 Task: Develop a logo that creatively uses transparency and overlays.
Action: Mouse moved to (21, 119)
Screenshot: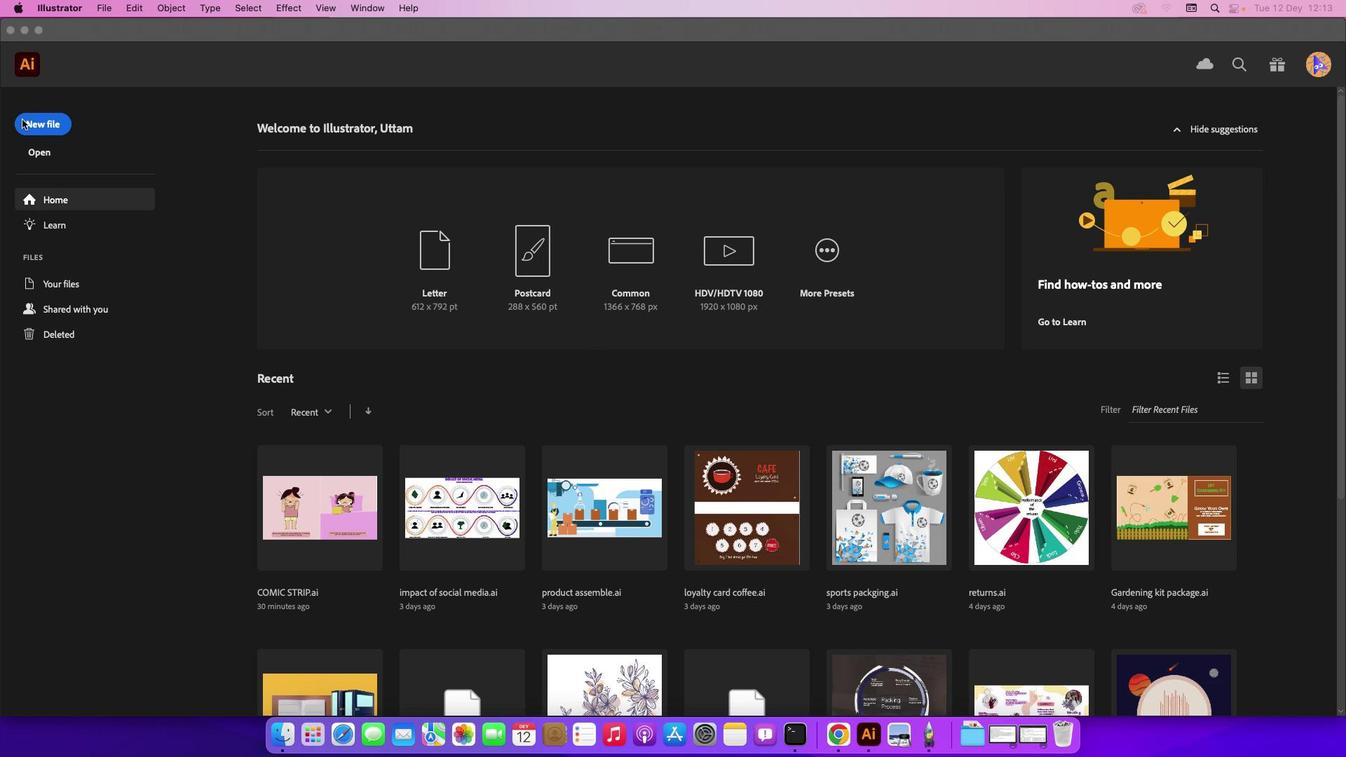 
Action: Mouse pressed left at (21, 119)
Screenshot: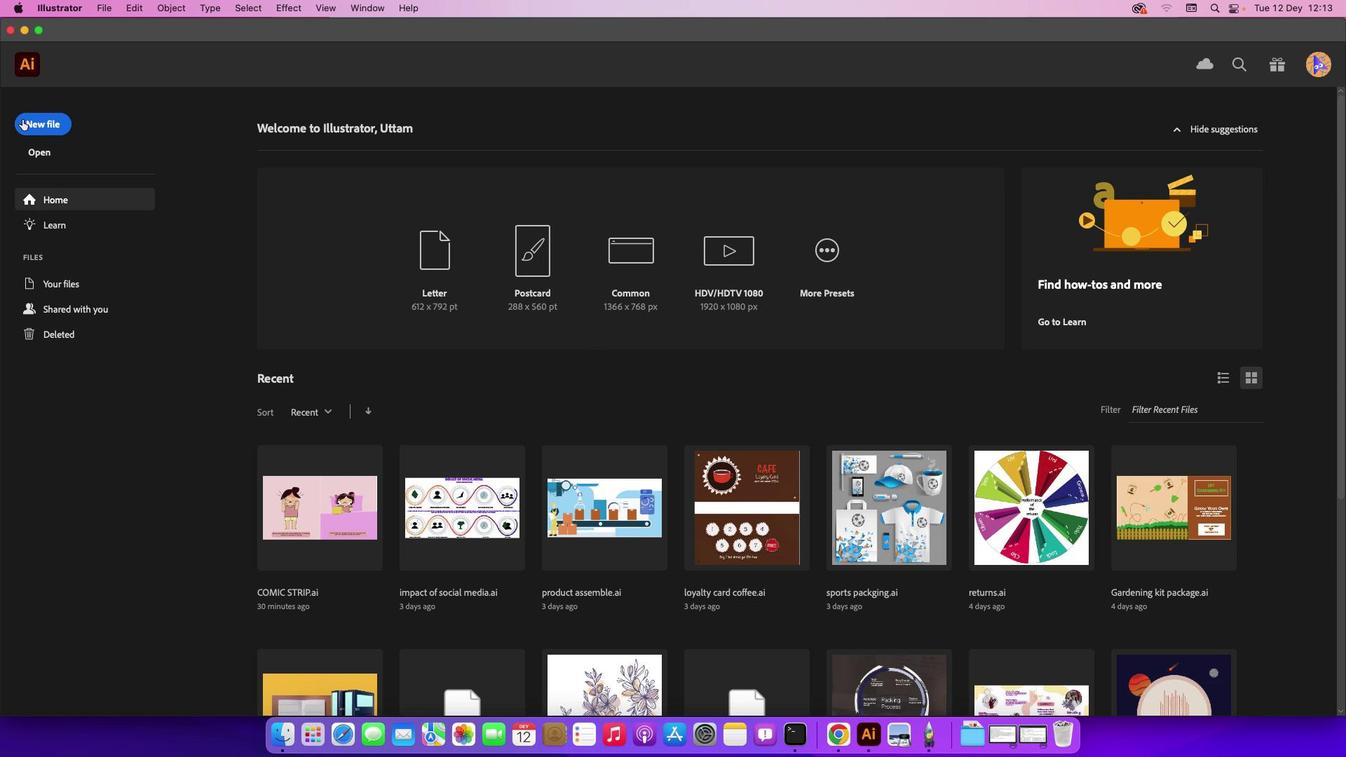 
Action: Mouse moved to (32, 121)
Screenshot: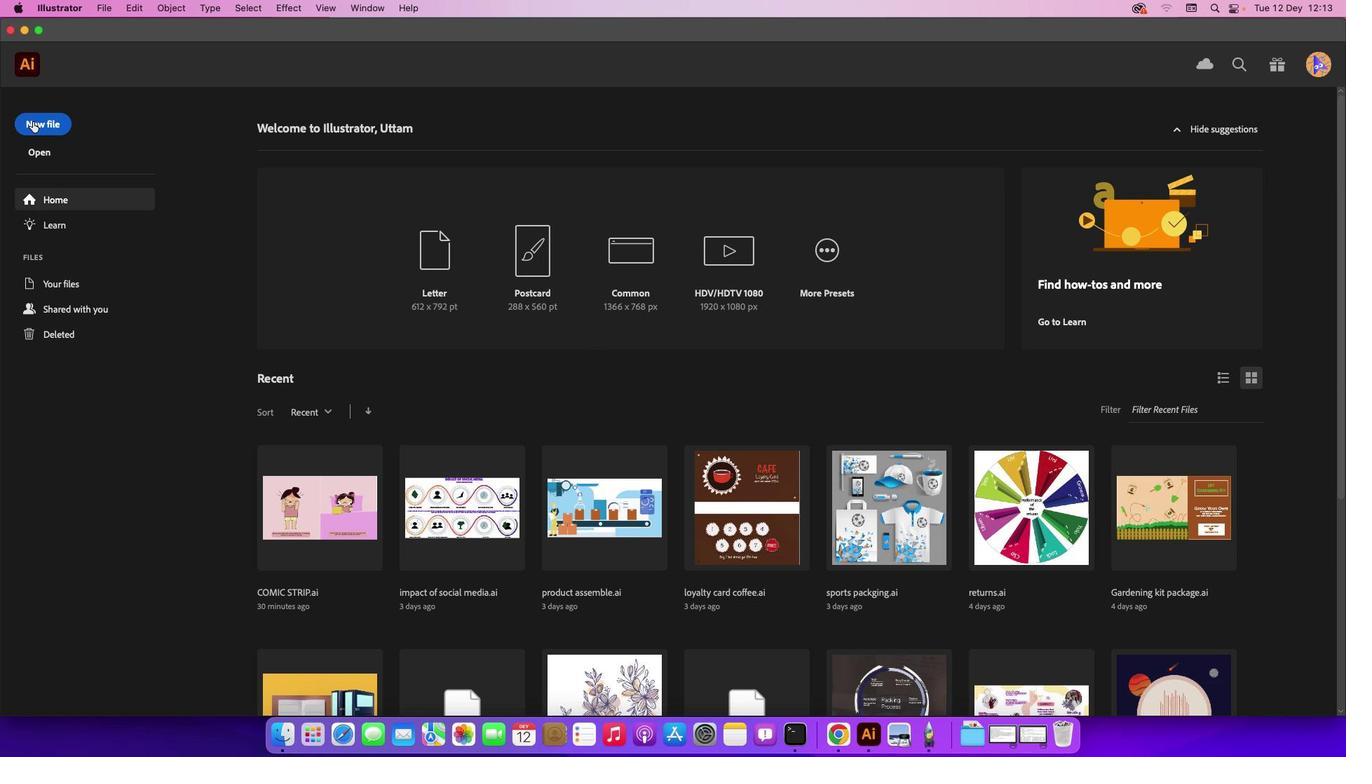 
Action: Mouse pressed left at (32, 121)
Screenshot: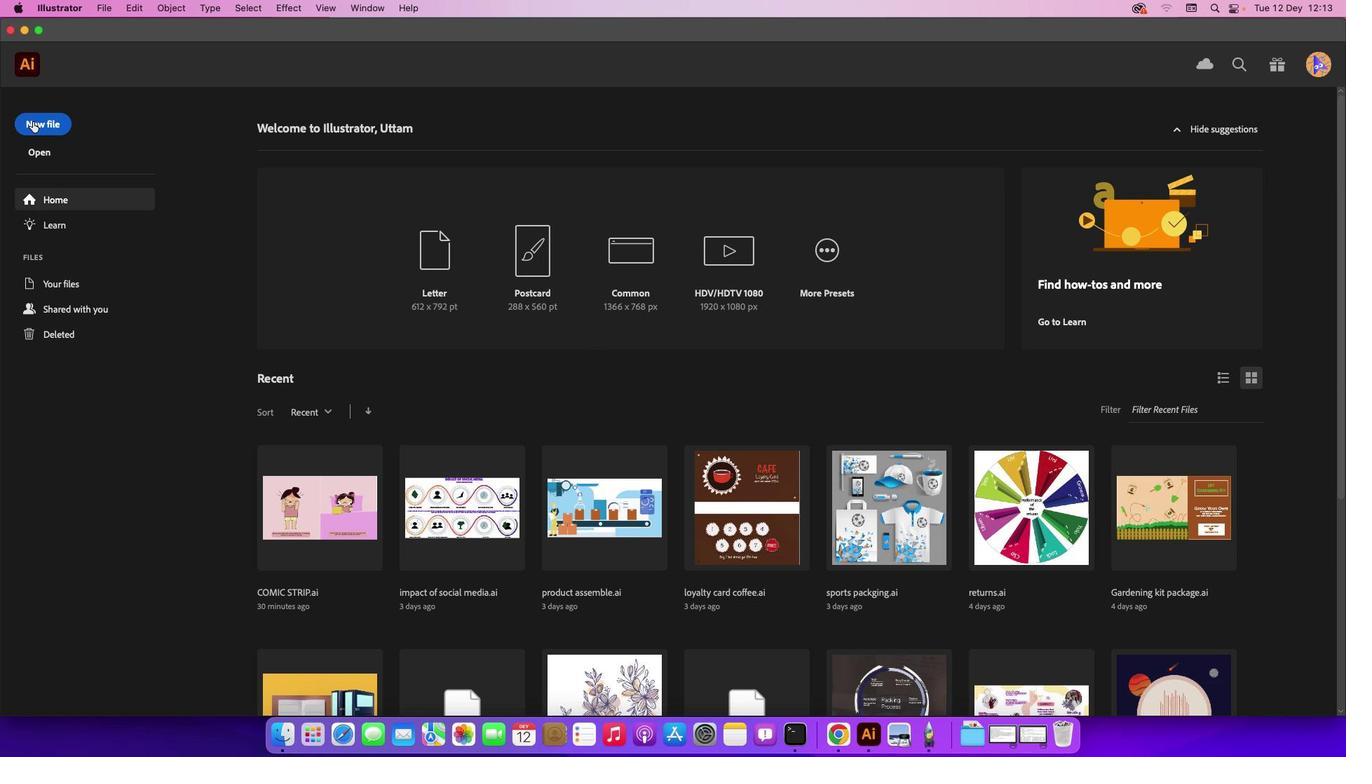 
Action: Mouse moved to (637, 294)
Screenshot: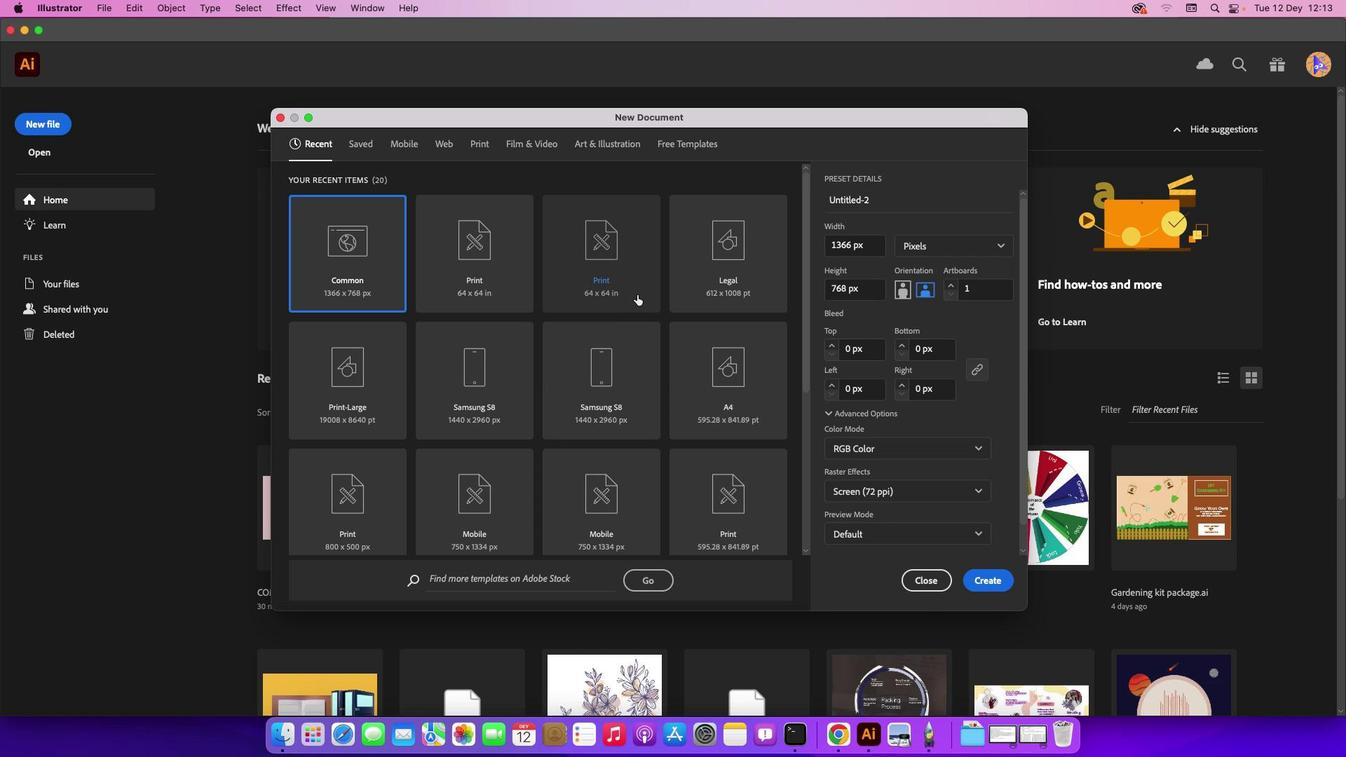 
Action: Mouse pressed left at (637, 294)
Screenshot: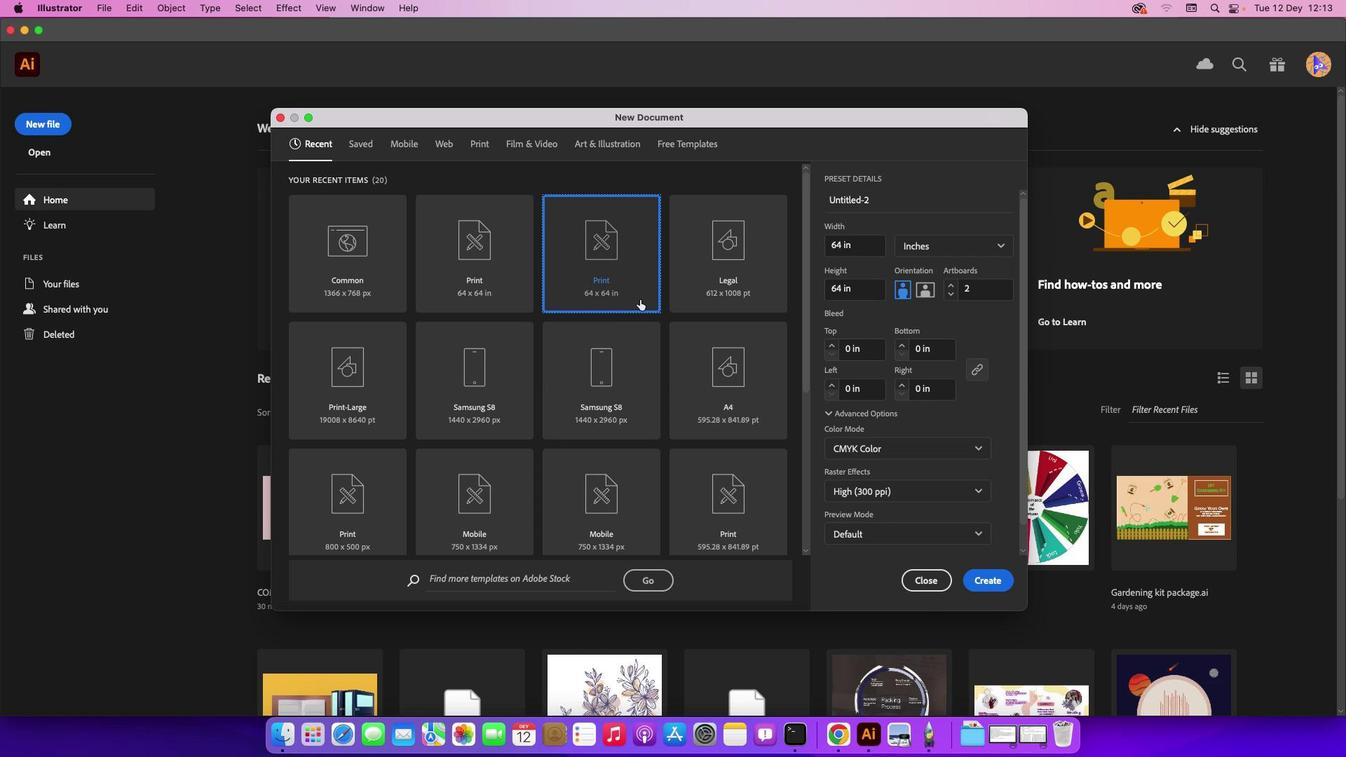 
Action: Mouse moved to (998, 581)
Screenshot: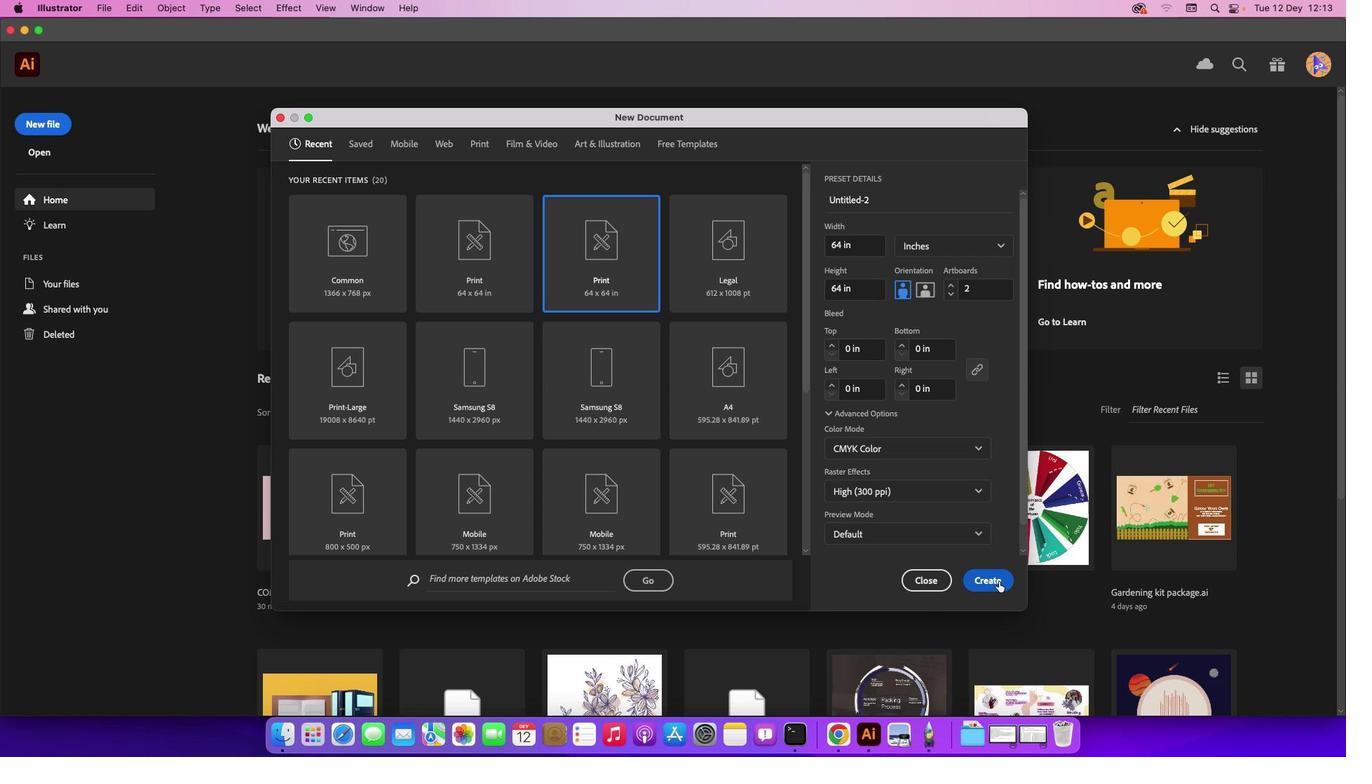 
Action: Mouse pressed left at (998, 581)
Screenshot: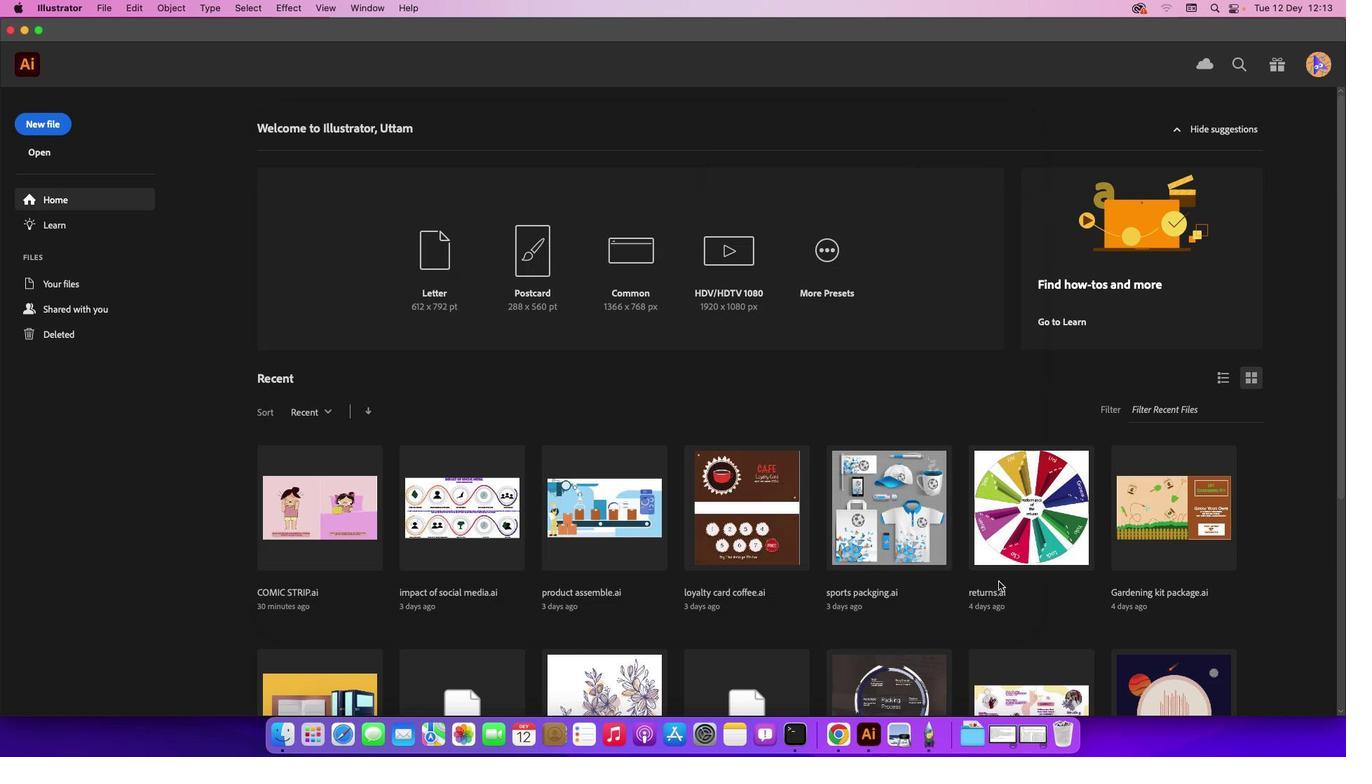 
Action: Mouse moved to (105, 12)
Screenshot: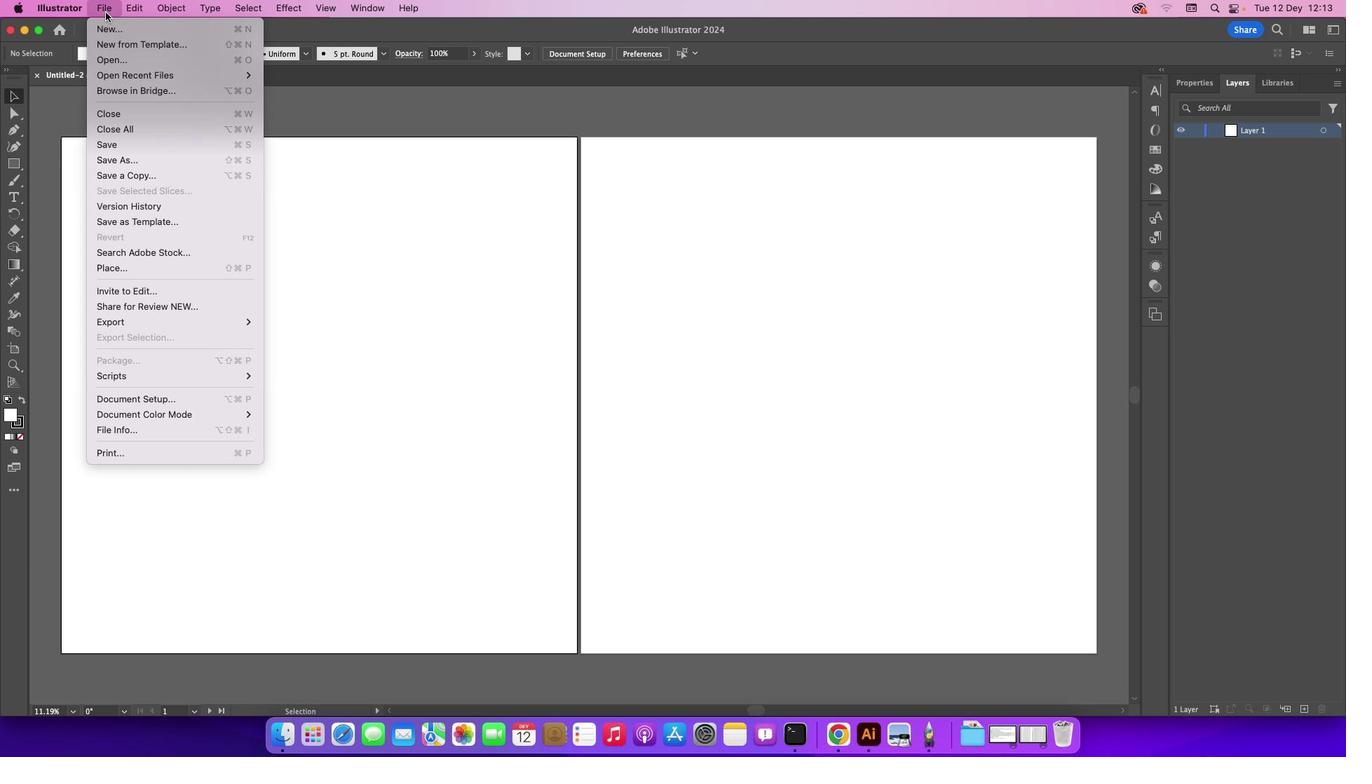 
Action: Mouse pressed left at (105, 12)
Screenshot: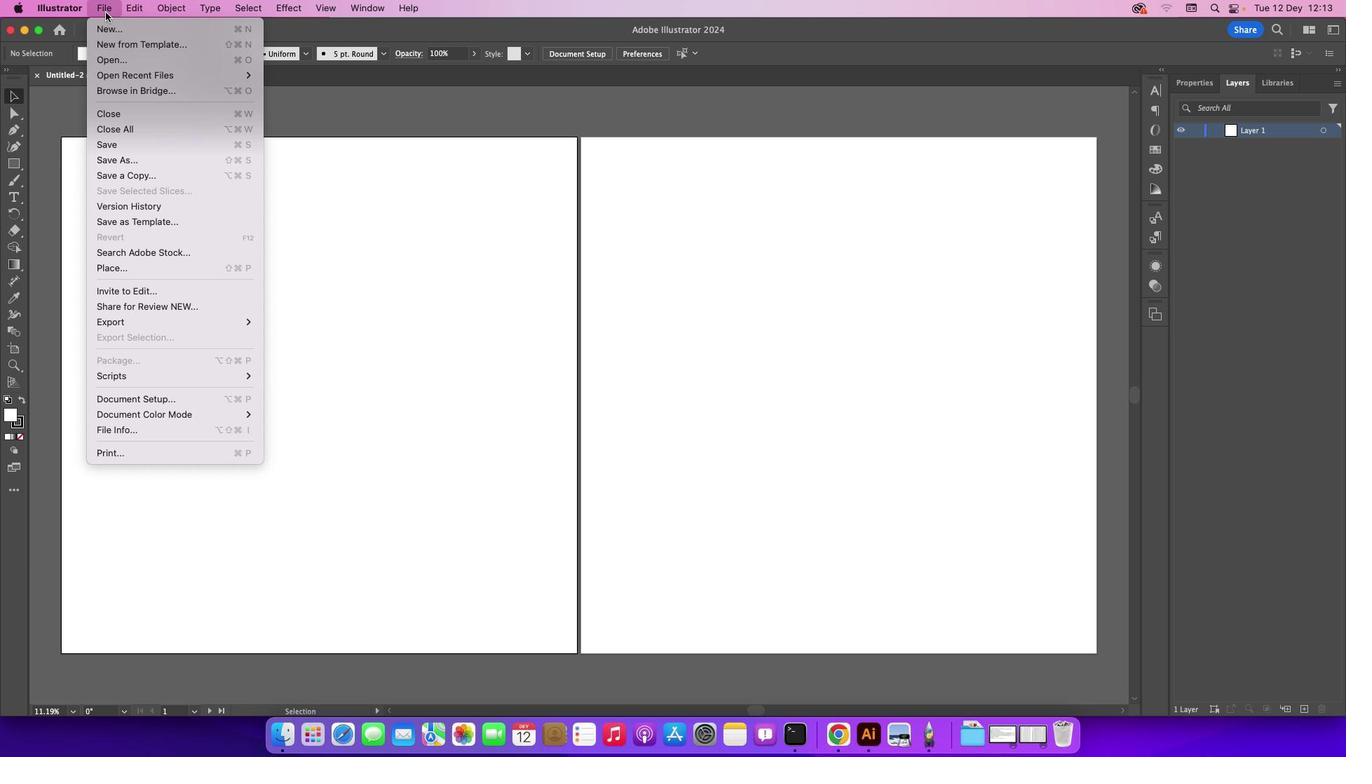 
Action: Mouse moved to (117, 33)
Screenshot: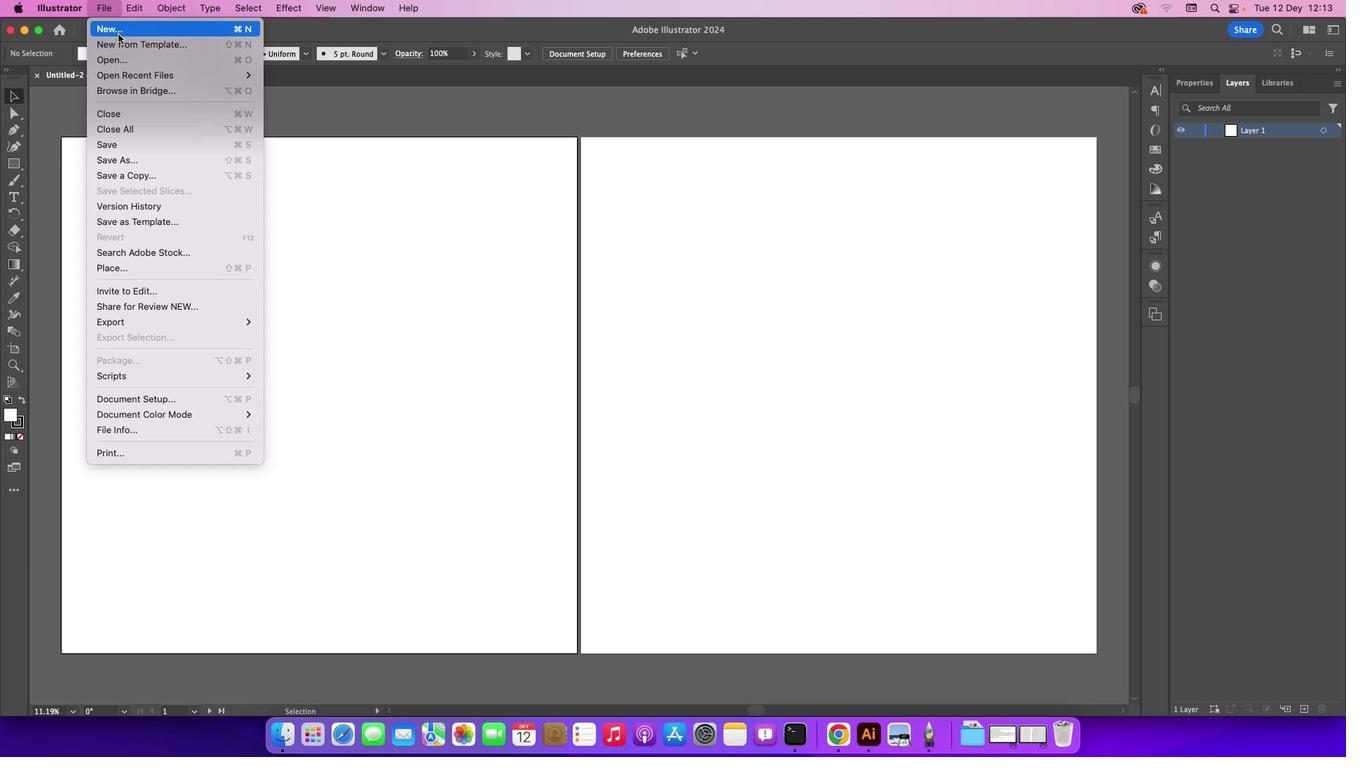 
Action: Mouse pressed left at (117, 33)
Screenshot: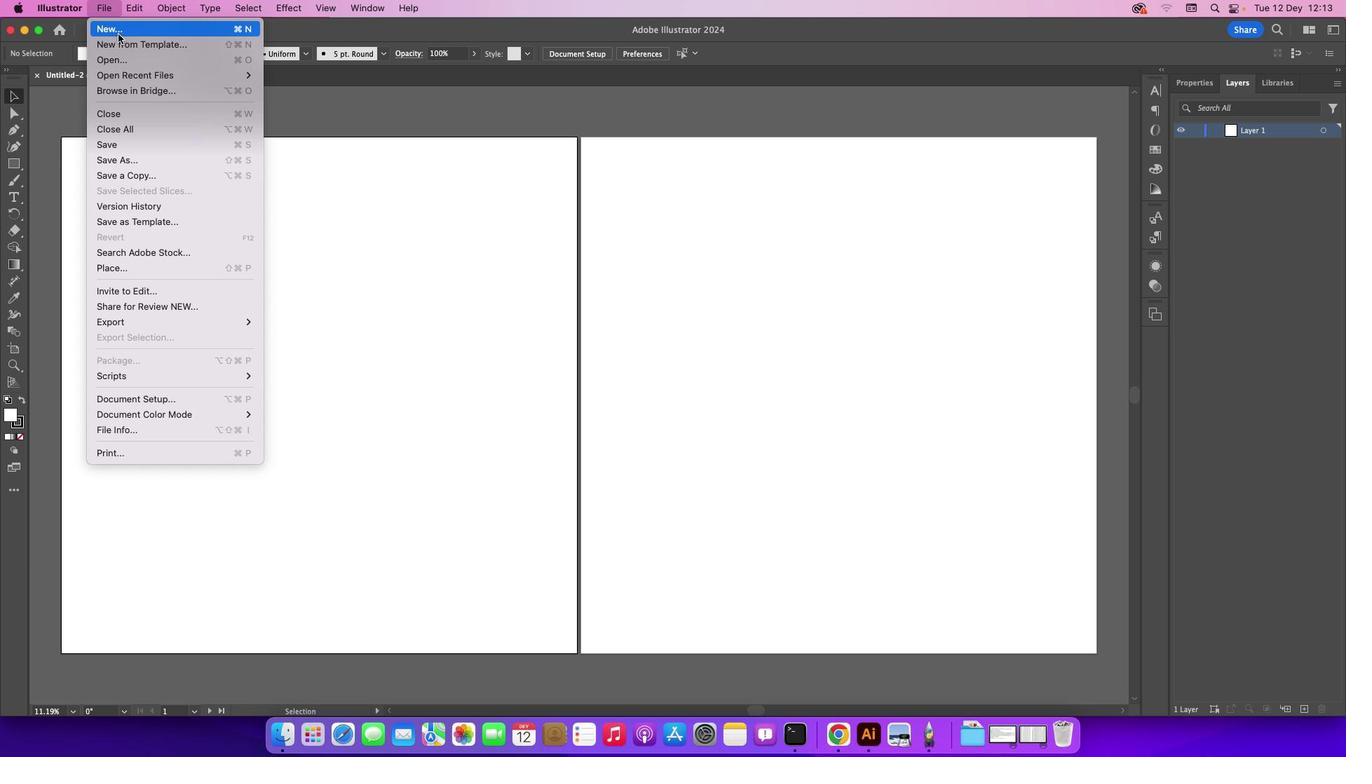 
Action: Mouse moved to (477, 242)
Screenshot: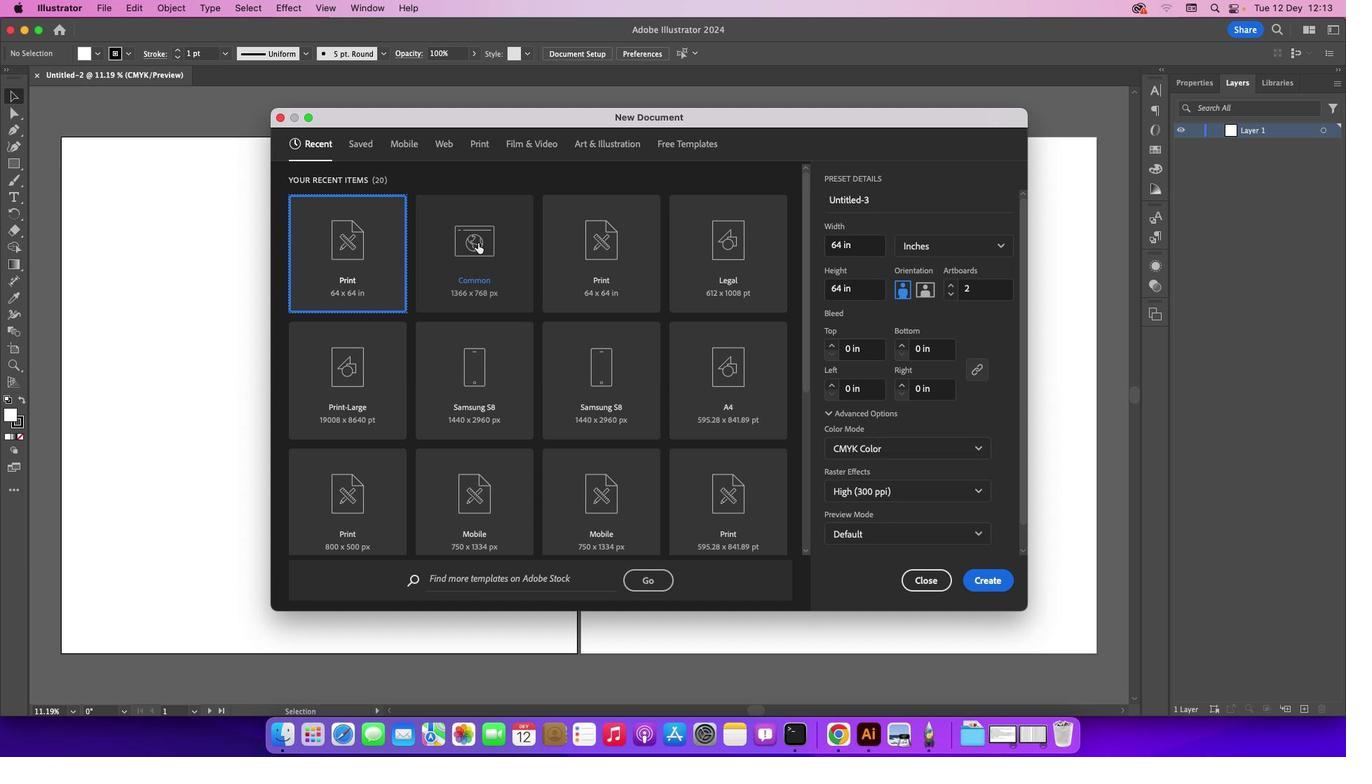 
Action: Mouse pressed left at (477, 242)
Screenshot: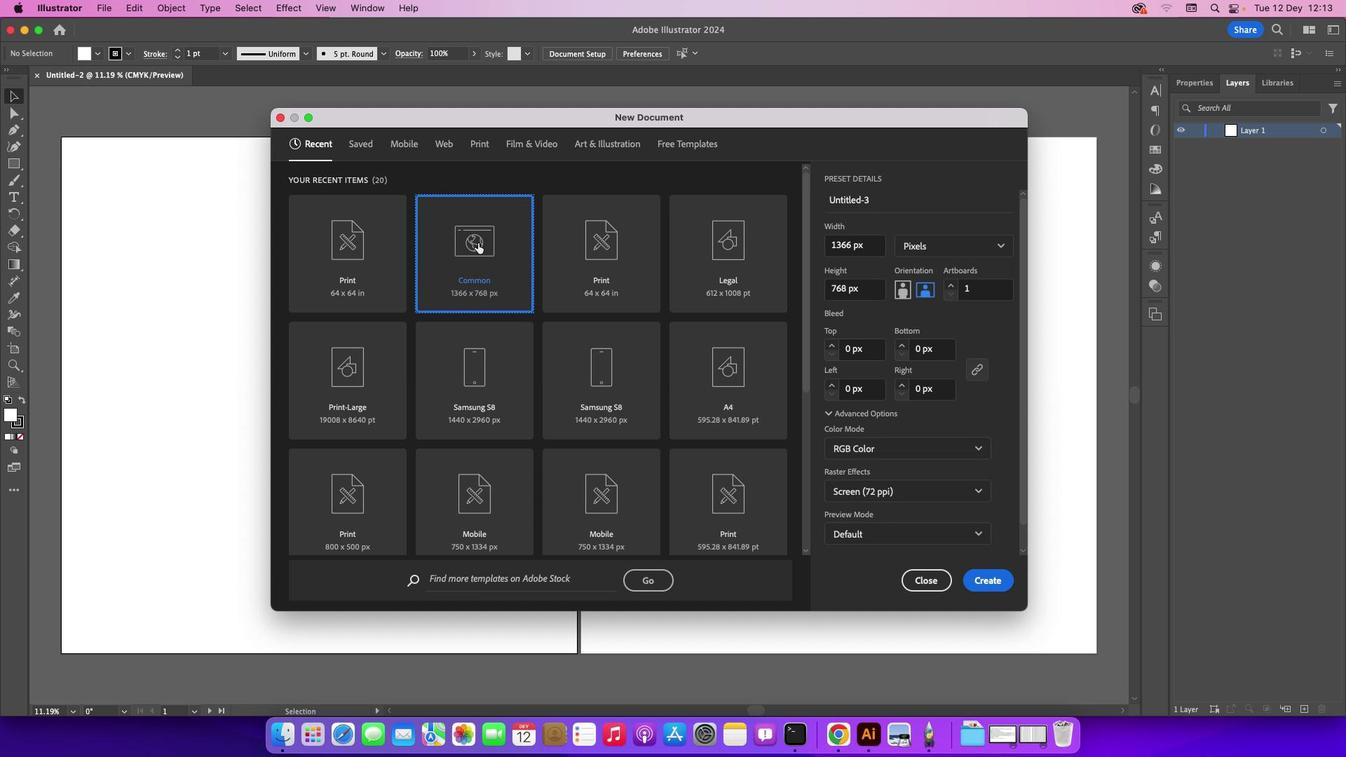 
Action: Mouse moved to (616, 275)
Screenshot: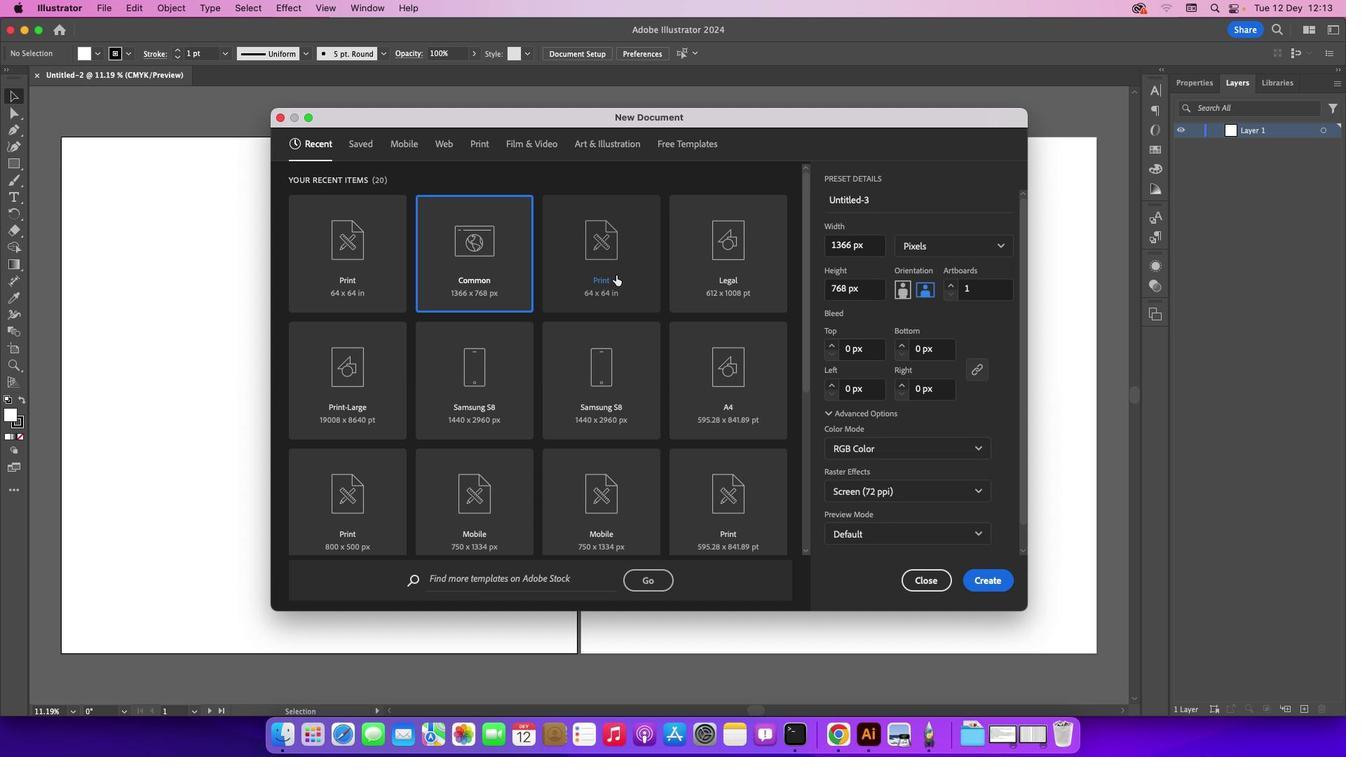 
Action: Mouse pressed left at (616, 275)
Screenshot: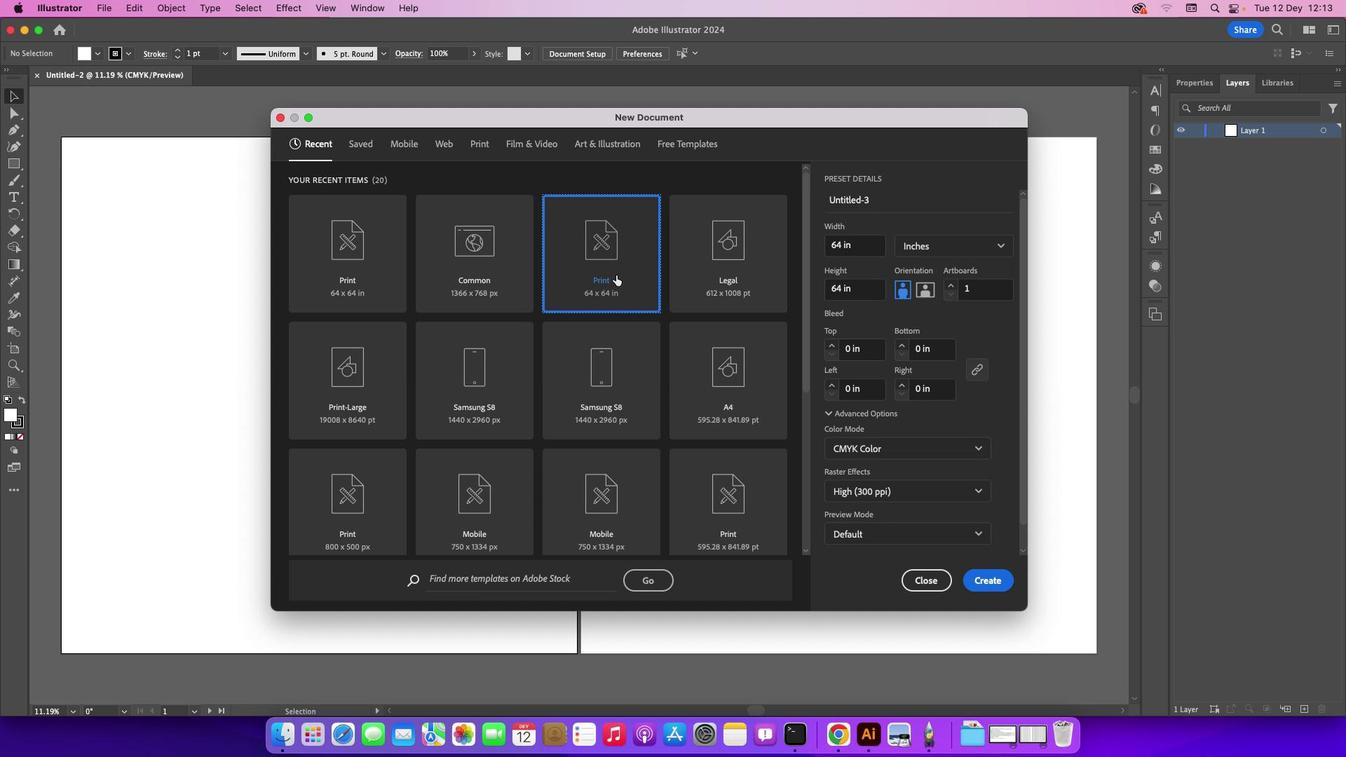 
Action: Mouse moved to (991, 576)
Screenshot: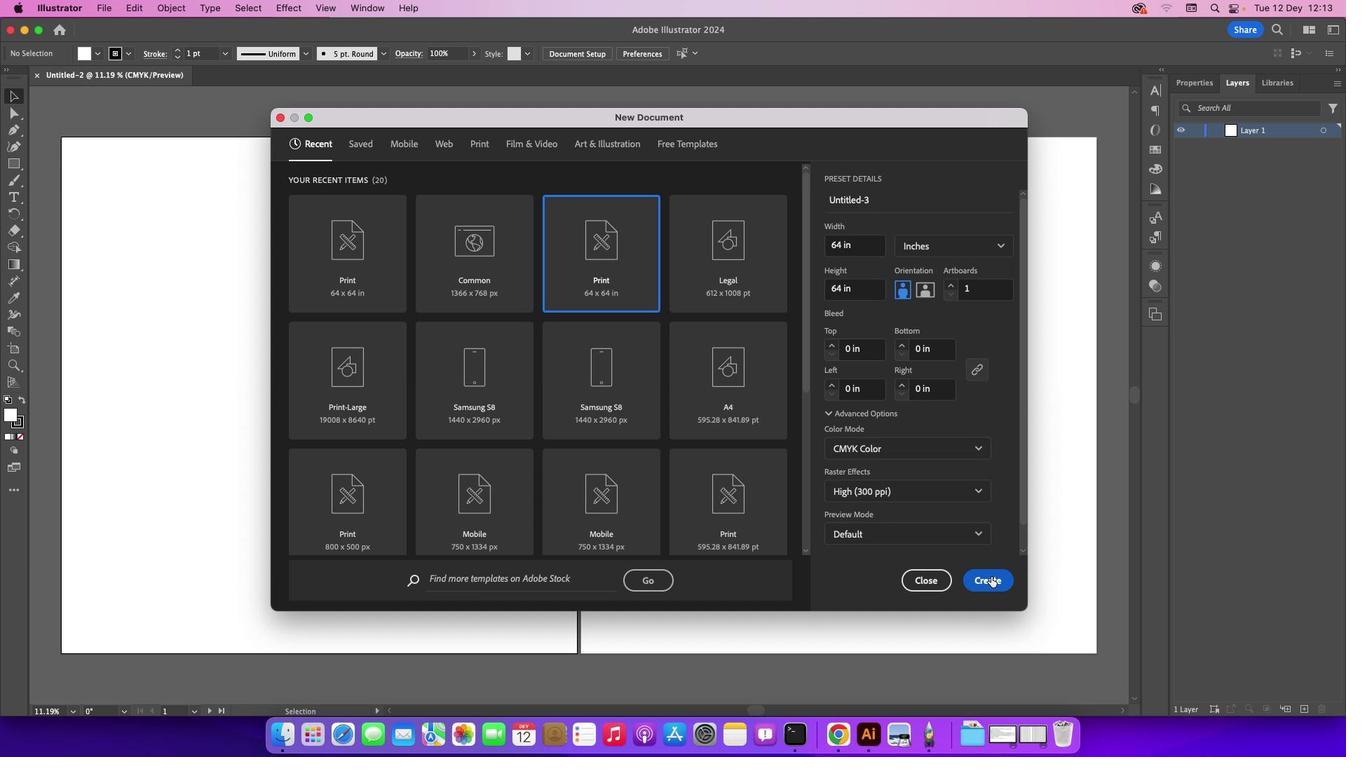 
Action: Mouse pressed left at (991, 576)
Screenshot: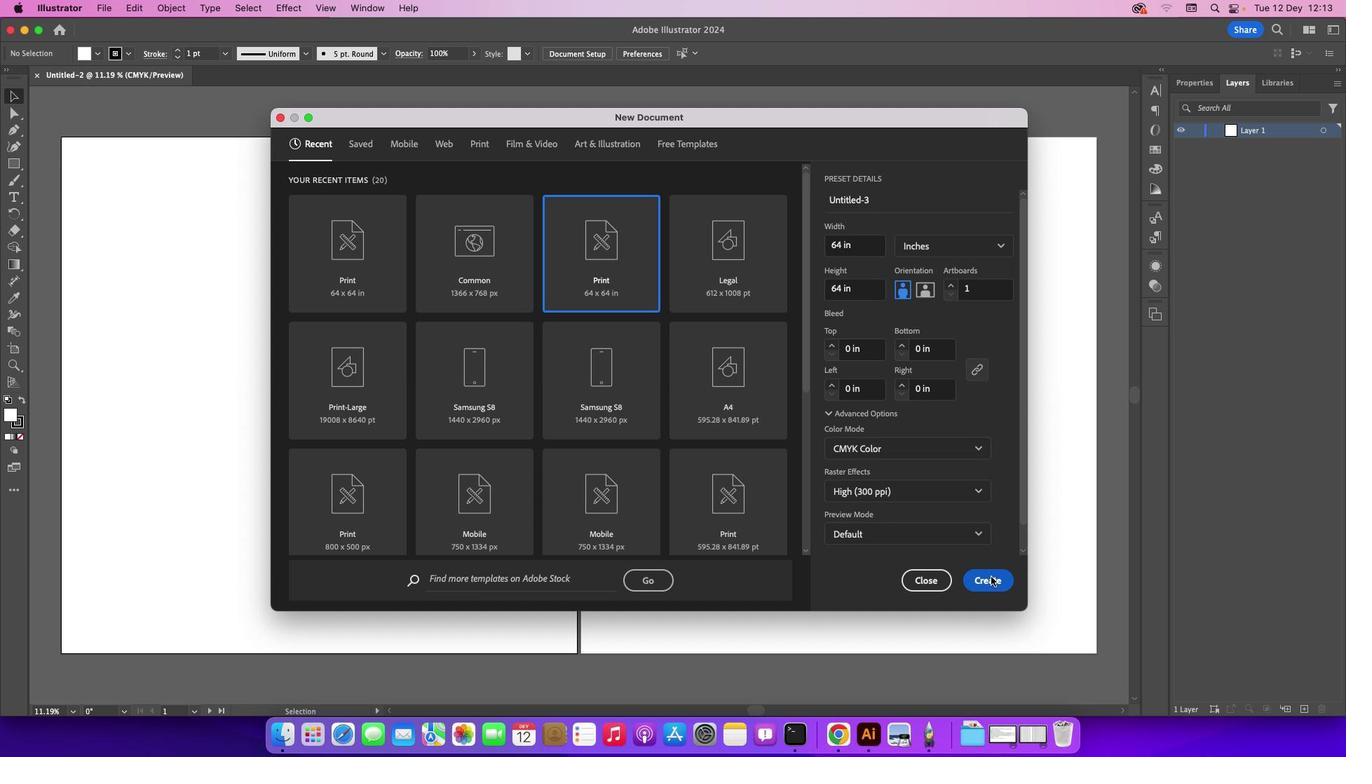 
Action: Mouse moved to (39, 75)
Screenshot: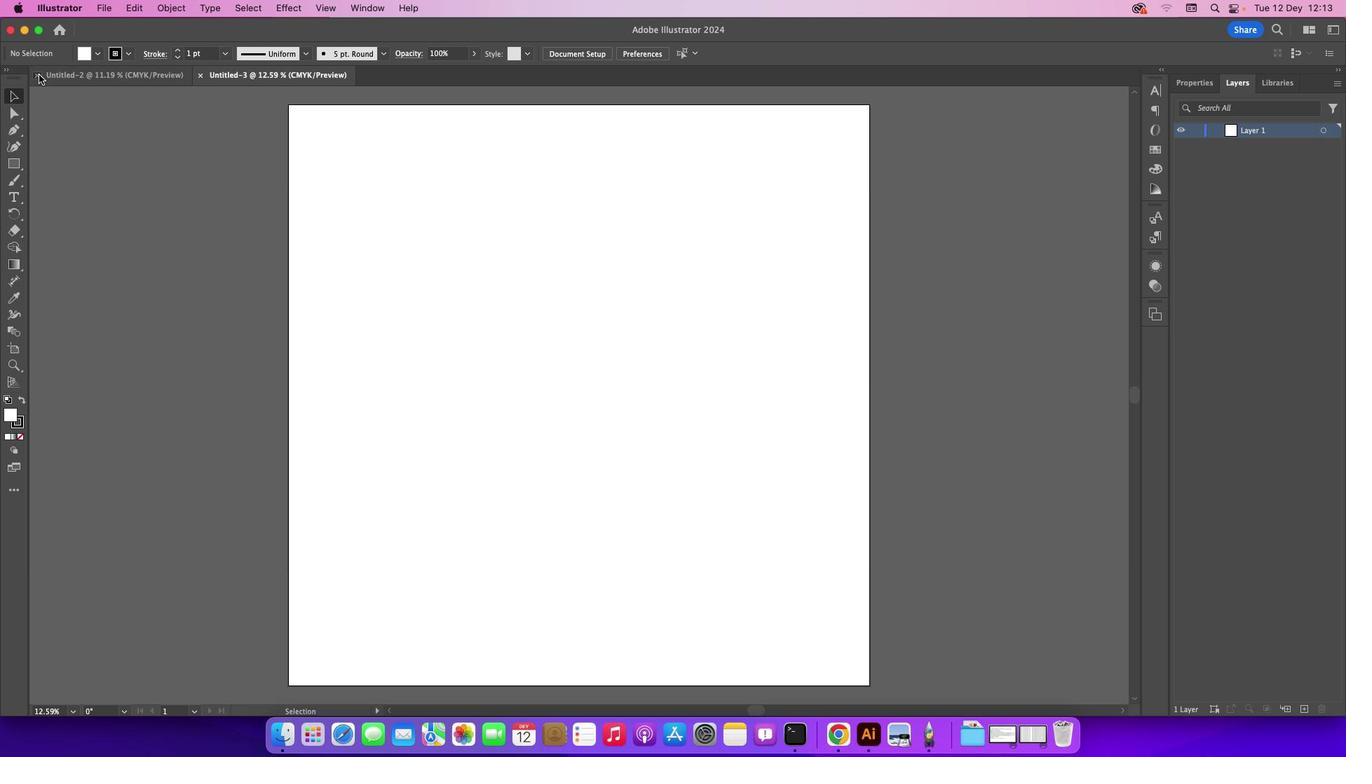 
Action: Mouse pressed left at (39, 75)
Screenshot: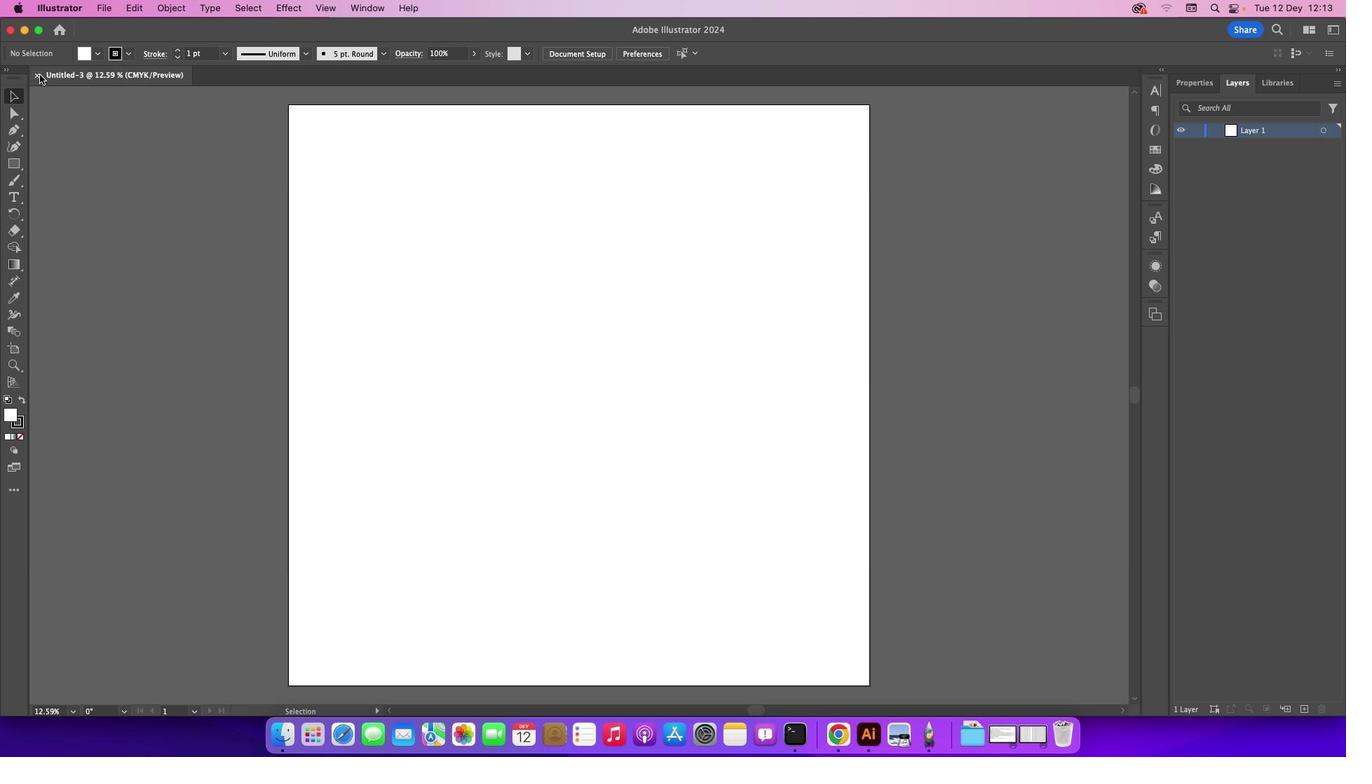 
Action: Mouse moved to (16, 129)
Screenshot: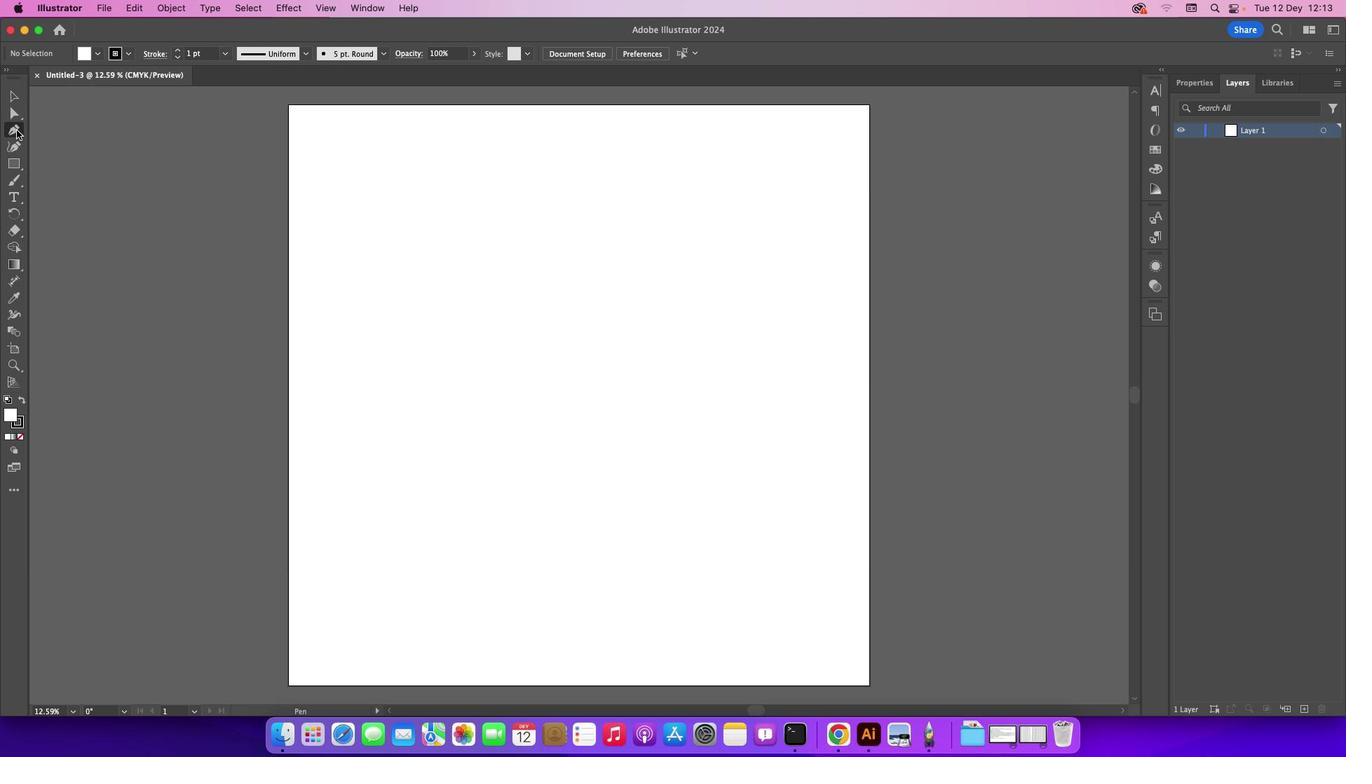 
Action: Mouse pressed left at (16, 129)
Screenshot: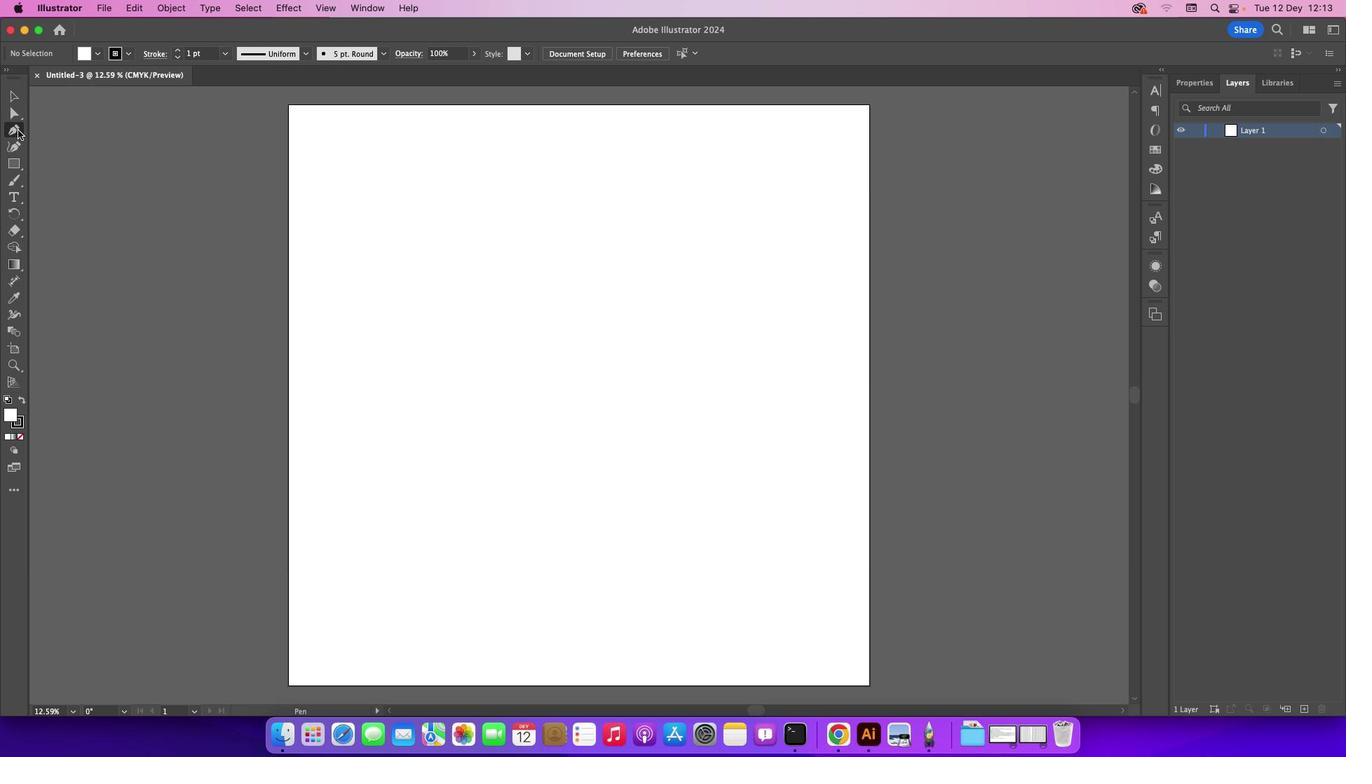 
Action: Mouse moved to (597, 288)
Screenshot: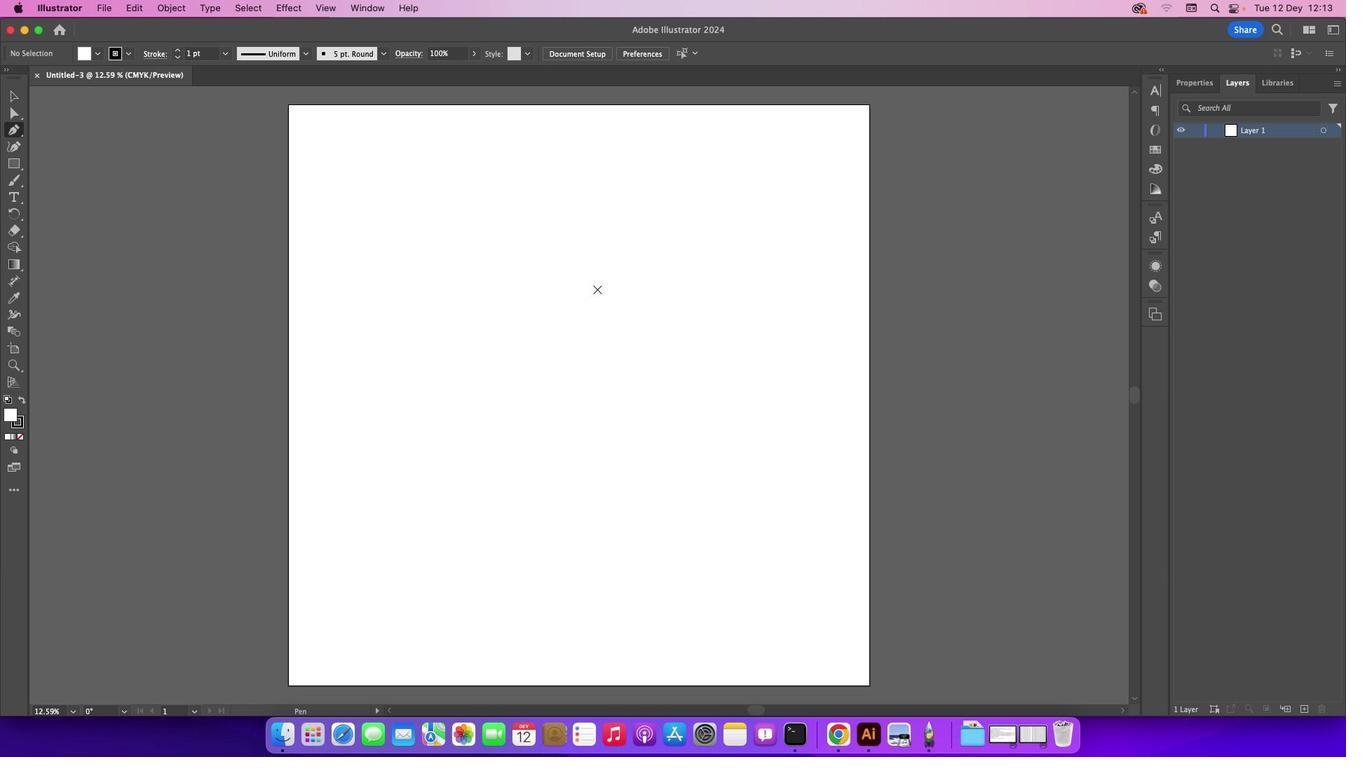
Action: Key pressed Key.caps_lock
Screenshot: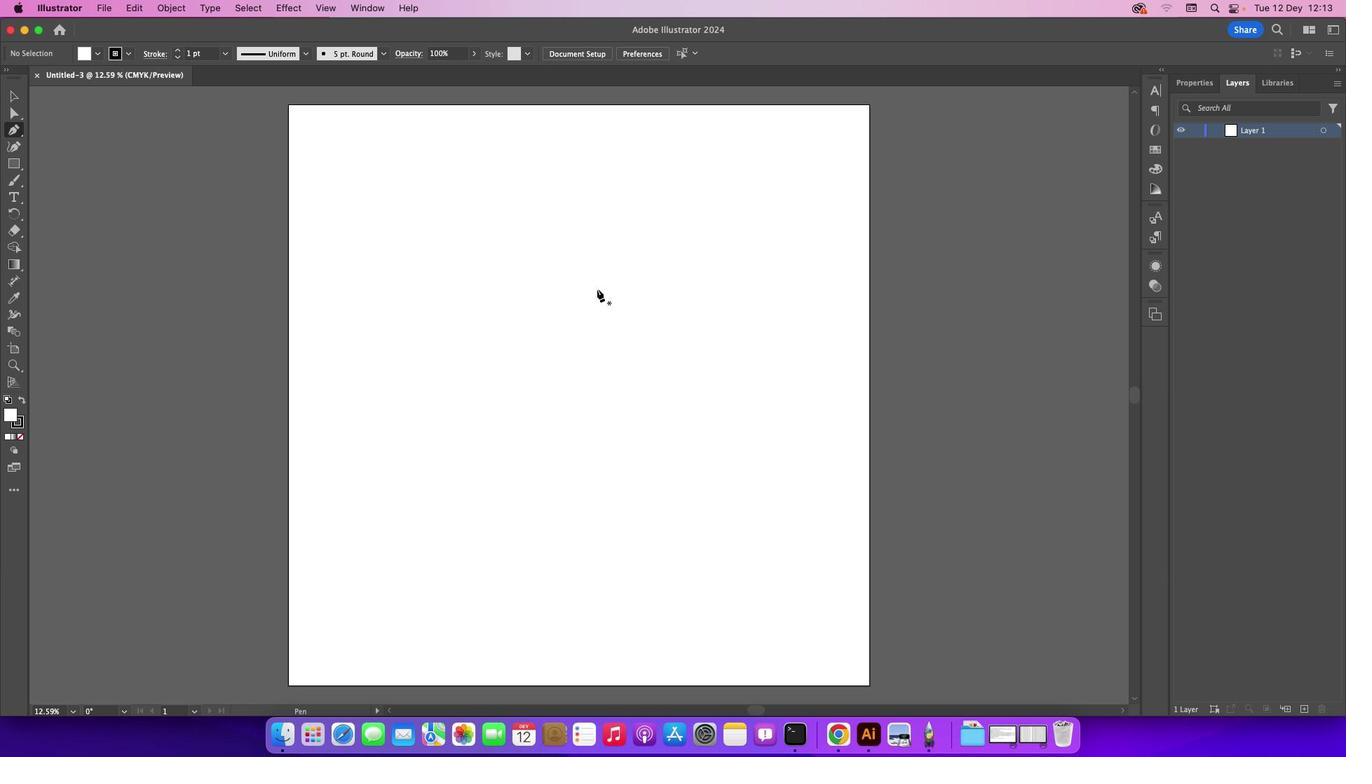 
Action: Mouse moved to (619, 330)
Screenshot: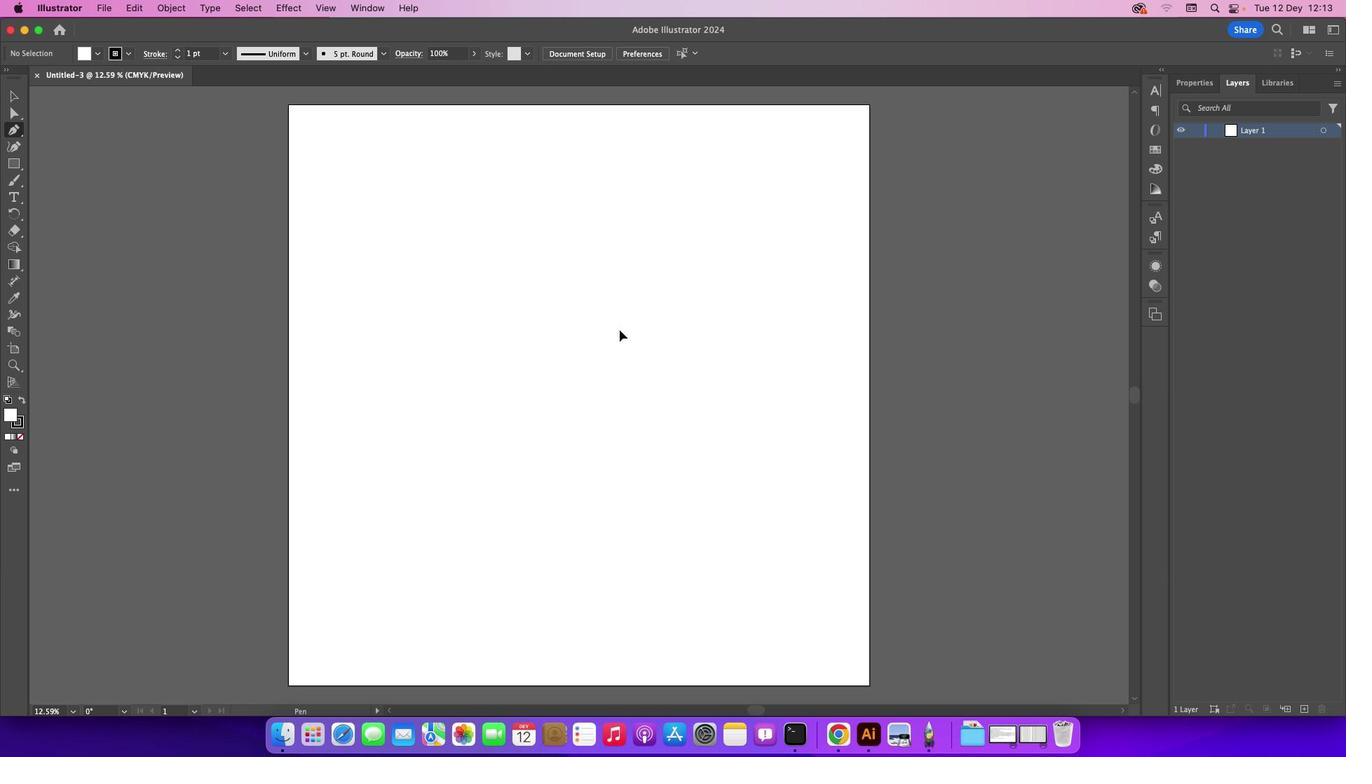 
Action: Mouse pressed left at (619, 330)
Screenshot: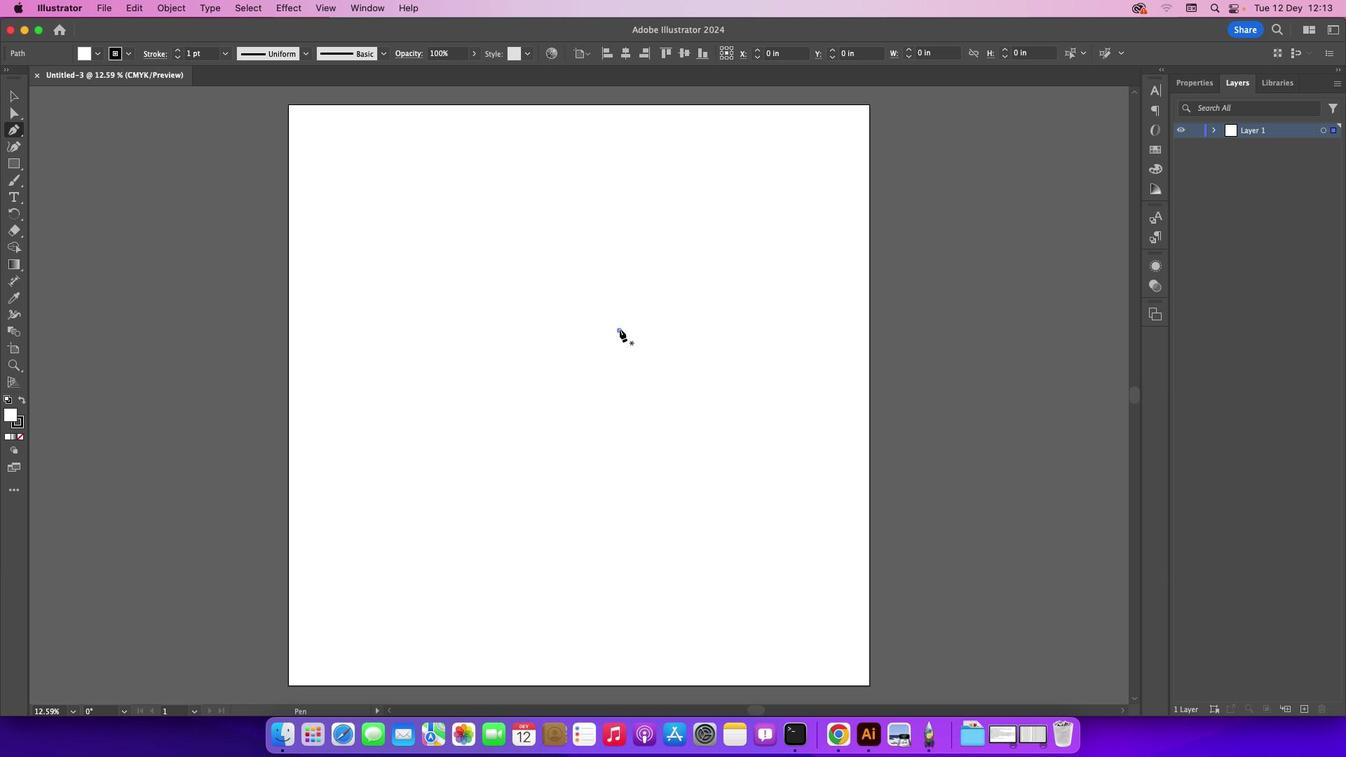 
Action: Mouse moved to (612, 312)
Screenshot: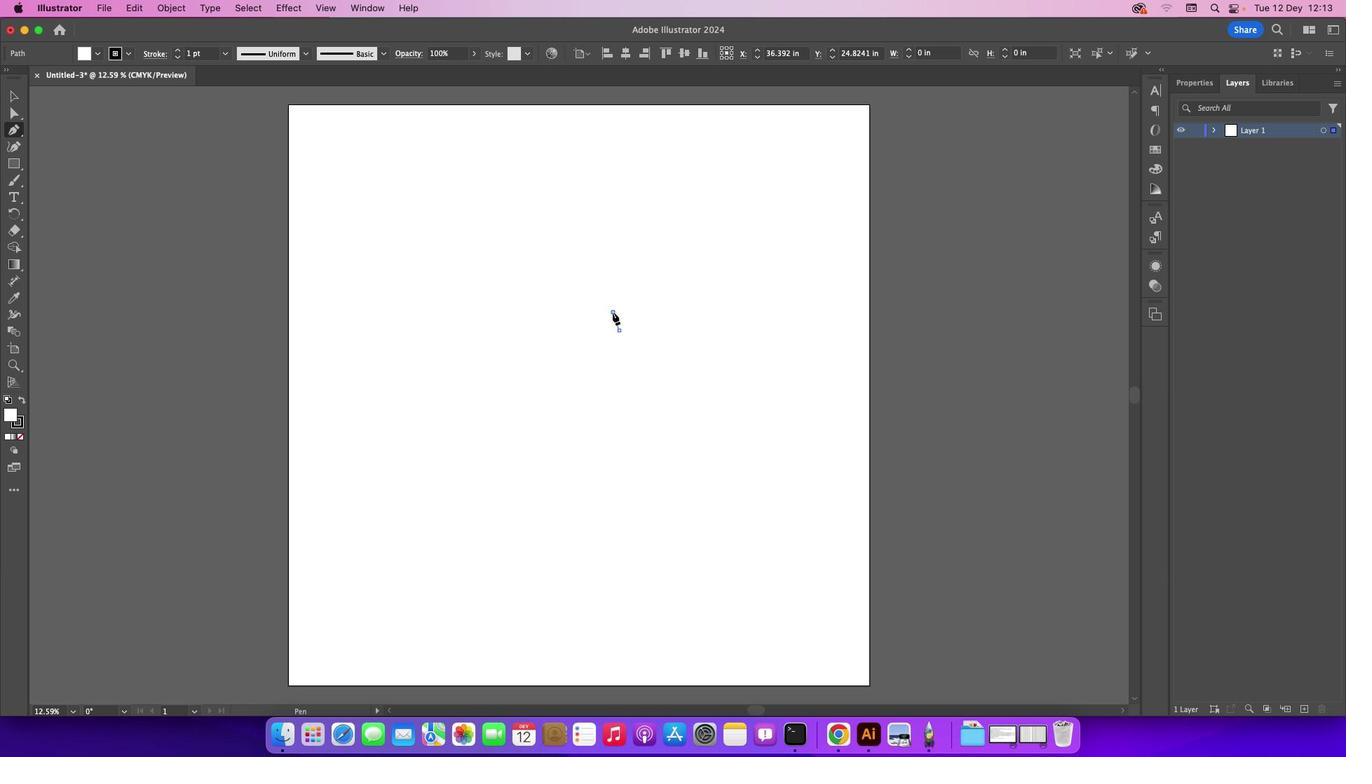 
Action: Mouse pressed left at (612, 312)
Screenshot: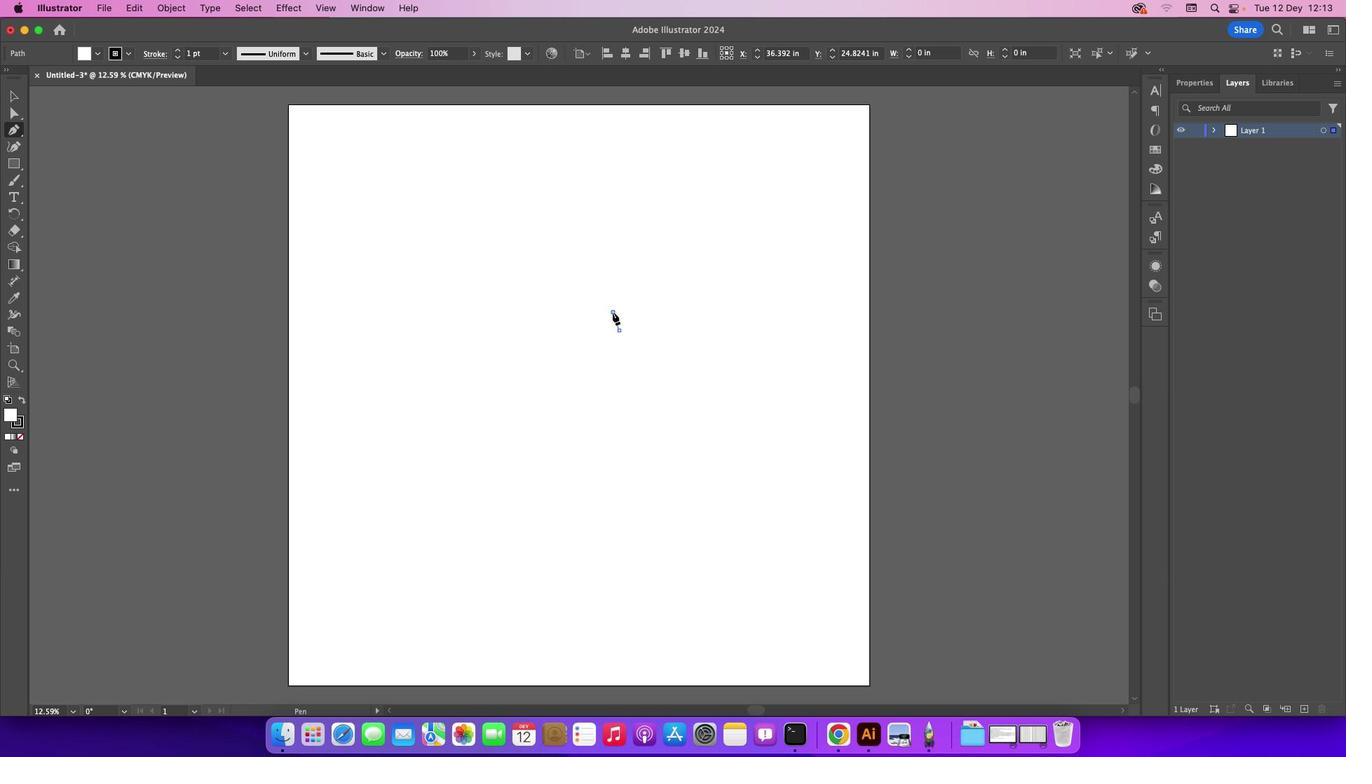 
Action: Mouse moved to (655, 232)
Screenshot: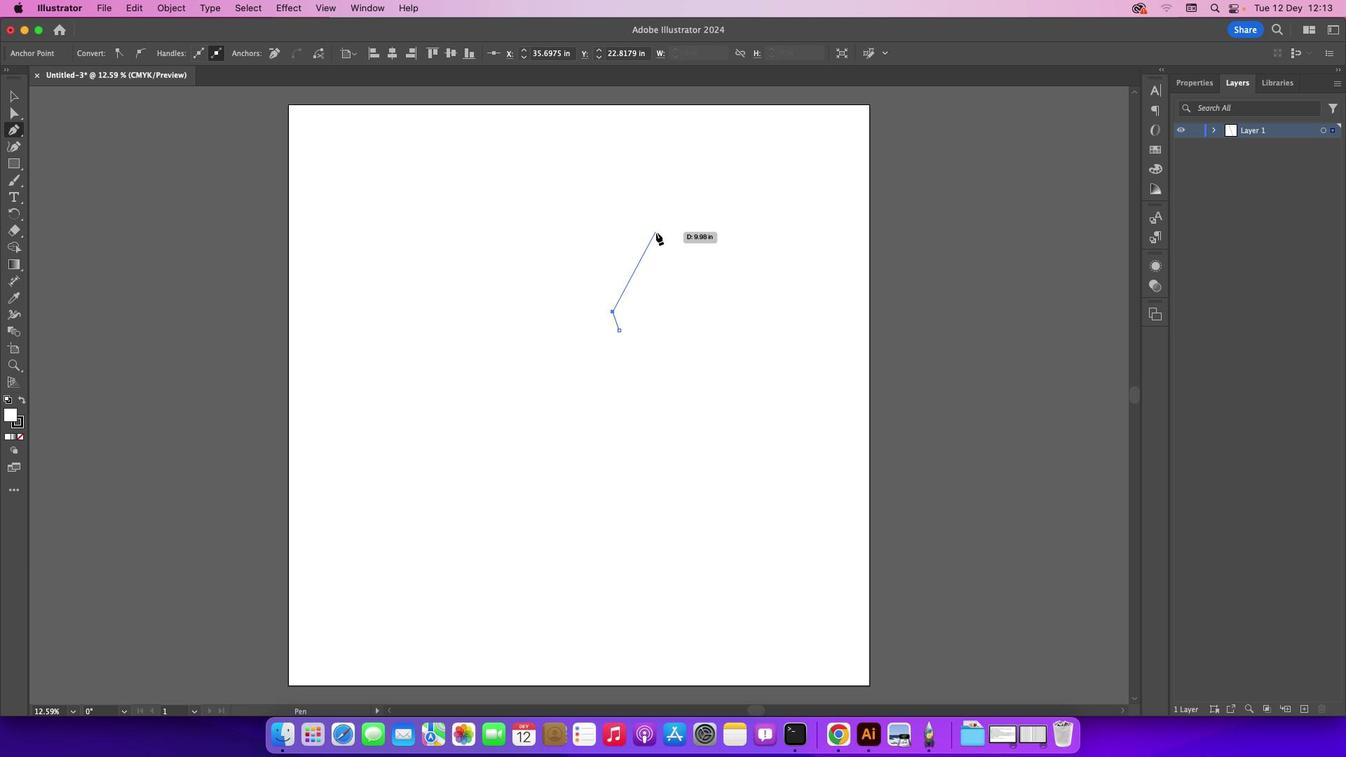 
Action: Mouse pressed left at (655, 232)
Screenshot: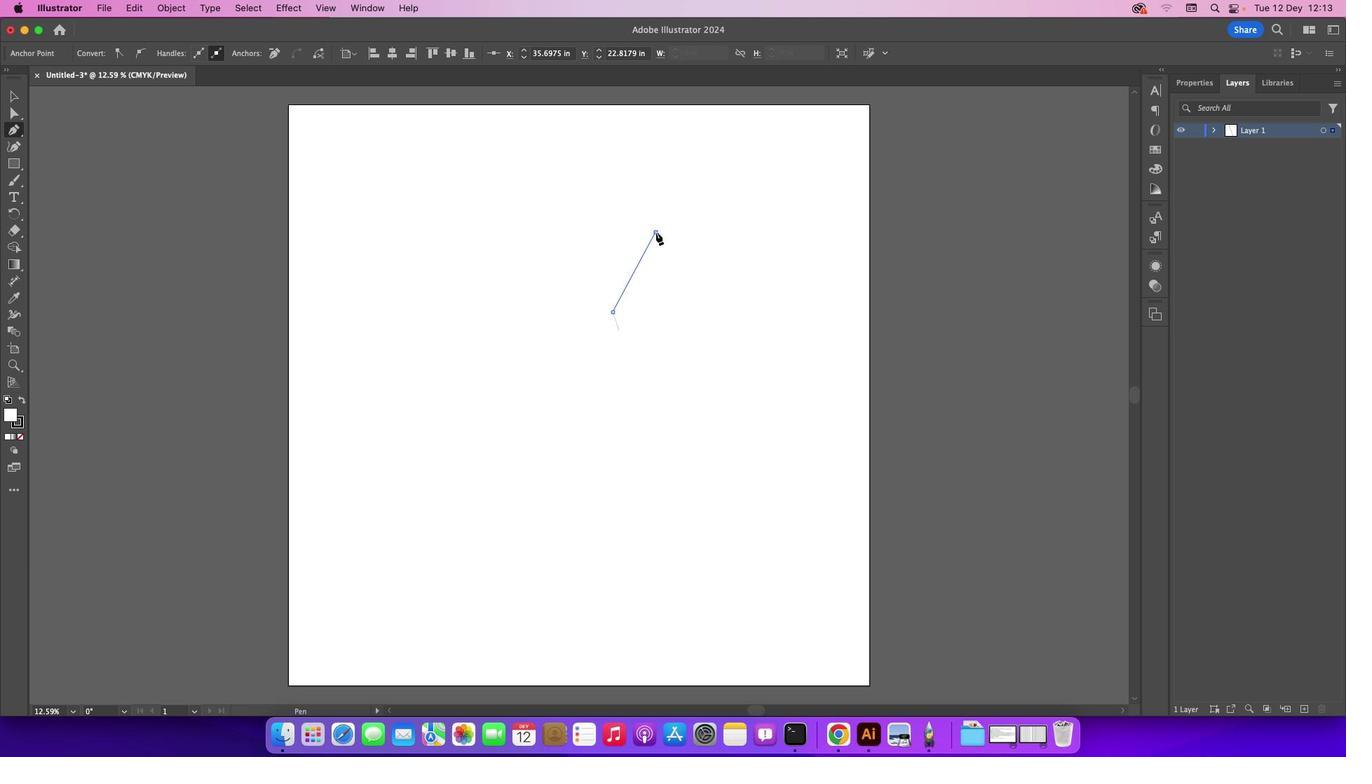 
Action: Mouse moved to (692, 246)
Screenshot: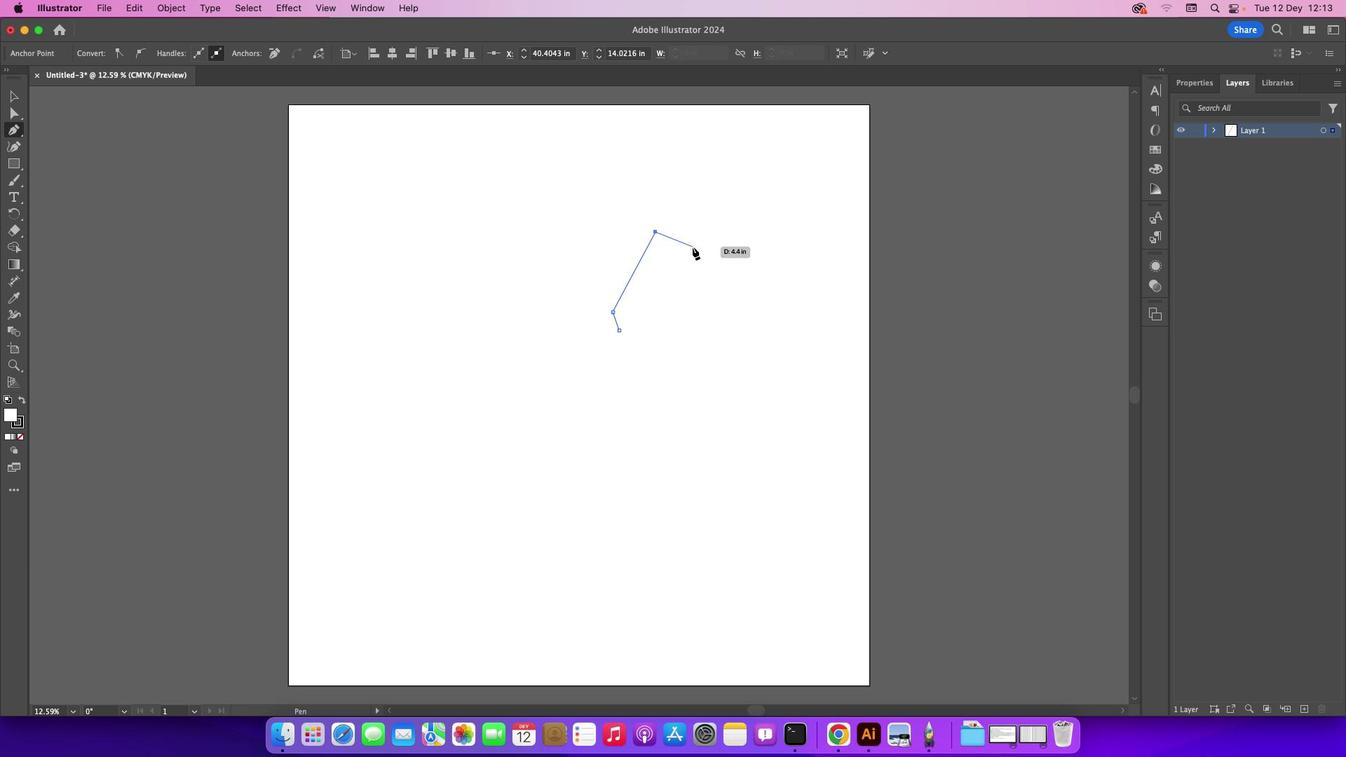 
Action: Key pressed Key.cmd'z'
Screenshot: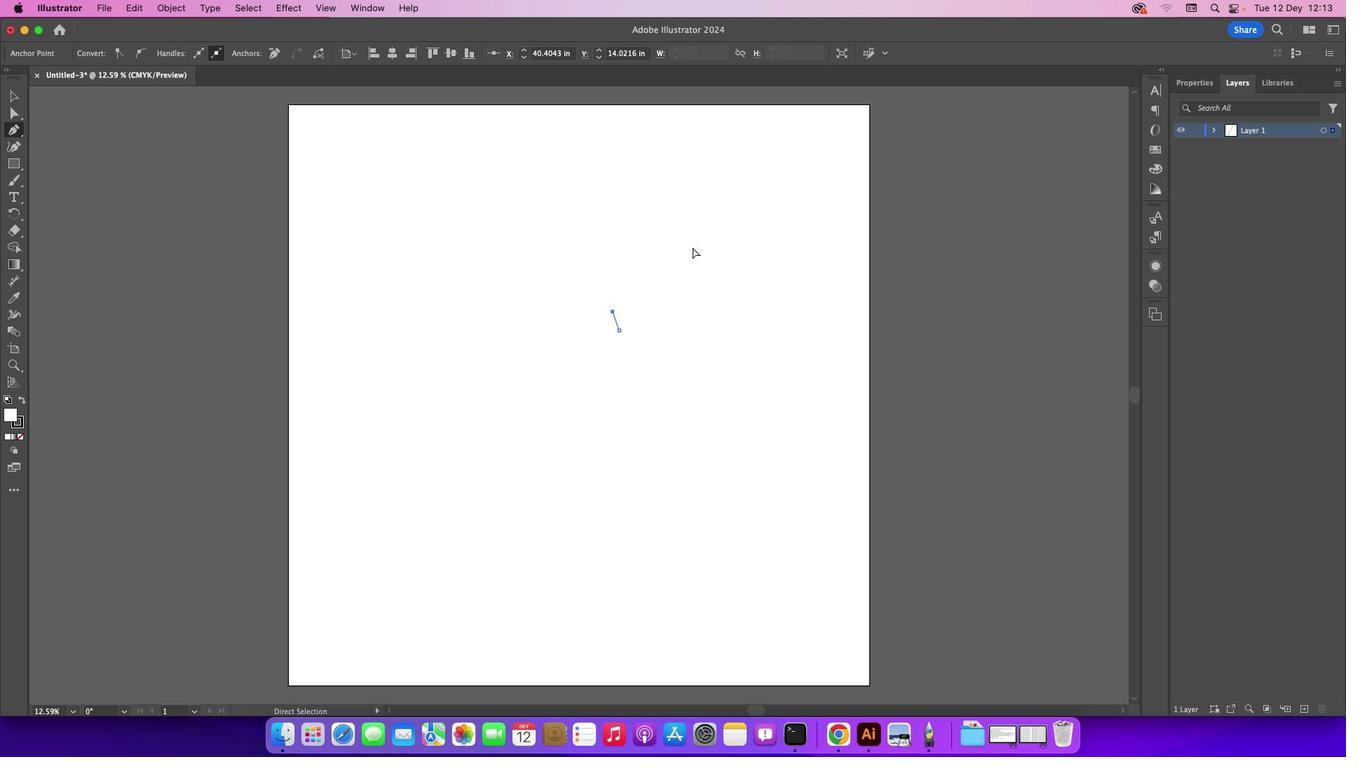 
Action: Mouse moved to (673, 226)
Screenshot: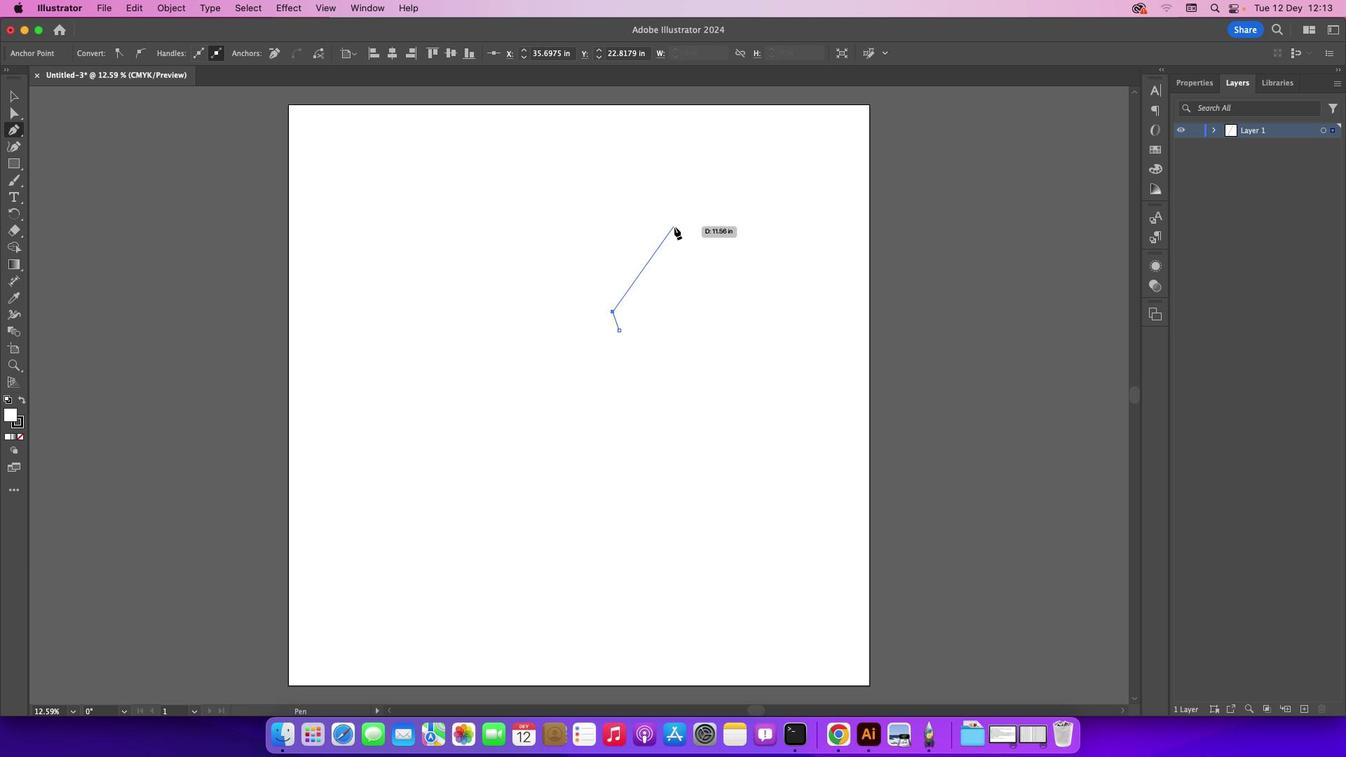 
Action: Mouse pressed left at (673, 226)
Screenshot: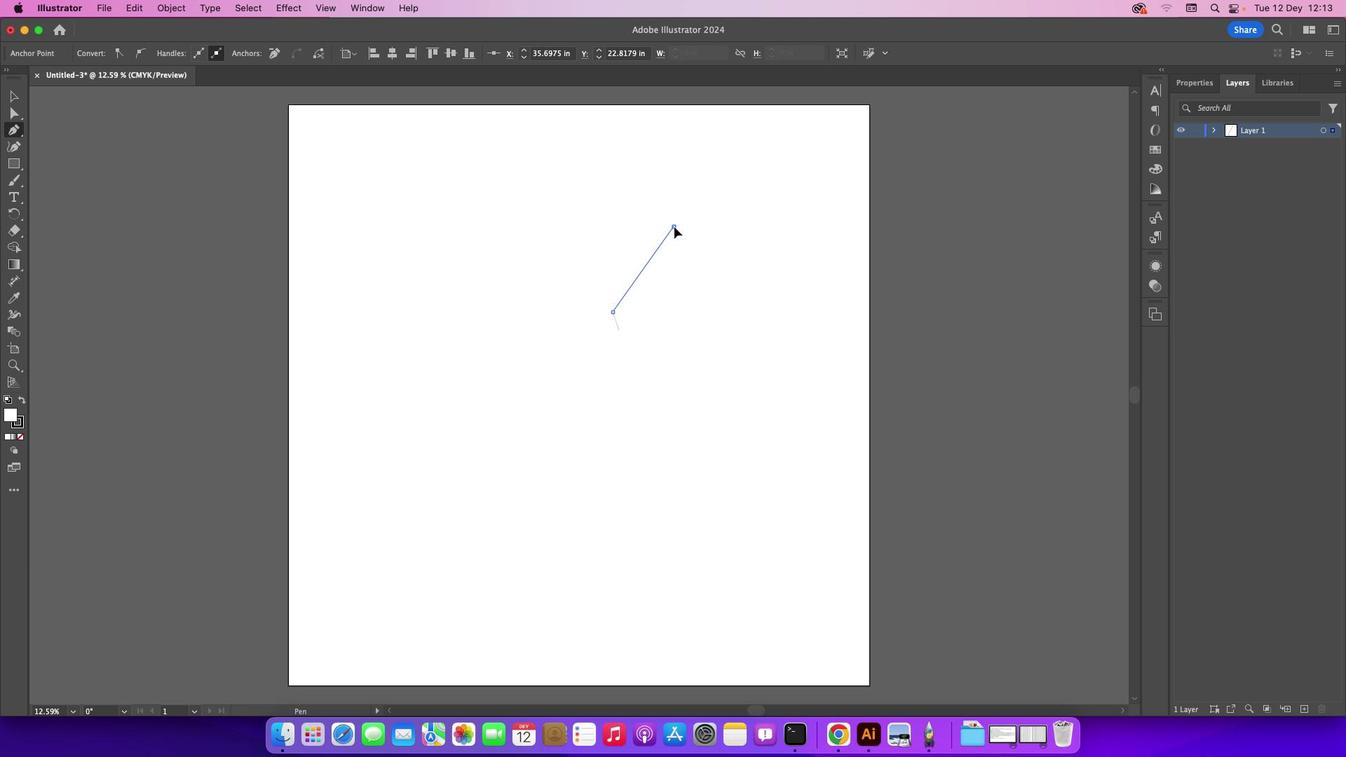 
Action: Mouse moved to (674, 225)
Screenshot: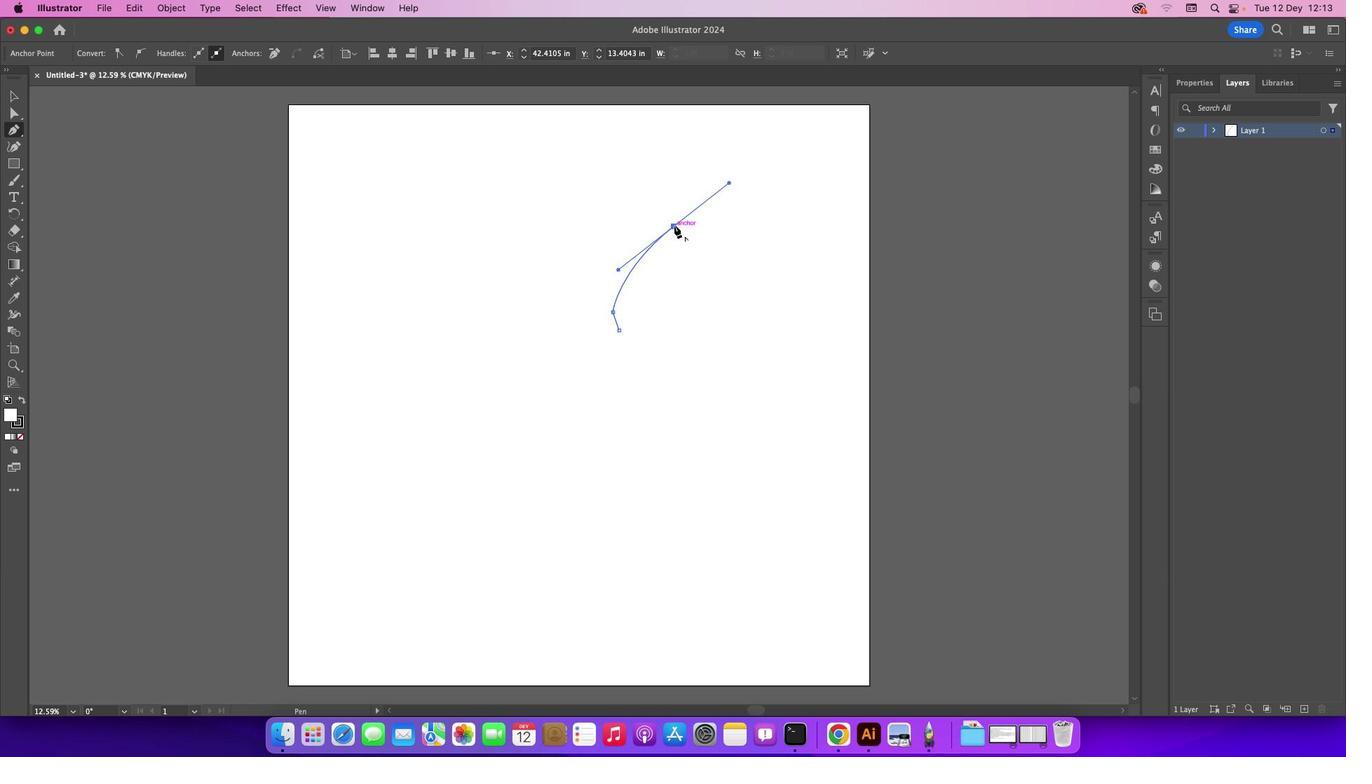 
Action: Mouse pressed left at (674, 225)
Screenshot: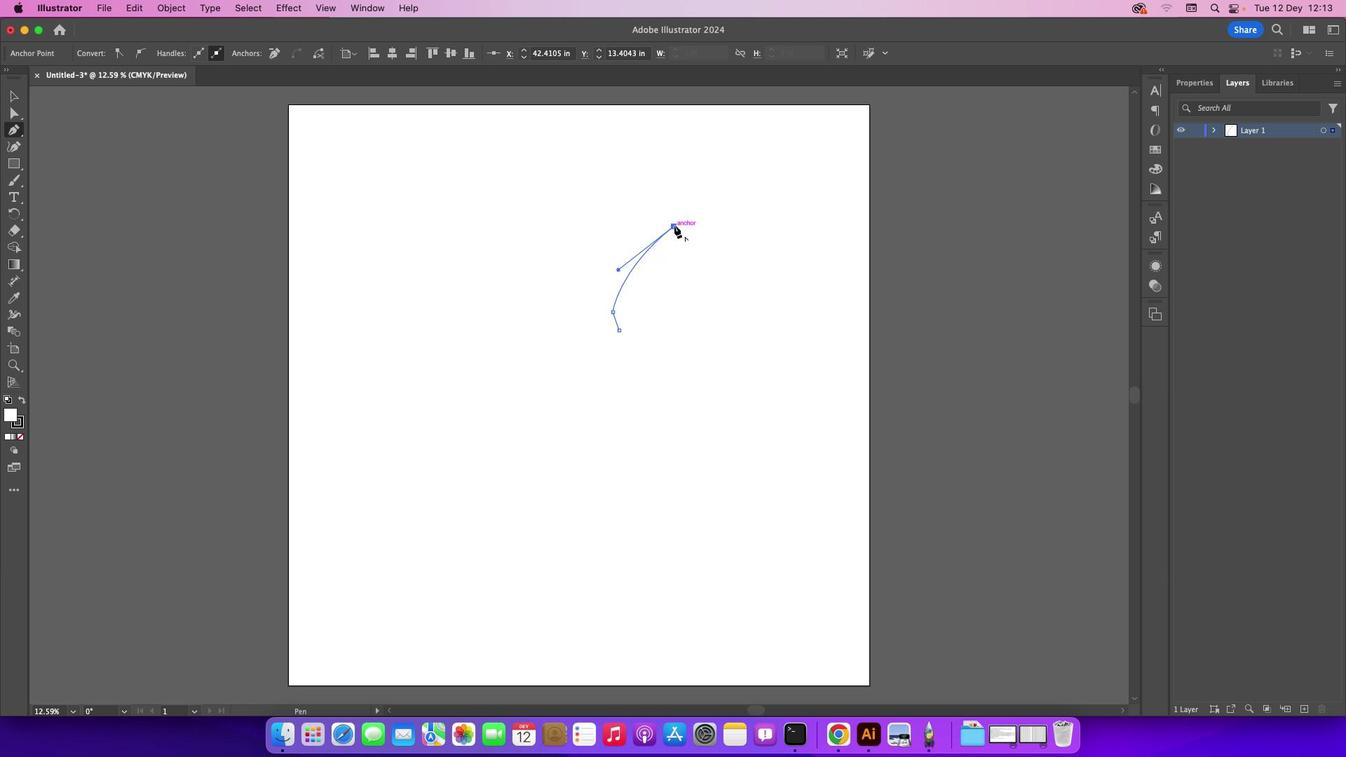 
Action: Mouse moved to (714, 255)
Screenshot: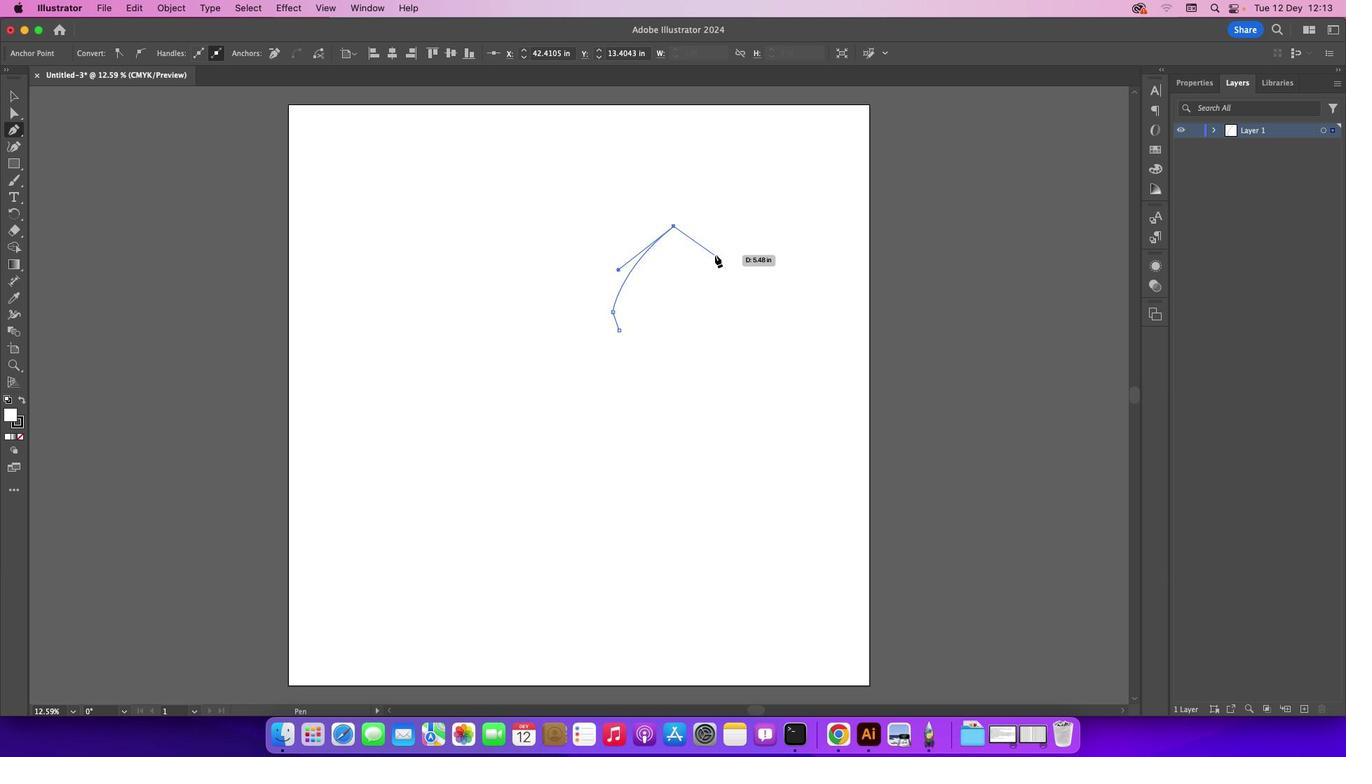 
Action: Mouse pressed left at (714, 255)
Screenshot: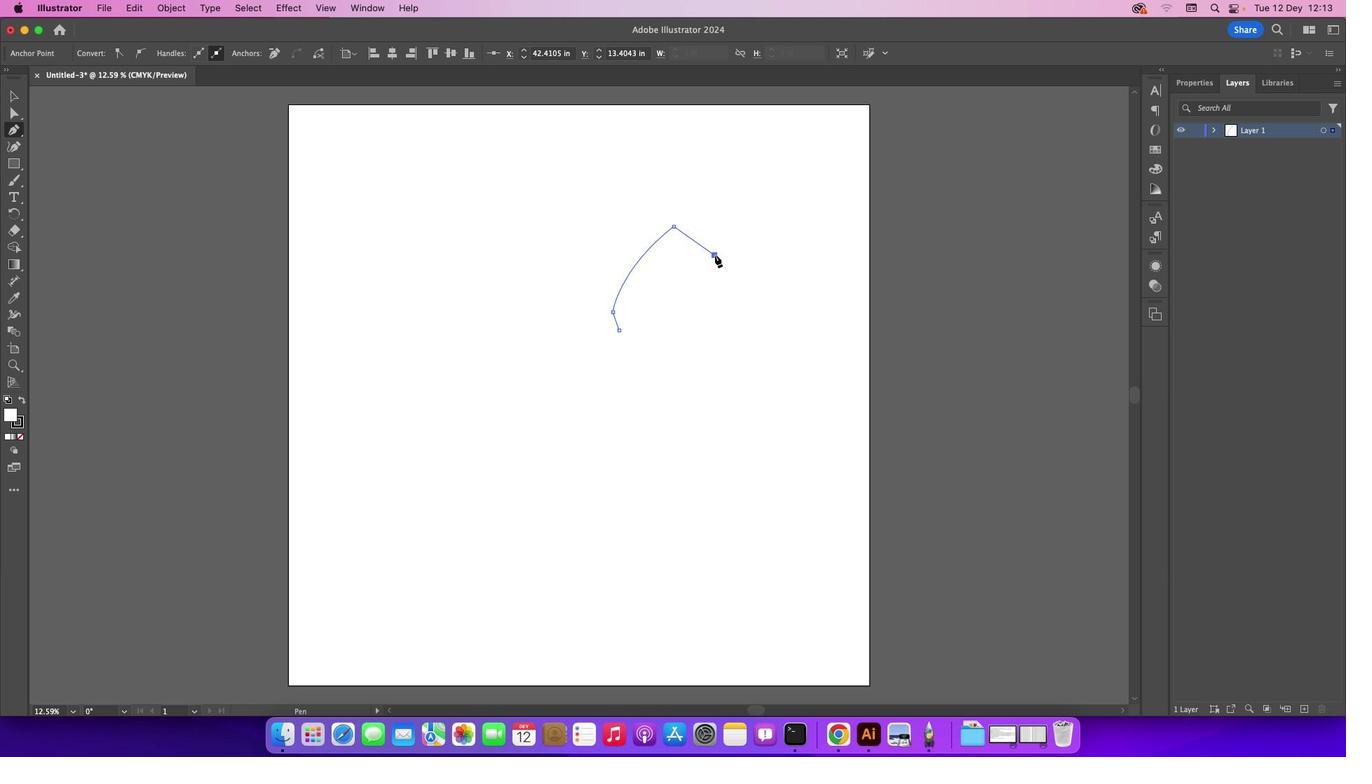 
Action: Mouse moved to (650, 333)
Screenshot: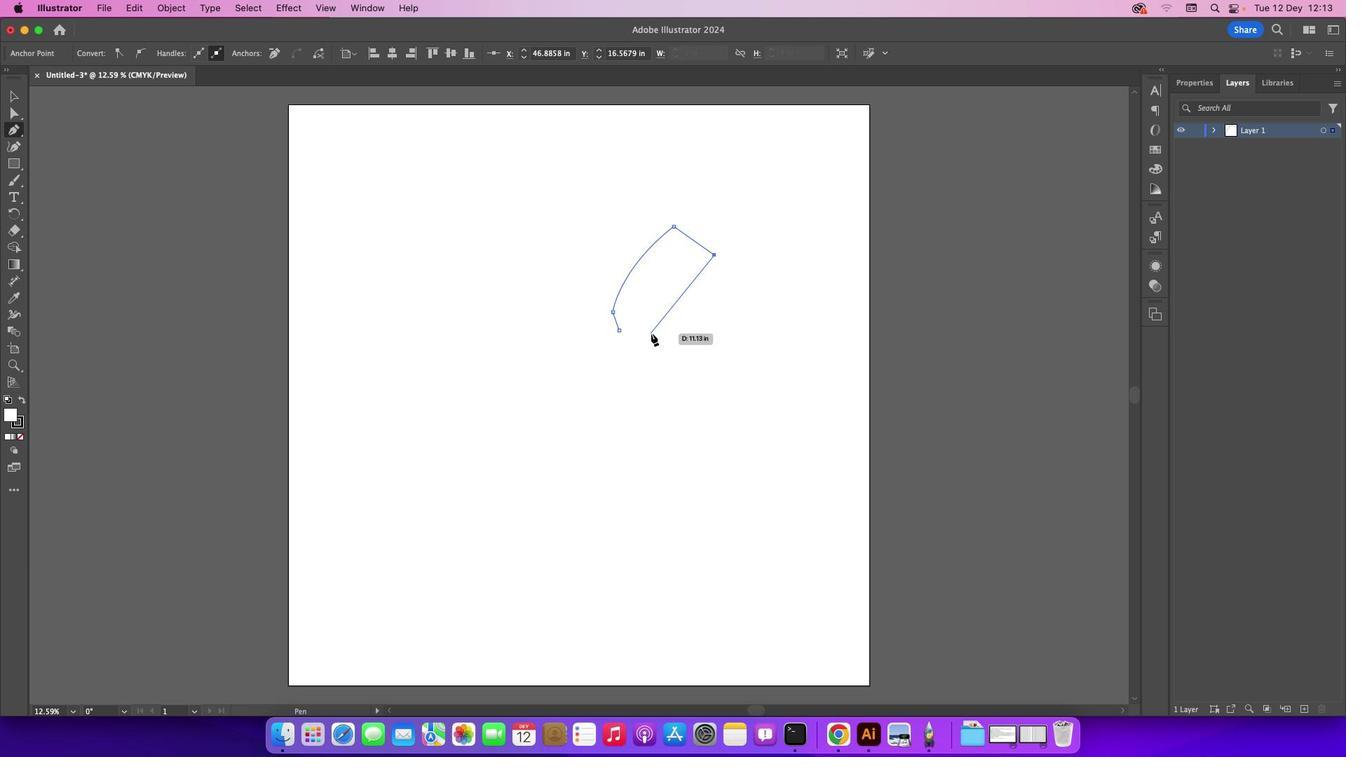 
Action: Mouse pressed left at (650, 333)
Screenshot: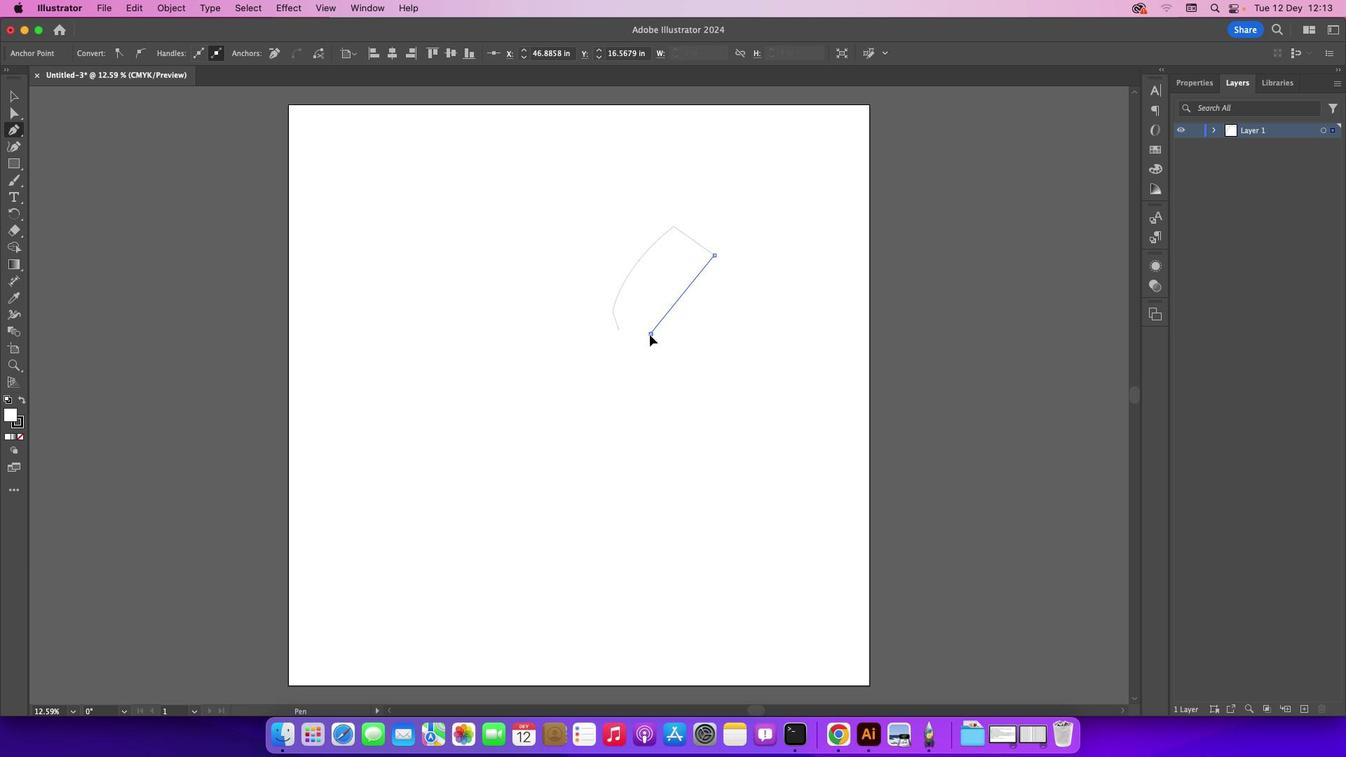 
Action: Mouse moved to (650, 335)
Screenshot: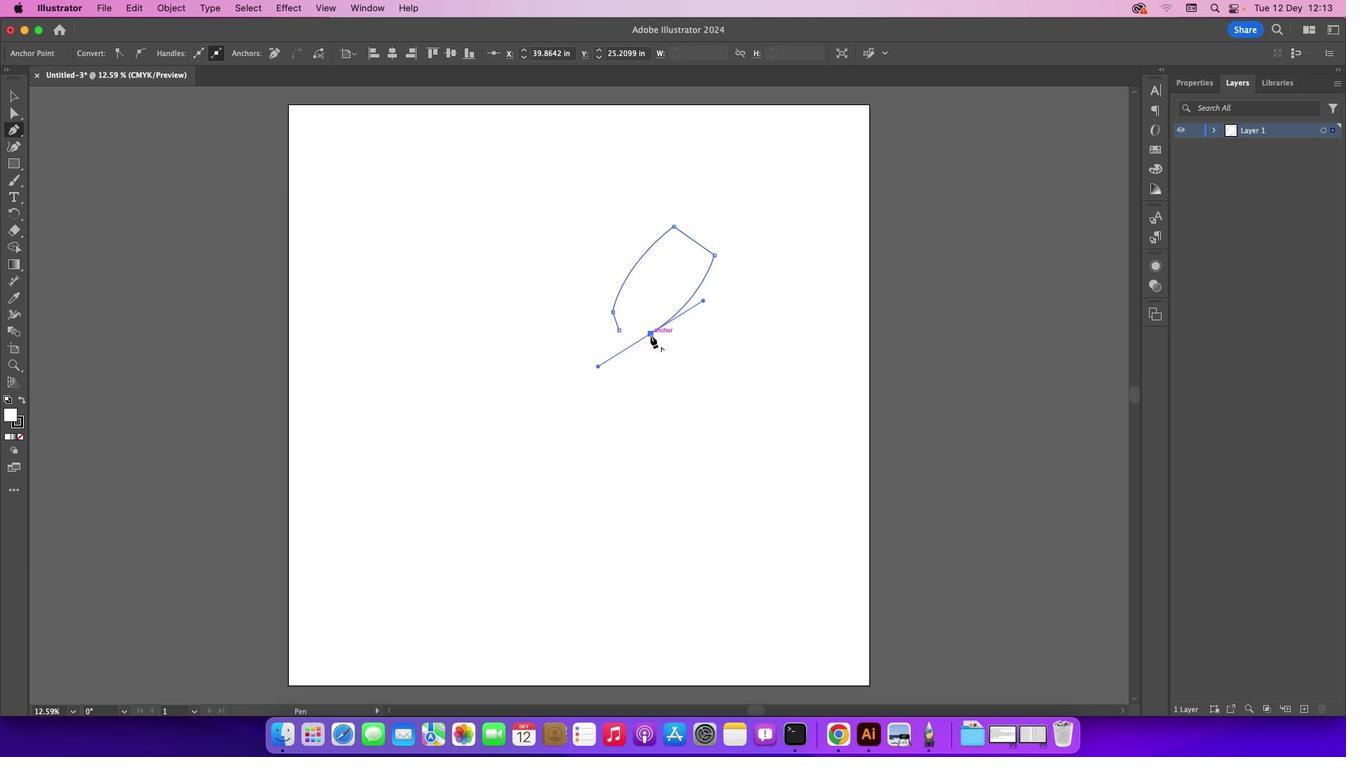 
Action: Mouse pressed left at (650, 335)
Screenshot: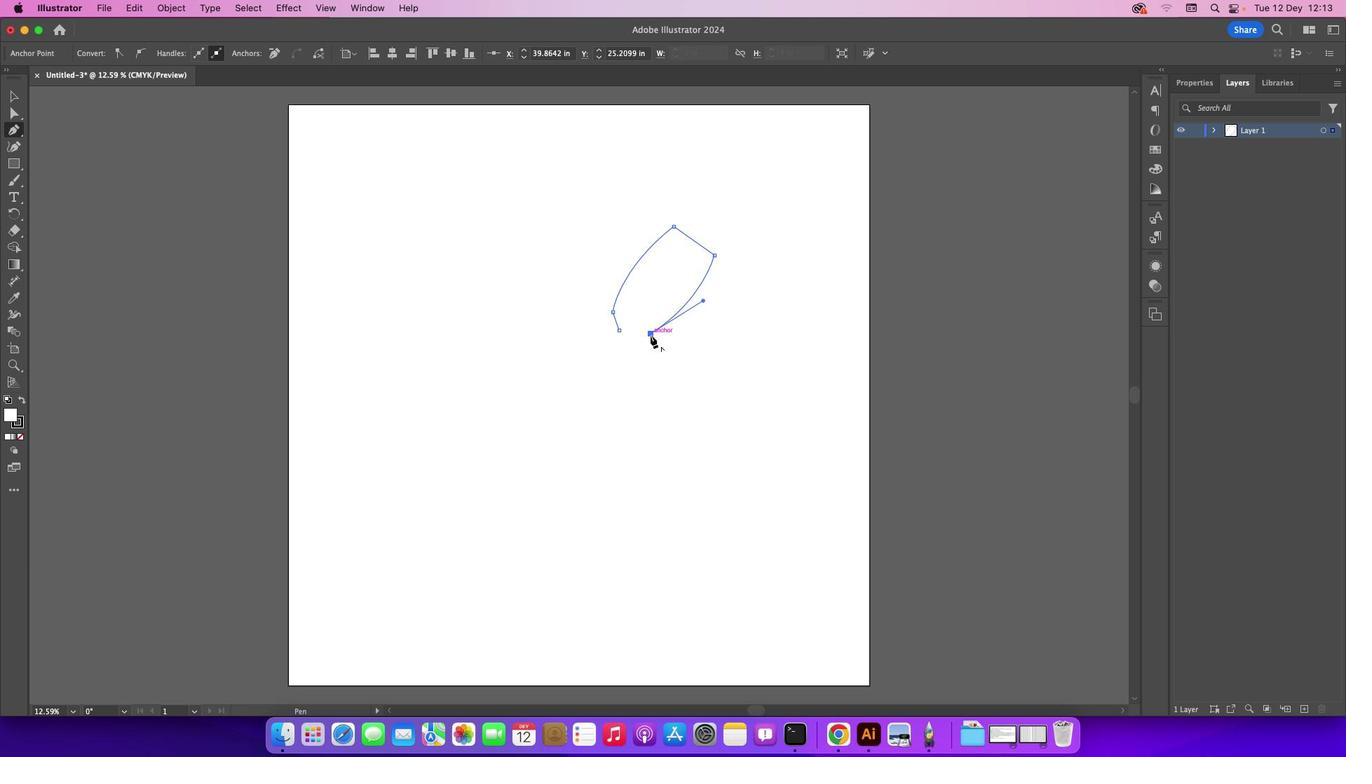 
Action: Mouse moved to (626, 336)
Screenshot: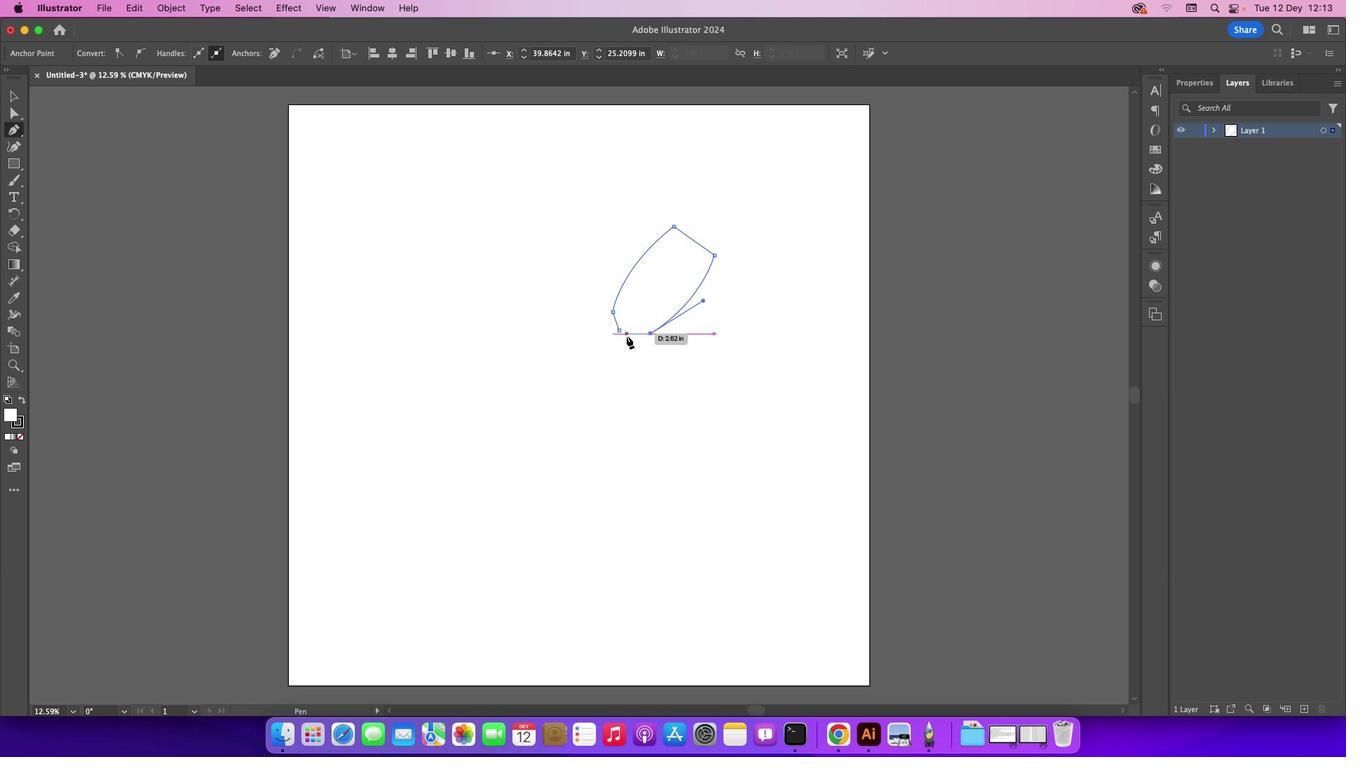 
Action: Mouse pressed left at (626, 336)
Screenshot: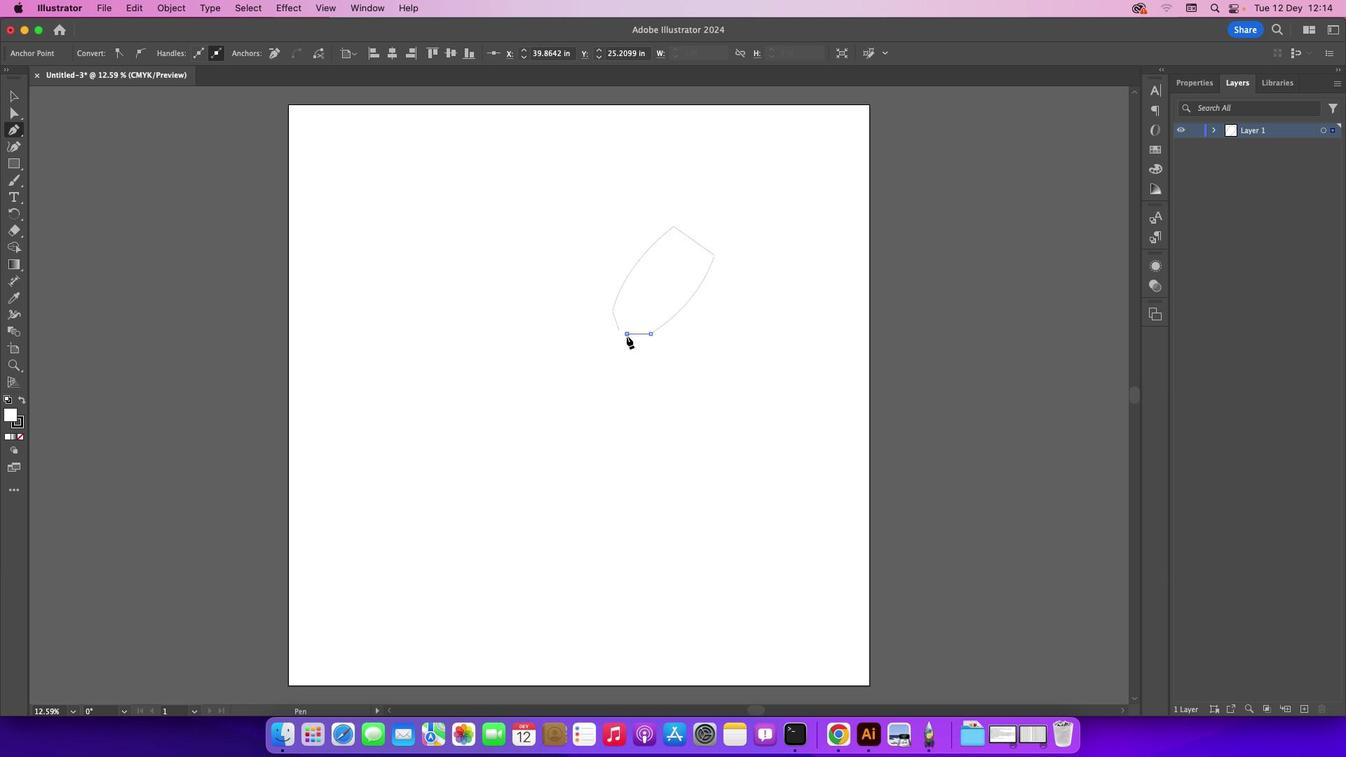 
Action: Mouse moved to (621, 332)
Screenshot: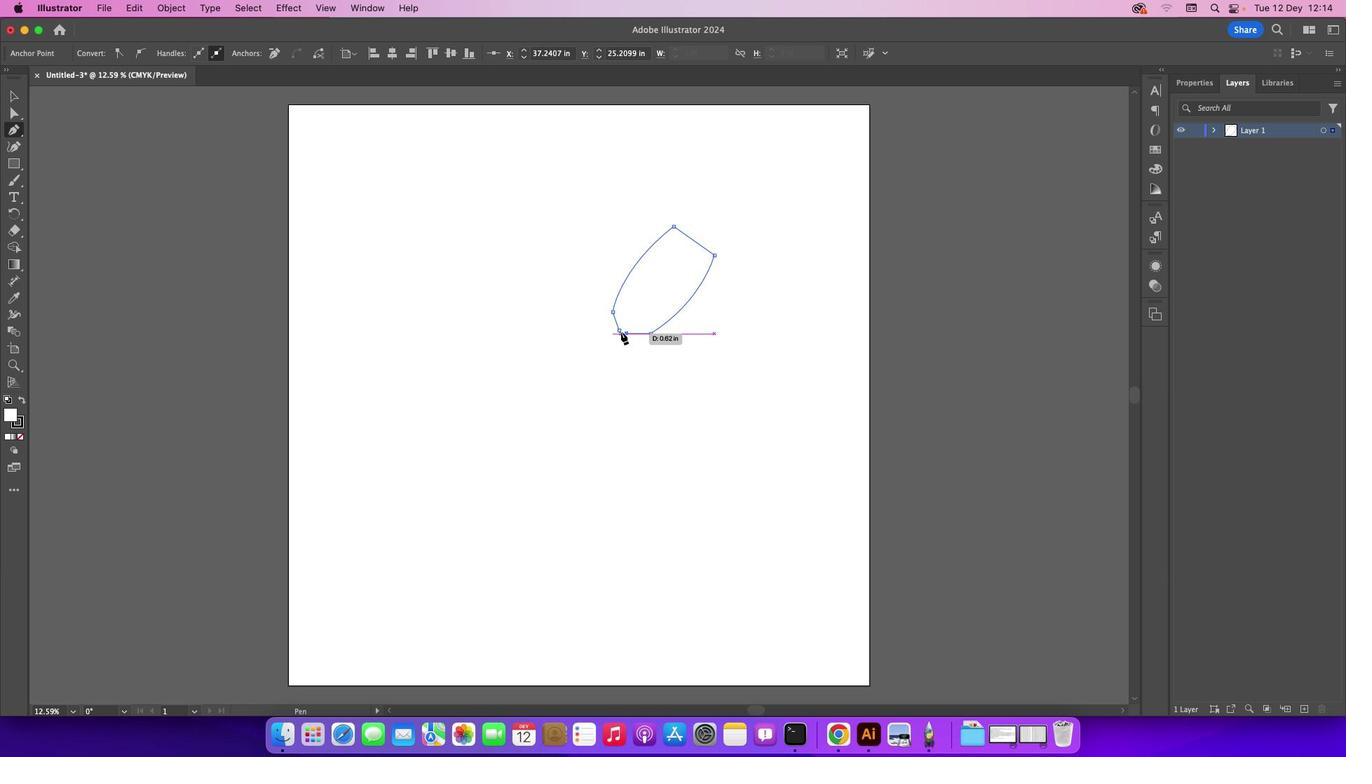 
Action: Mouse pressed left at (621, 332)
Screenshot: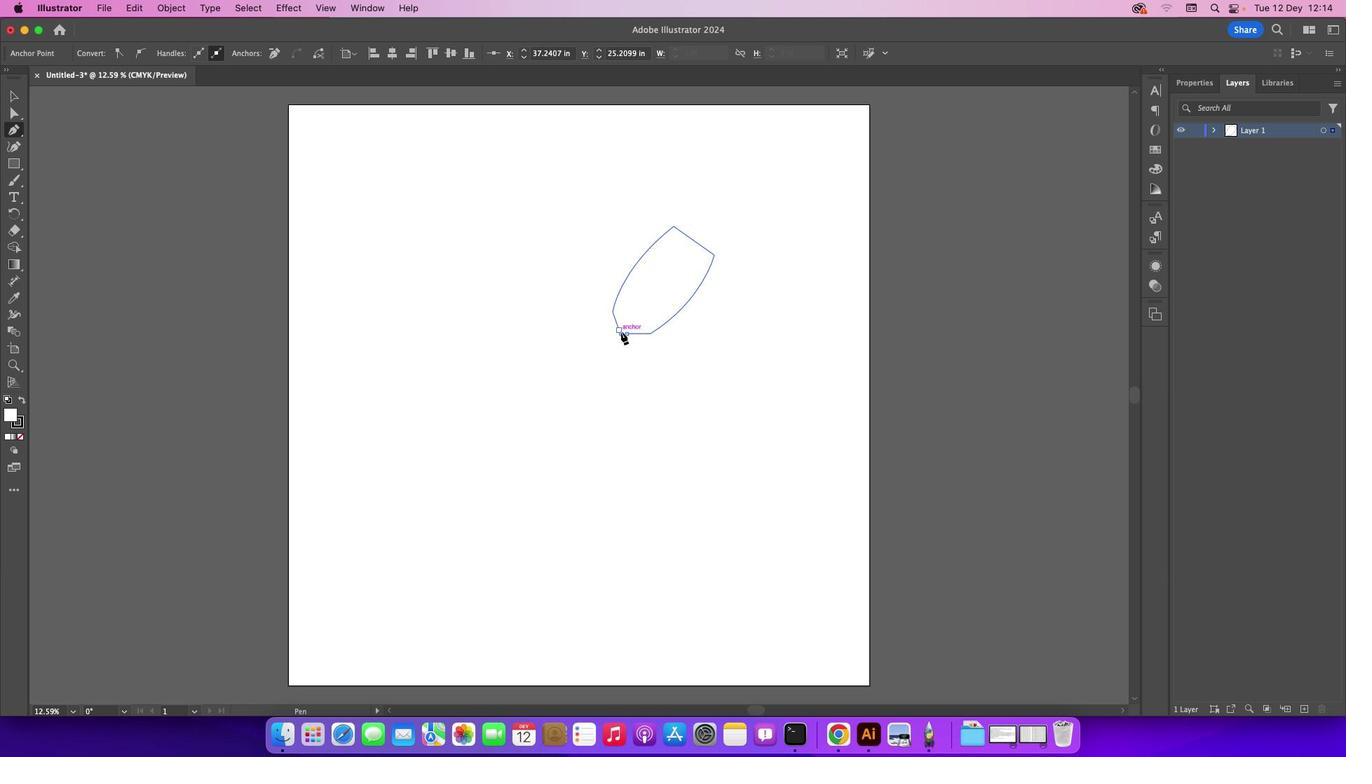 
Action: Mouse moved to (619, 329)
Screenshot: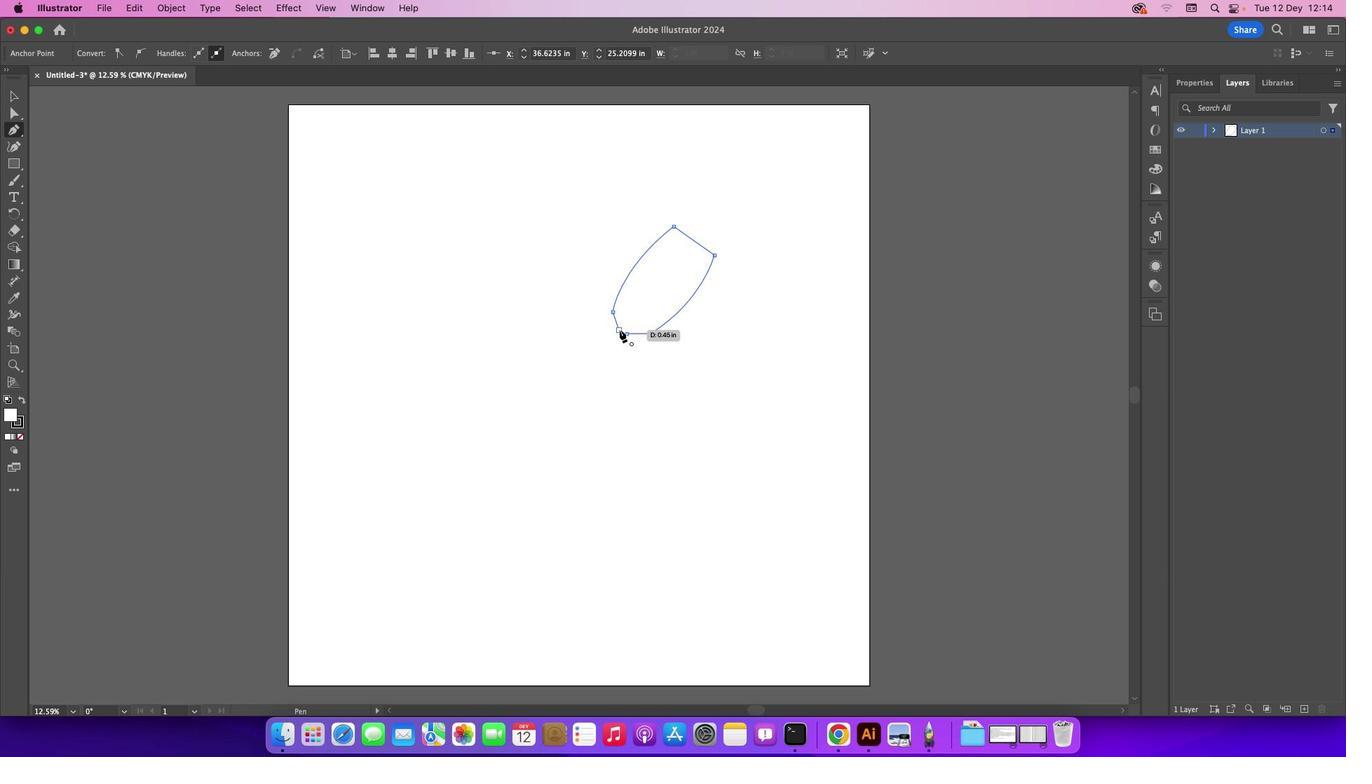
Action: Mouse pressed left at (619, 329)
Screenshot: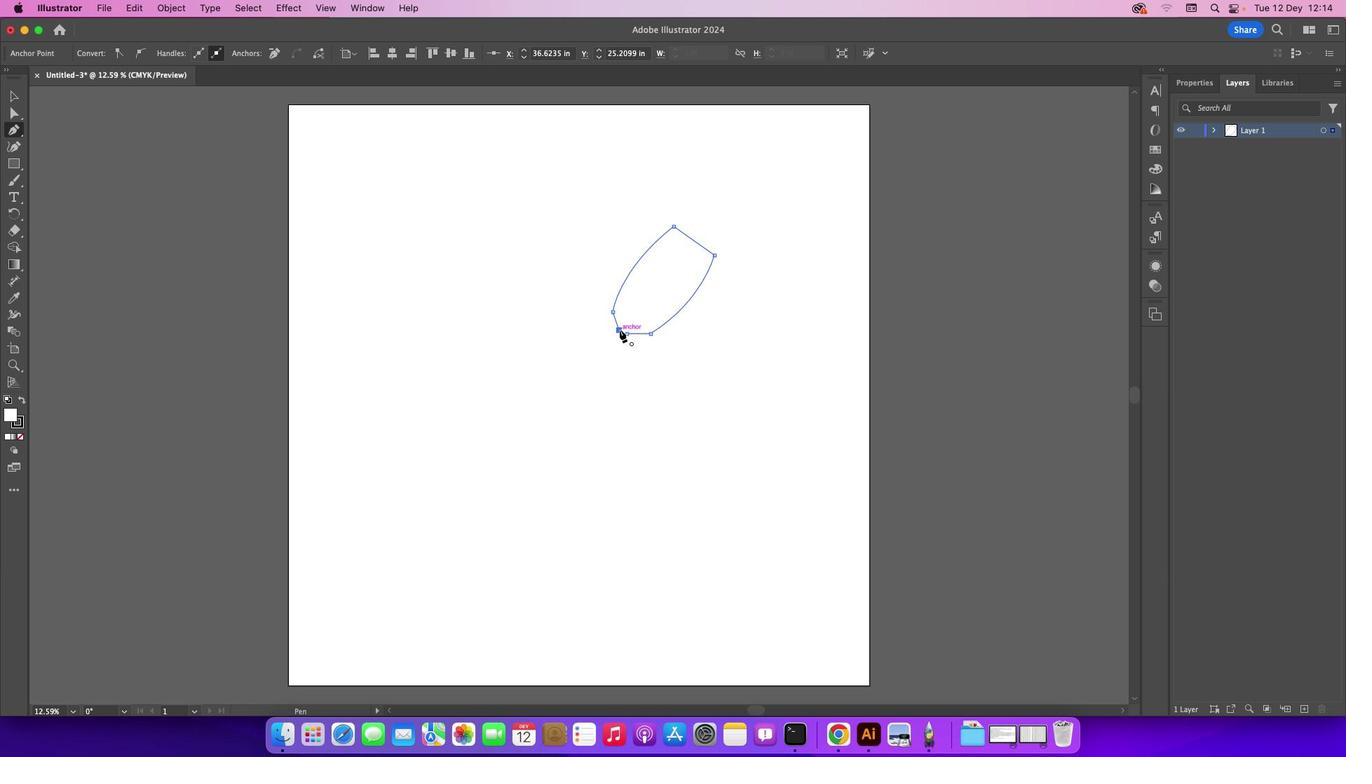 
Action: Mouse moved to (14, 99)
Screenshot: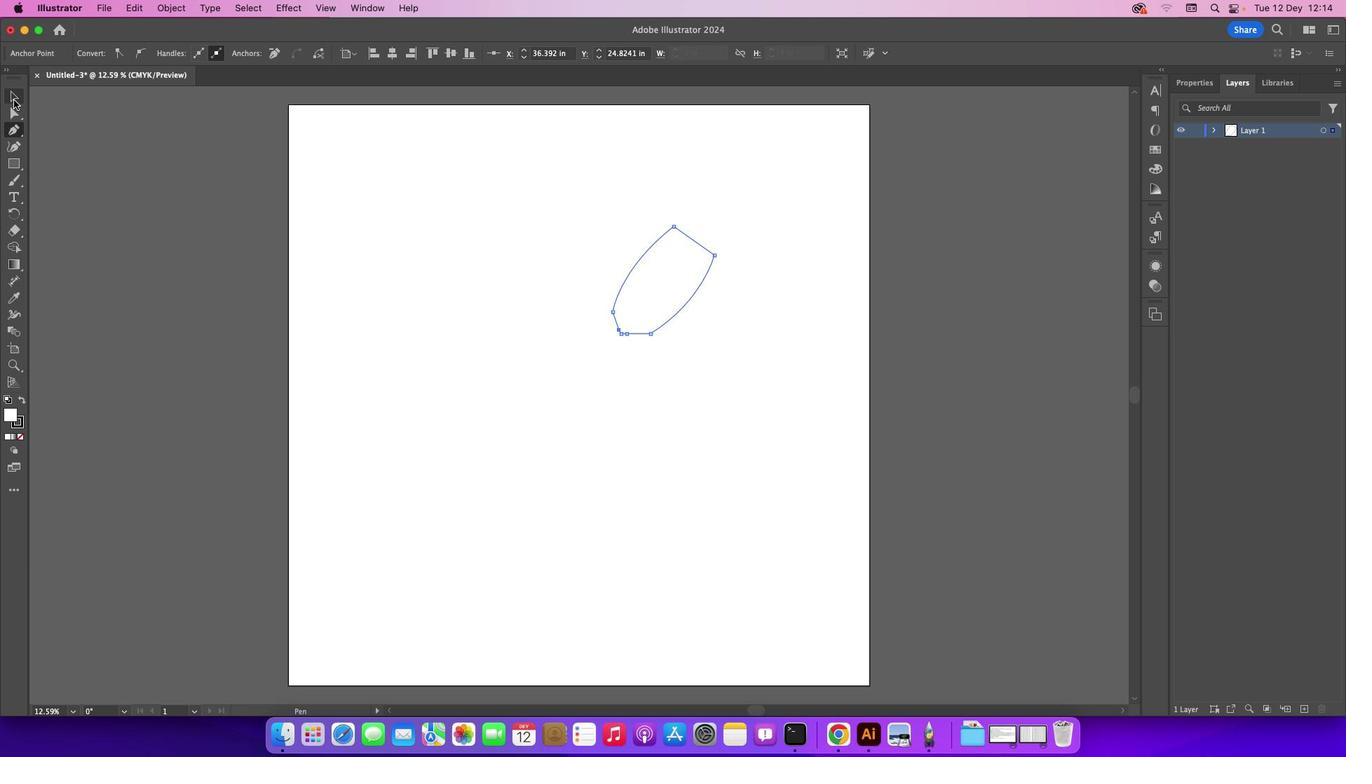 
Action: Mouse pressed left at (14, 99)
Screenshot: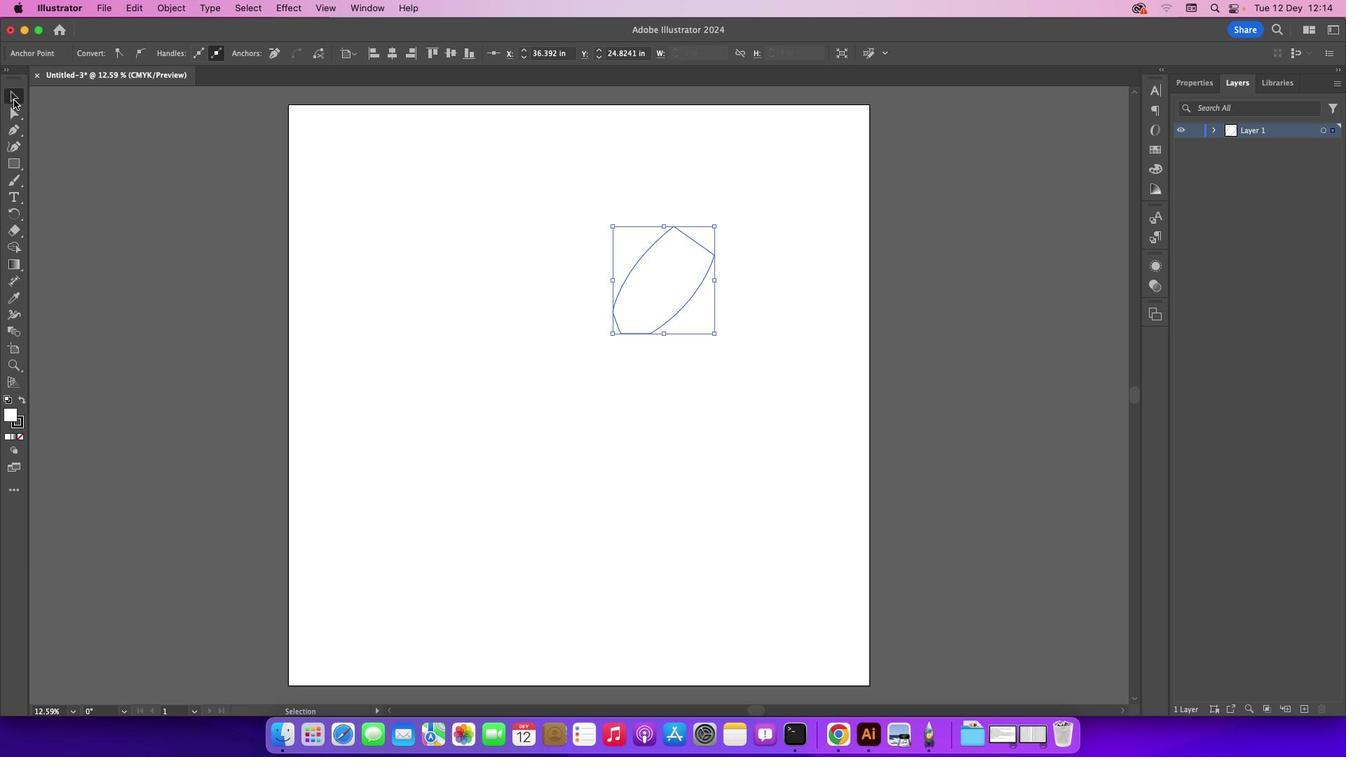 
Action: Mouse moved to (451, 258)
Screenshot: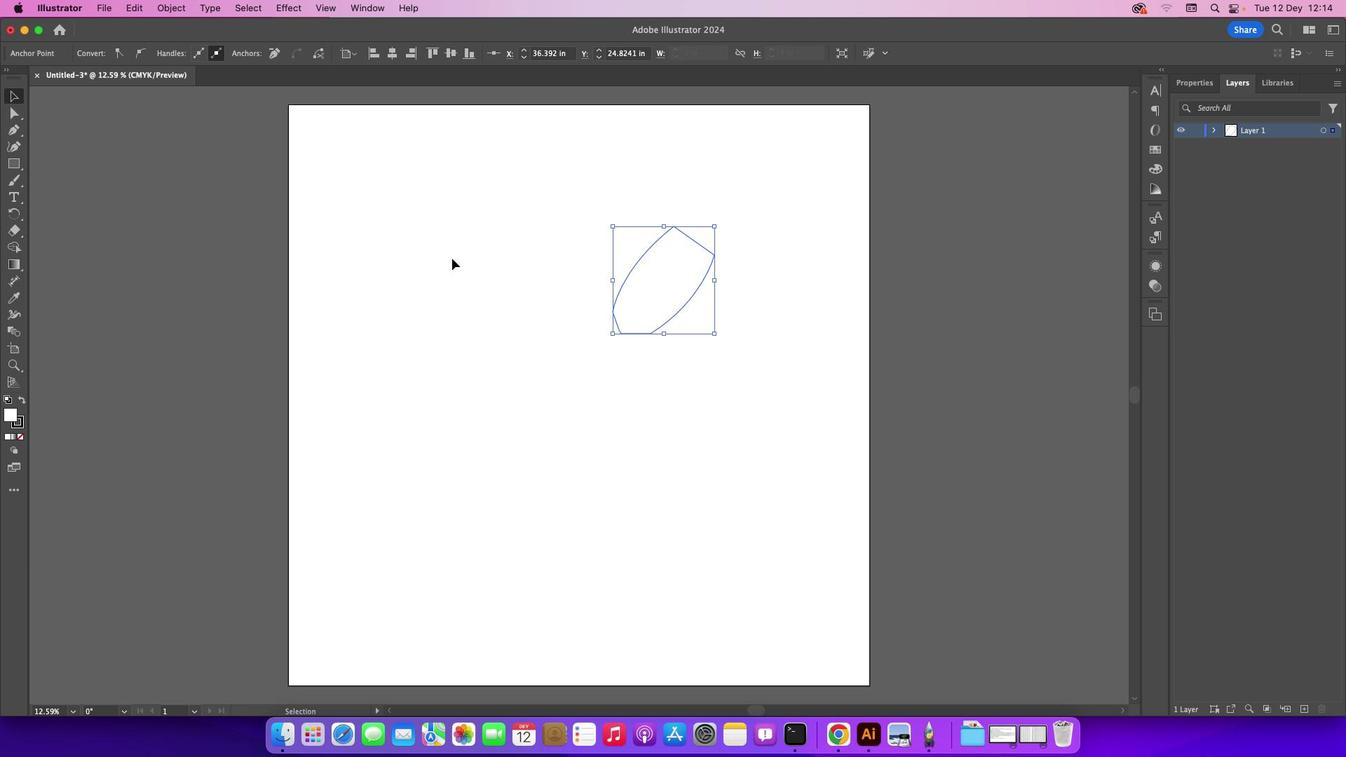 
Action: Mouse pressed left at (451, 258)
Screenshot: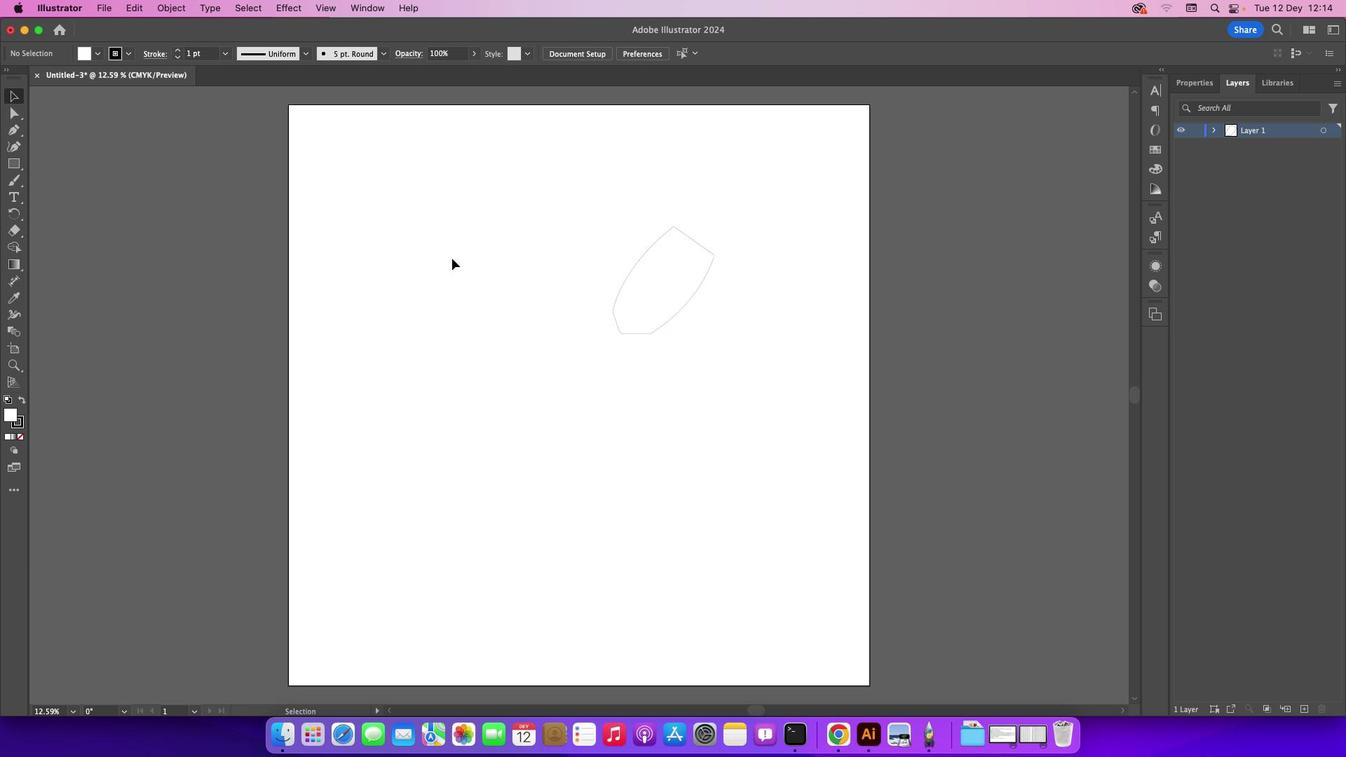 
Action: Mouse moved to (641, 258)
Screenshot: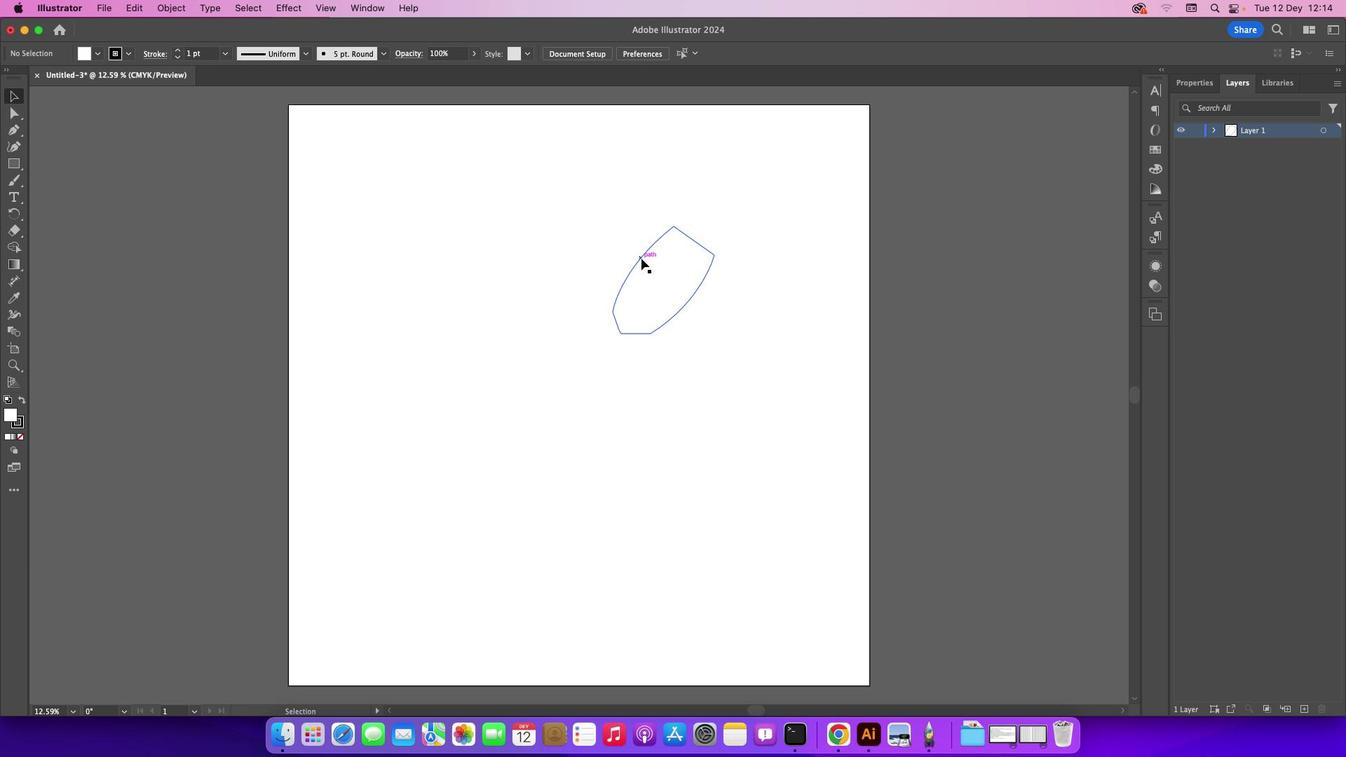 
Action: Mouse pressed left at (641, 258)
Screenshot: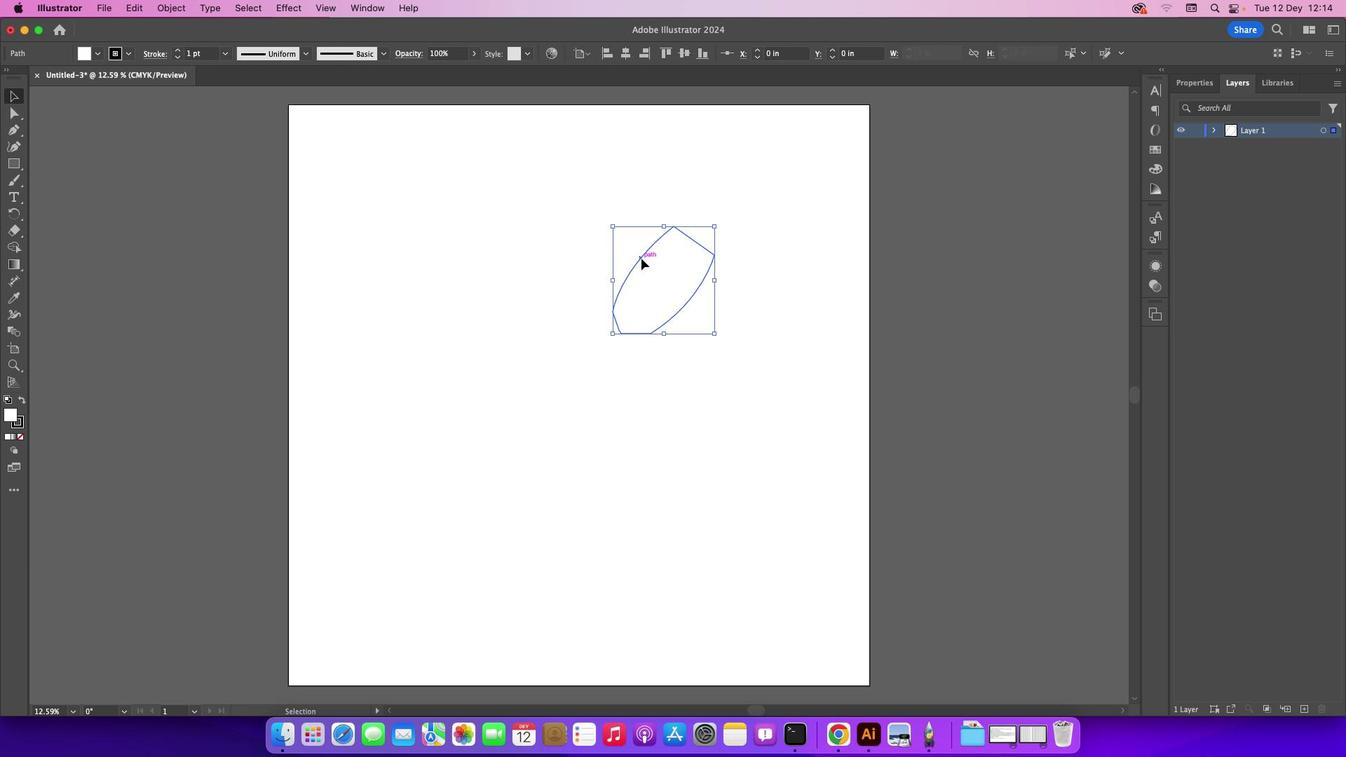 
Action: Mouse moved to (12, 417)
Screenshot: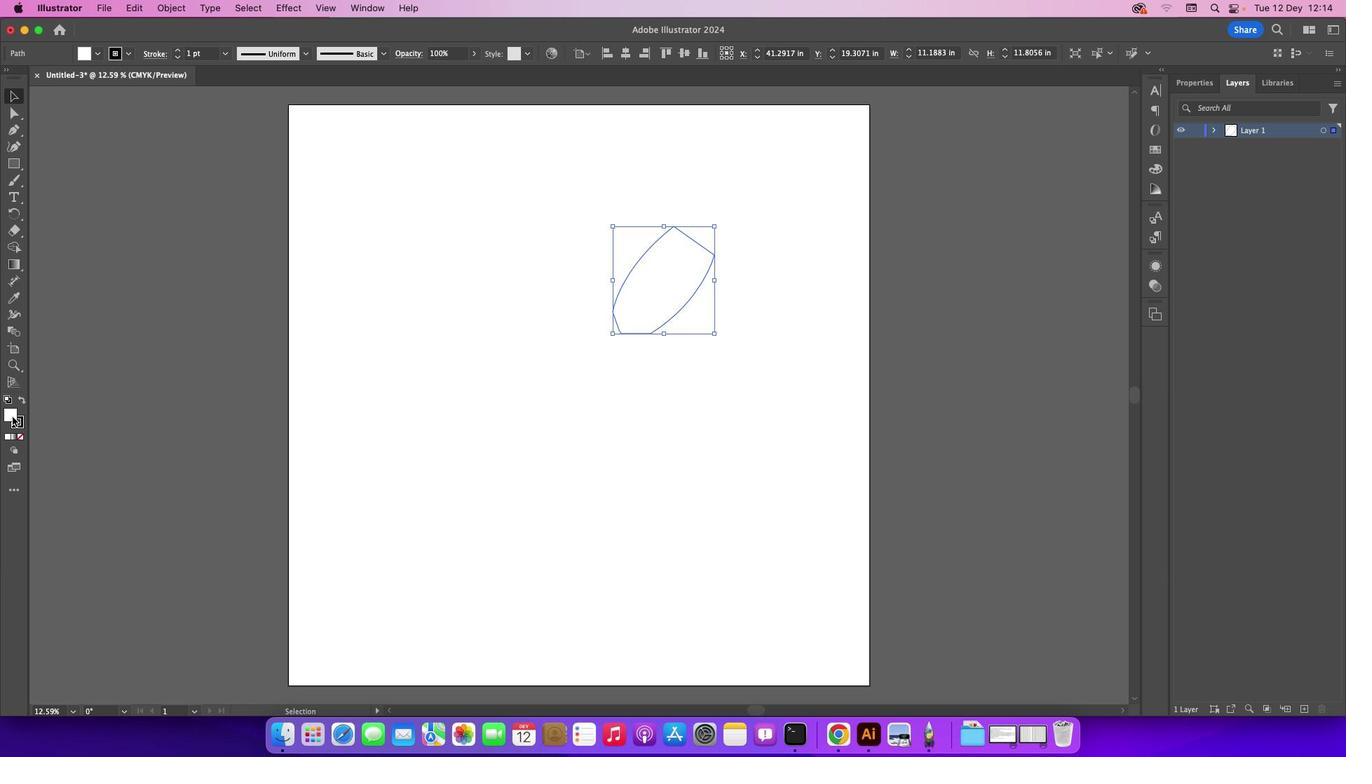 
Action: Mouse pressed left at (12, 417)
Screenshot: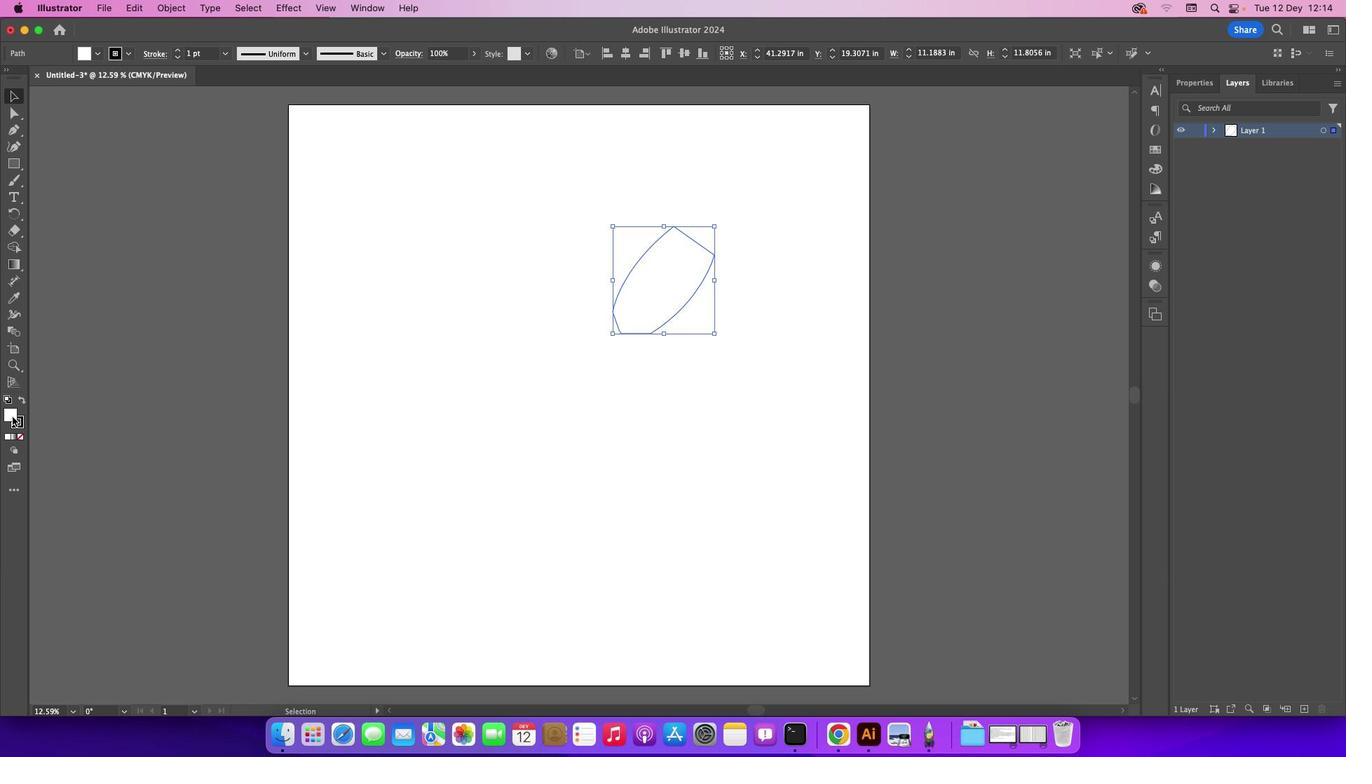 
Action: Mouse pressed left at (12, 417)
Screenshot: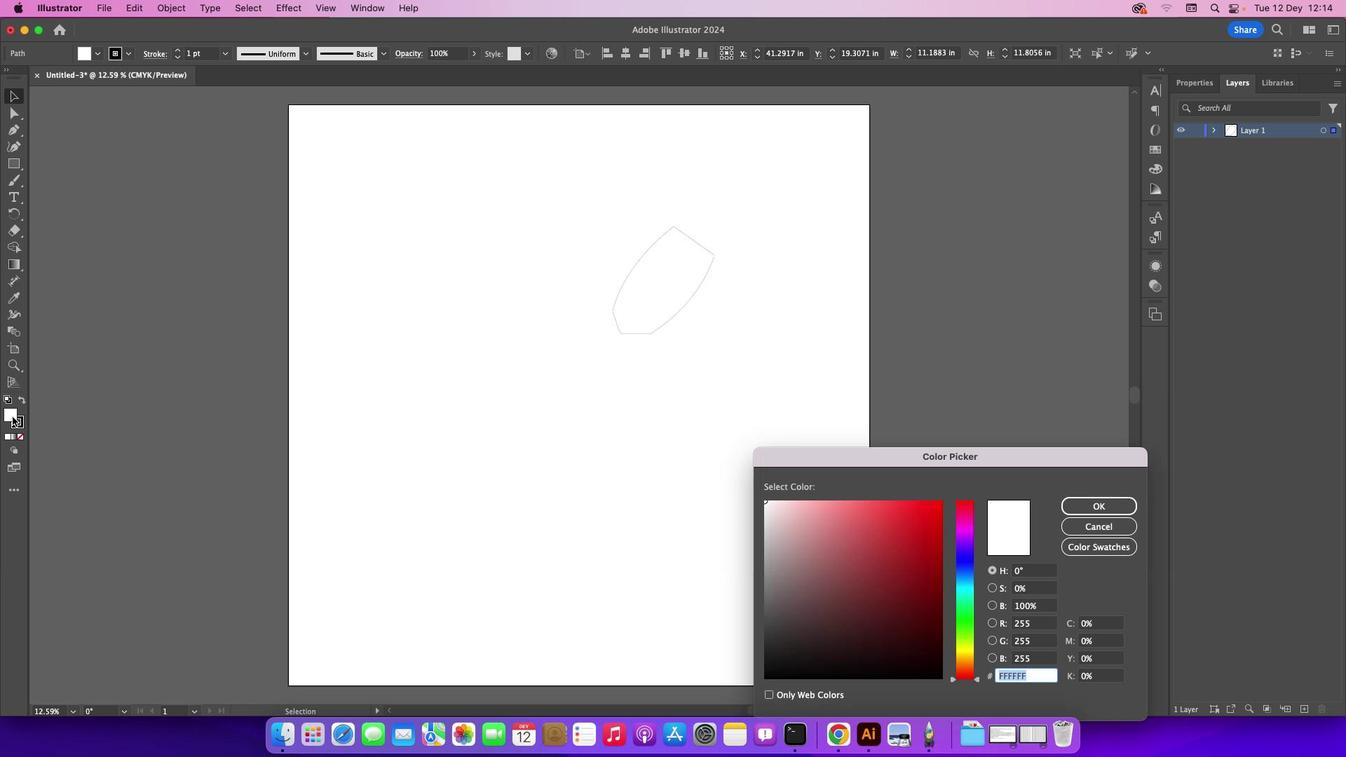 
Action: Mouse moved to (959, 652)
Screenshot: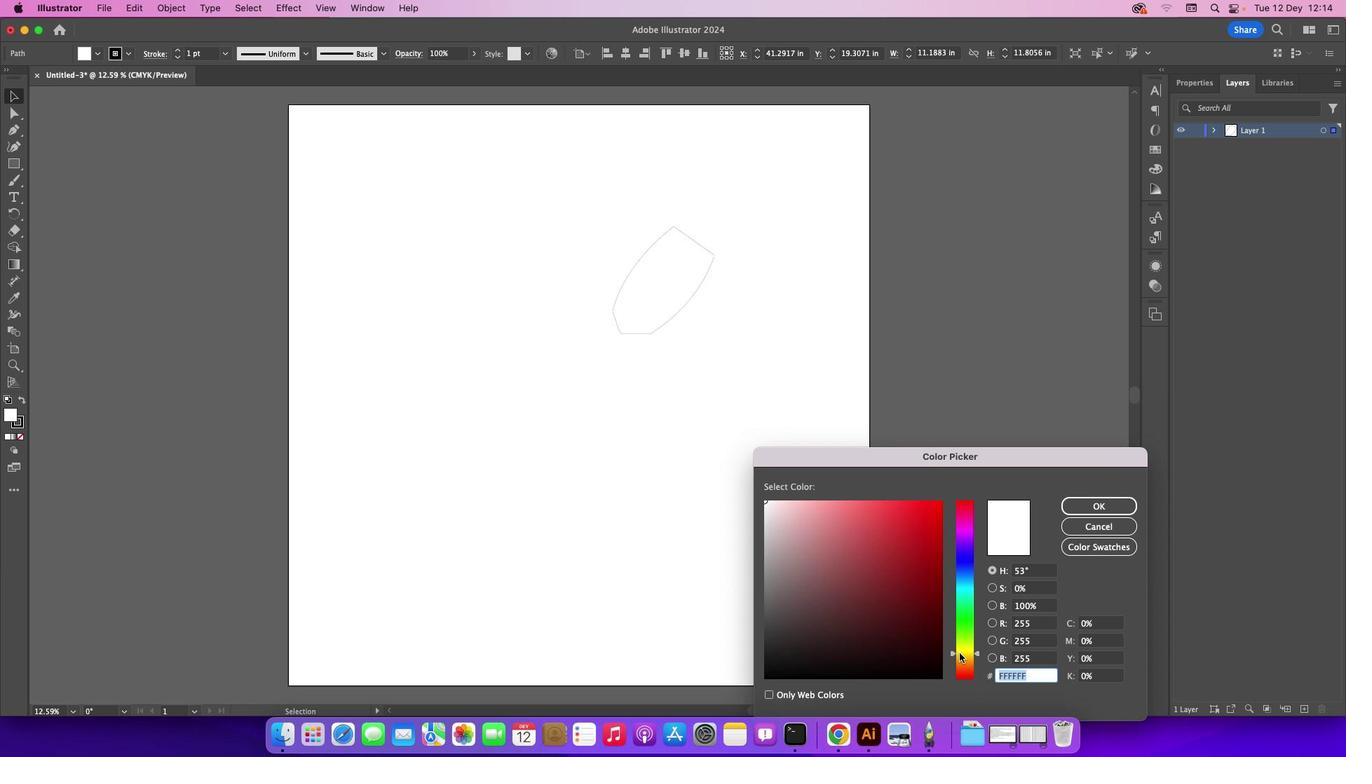 
Action: Mouse pressed left at (959, 652)
Screenshot: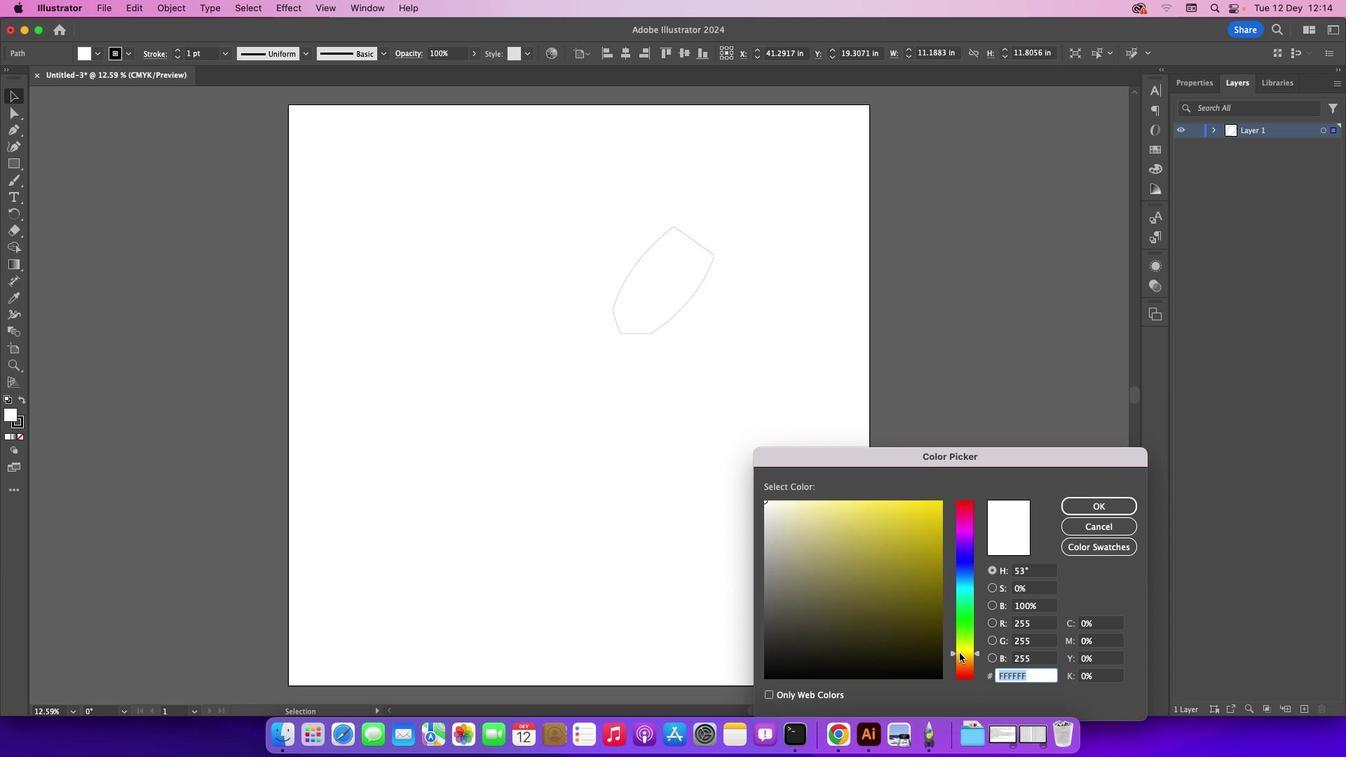 
Action: Mouse moved to (962, 655)
Screenshot: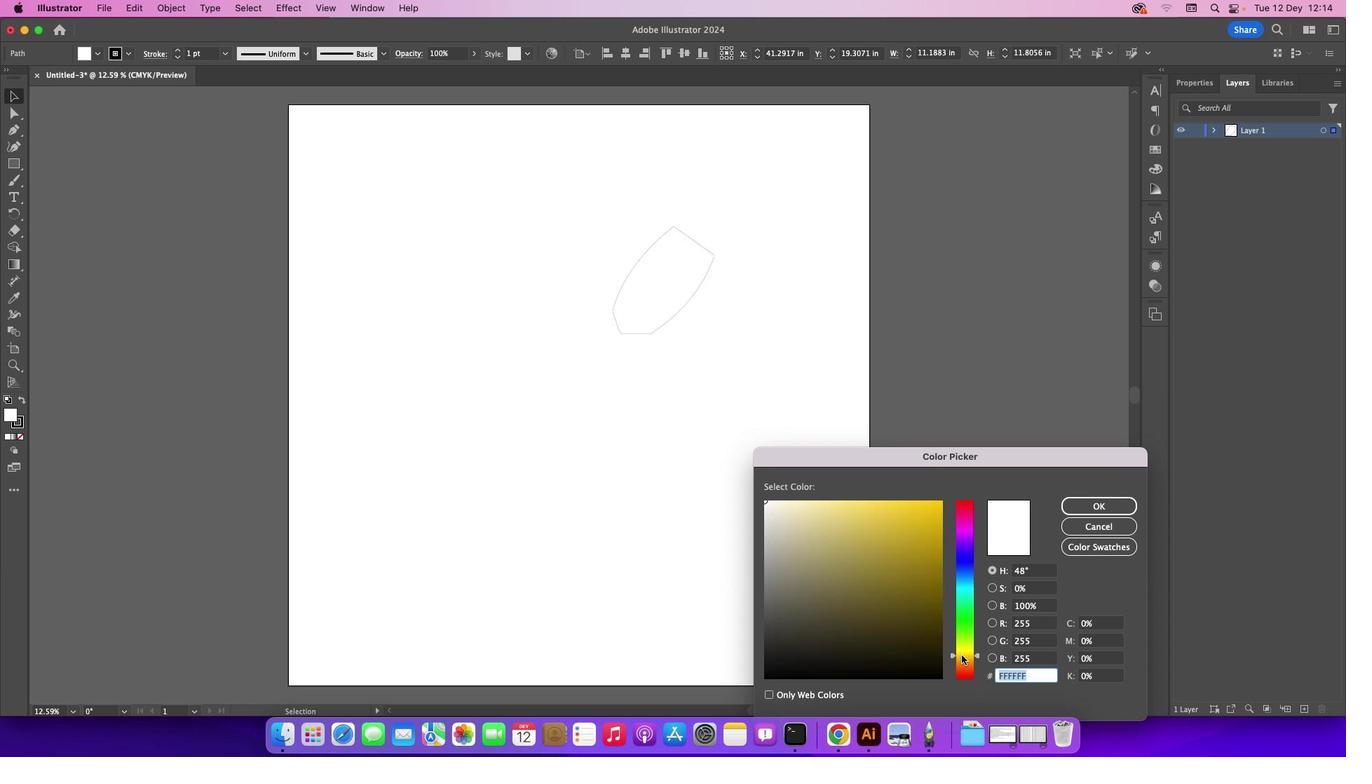 
Action: Mouse pressed left at (962, 655)
Screenshot: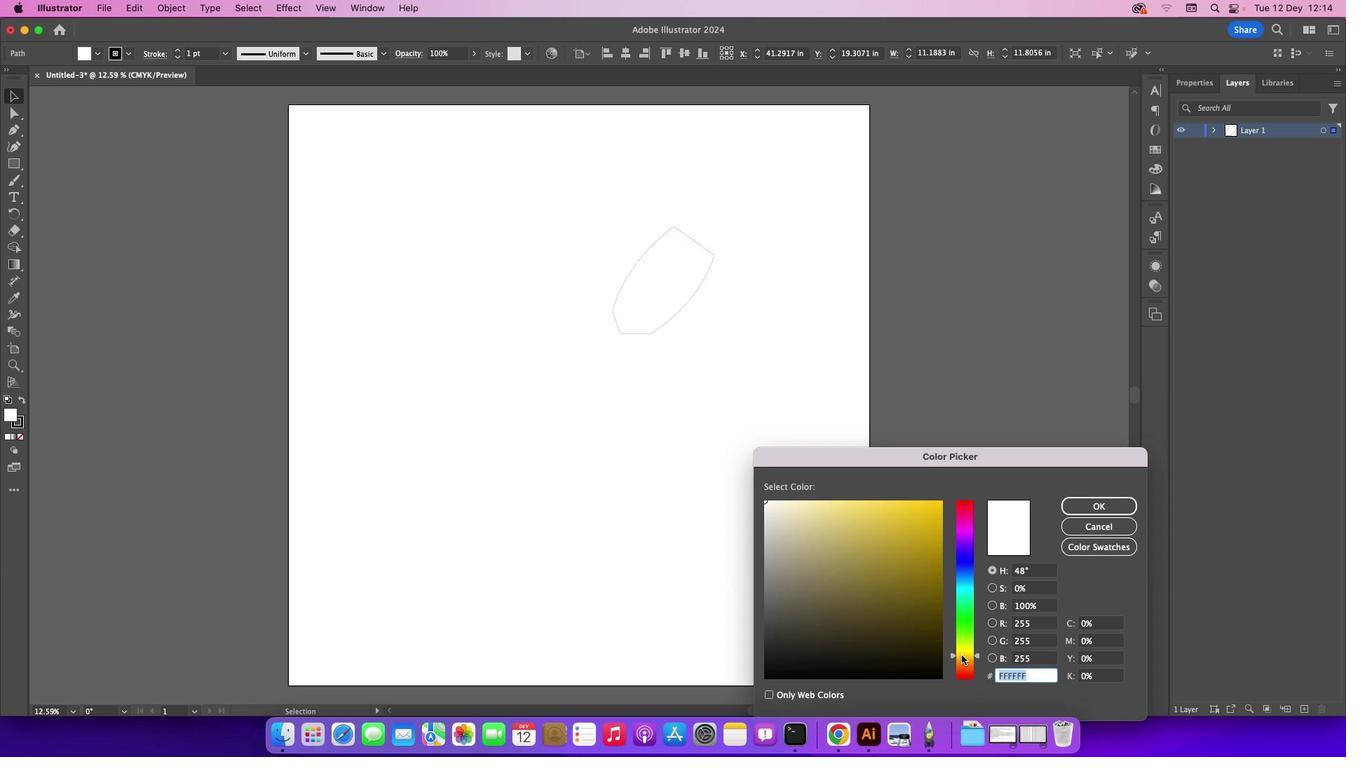 
Action: Mouse moved to (964, 662)
Screenshot: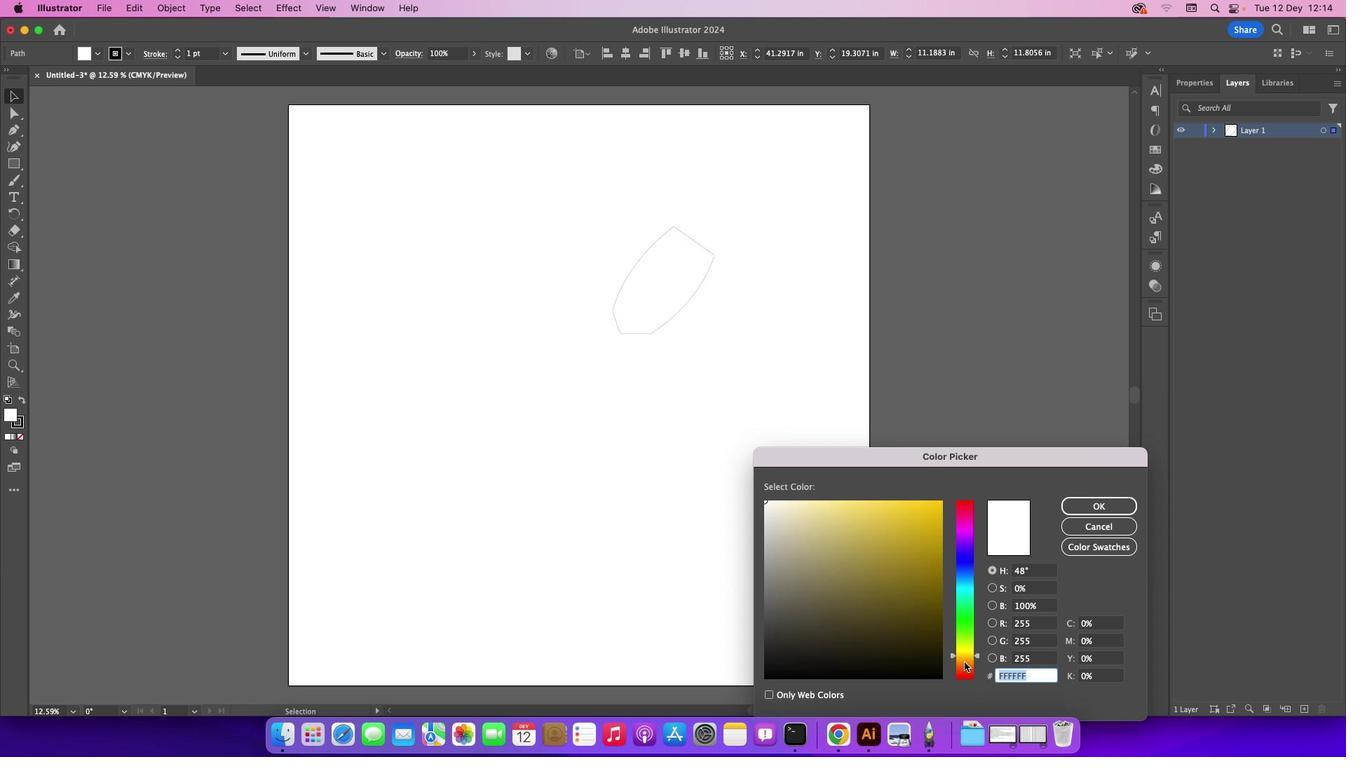 
Action: Mouse pressed left at (964, 662)
Screenshot: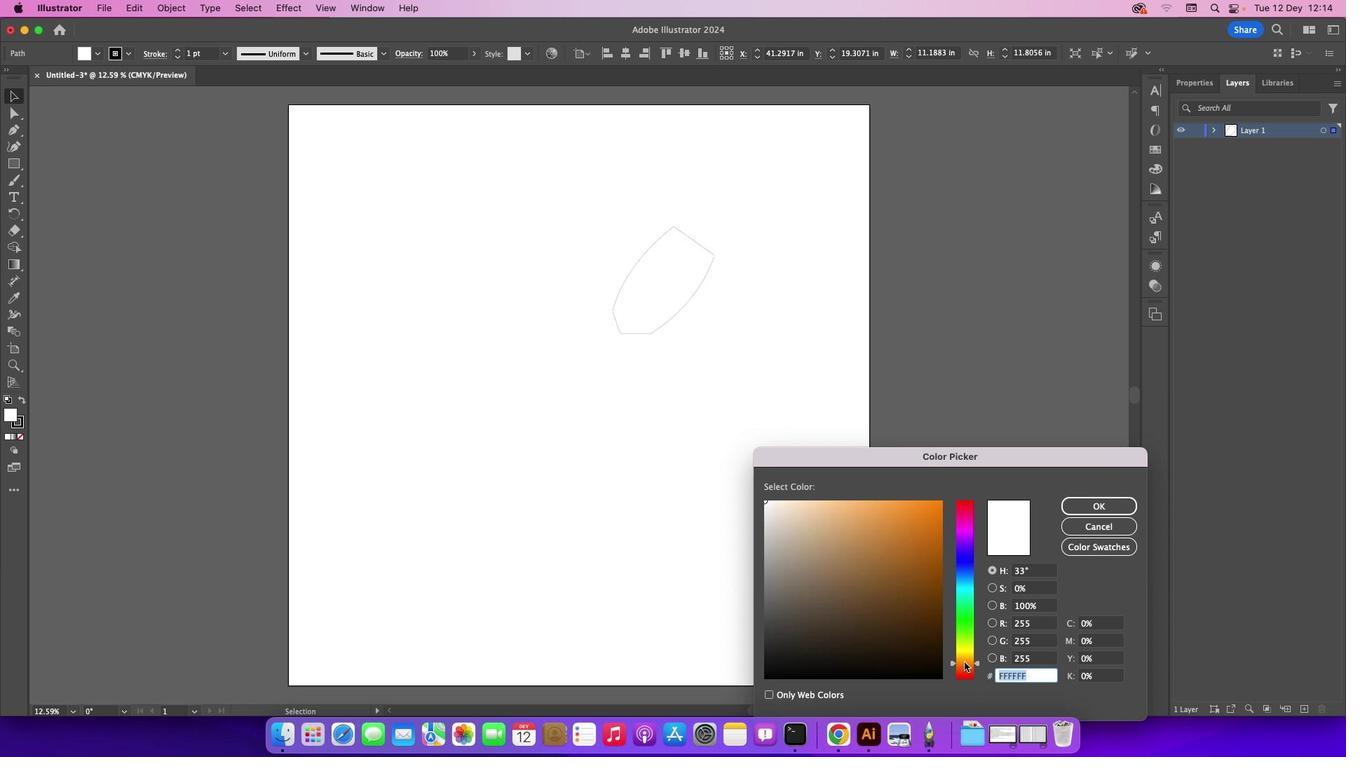 
Action: Mouse moved to (966, 669)
Screenshot: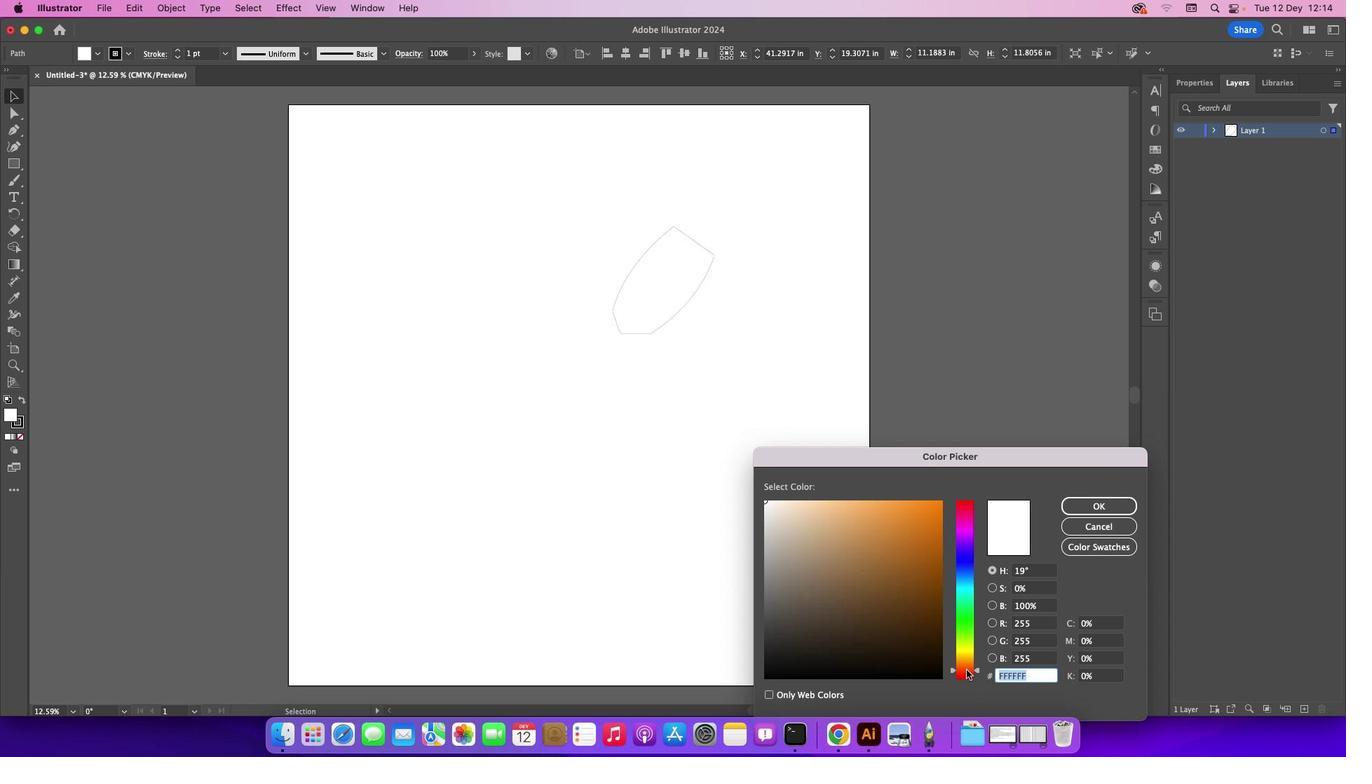 
Action: Mouse pressed left at (966, 669)
Screenshot: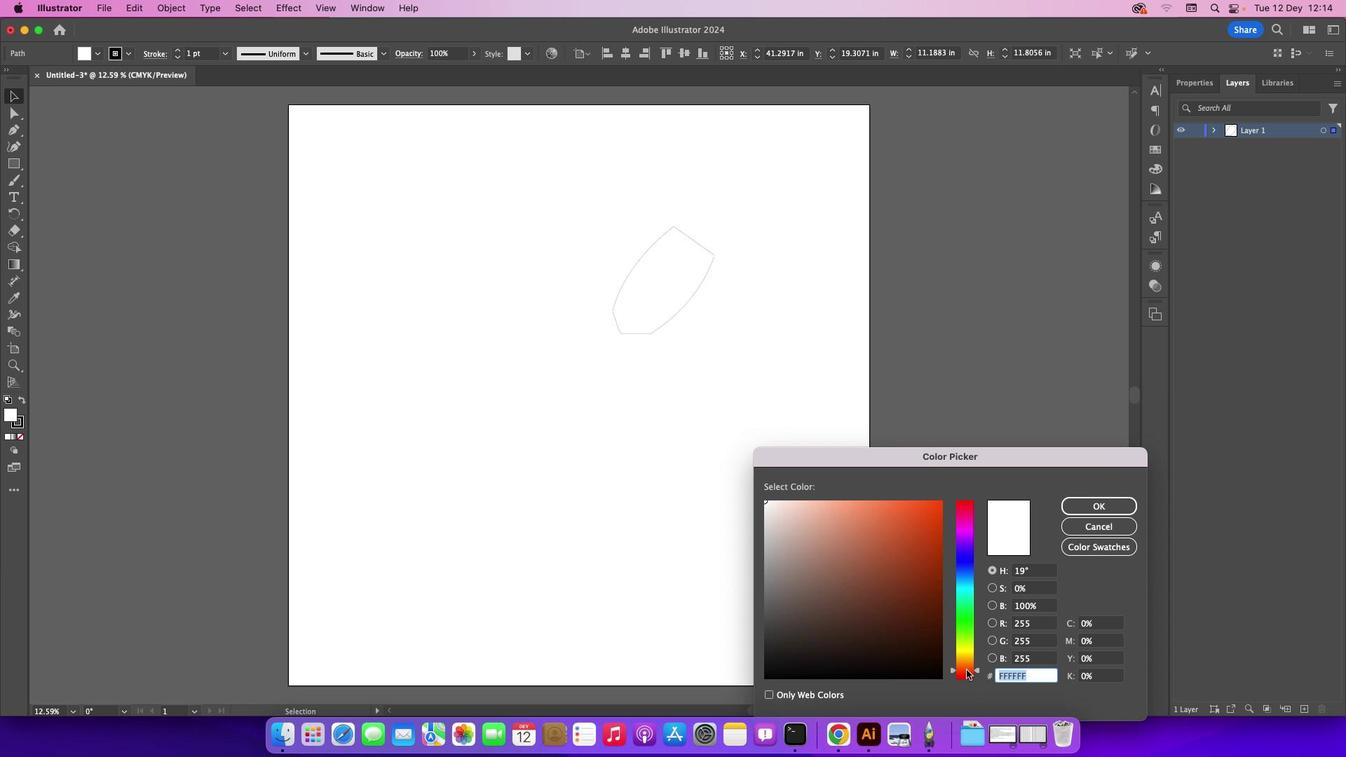 
Action: Mouse moved to (888, 516)
Screenshot: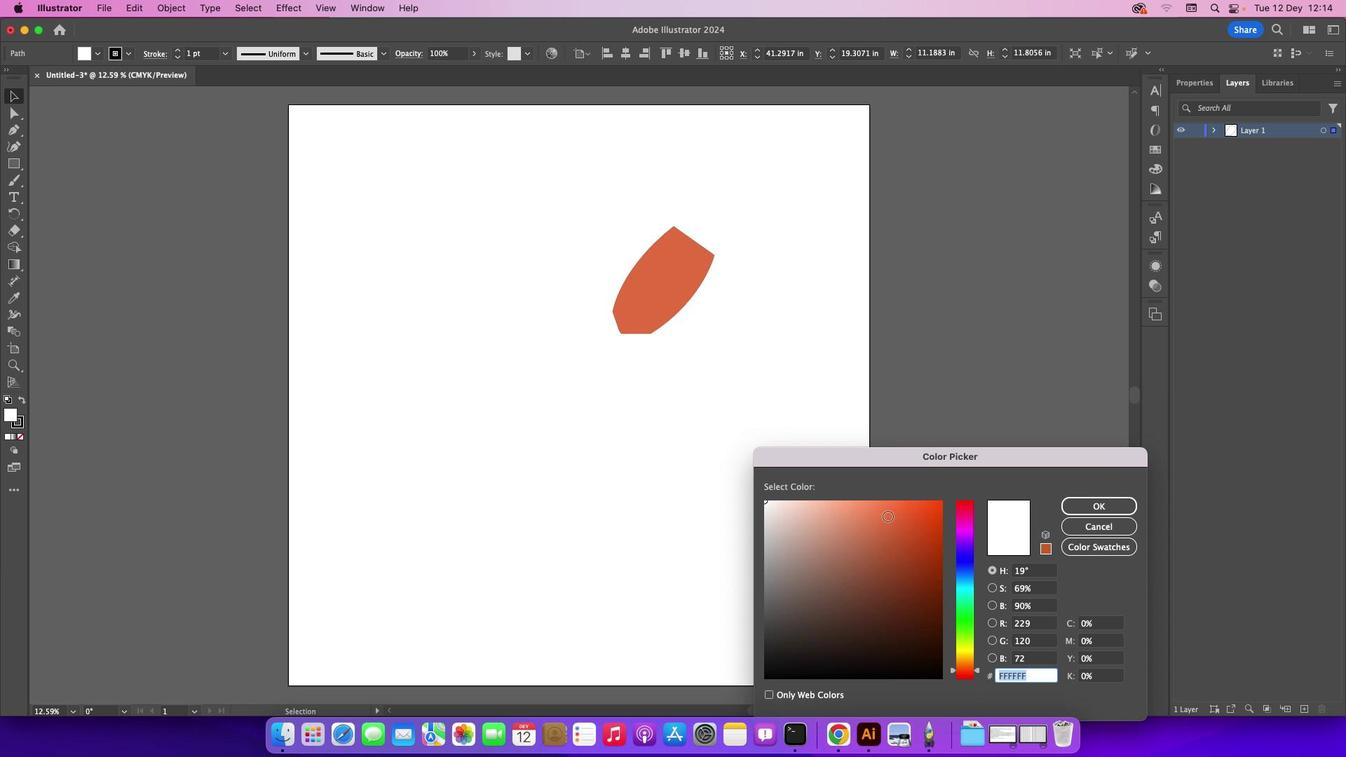 
Action: Mouse pressed left at (888, 516)
Screenshot: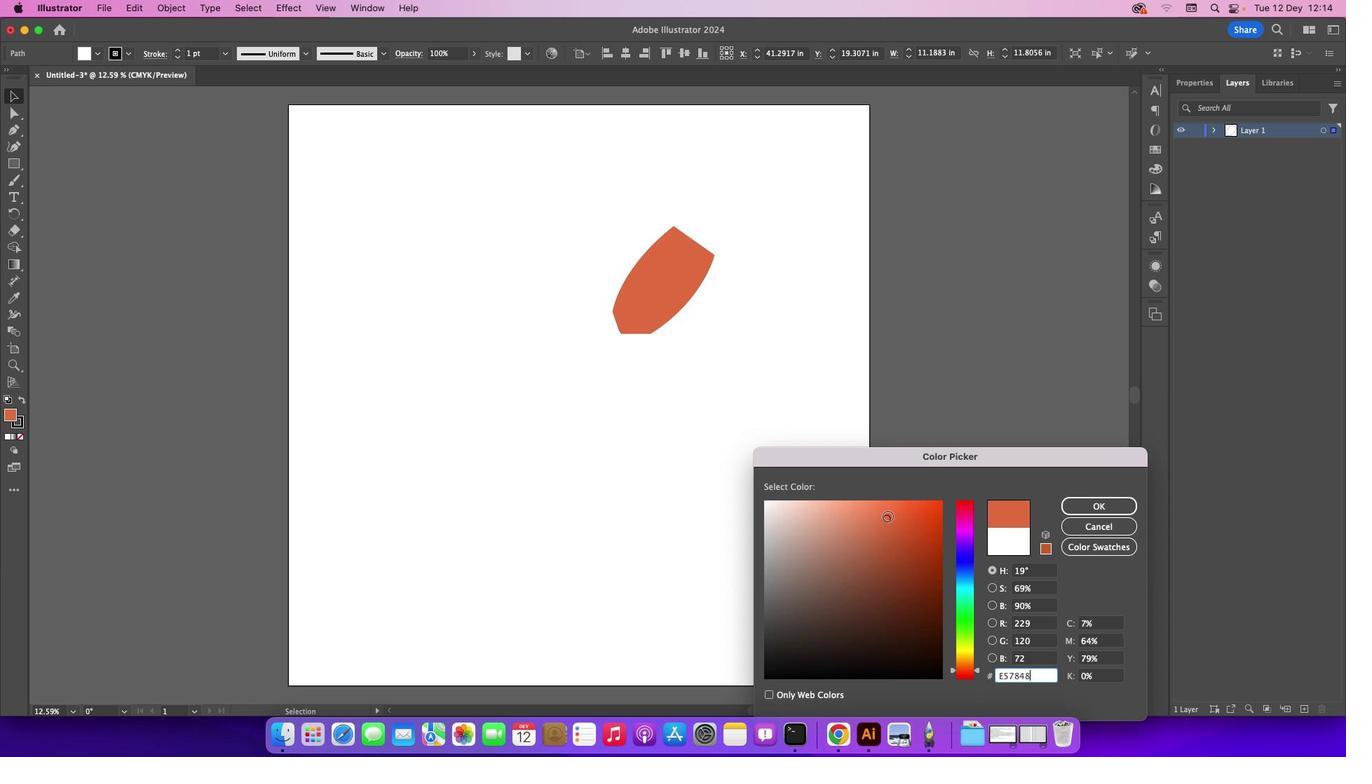 
Action: Mouse moved to (1128, 499)
Screenshot: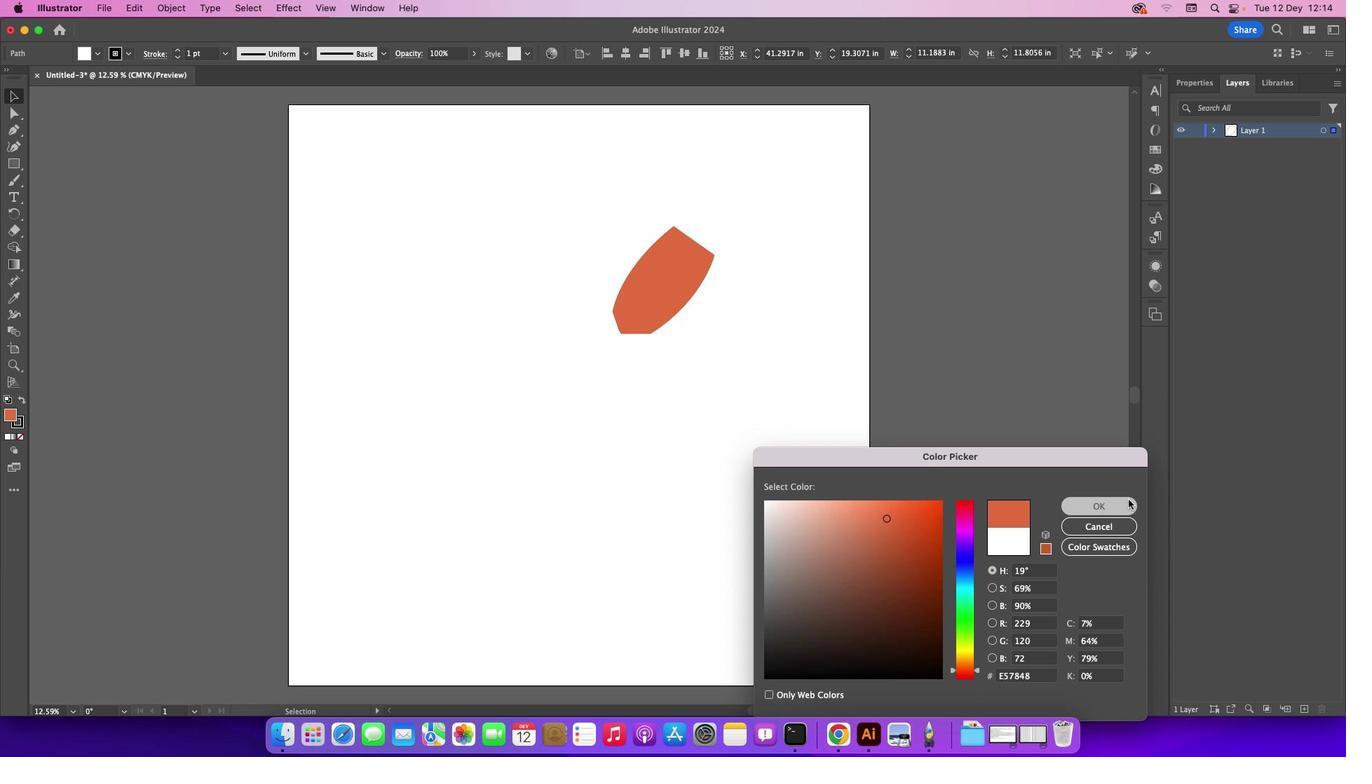 
Action: Mouse pressed left at (1128, 499)
Screenshot: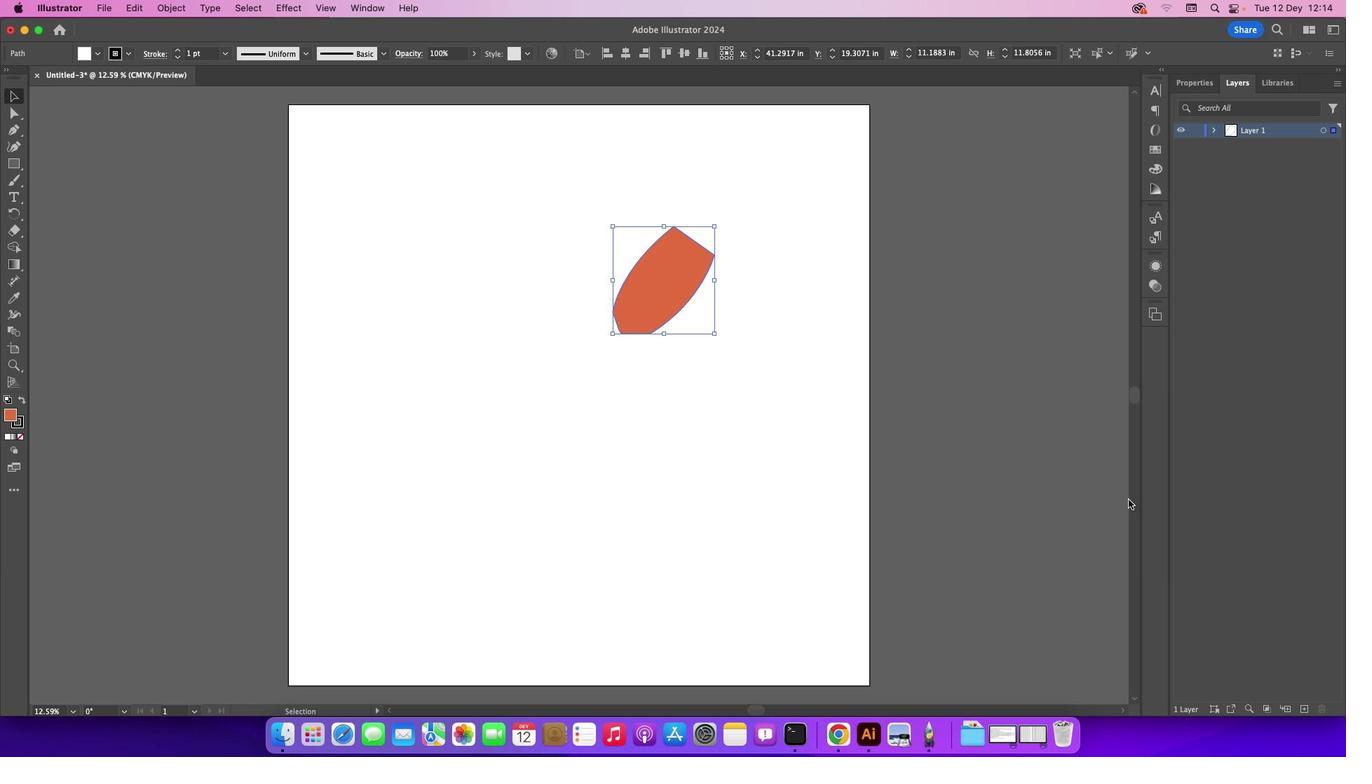 
Action: Mouse moved to (471, 49)
Screenshot: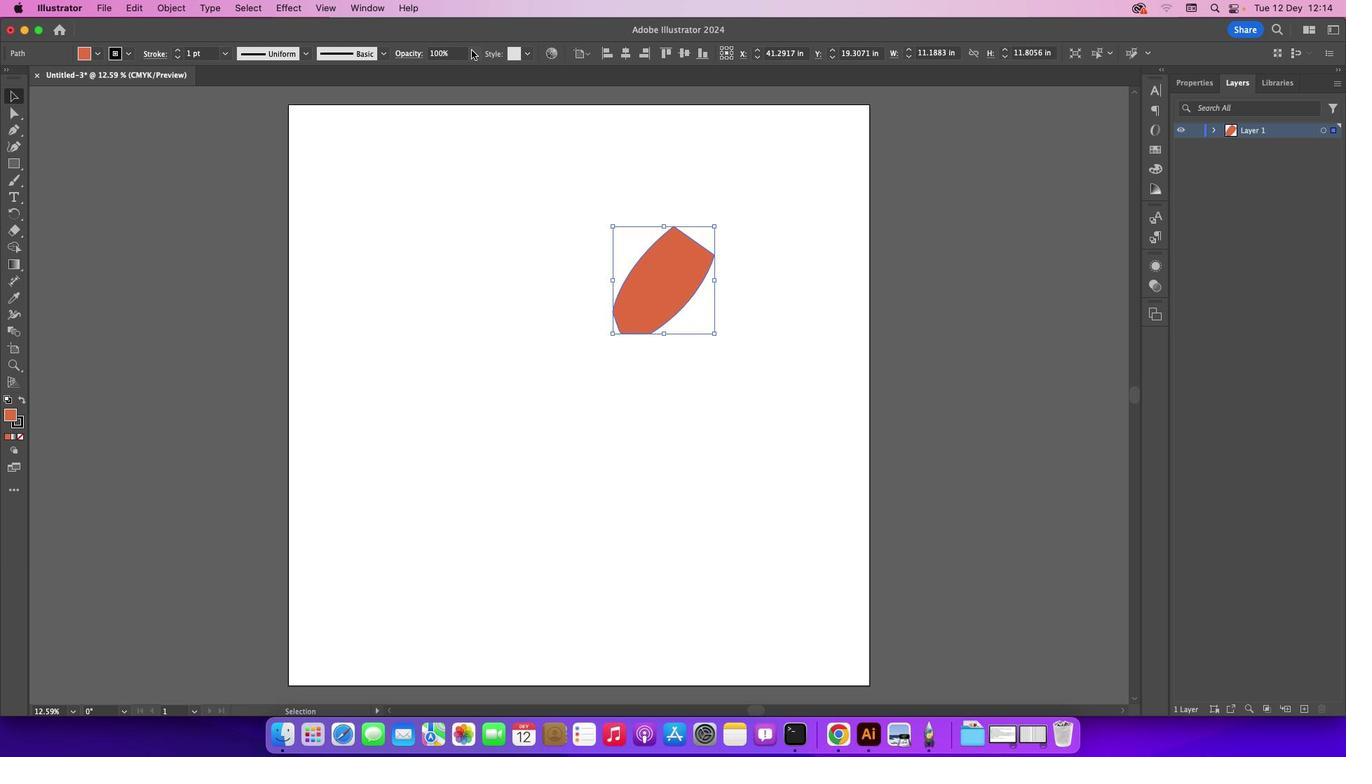 
Action: Mouse pressed left at (471, 49)
Screenshot: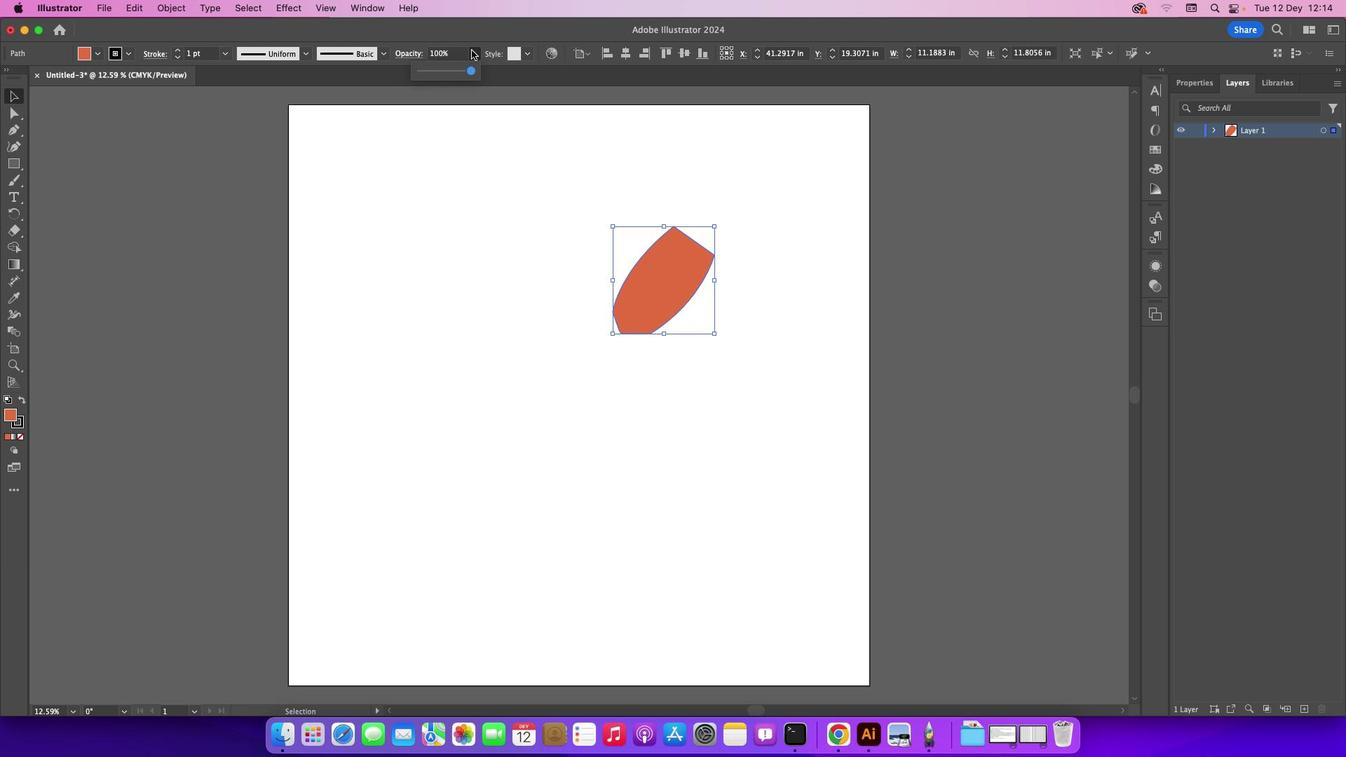 
Action: Mouse moved to (457, 70)
Screenshot: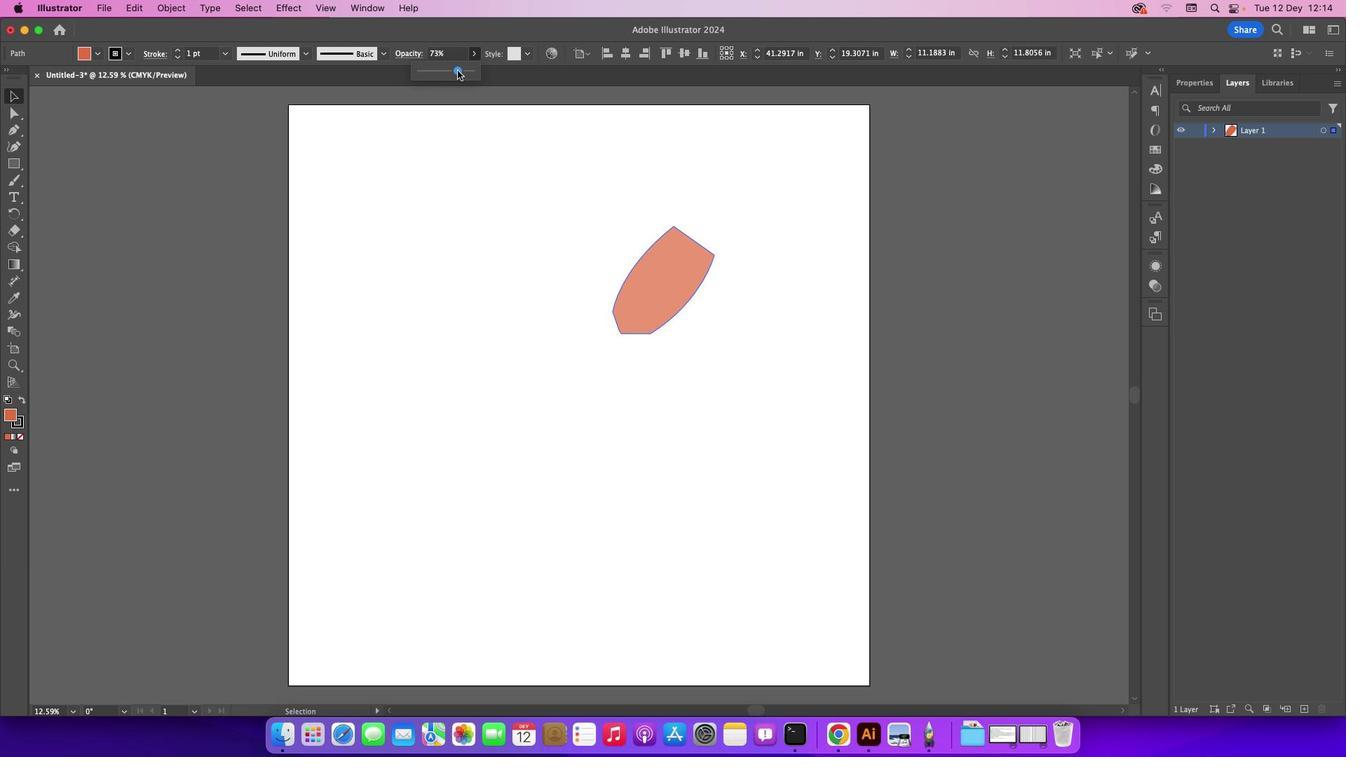 
Action: Mouse pressed left at (457, 70)
Screenshot: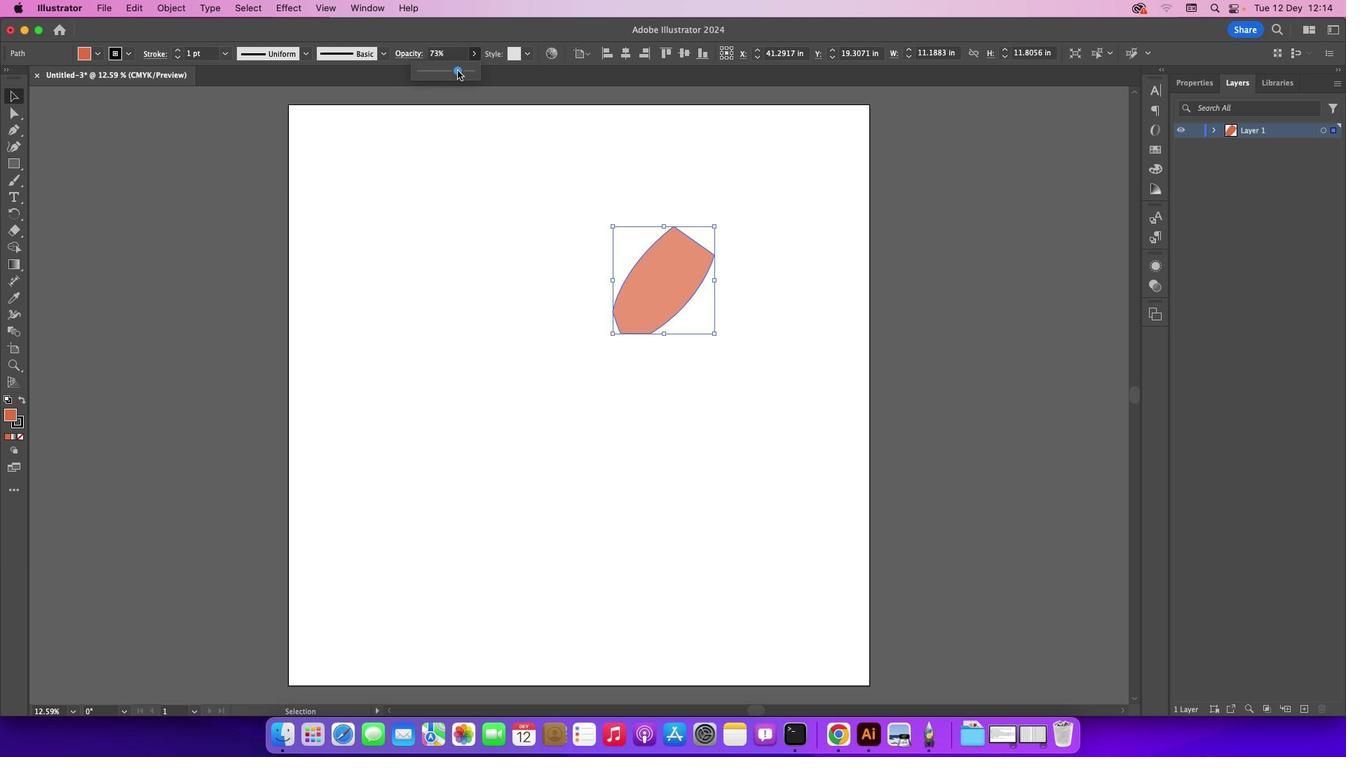 
Action: Mouse moved to (450, 79)
Screenshot: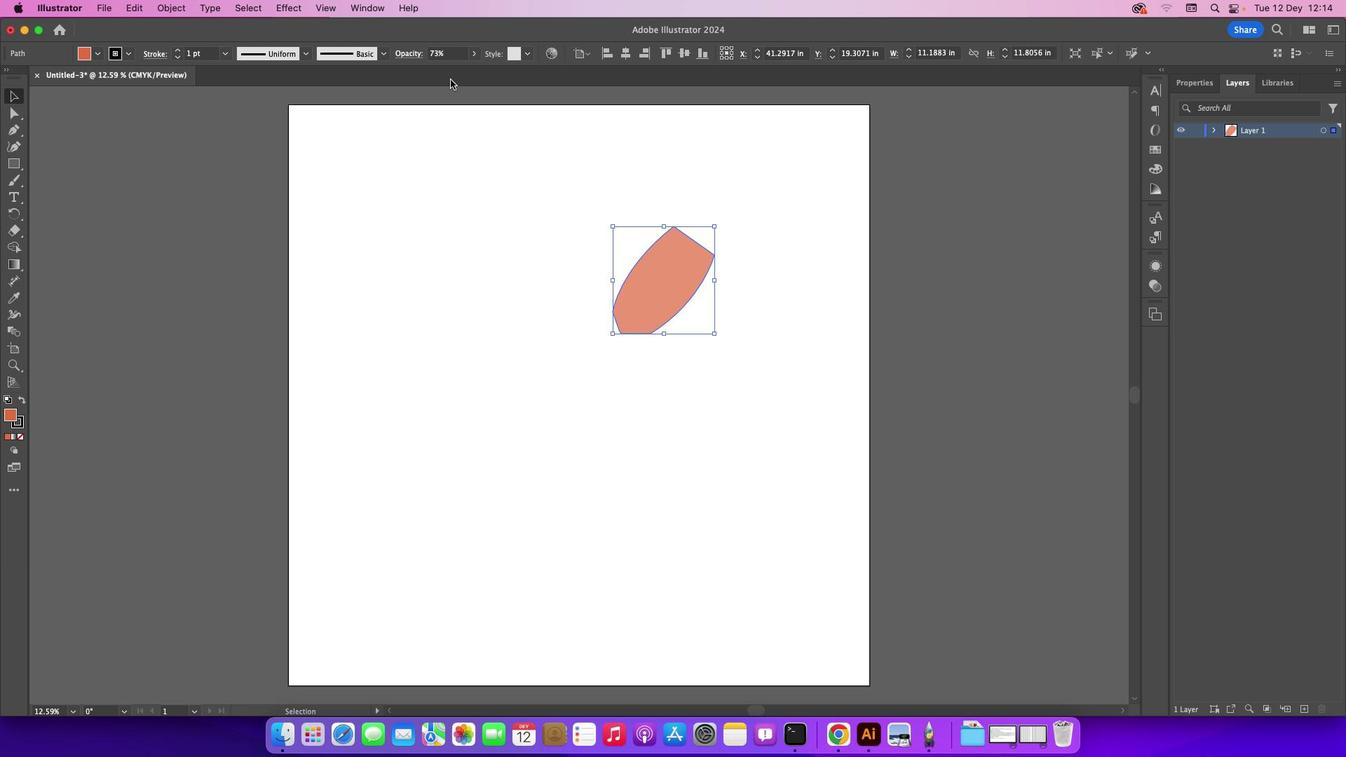 
Action: Mouse pressed left at (450, 79)
Screenshot: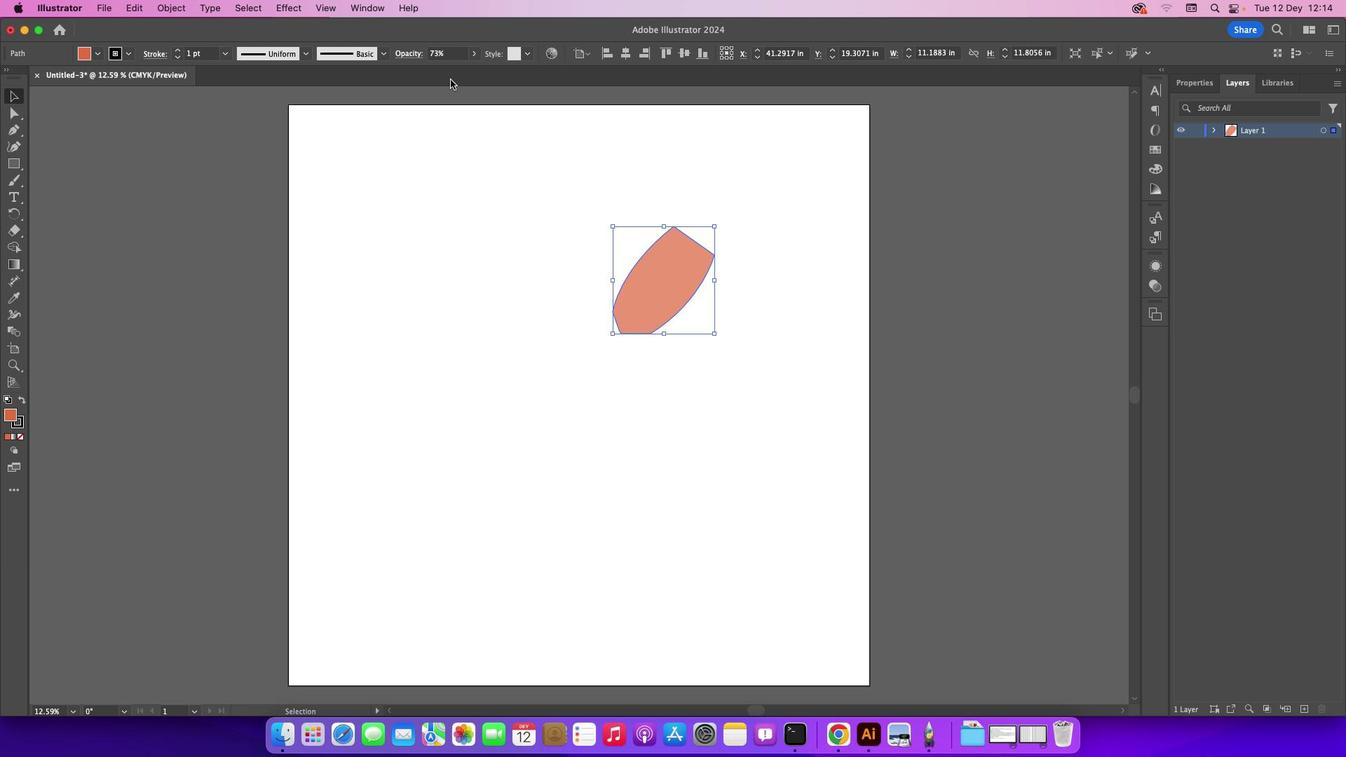 
Action: Mouse moved to (476, 267)
Screenshot: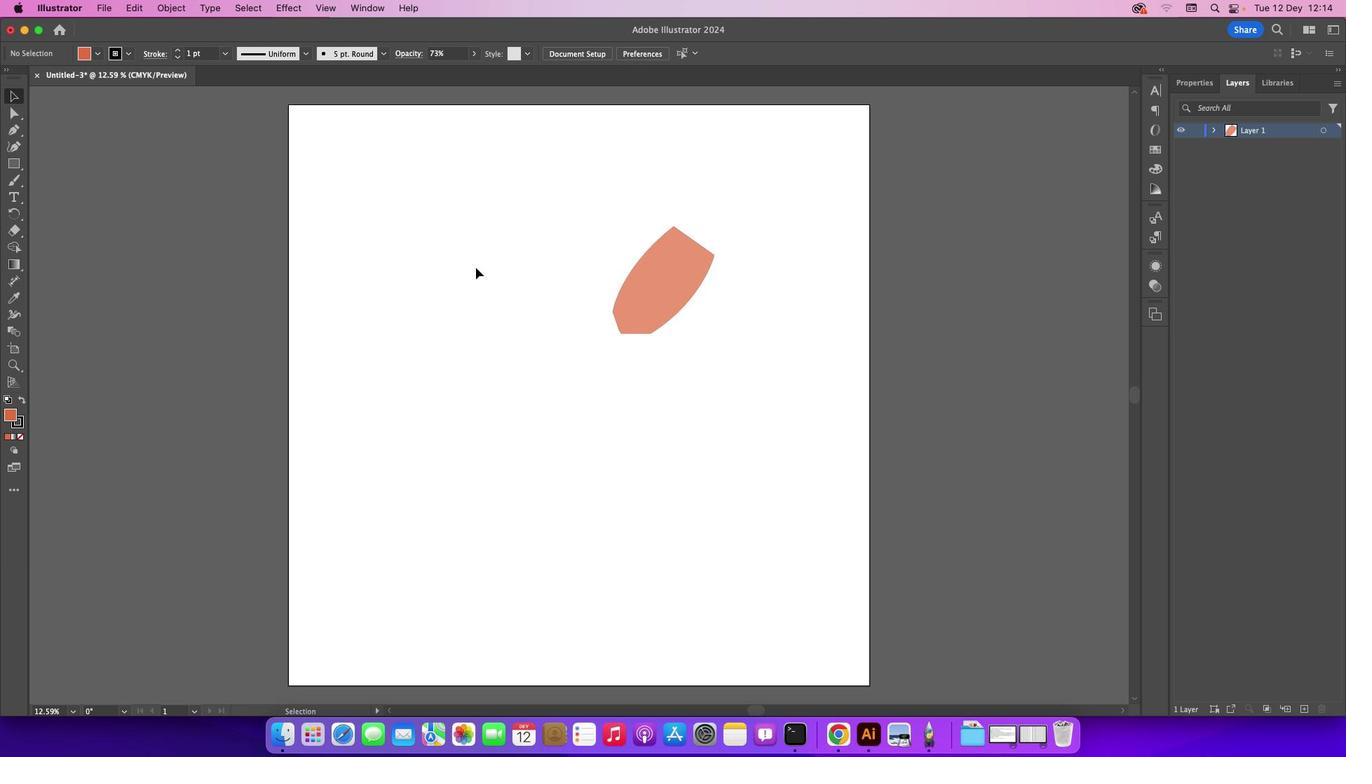
Action: Mouse pressed left at (476, 267)
Screenshot: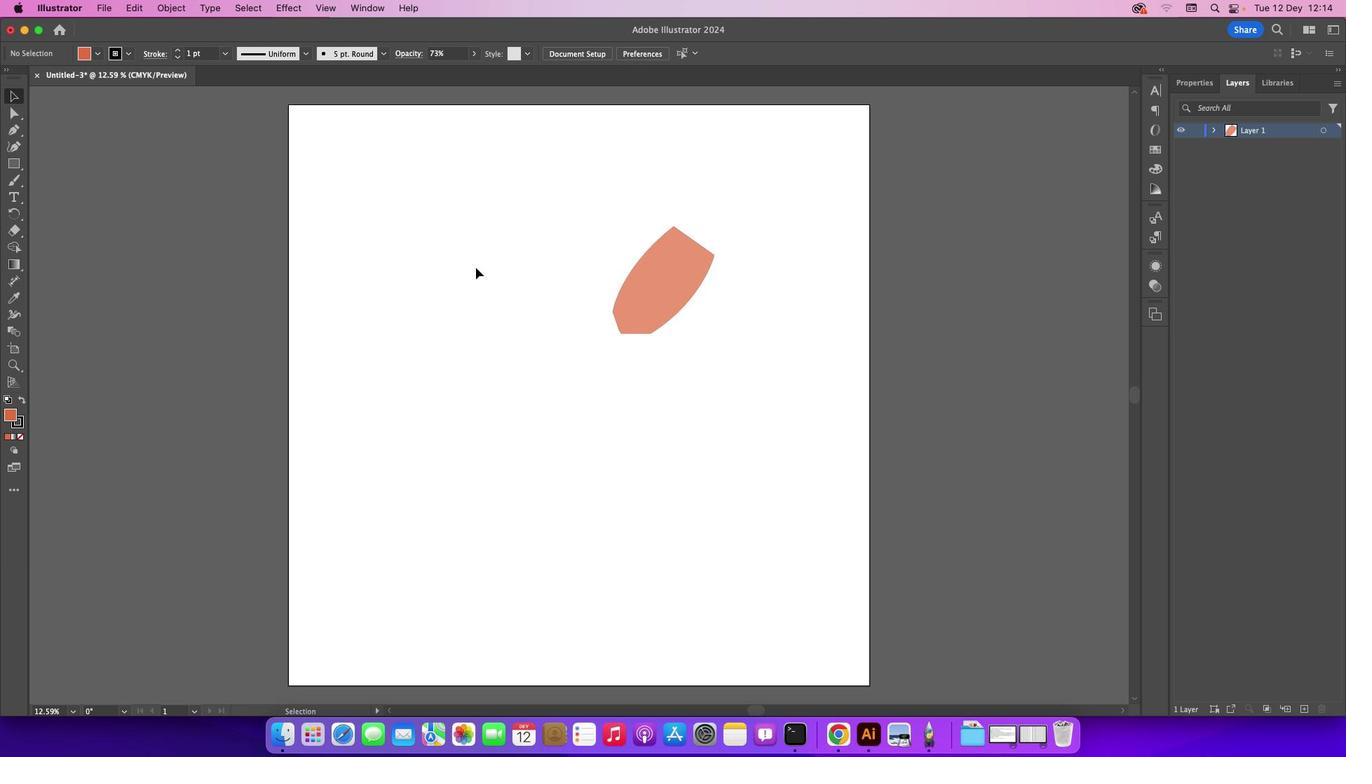 
Action: Mouse moved to (666, 258)
Screenshot: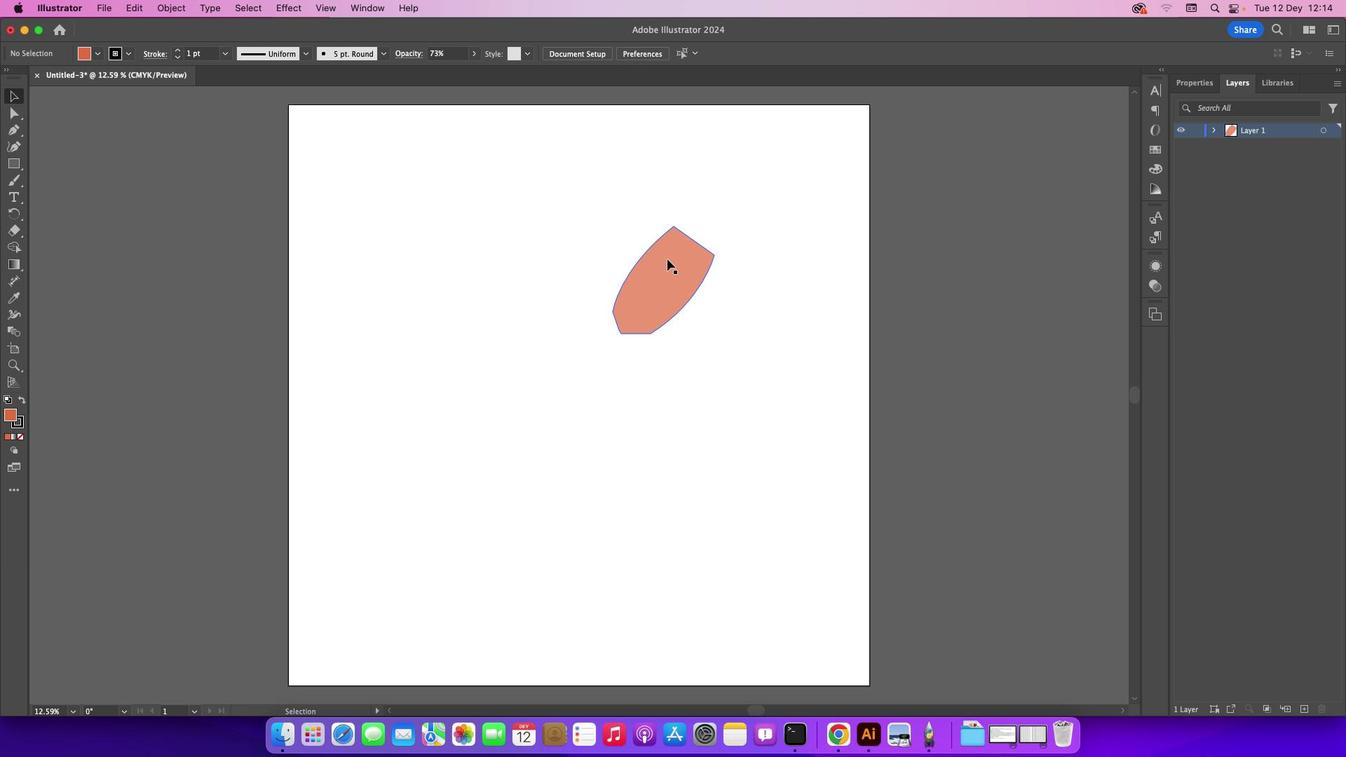 
Action: Key pressed Key.alt
Screenshot: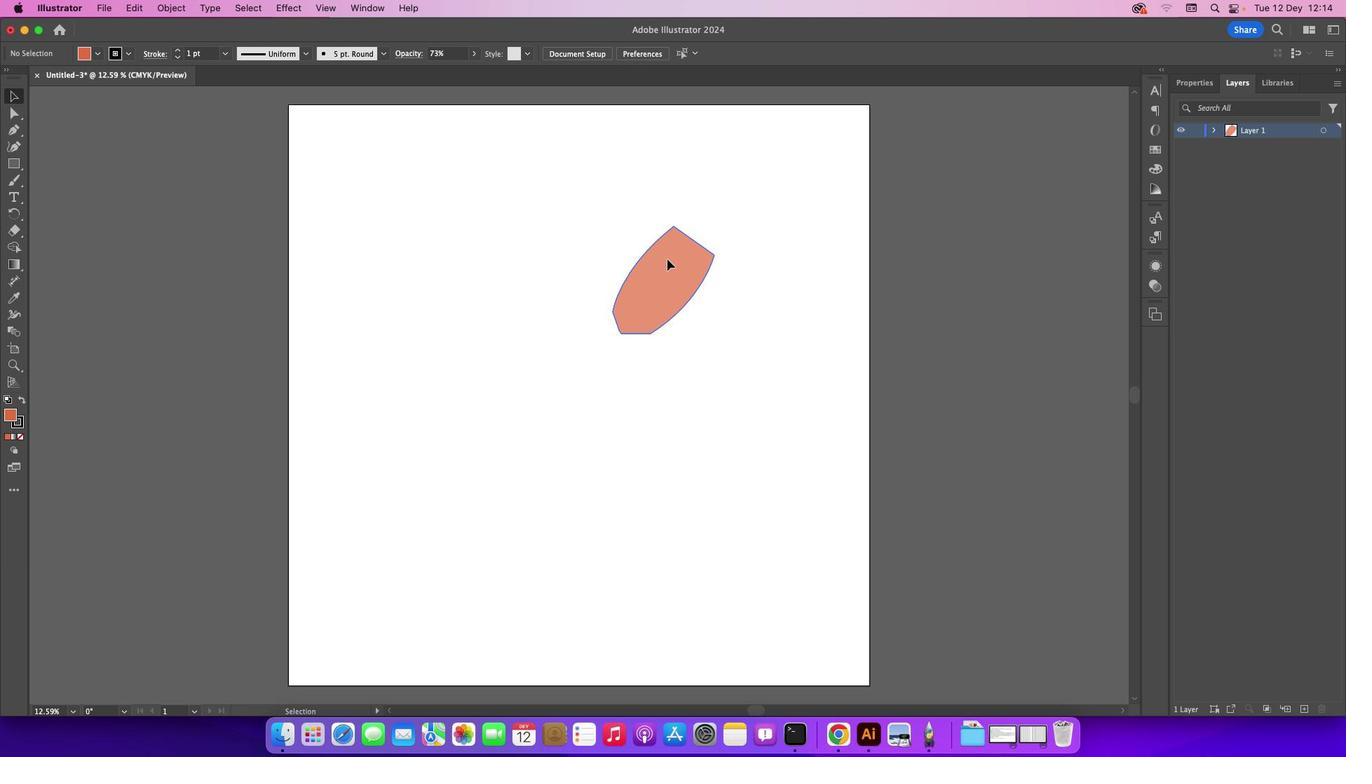 
Action: Mouse pressed left at (666, 258)
Screenshot: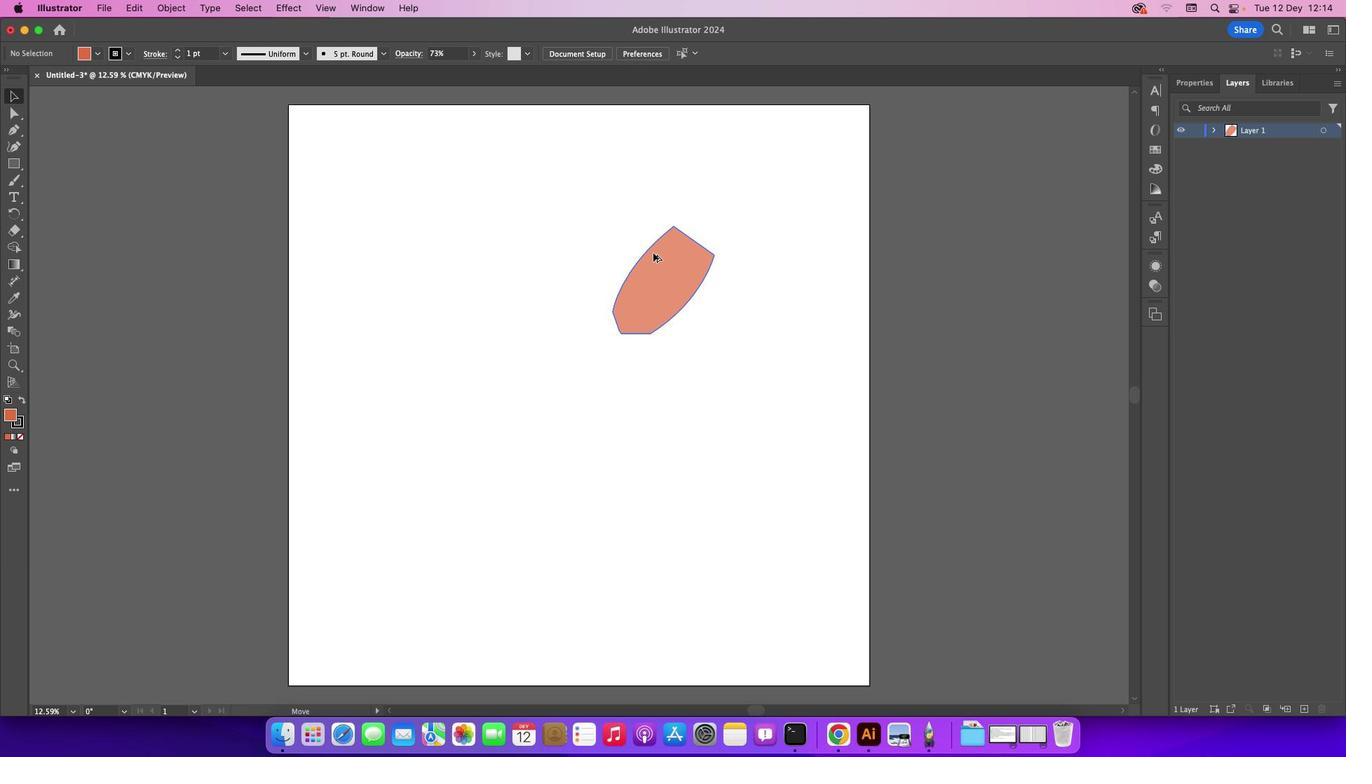 
Action: Mouse moved to (631, 197)
Screenshot: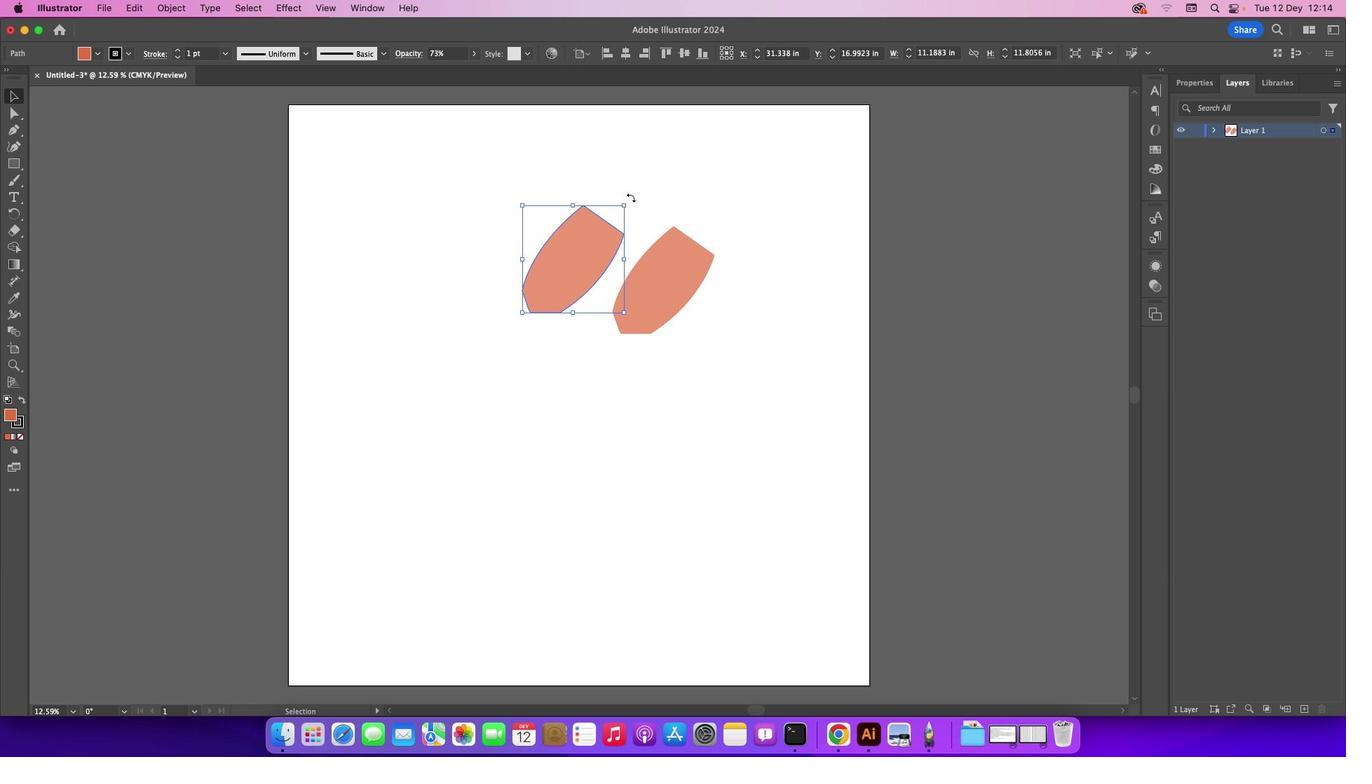 
Action: Mouse pressed left at (631, 197)
Screenshot: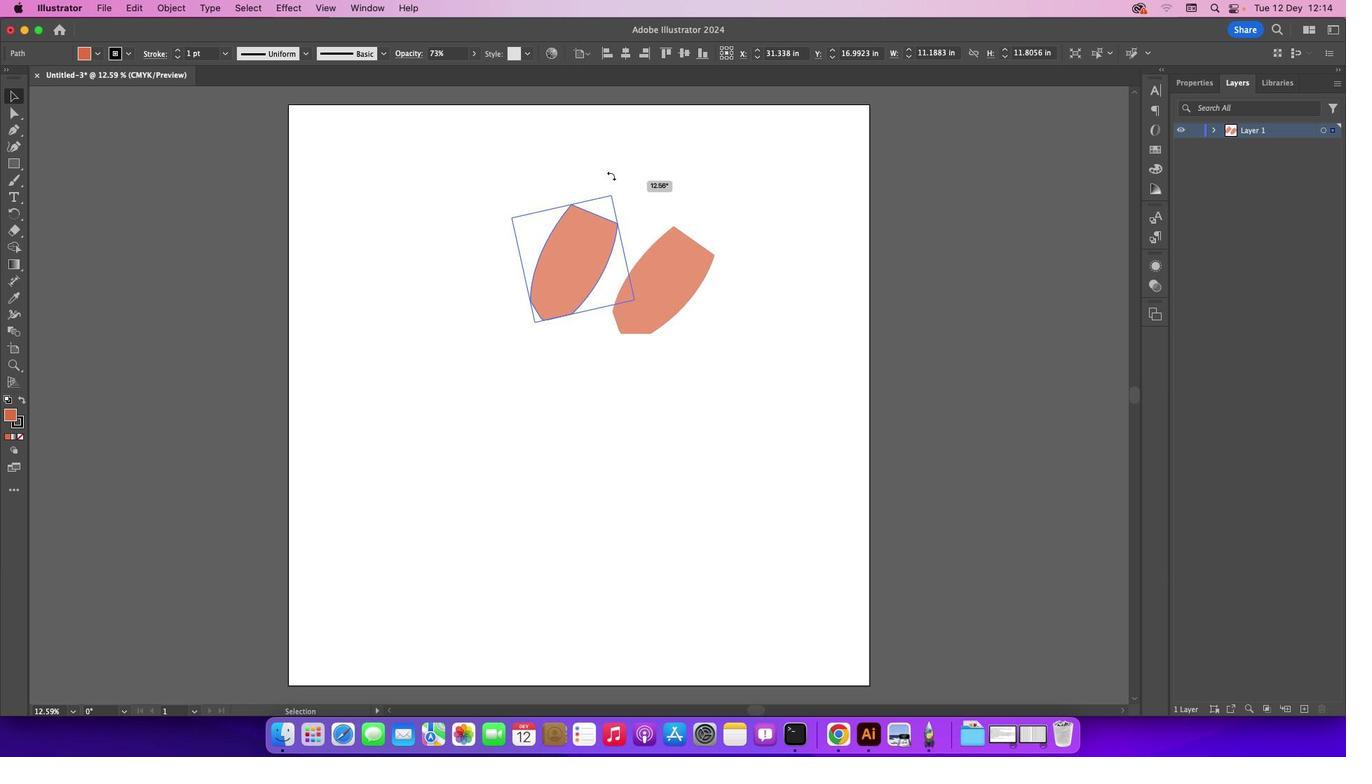 
Action: Mouse moved to (582, 248)
Screenshot: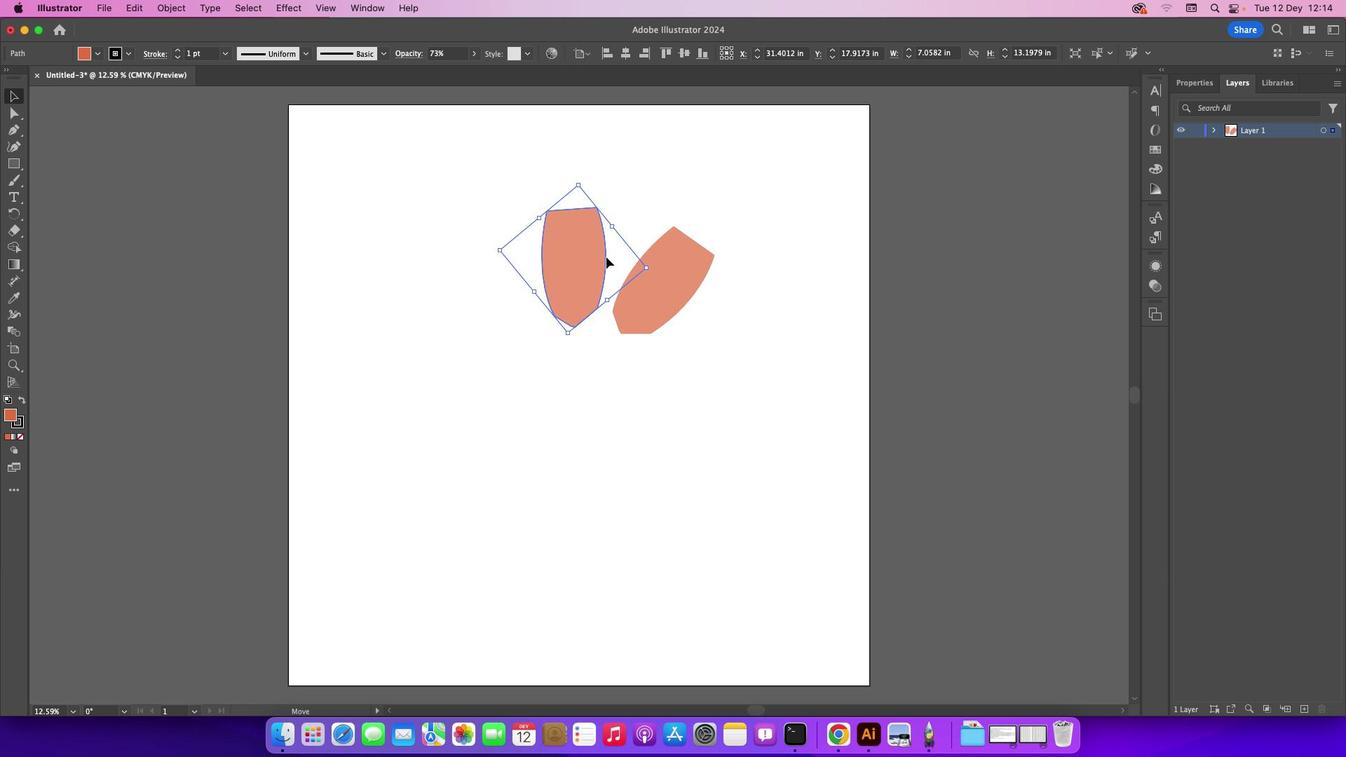 
Action: Mouse pressed left at (582, 248)
Screenshot: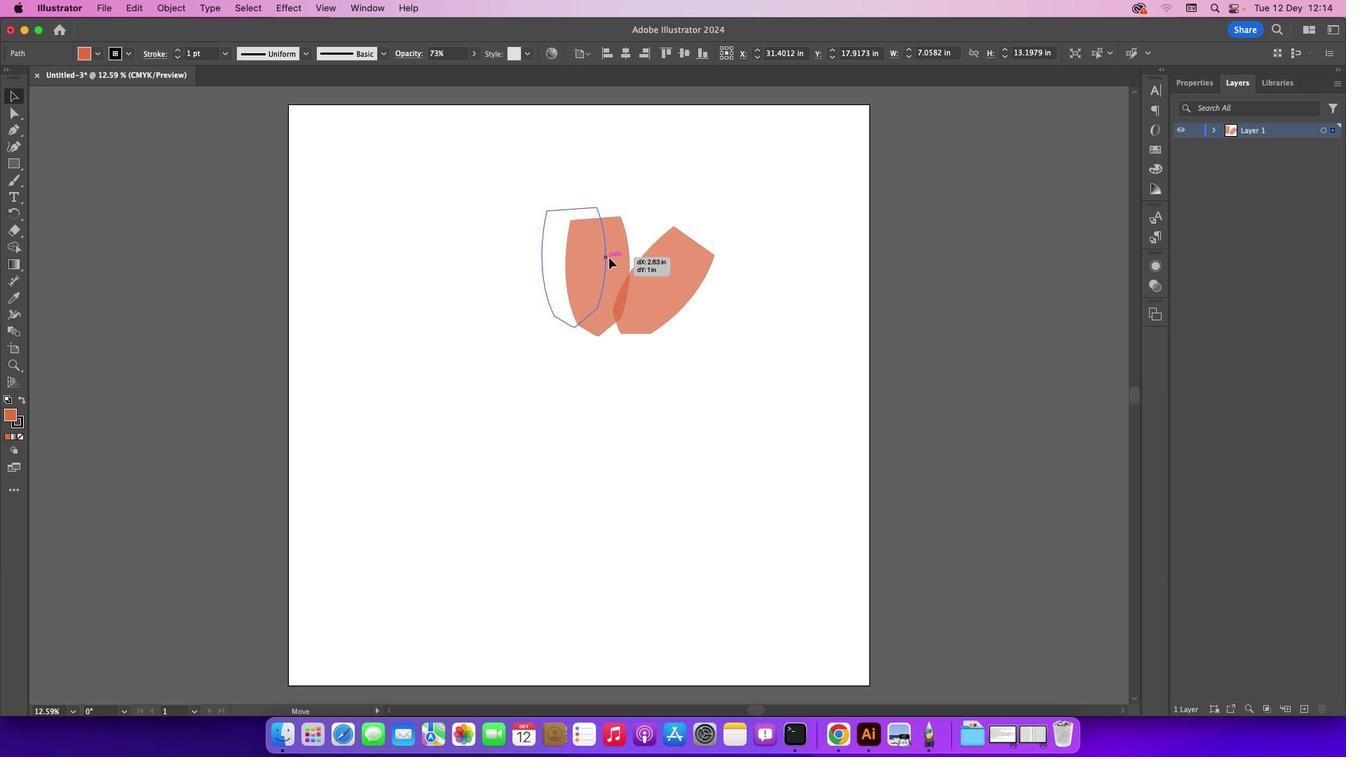 
Action: Mouse moved to (657, 196)
Screenshot: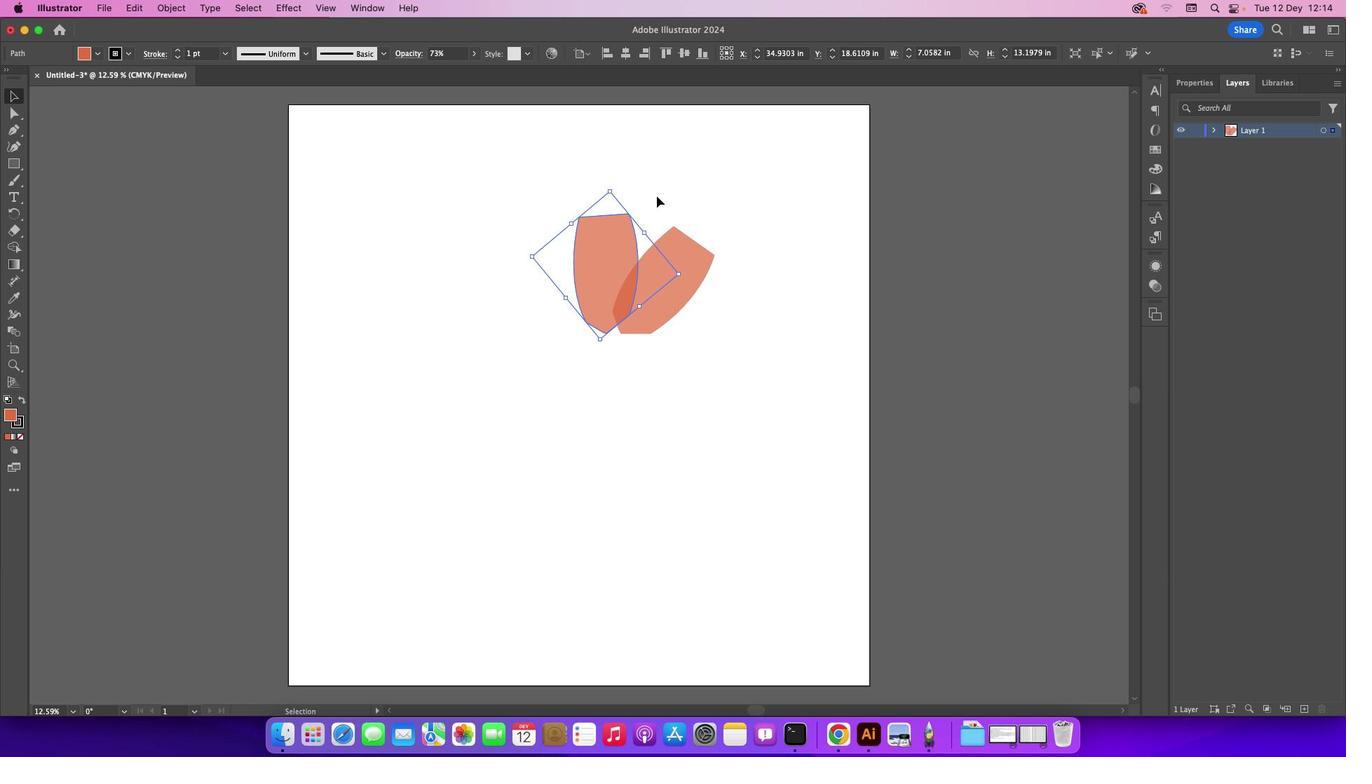 
Action: Mouse pressed left at (657, 196)
Screenshot: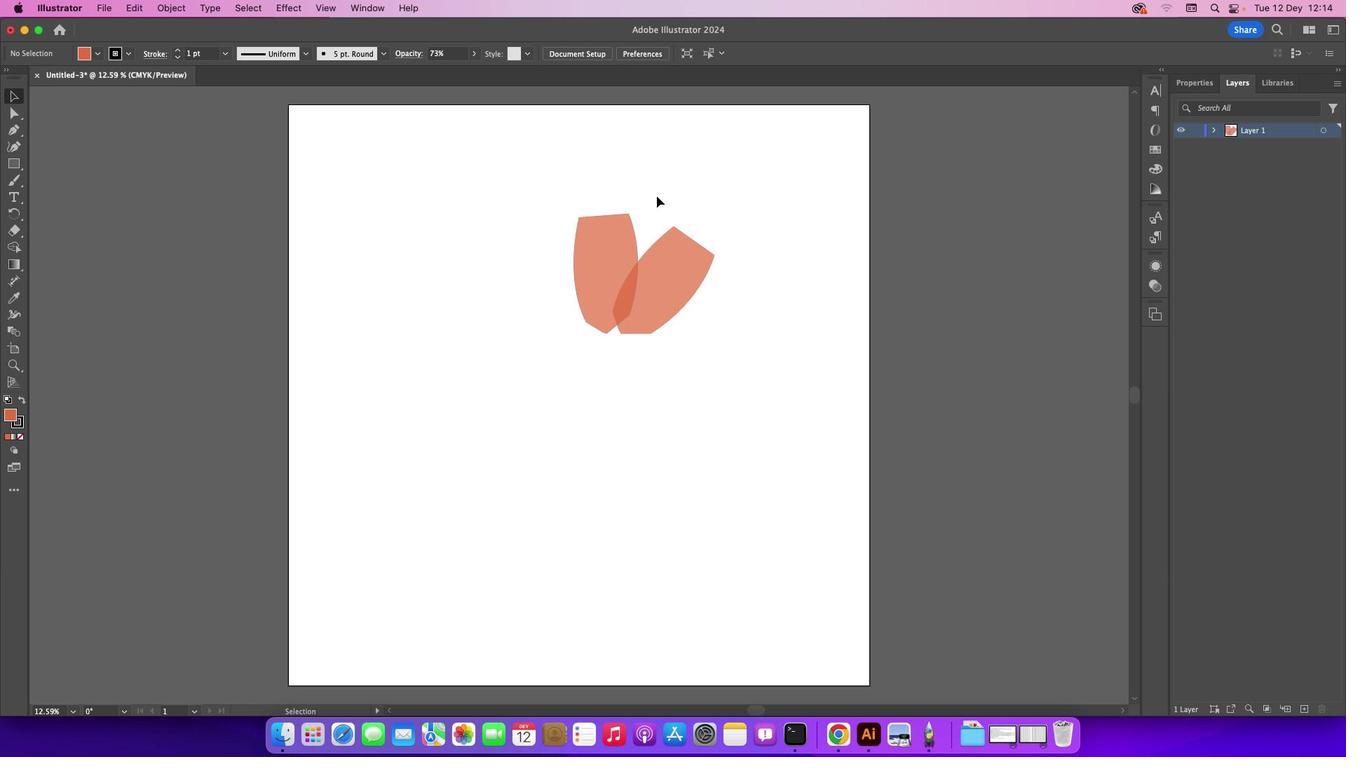 
Action: Mouse moved to (584, 225)
Screenshot: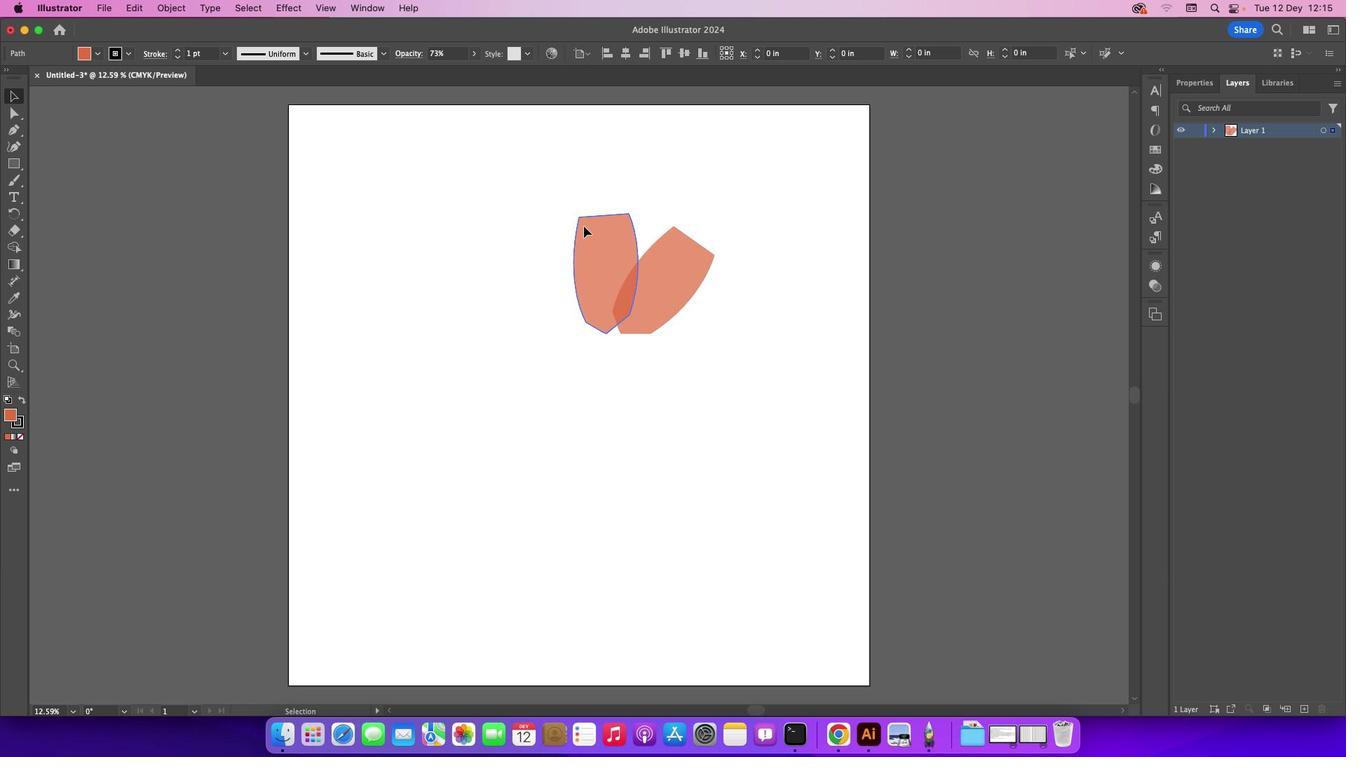 
Action: Mouse pressed left at (584, 225)
Screenshot: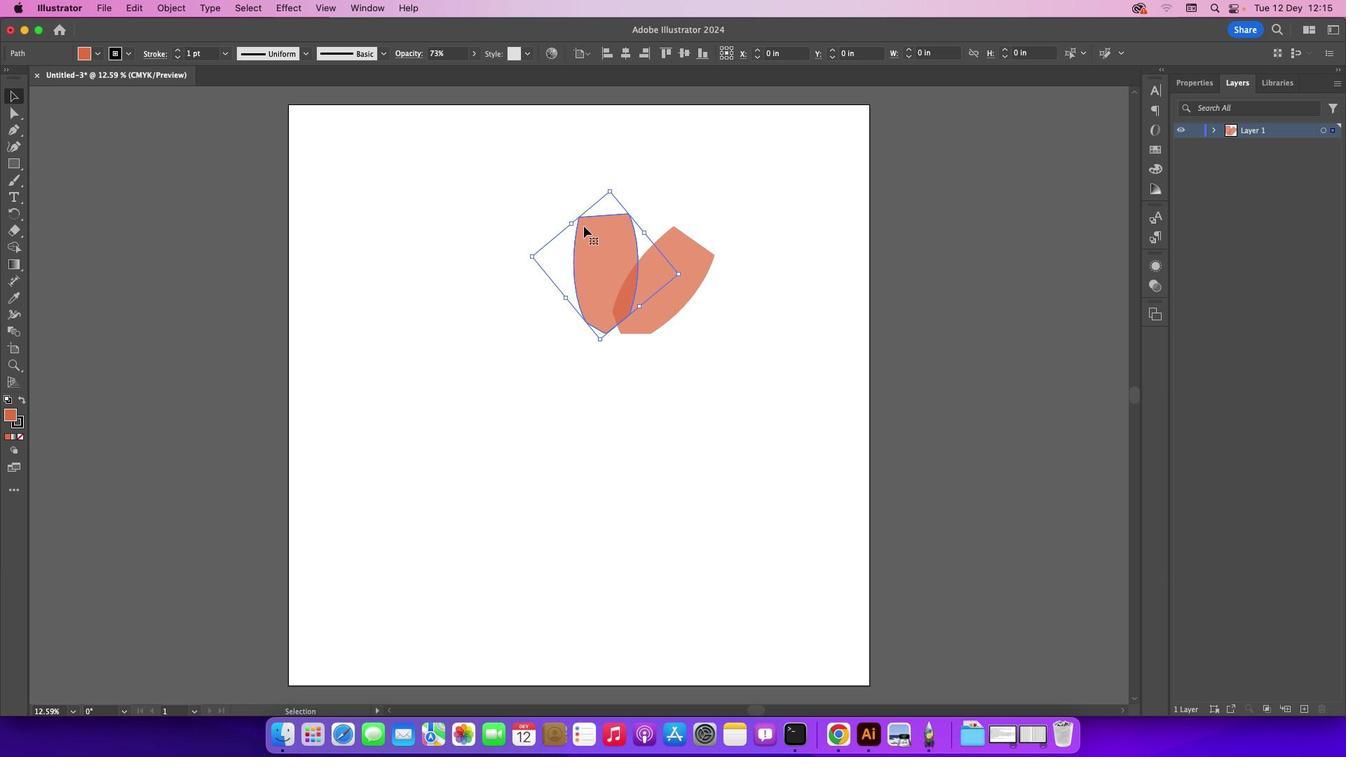 
Action: Mouse moved to (9, 413)
Screenshot: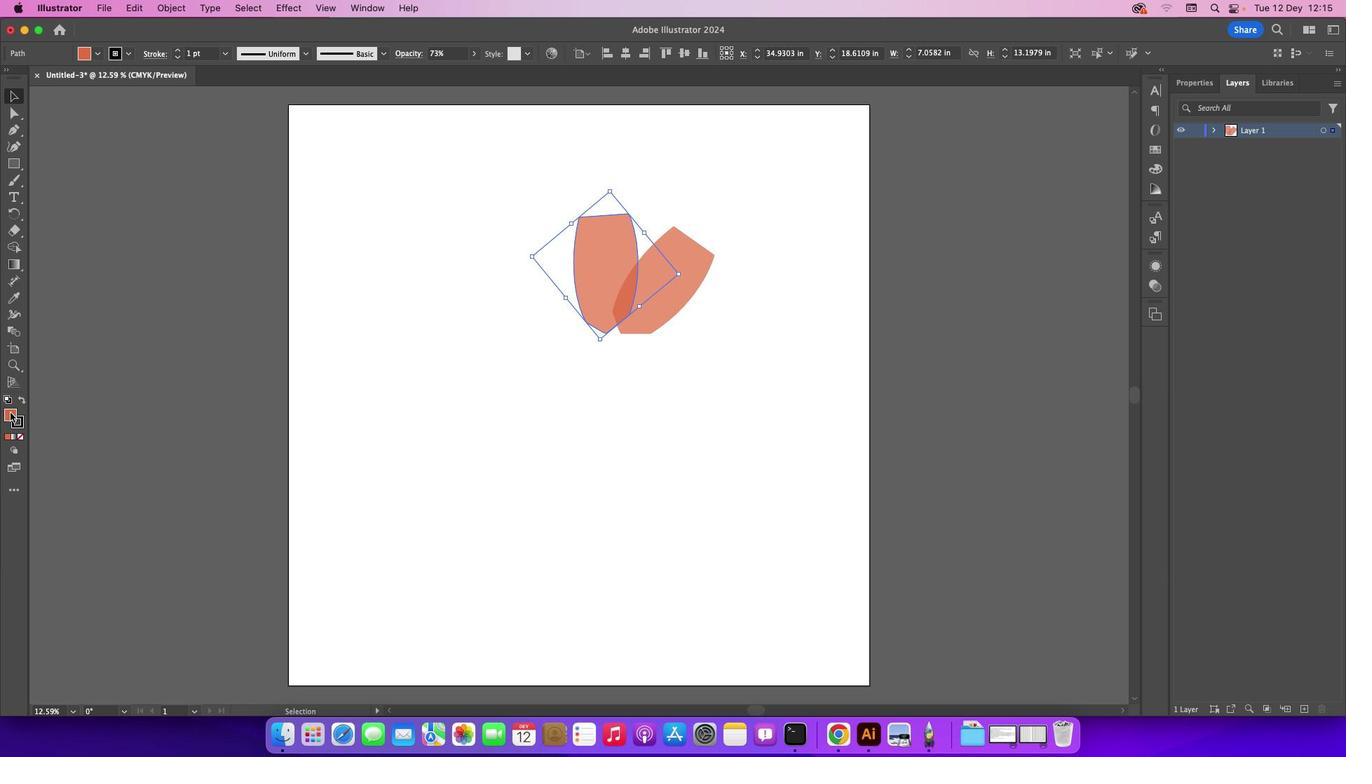 
Action: Mouse pressed left at (9, 413)
Screenshot: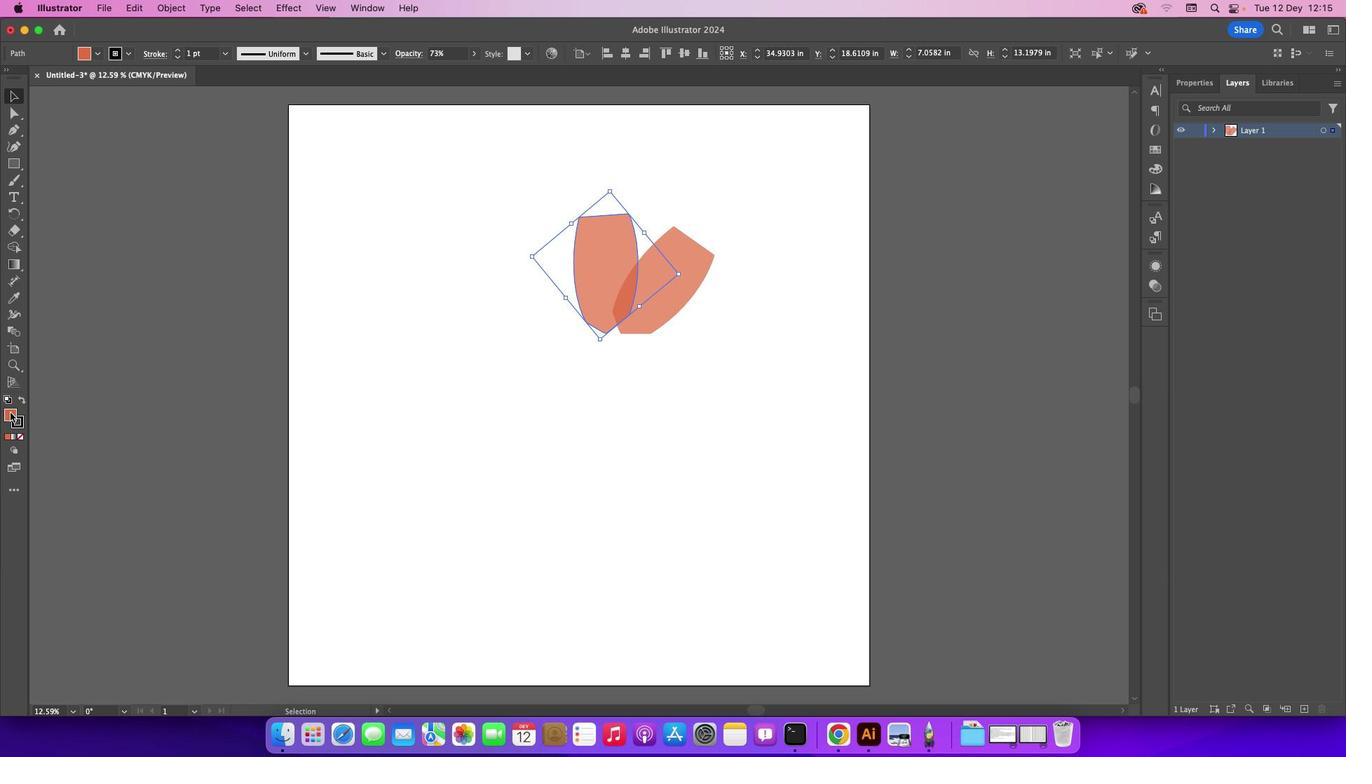 
Action: Mouse pressed left at (9, 413)
Screenshot: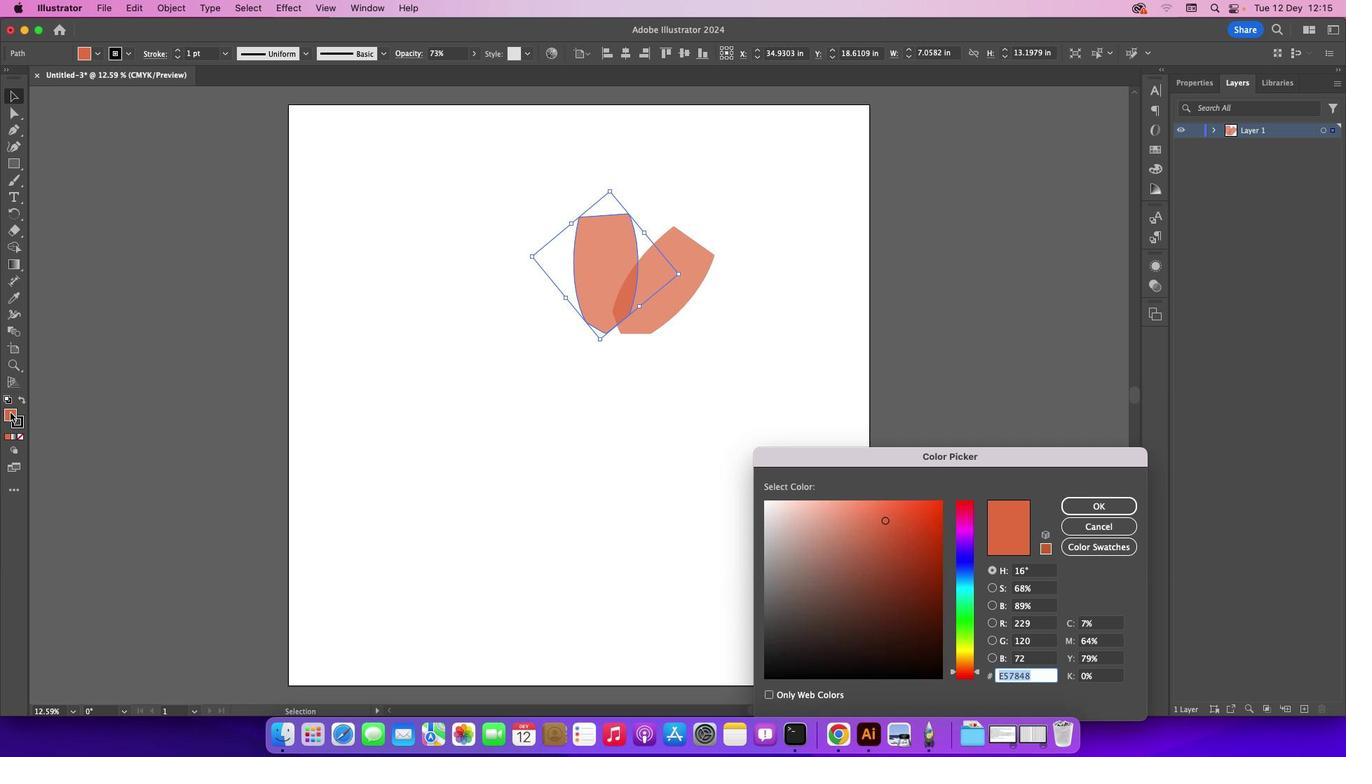 
Action: Mouse moved to (964, 649)
Screenshot: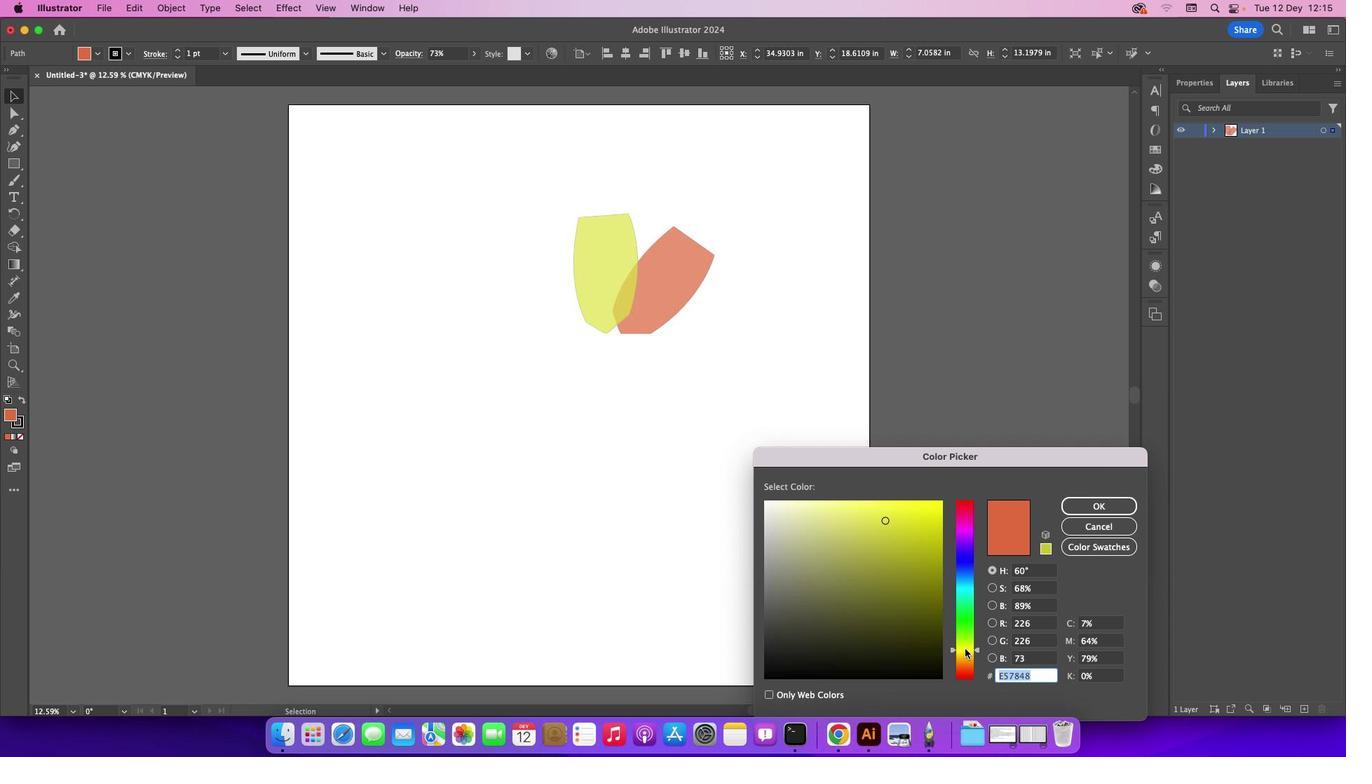 
Action: Mouse pressed left at (964, 649)
Screenshot: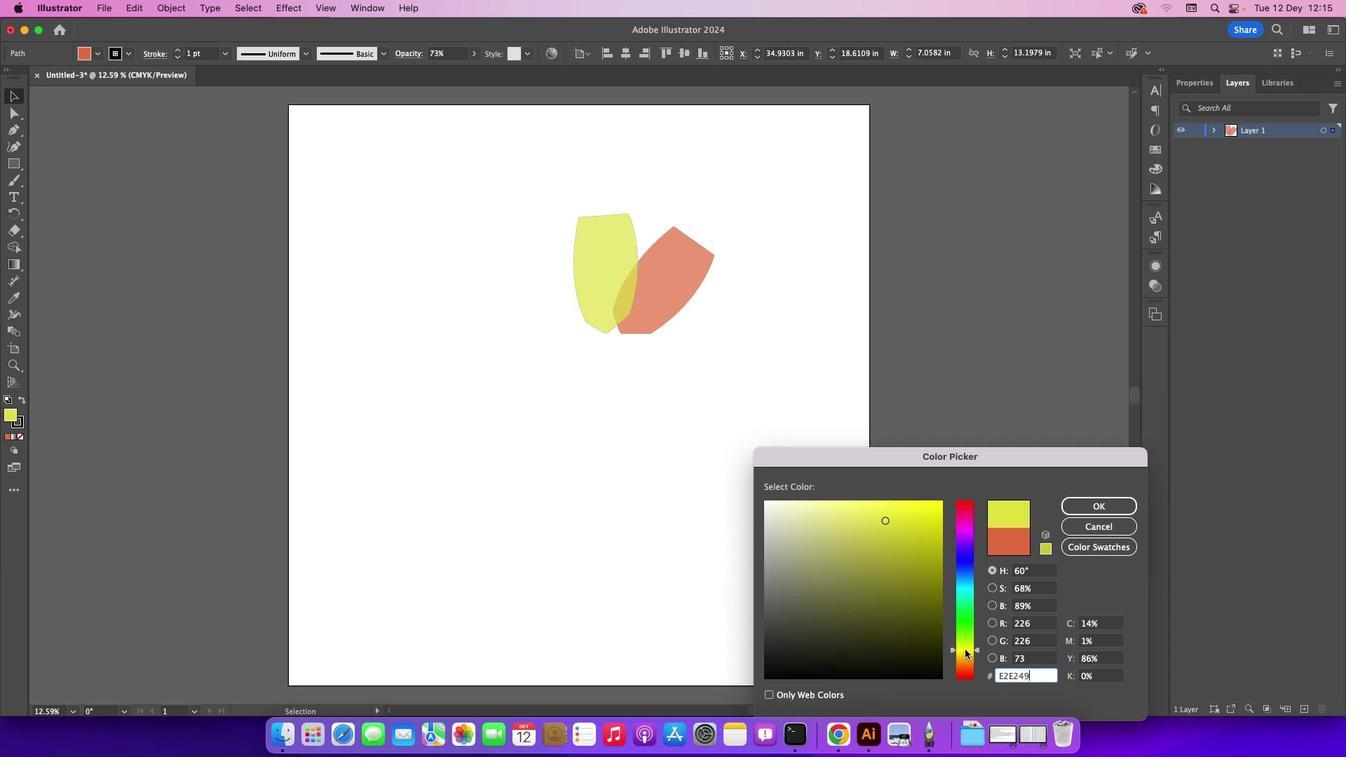 
Action: Mouse moved to (966, 662)
Screenshot: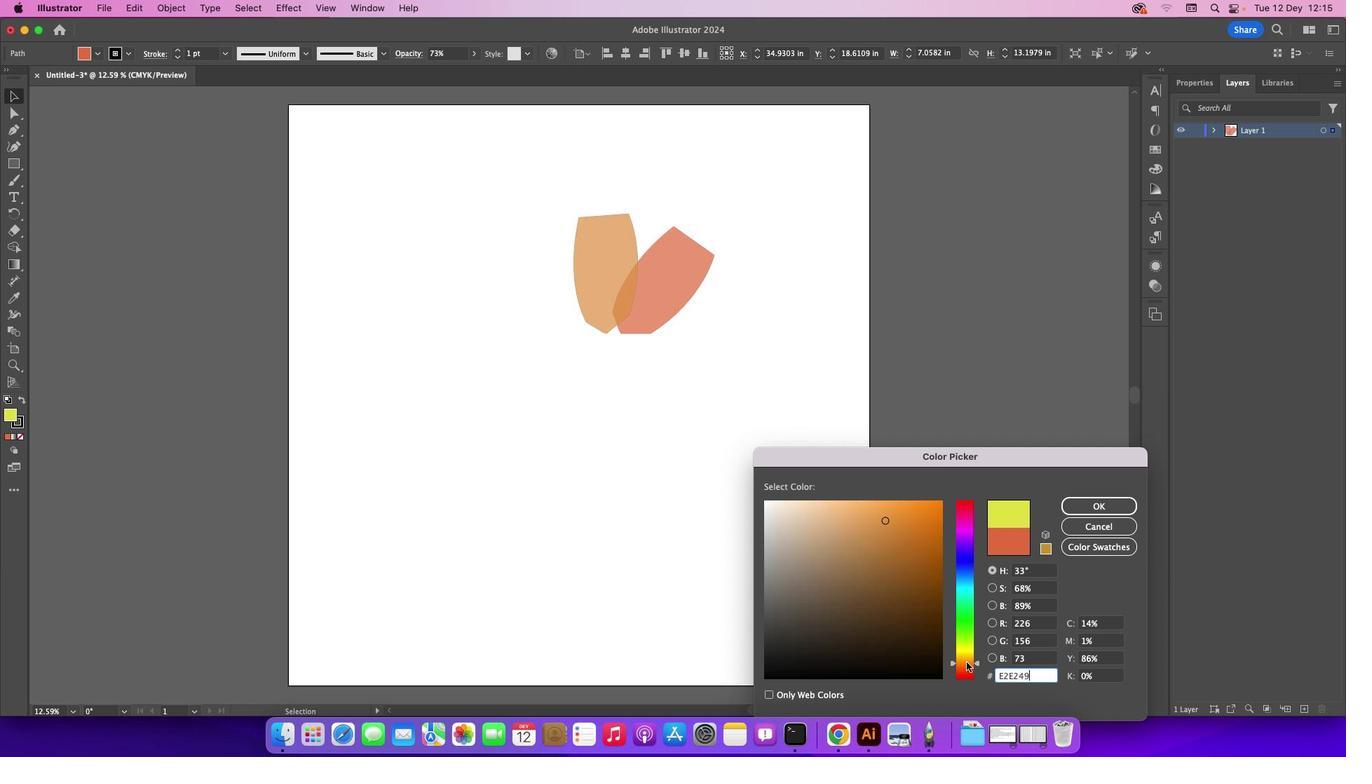 
Action: Mouse pressed left at (966, 662)
Screenshot: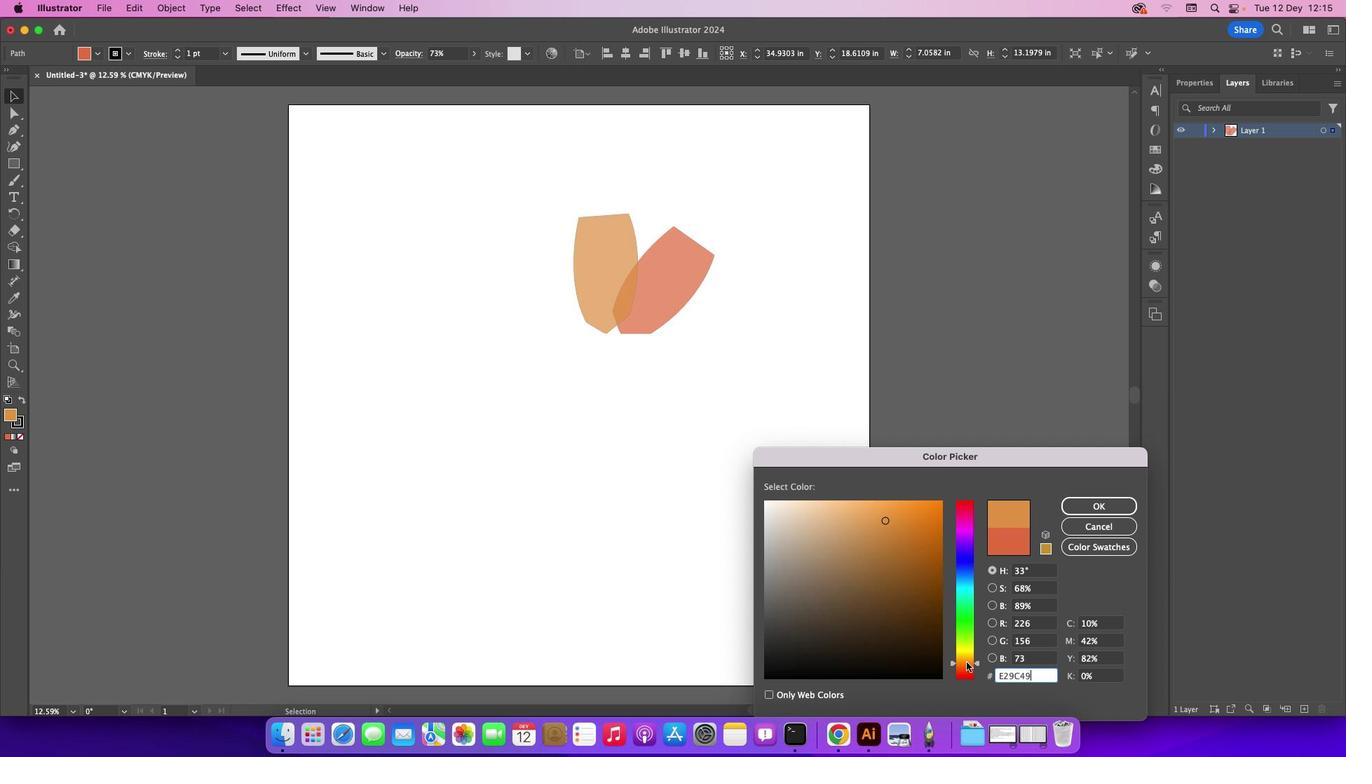
Action: Mouse moved to (860, 509)
Screenshot: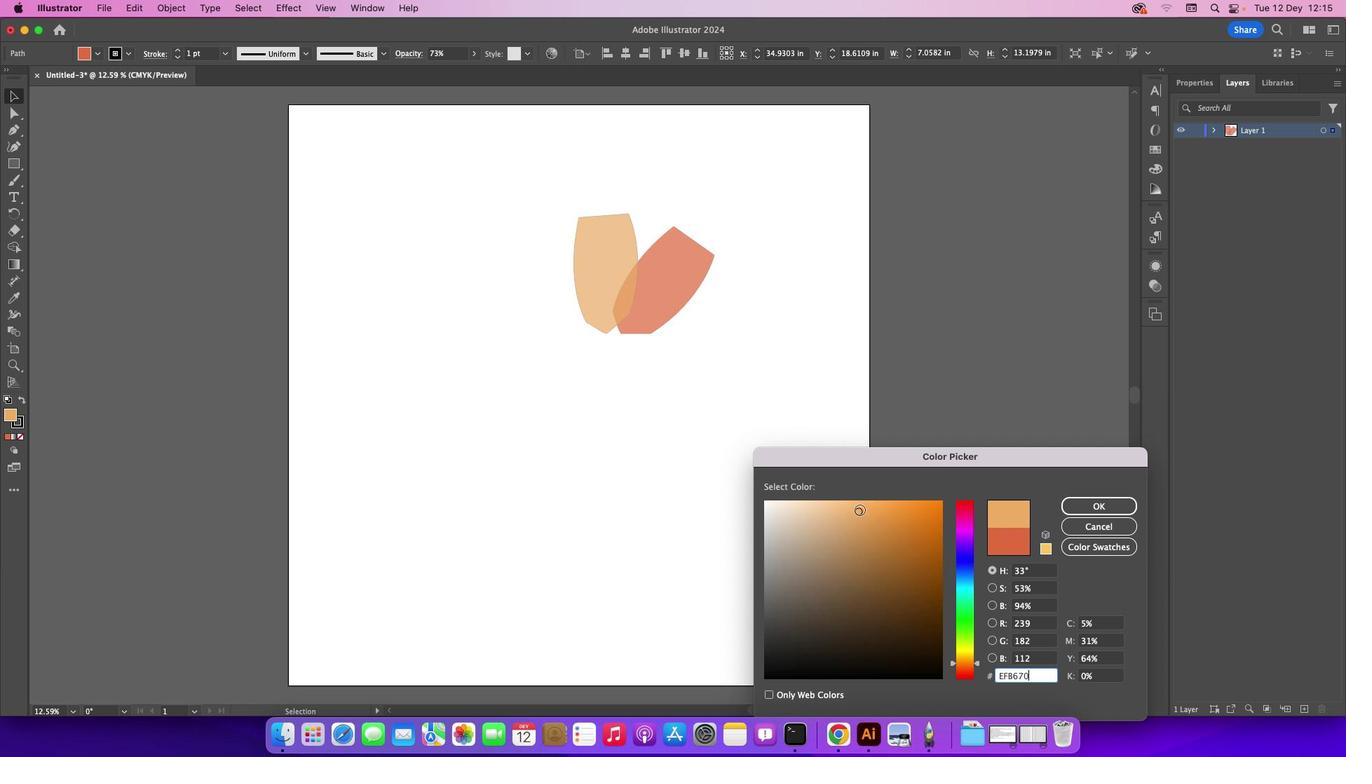 
Action: Mouse pressed left at (860, 509)
Screenshot: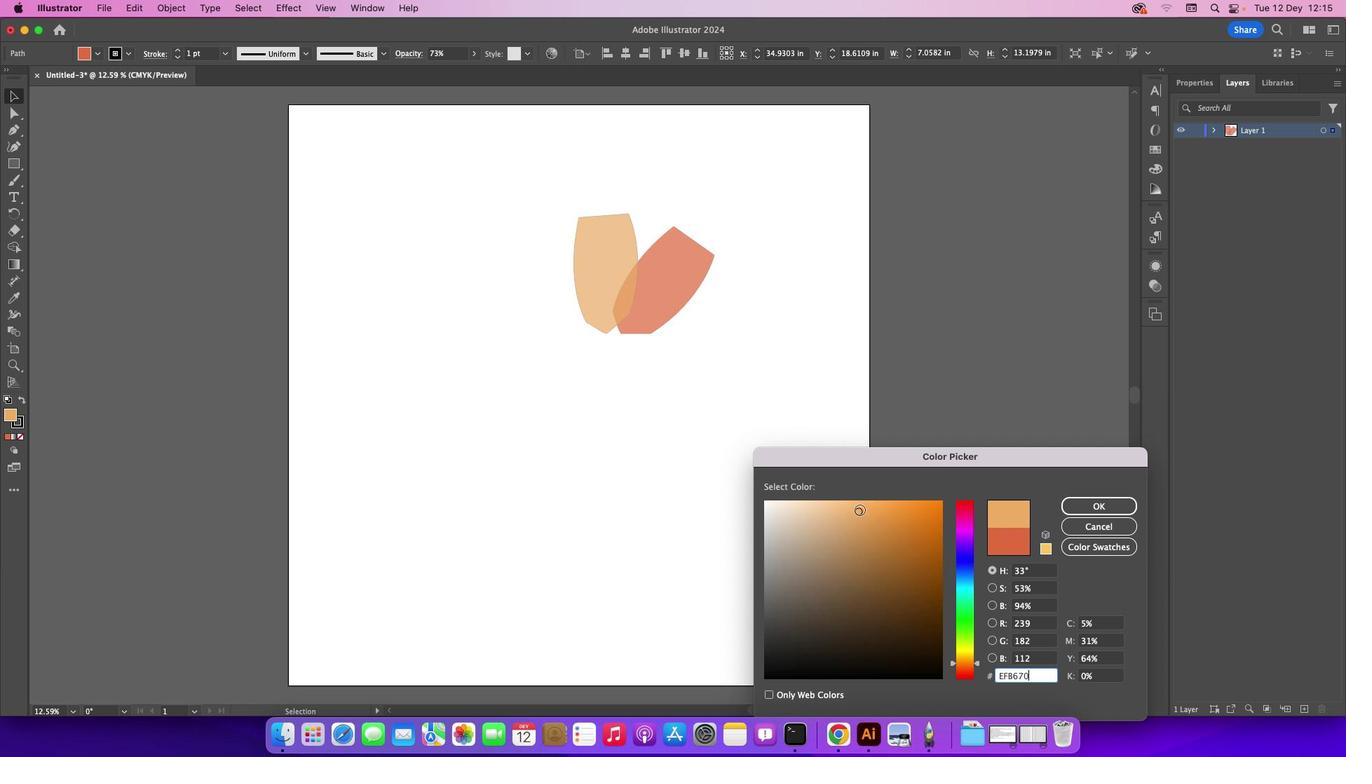 
Action: Mouse moved to (868, 509)
Screenshot: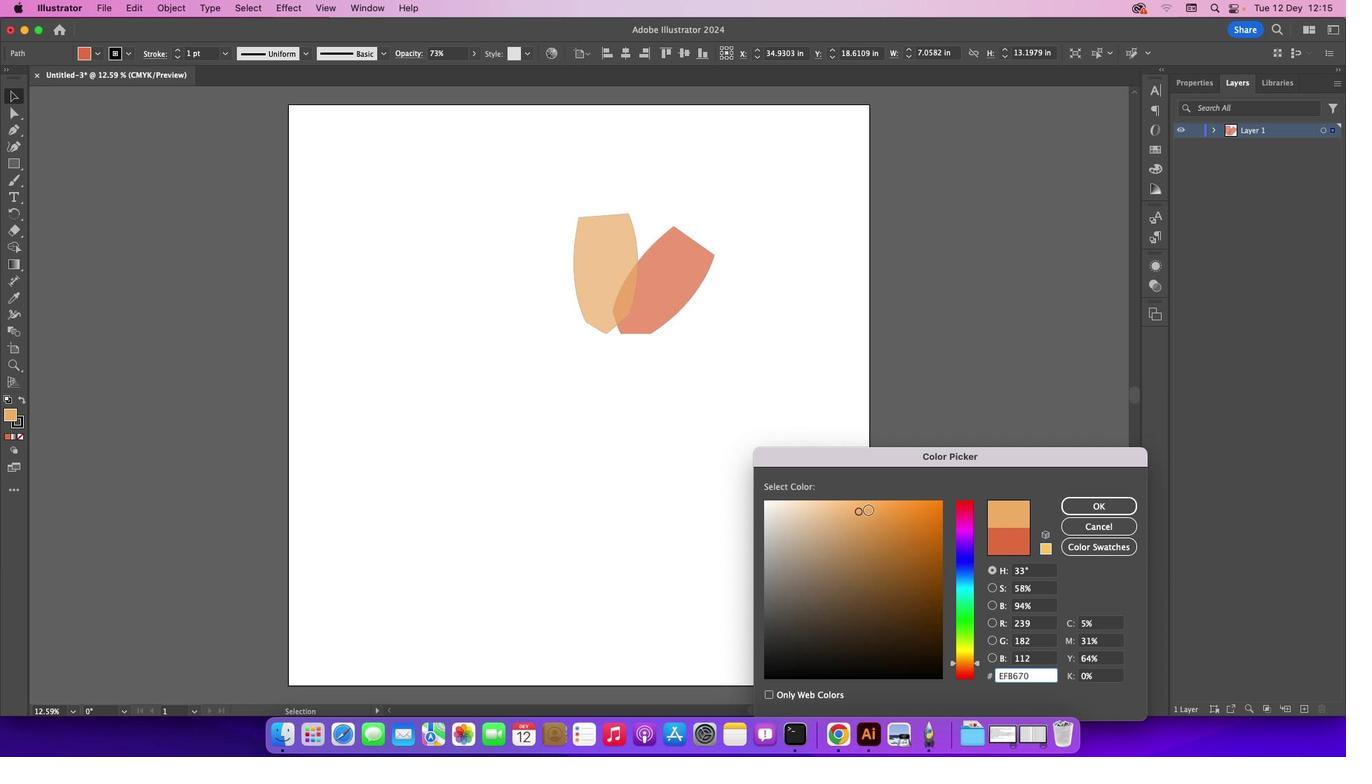
Action: Mouse pressed left at (868, 509)
Screenshot: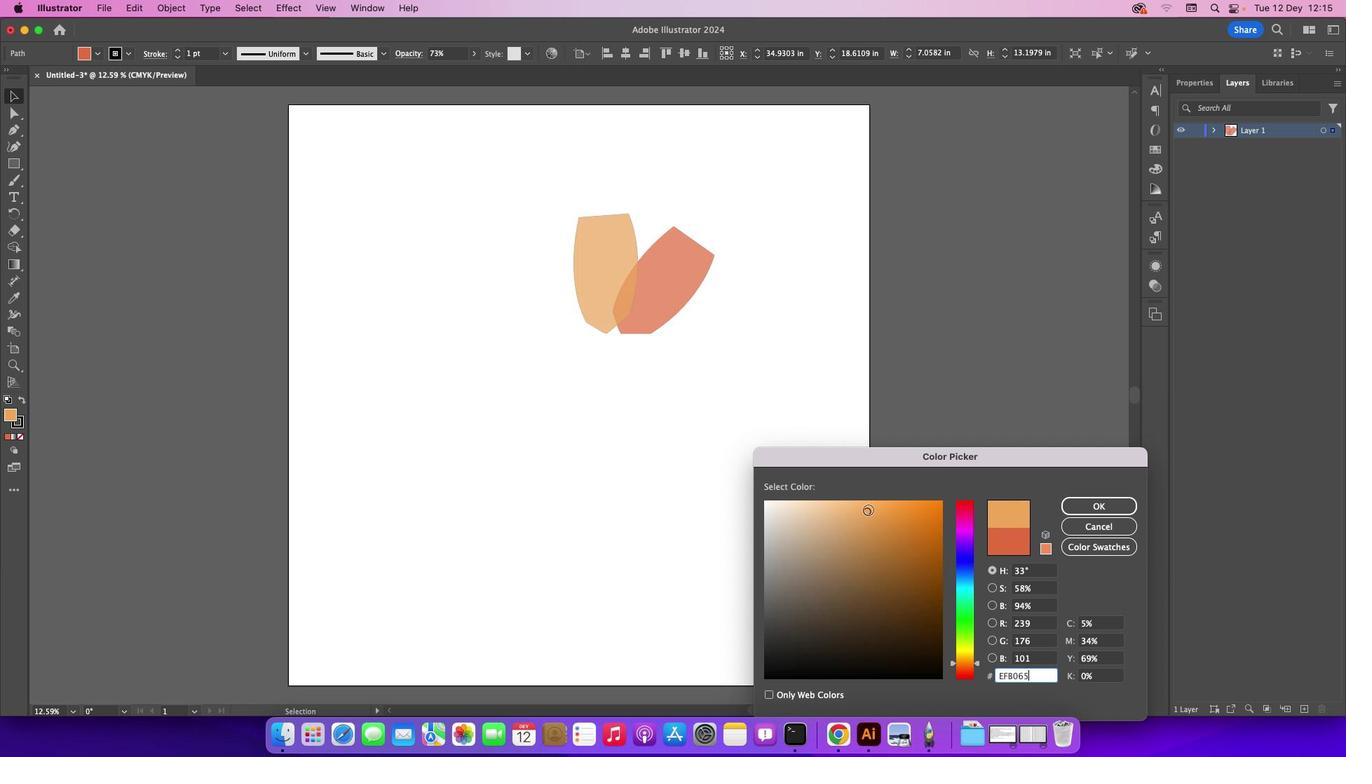 
Action: Mouse moved to (967, 656)
Screenshot: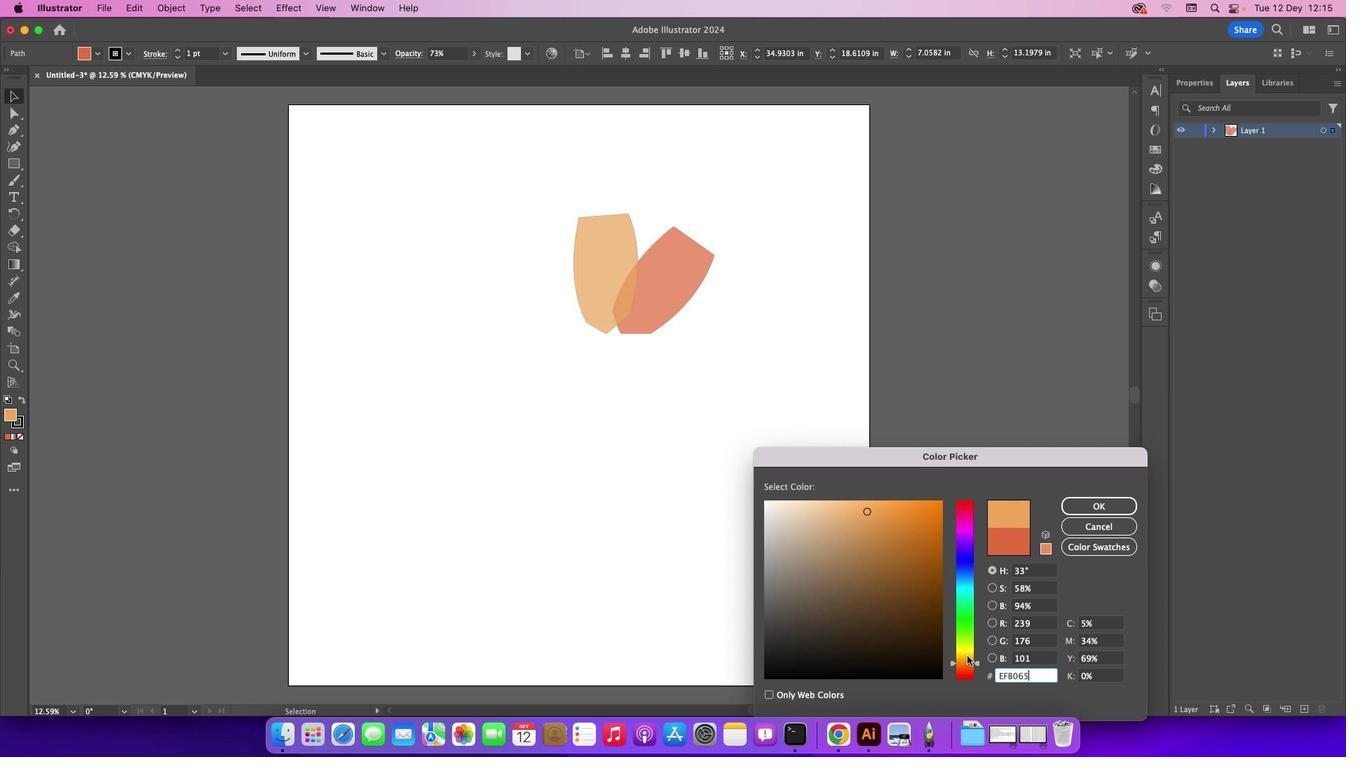 
Action: Mouse pressed left at (967, 656)
Screenshot: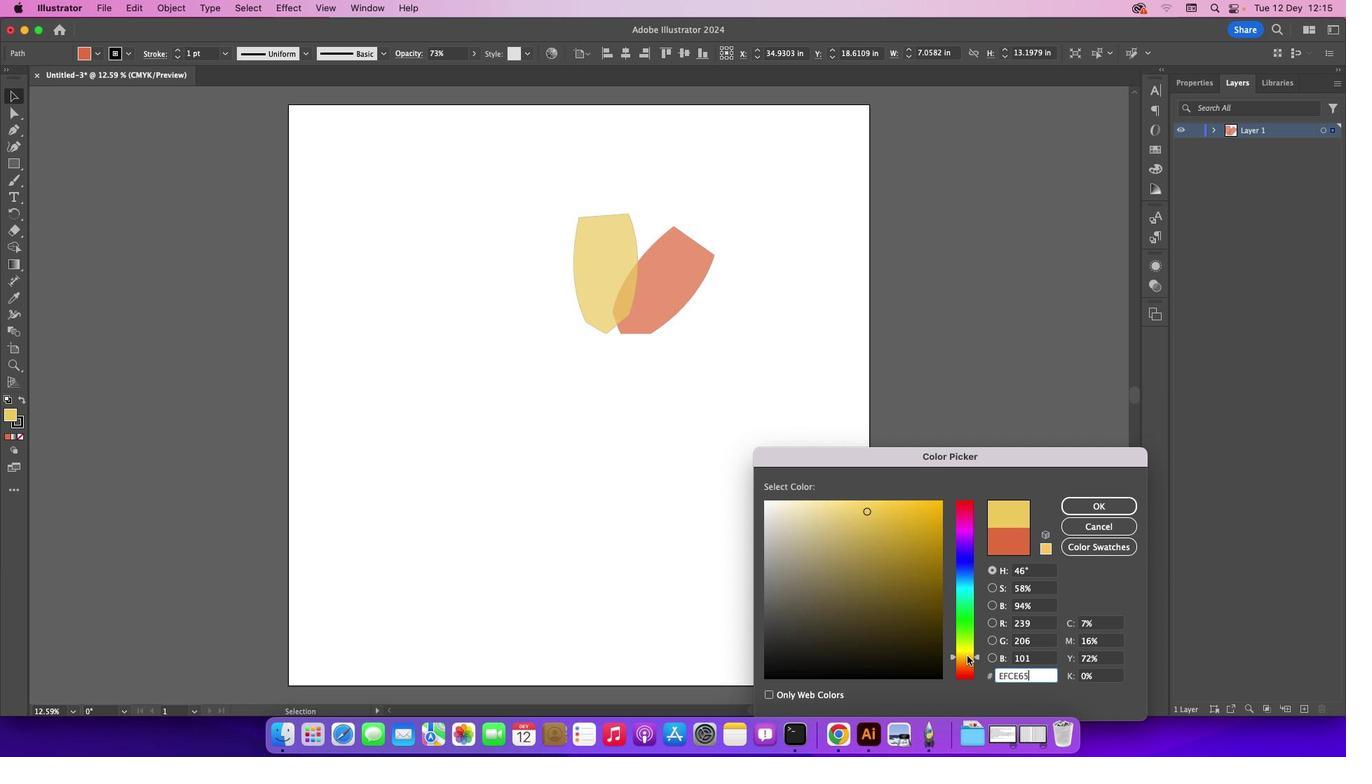 
Action: Mouse moved to (894, 521)
Screenshot: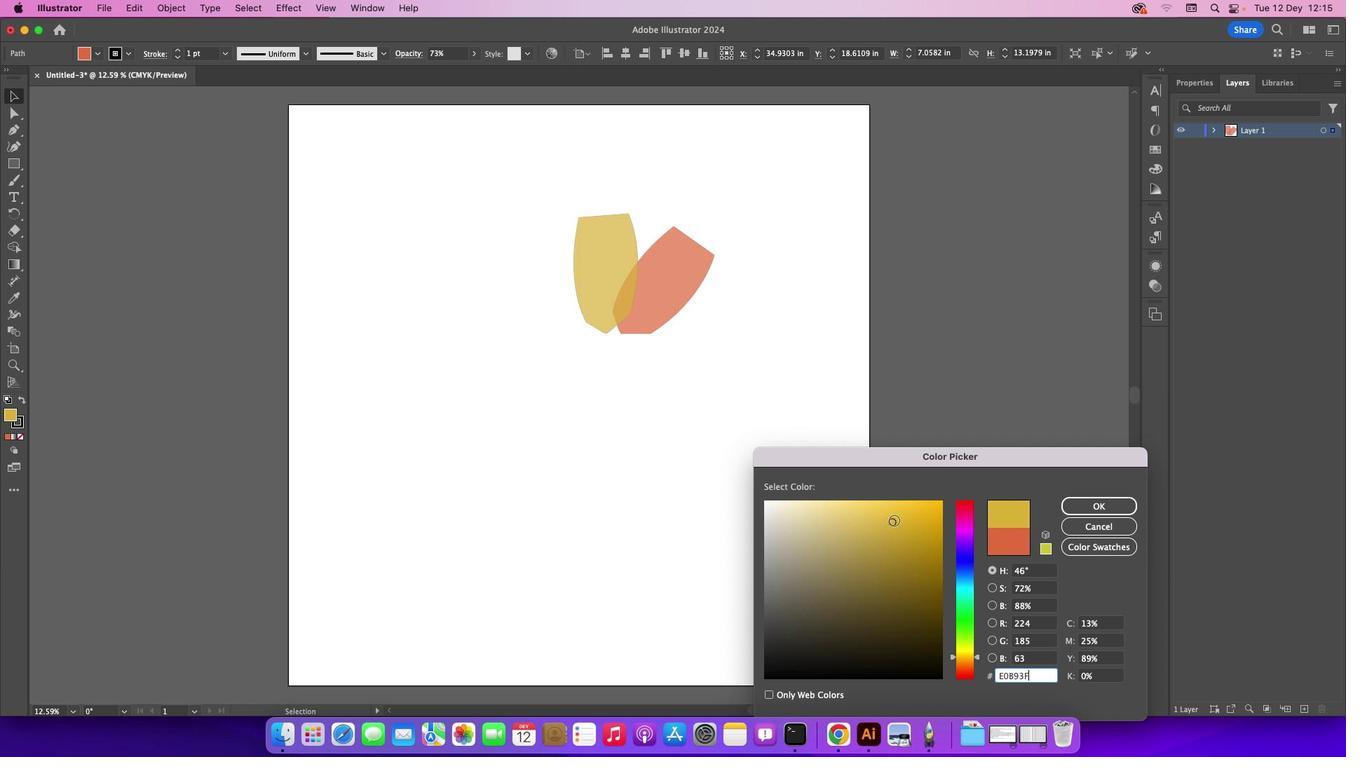 
Action: Mouse pressed left at (894, 521)
Screenshot: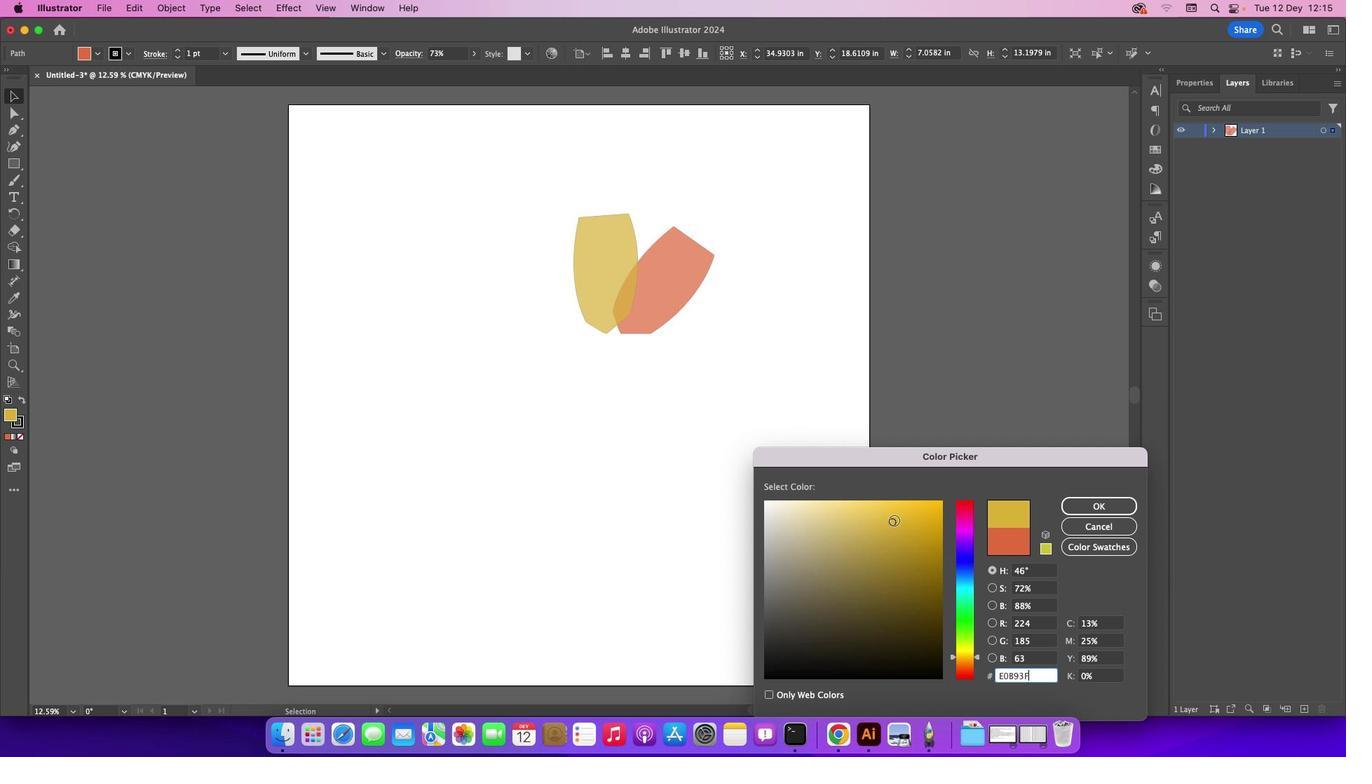 
Action: Mouse moved to (1112, 517)
Screenshot: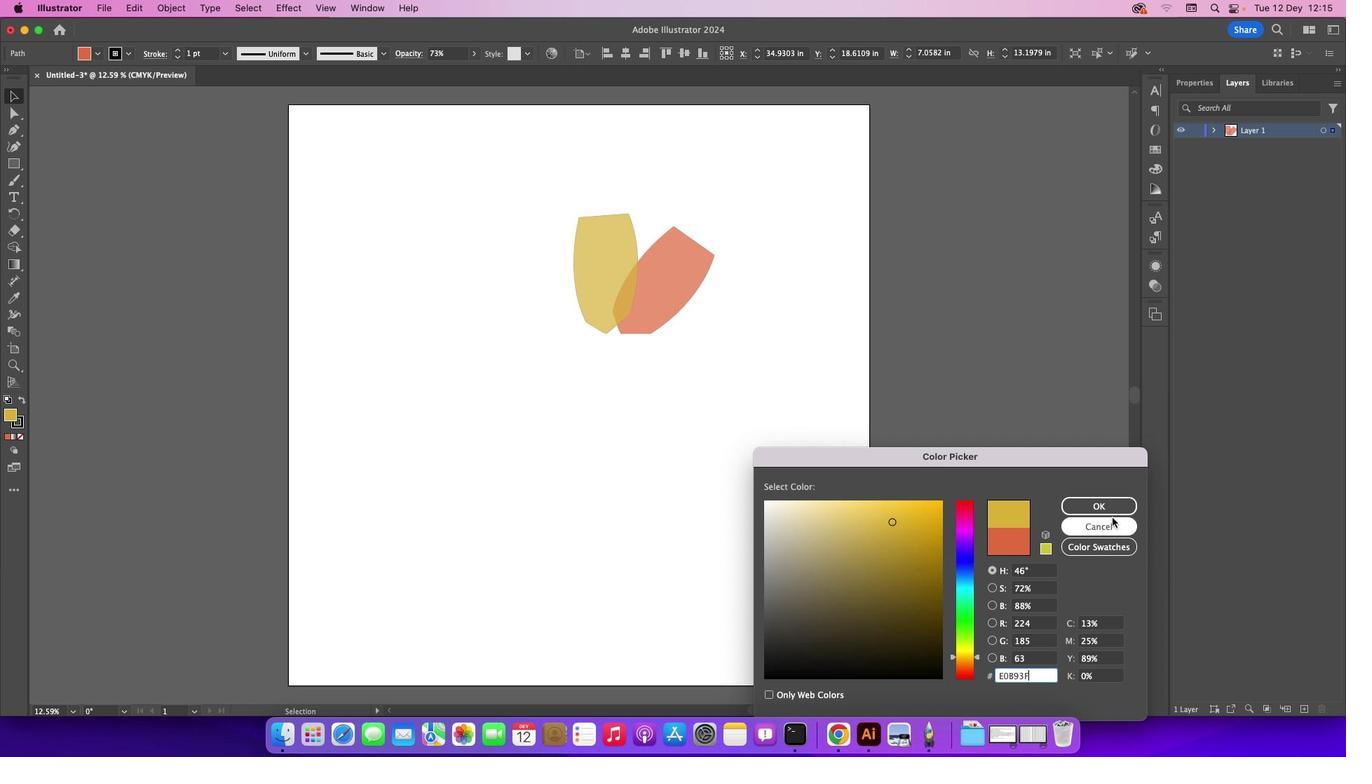 
Action: Mouse pressed left at (1112, 517)
Screenshot: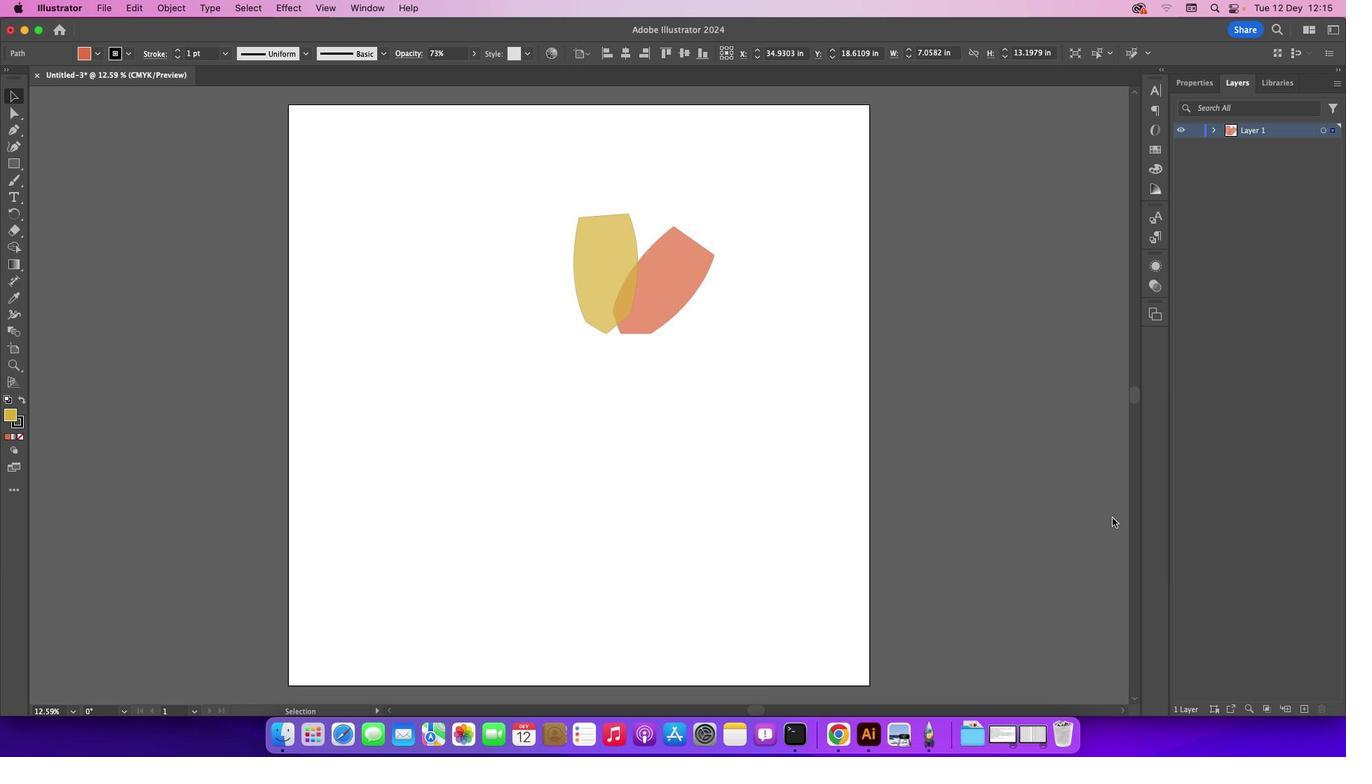
Action: Mouse moved to (9, 414)
Screenshot: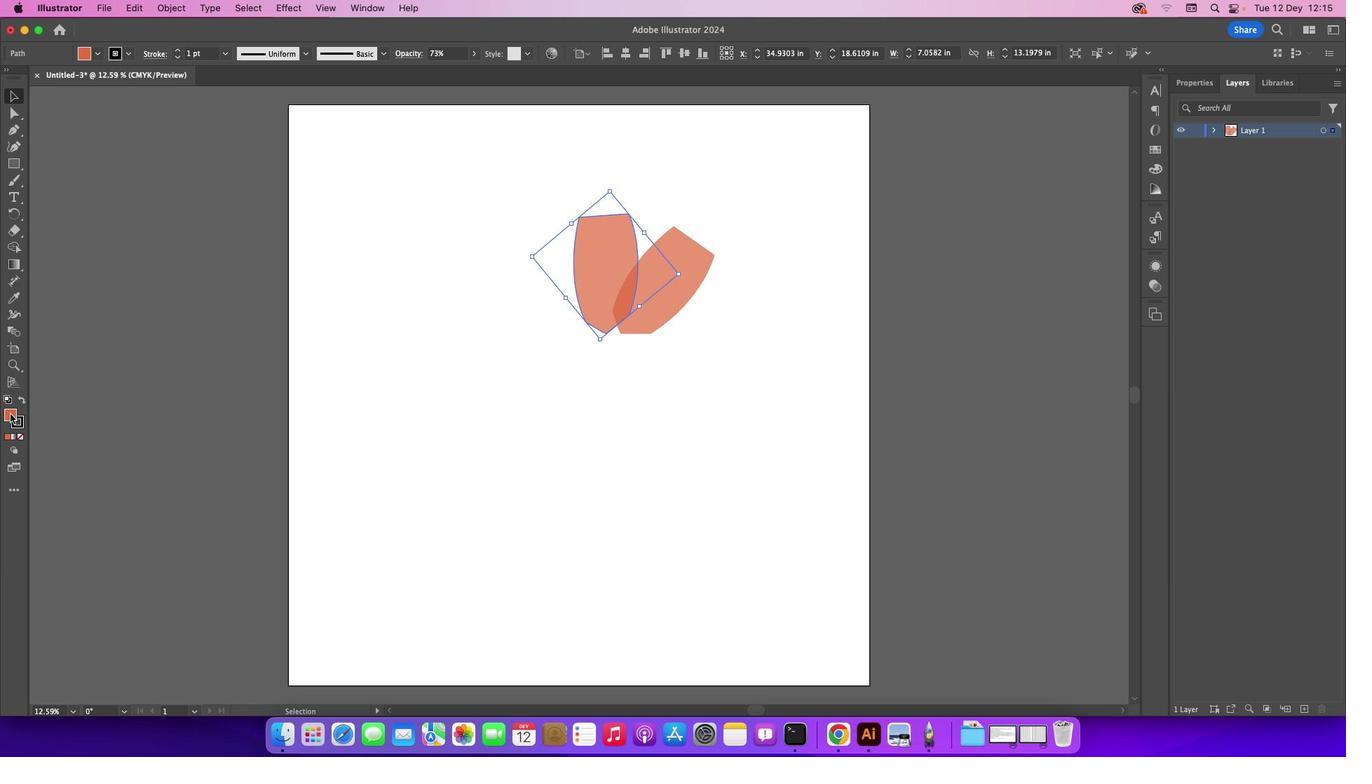 
Action: Mouse pressed left at (9, 414)
Screenshot: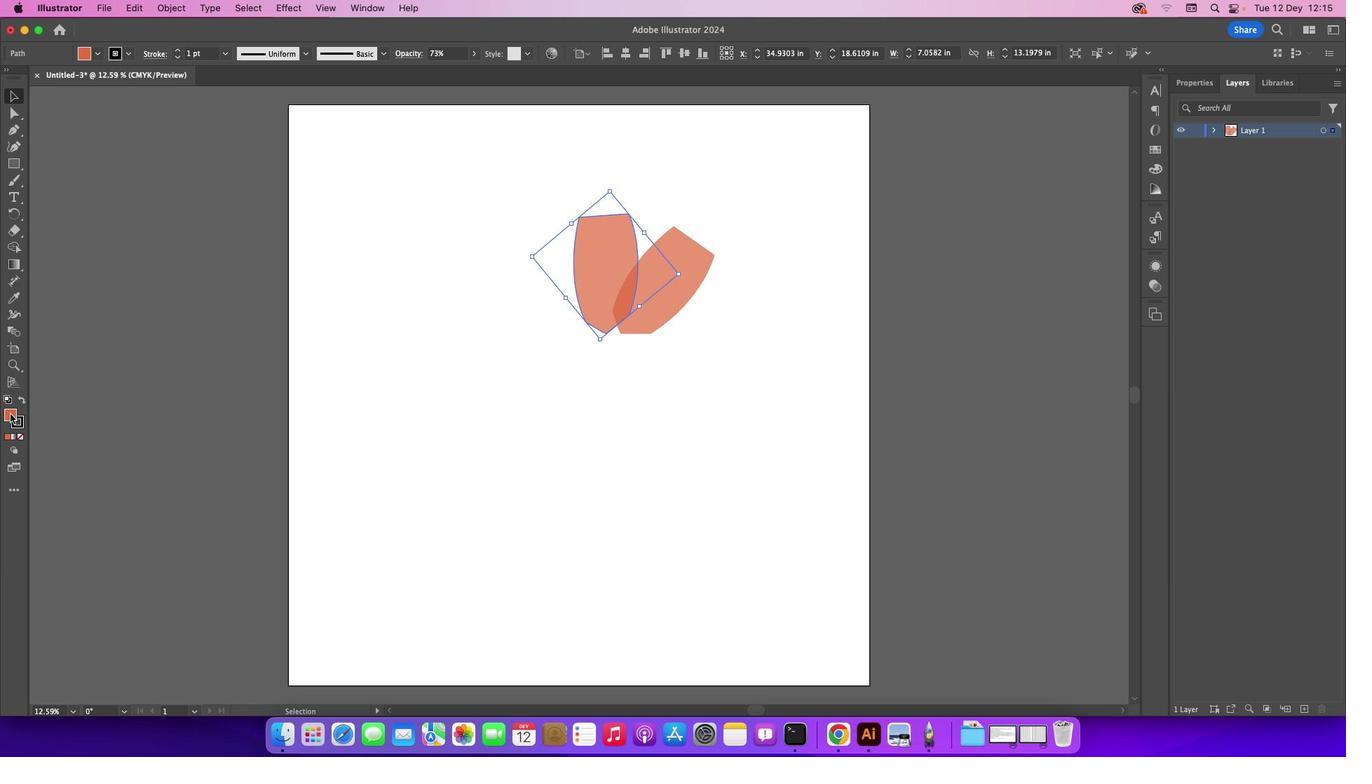
Action: Mouse pressed left at (9, 414)
Screenshot: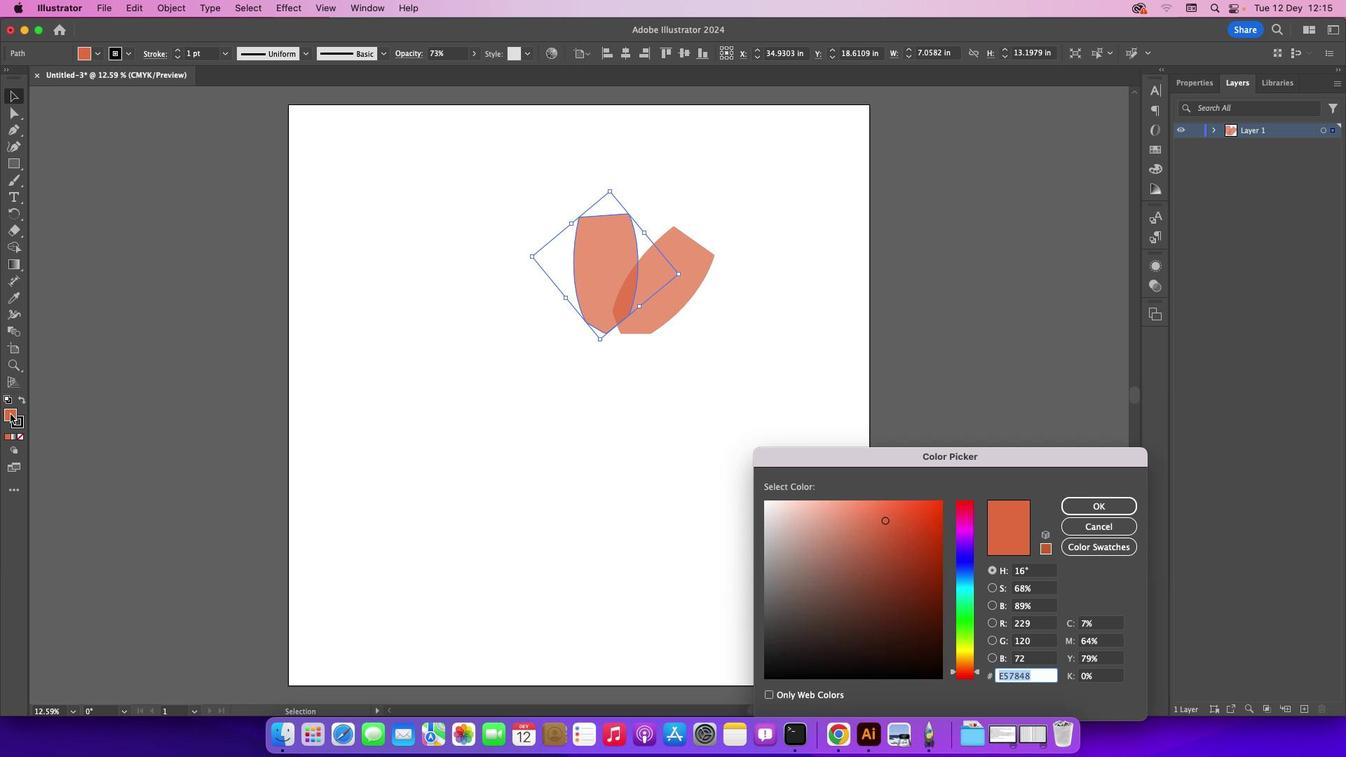 
Action: Mouse moved to (970, 655)
Screenshot: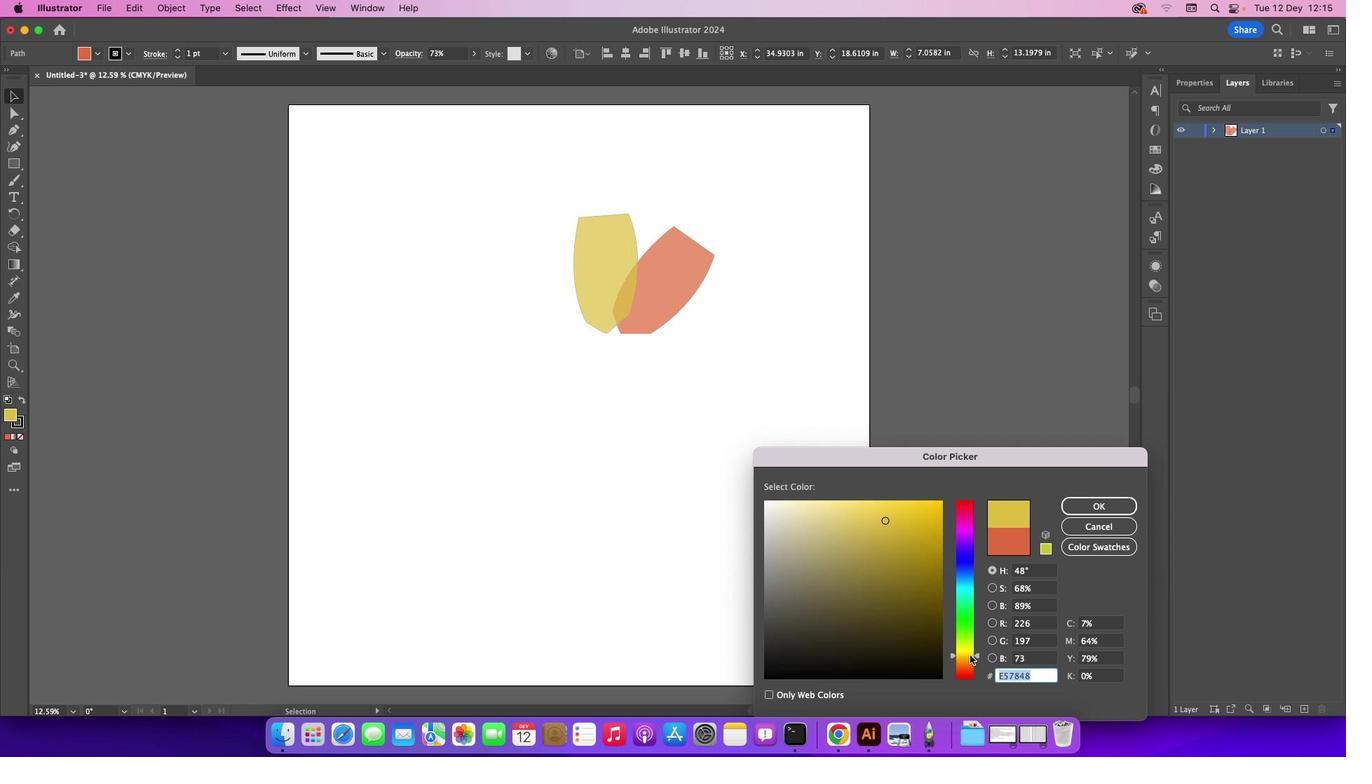 
Action: Mouse pressed left at (970, 655)
Screenshot: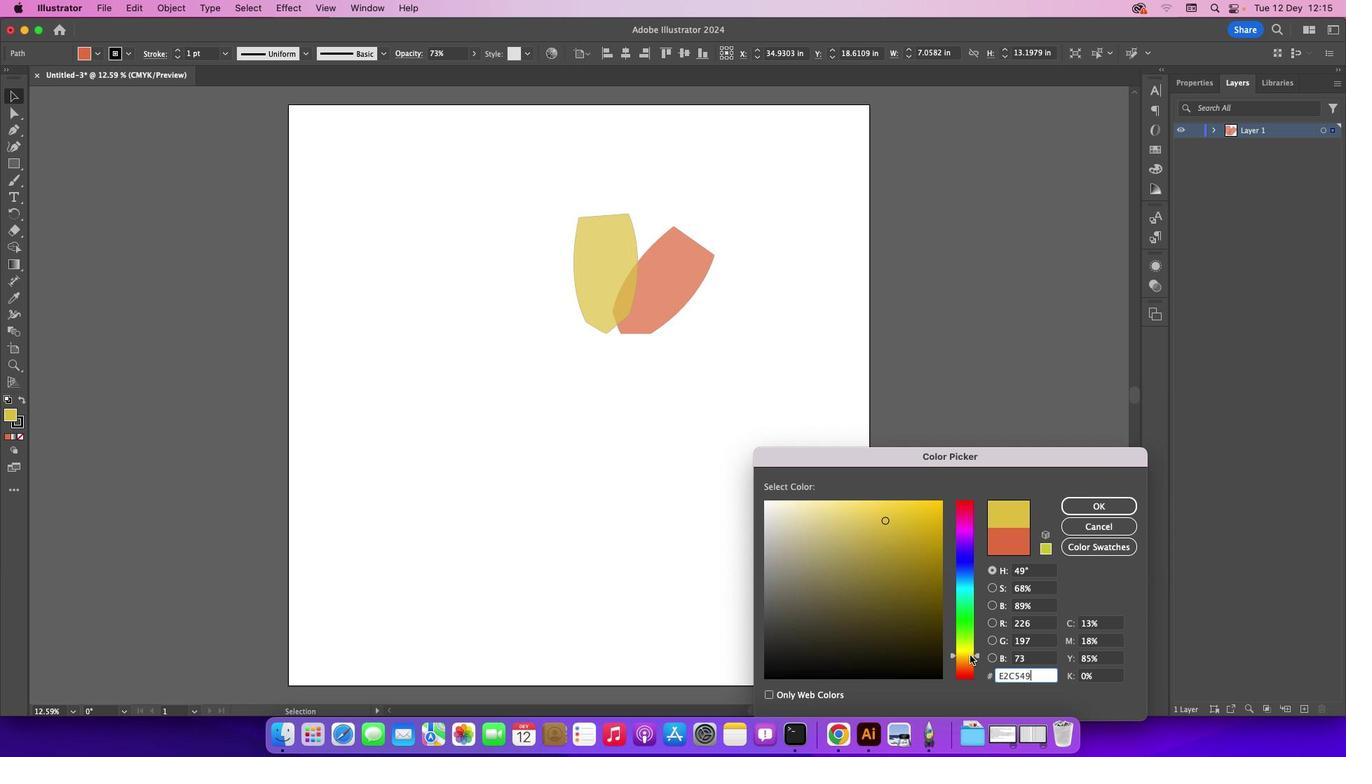 
Action: Mouse moved to (1091, 513)
Screenshot: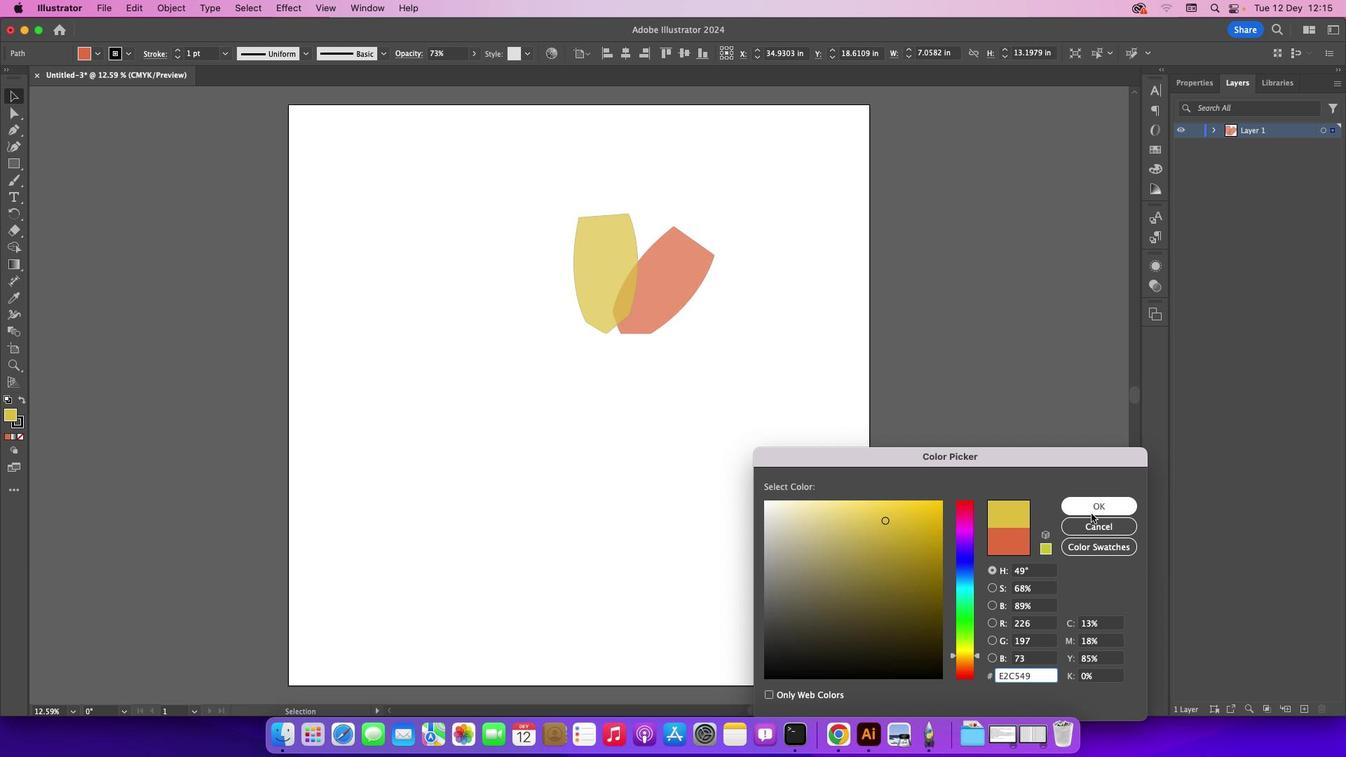 
Action: Mouse pressed left at (1091, 513)
Screenshot: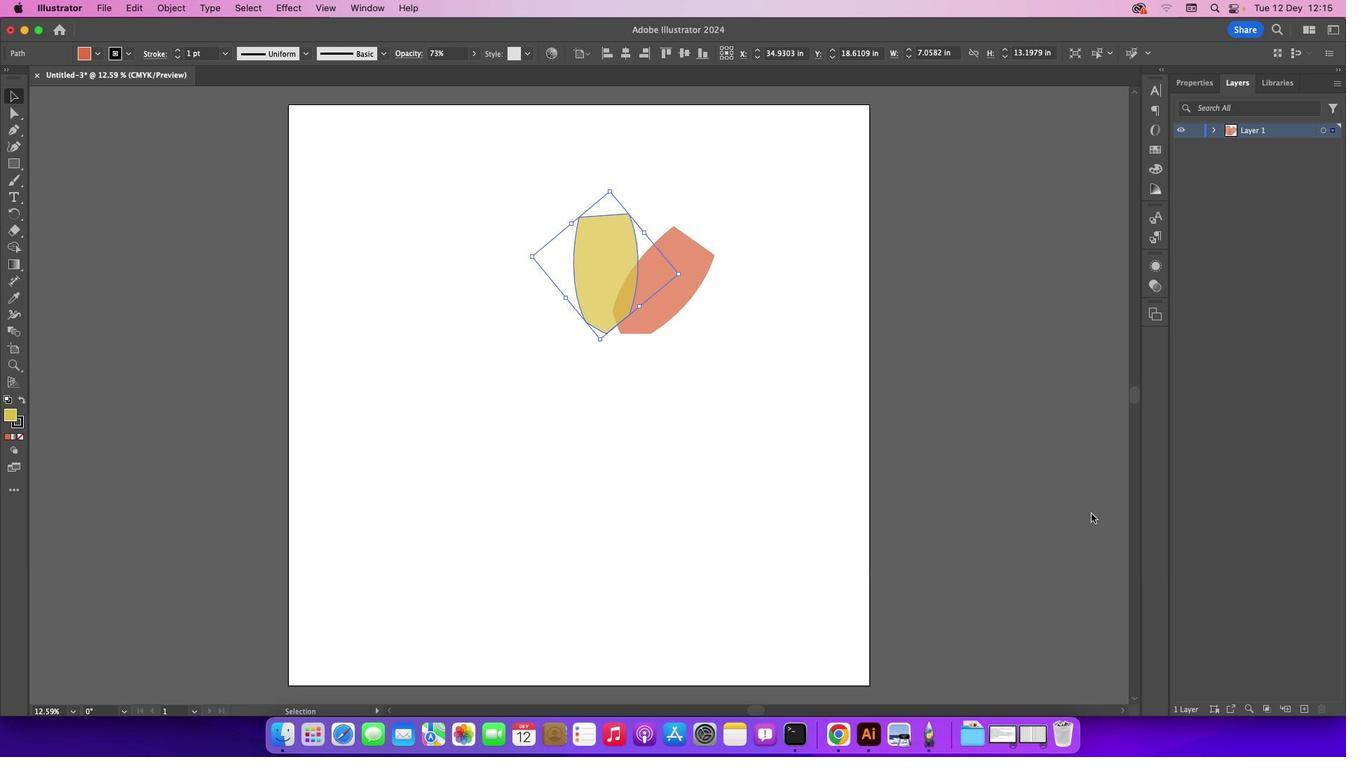 
Action: Mouse moved to (499, 206)
Screenshot: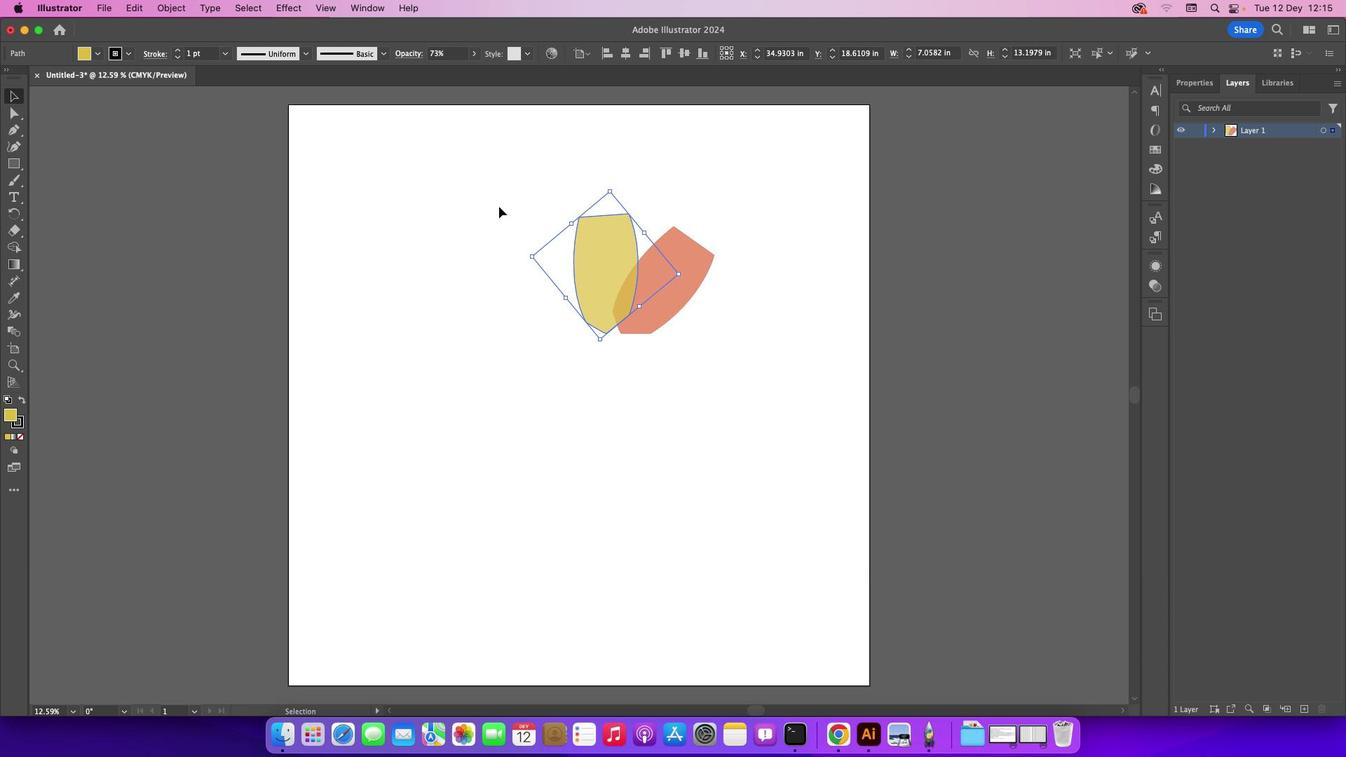 
Action: Mouse pressed left at (499, 206)
Screenshot: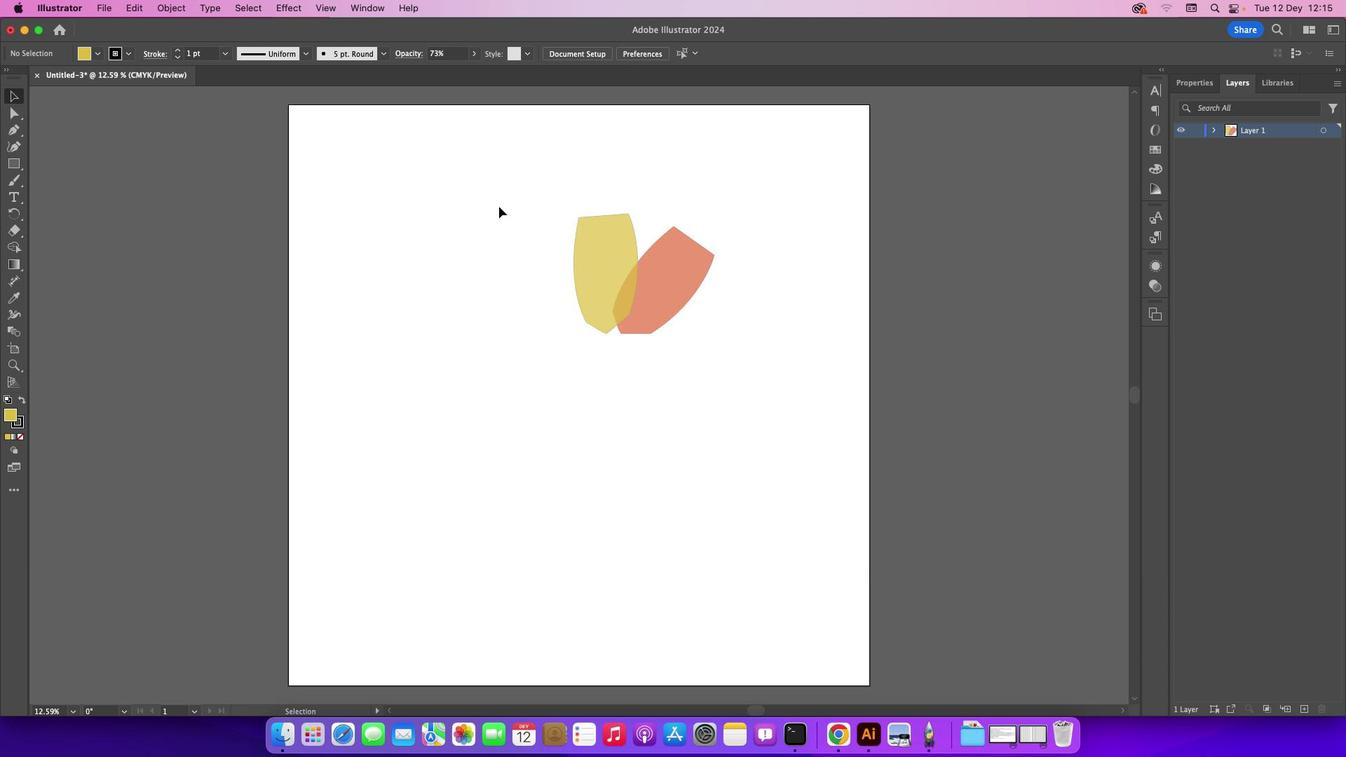 
Action: Mouse moved to (592, 257)
Screenshot: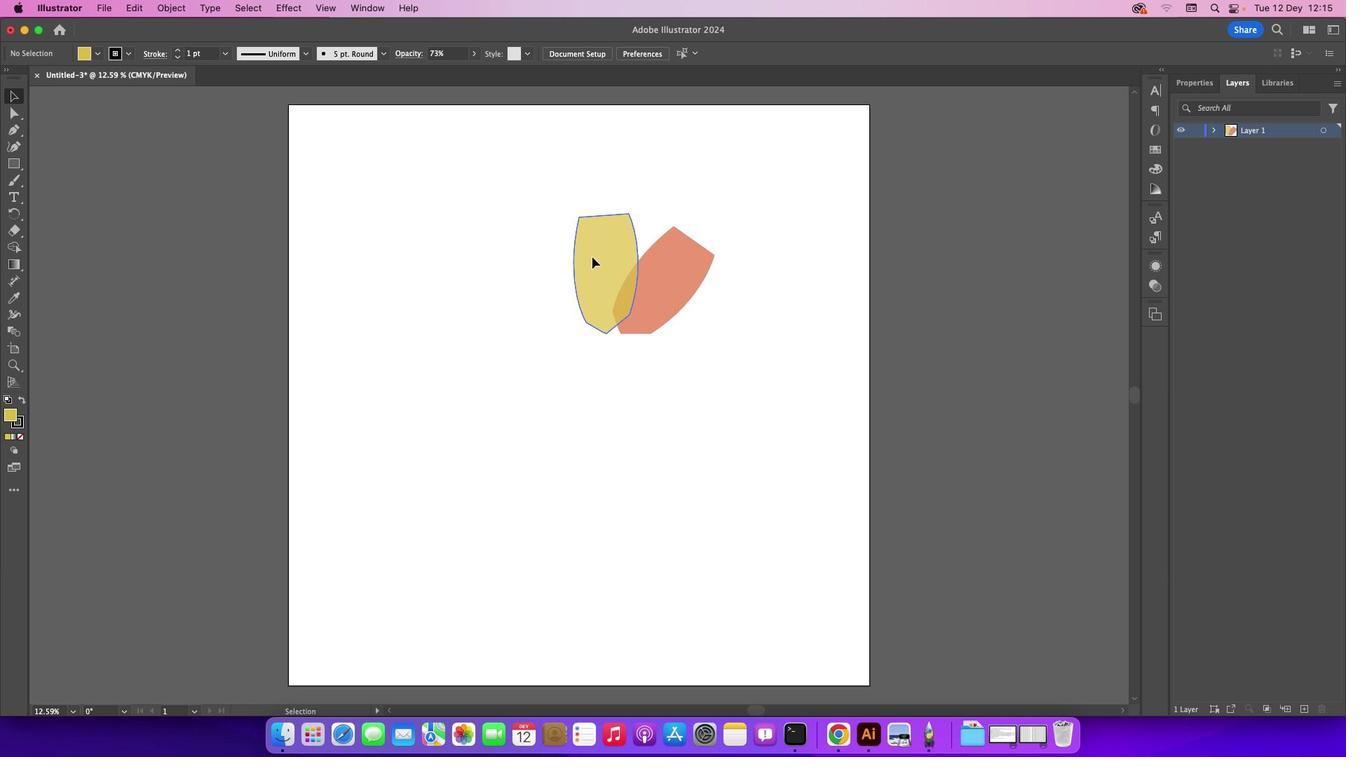 
Action: Mouse pressed left at (592, 257)
Screenshot: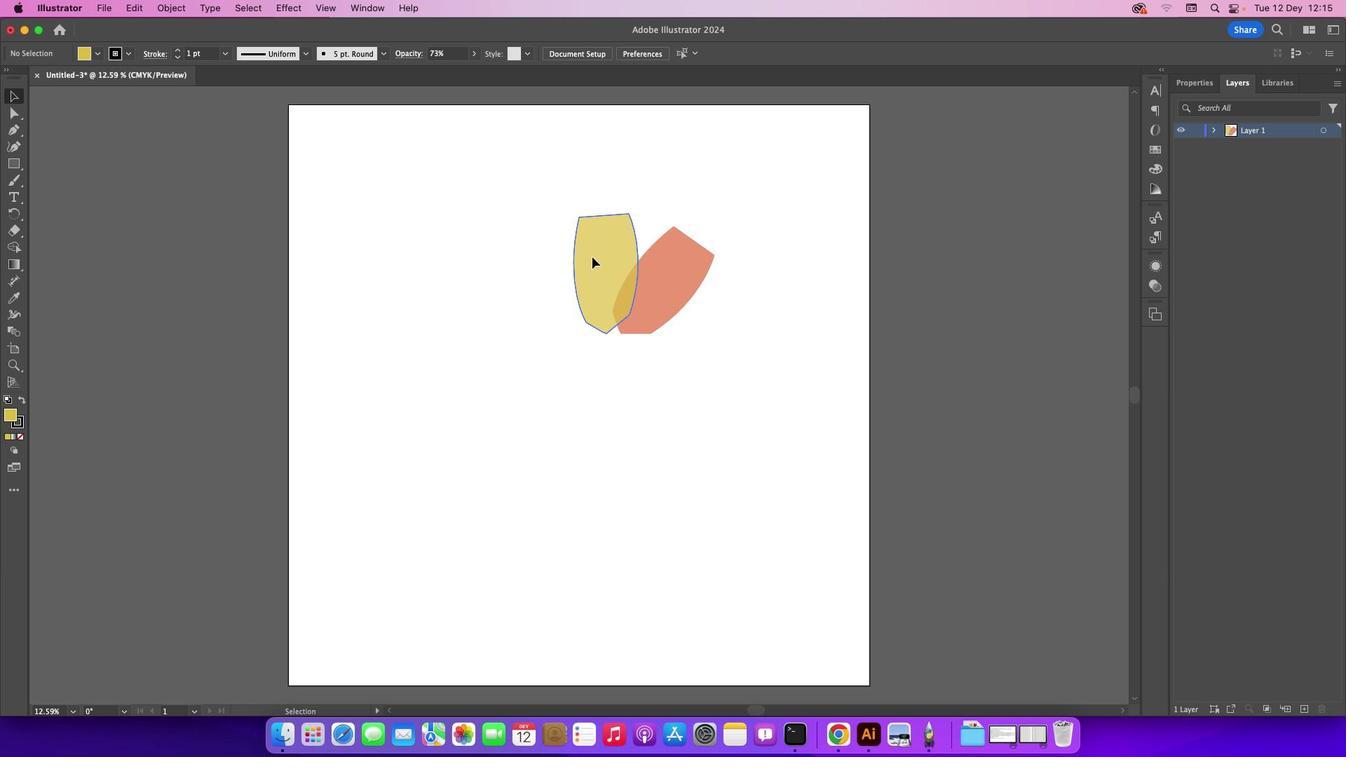 
Action: Key pressed Key.alt
Screenshot: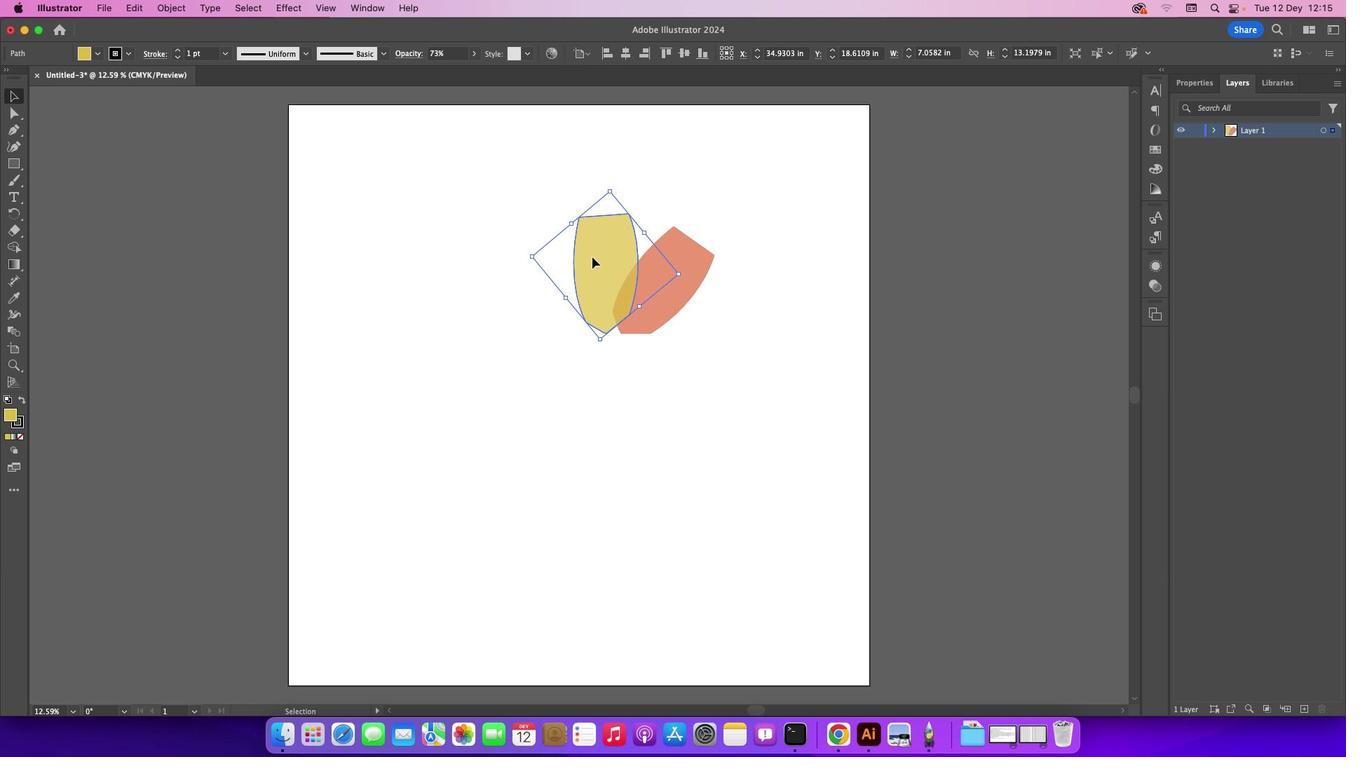 
Action: Mouse pressed left at (592, 257)
Screenshot: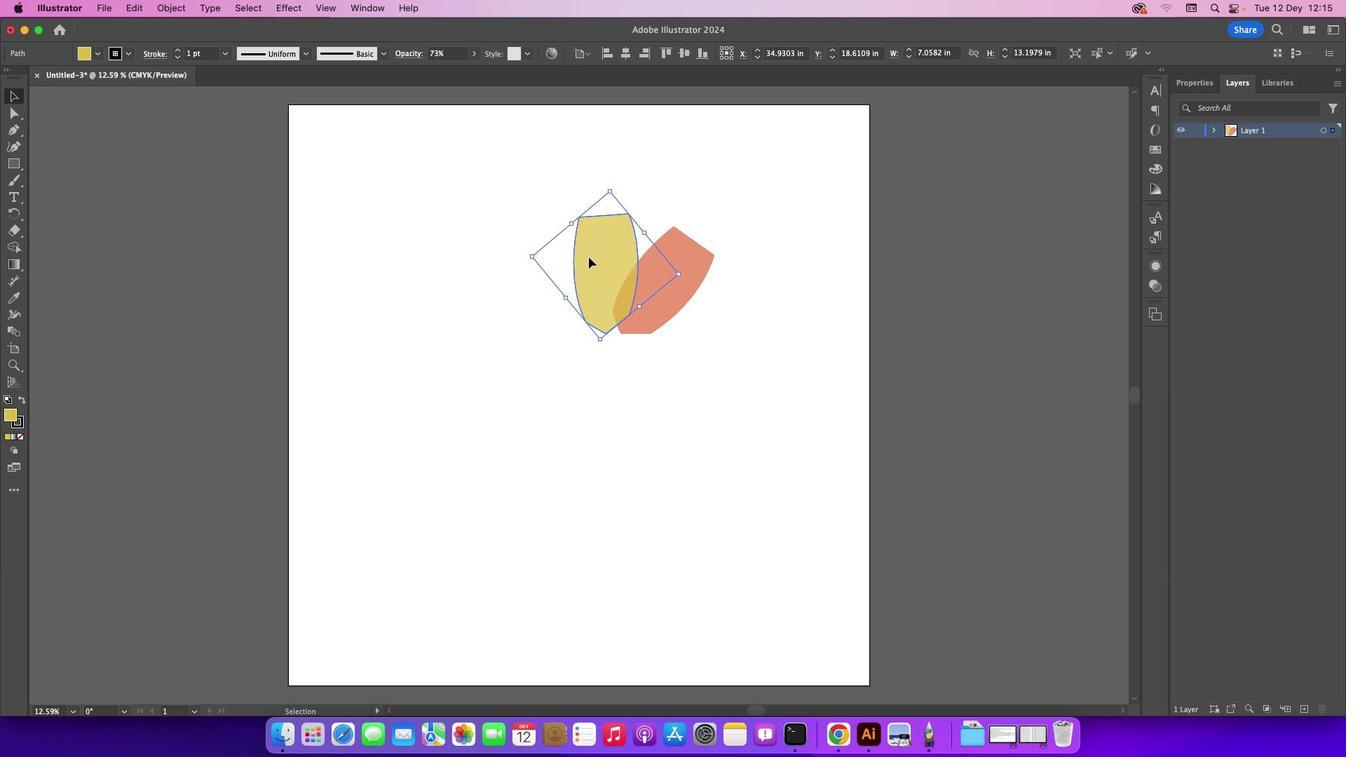 
Action: Mouse moved to (539, 219)
Screenshot: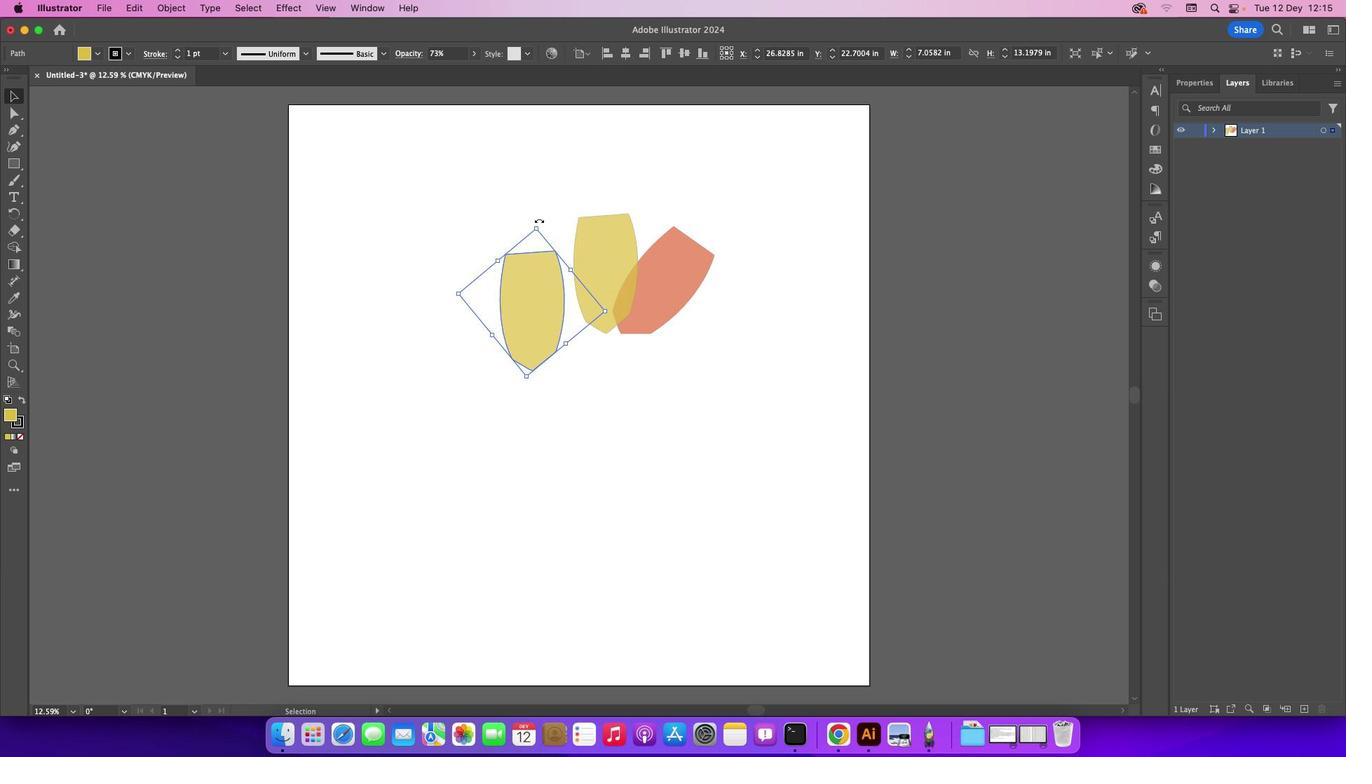 
Action: Mouse pressed left at (539, 219)
Screenshot: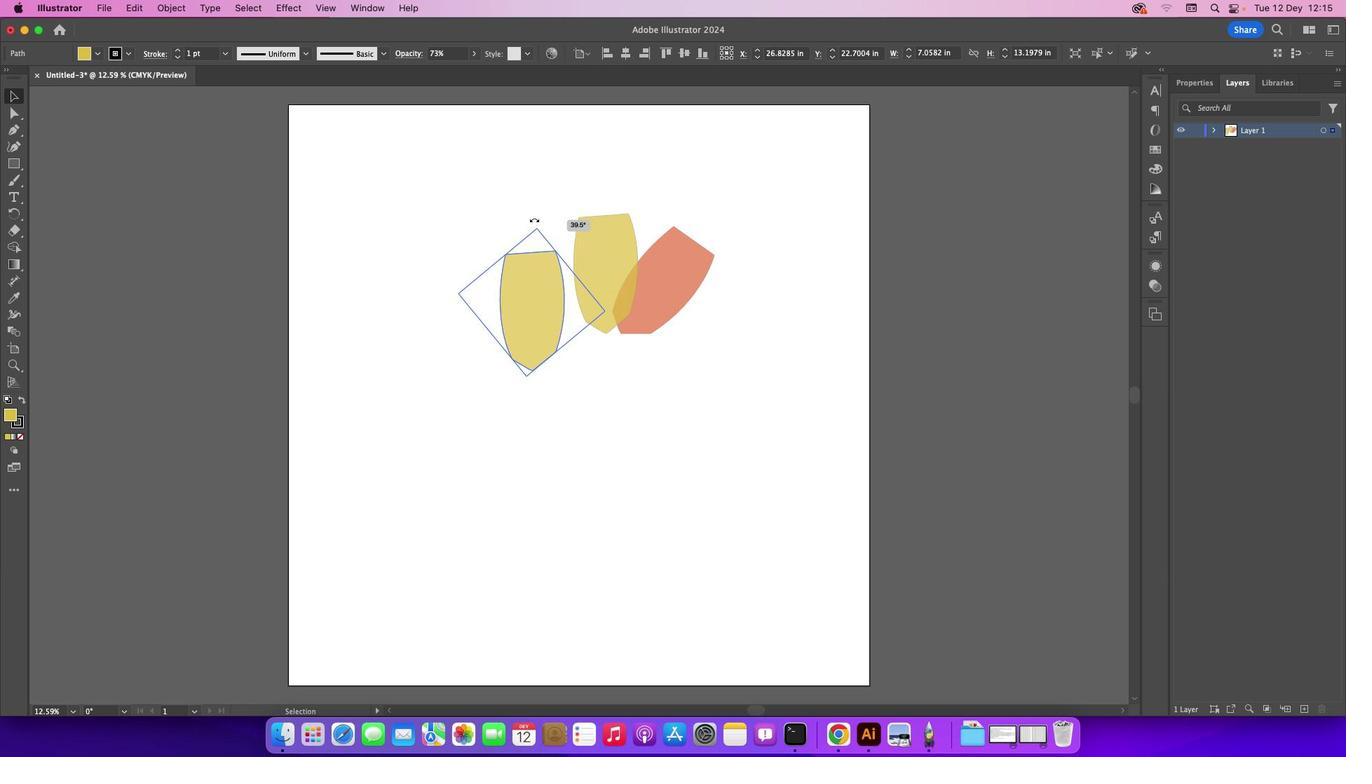 
Action: Mouse moved to (500, 226)
Screenshot: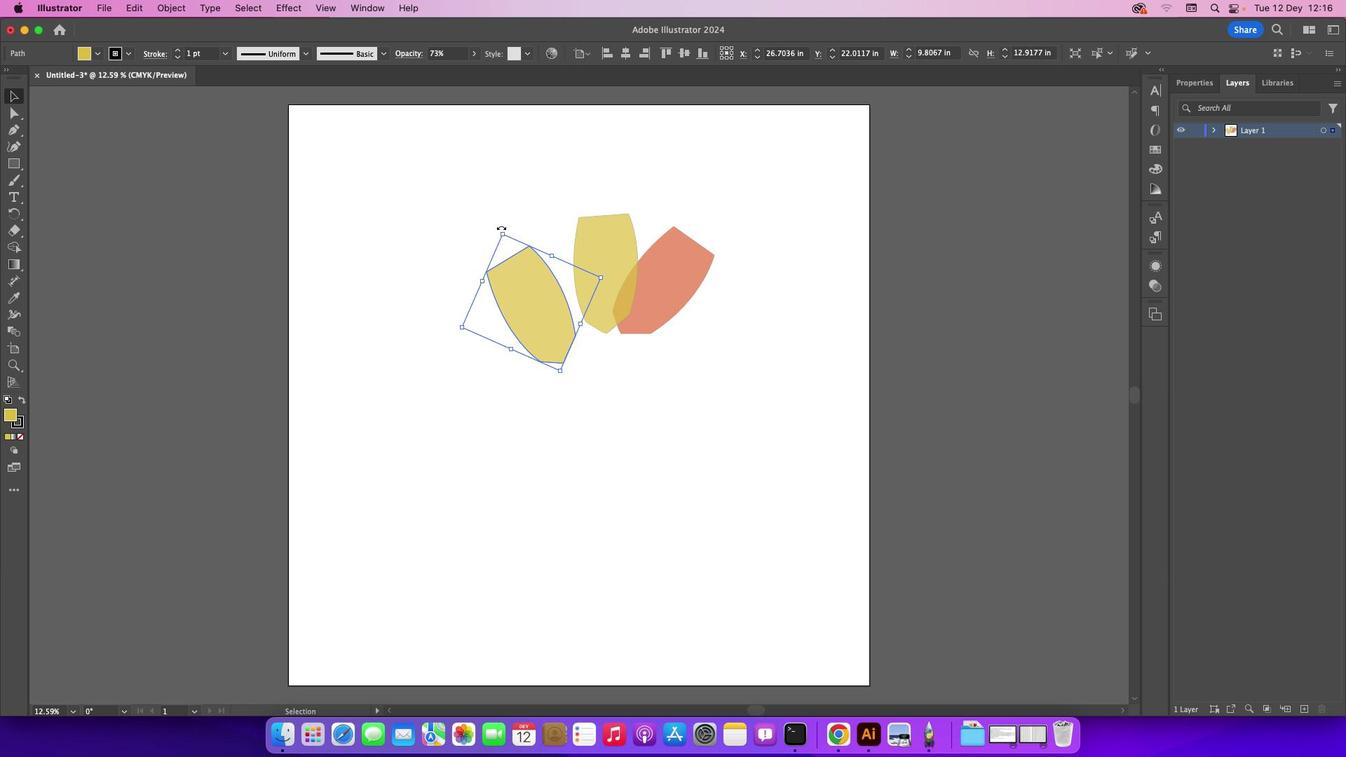 
Action: Mouse pressed left at (500, 226)
Screenshot: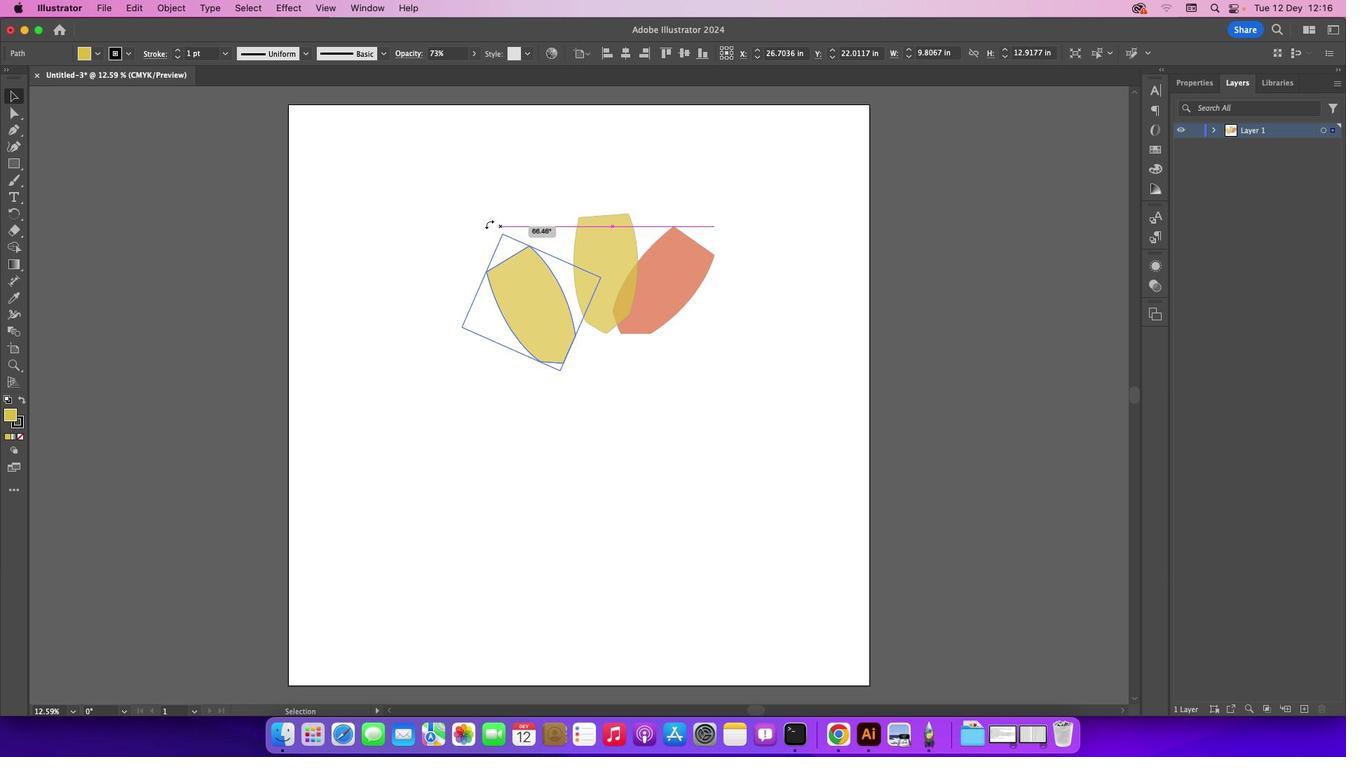 
Action: Mouse moved to (516, 300)
Screenshot: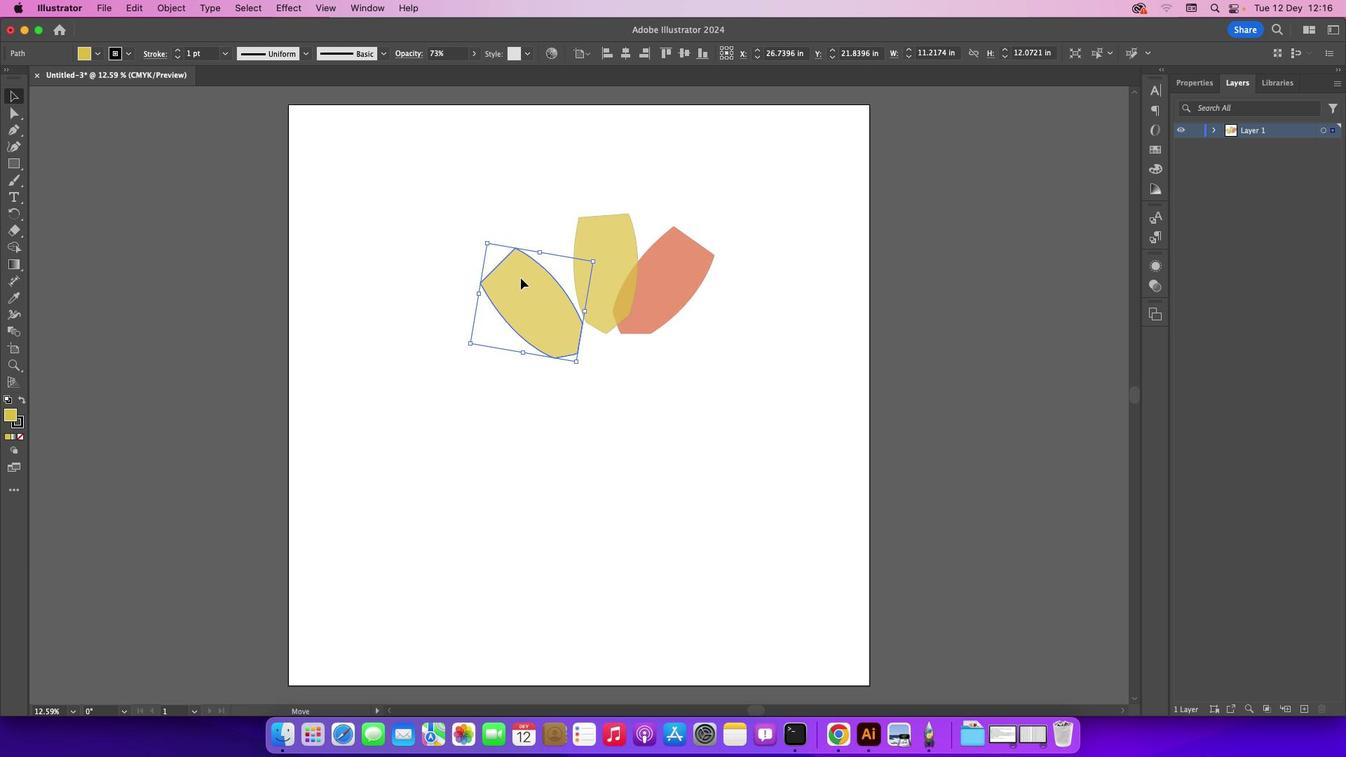 
Action: Mouse pressed left at (516, 300)
Screenshot: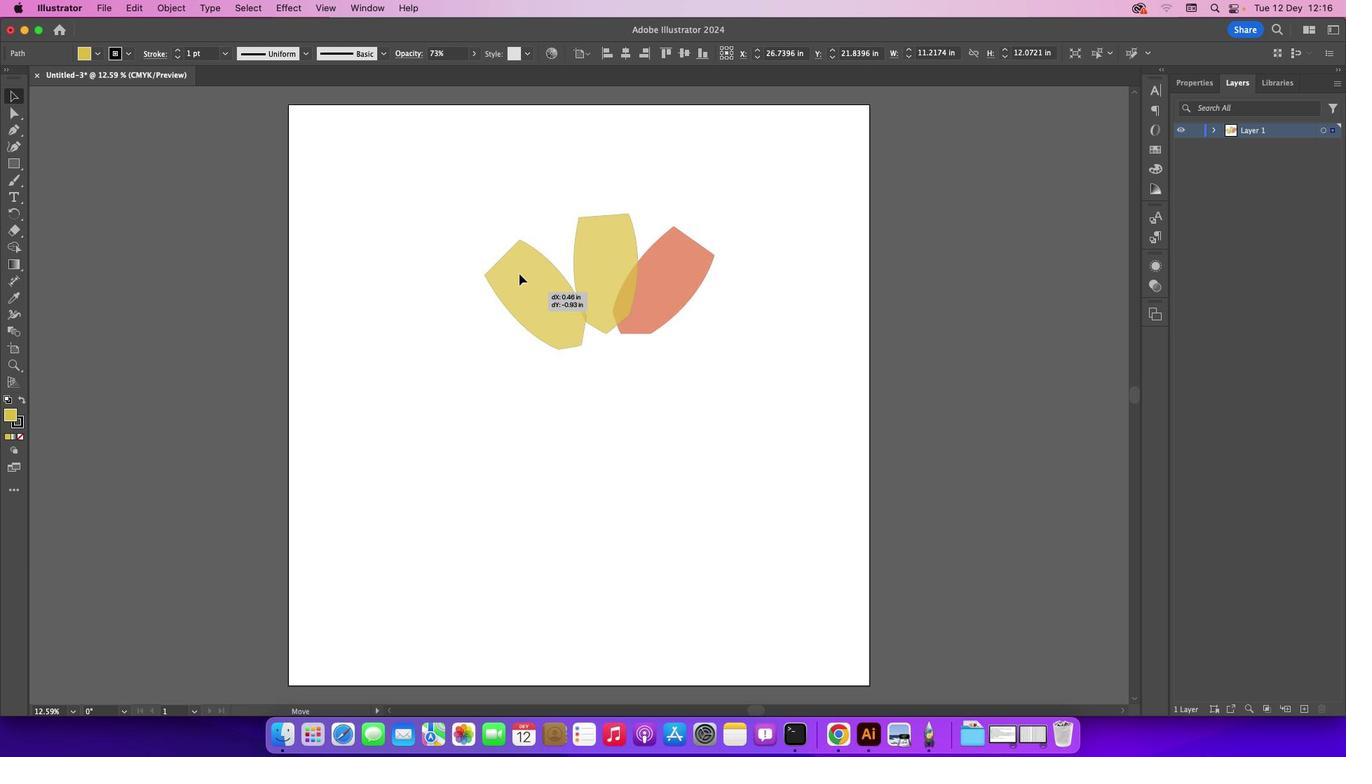 
Action: Mouse moved to (8, 411)
Screenshot: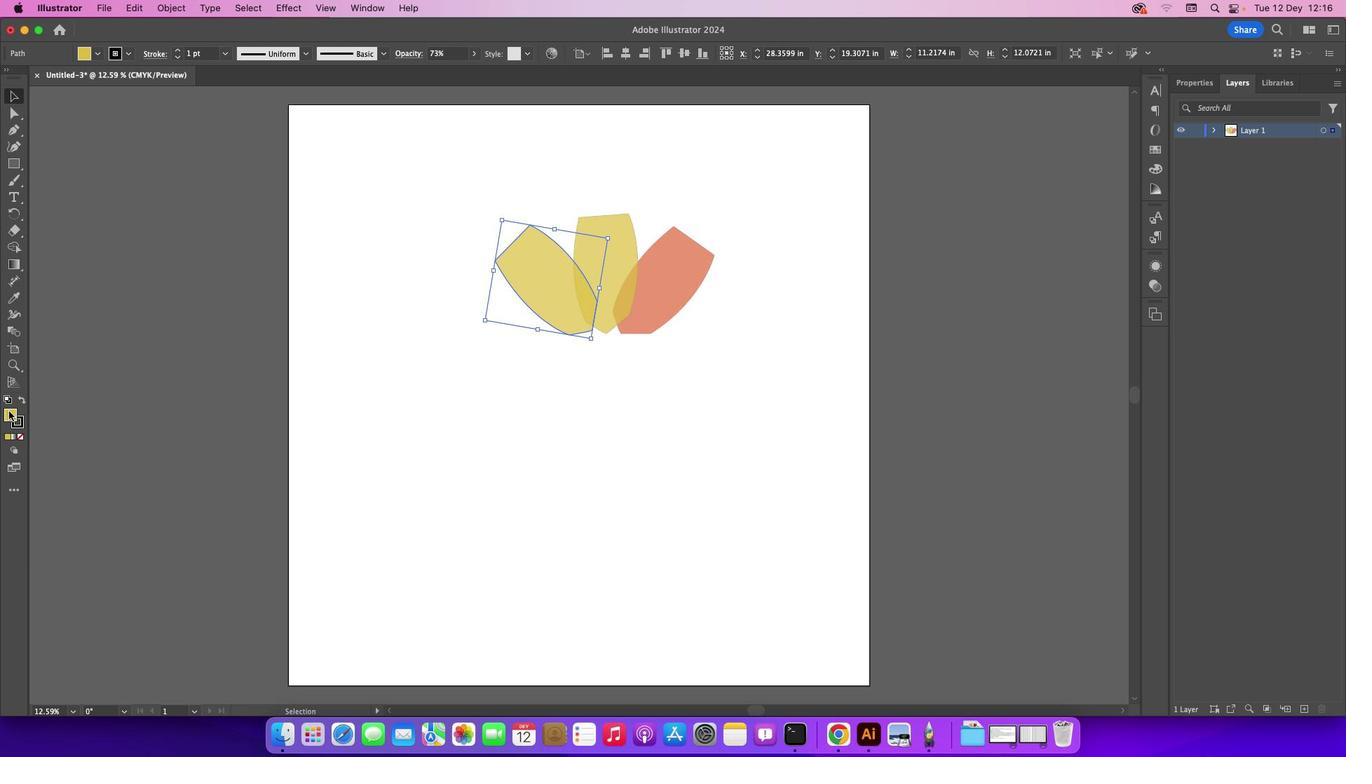 
Action: Mouse pressed left at (8, 411)
Screenshot: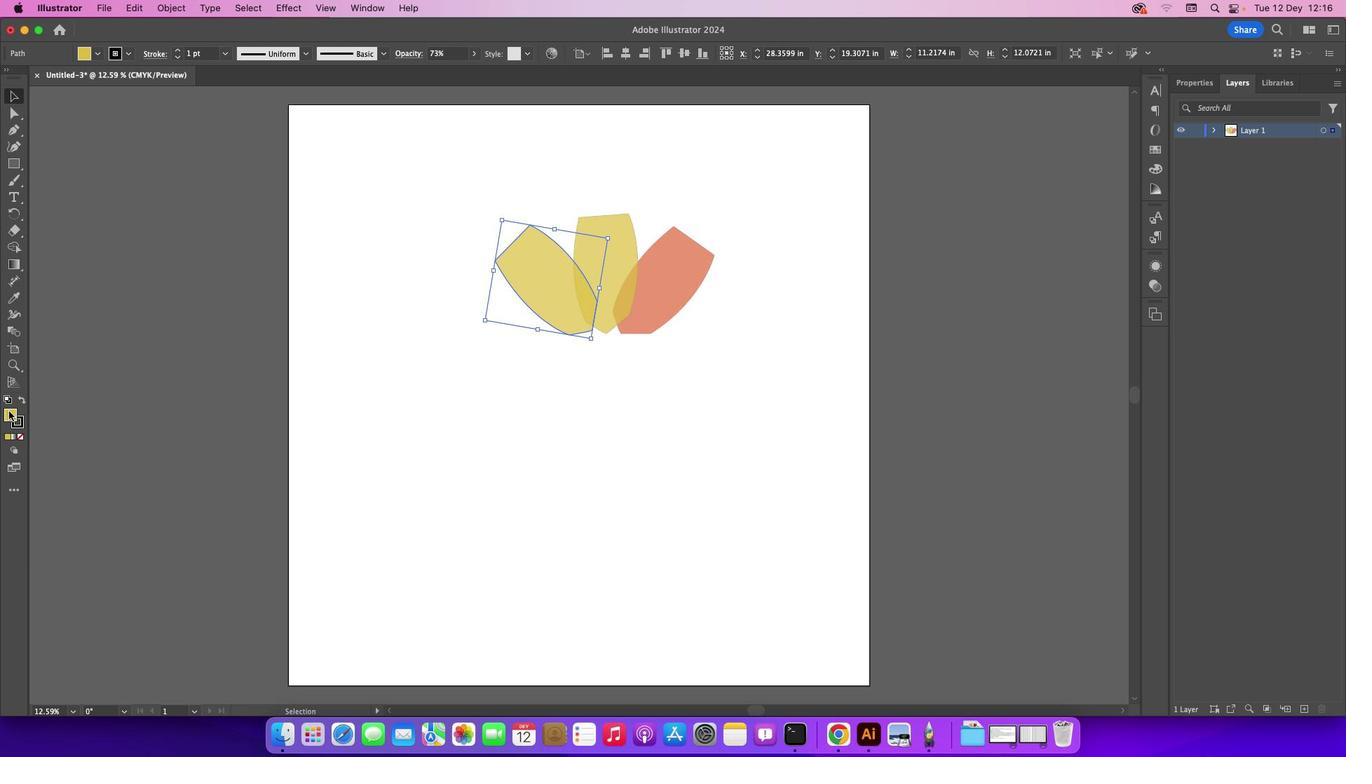 
Action: Mouse pressed left at (8, 411)
Screenshot: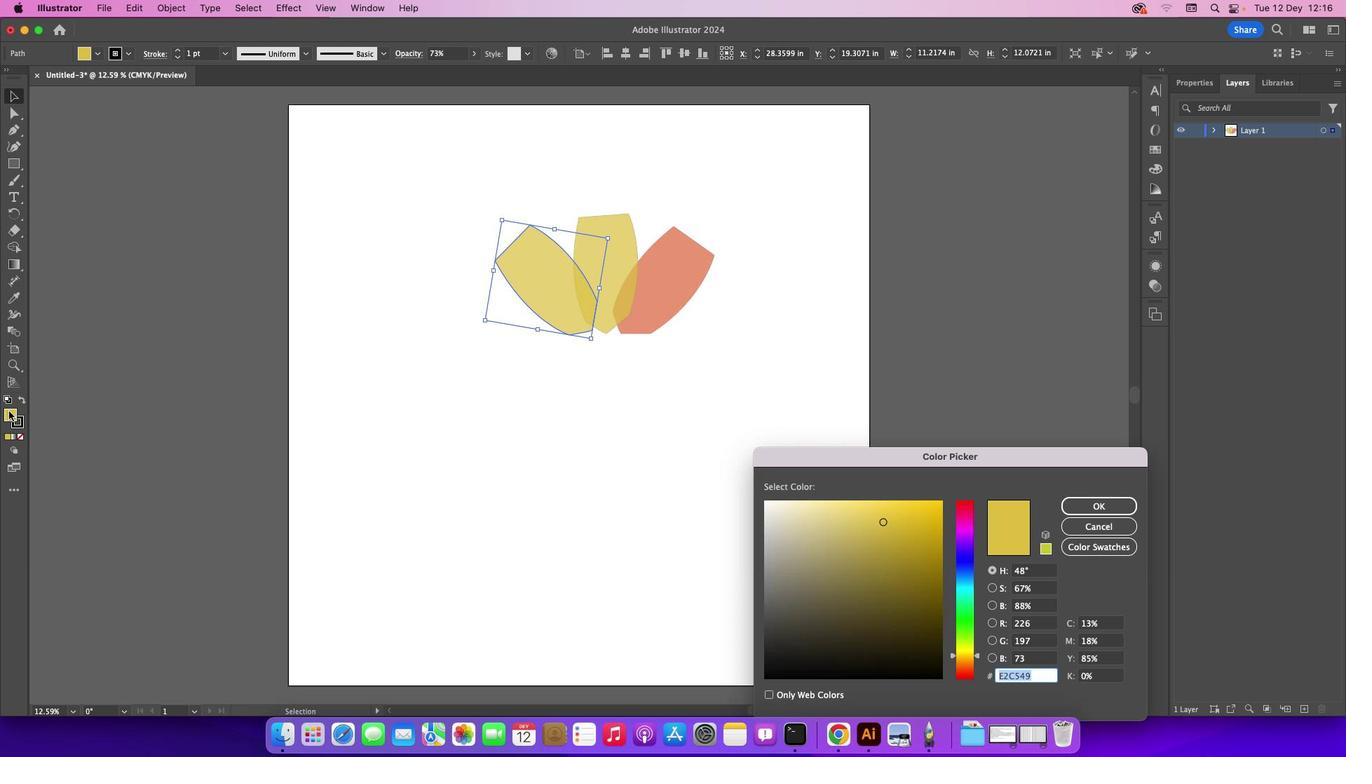 
Action: Mouse moved to (968, 633)
Screenshot: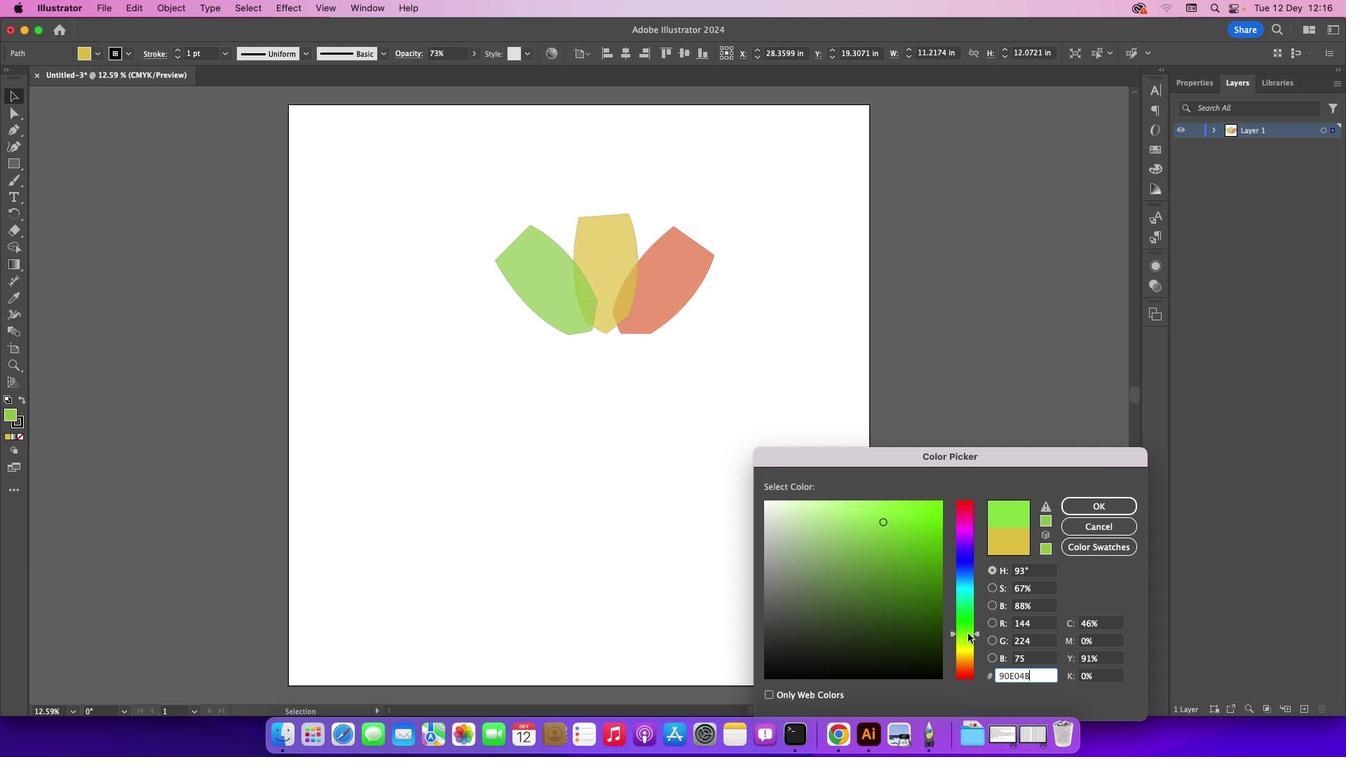 
Action: Mouse pressed left at (968, 633)
Screenshot: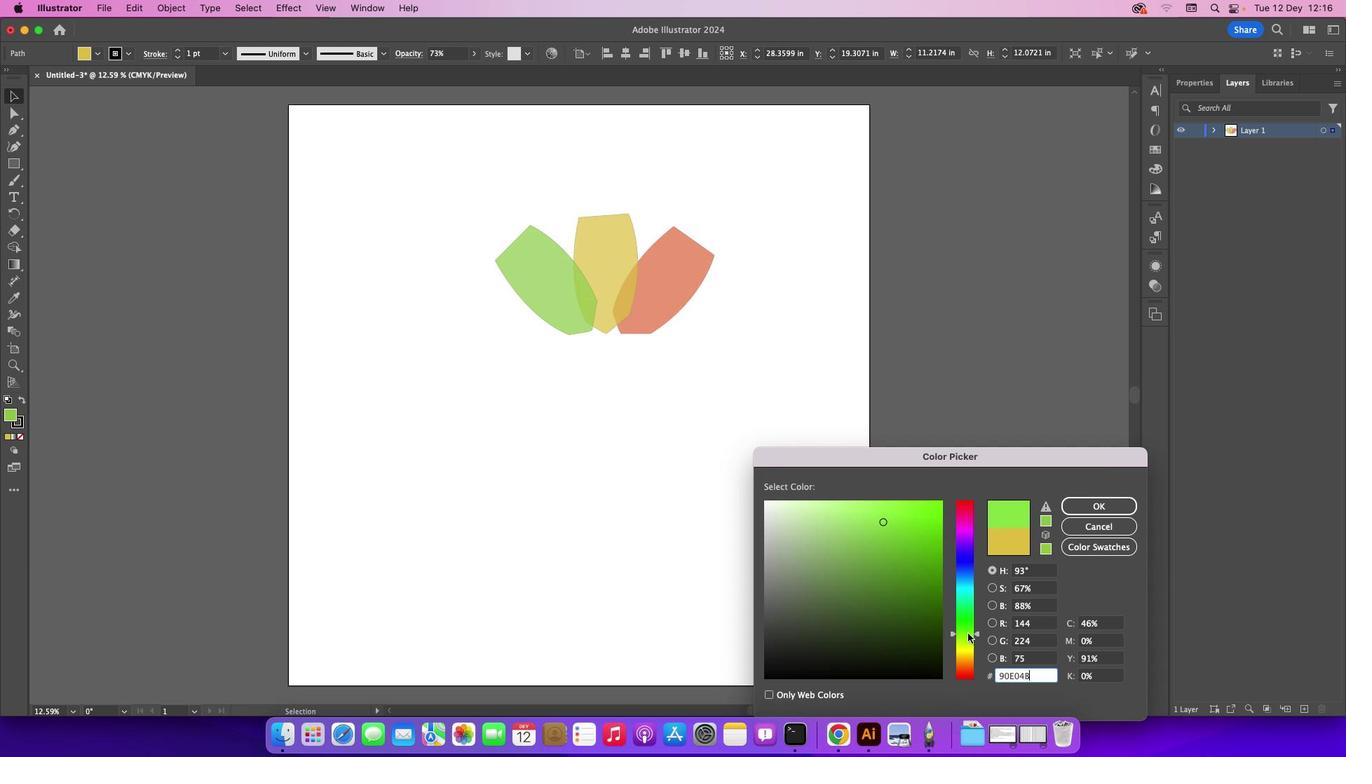 
Action: Mouse moved to (1071, 499)
Screenshot: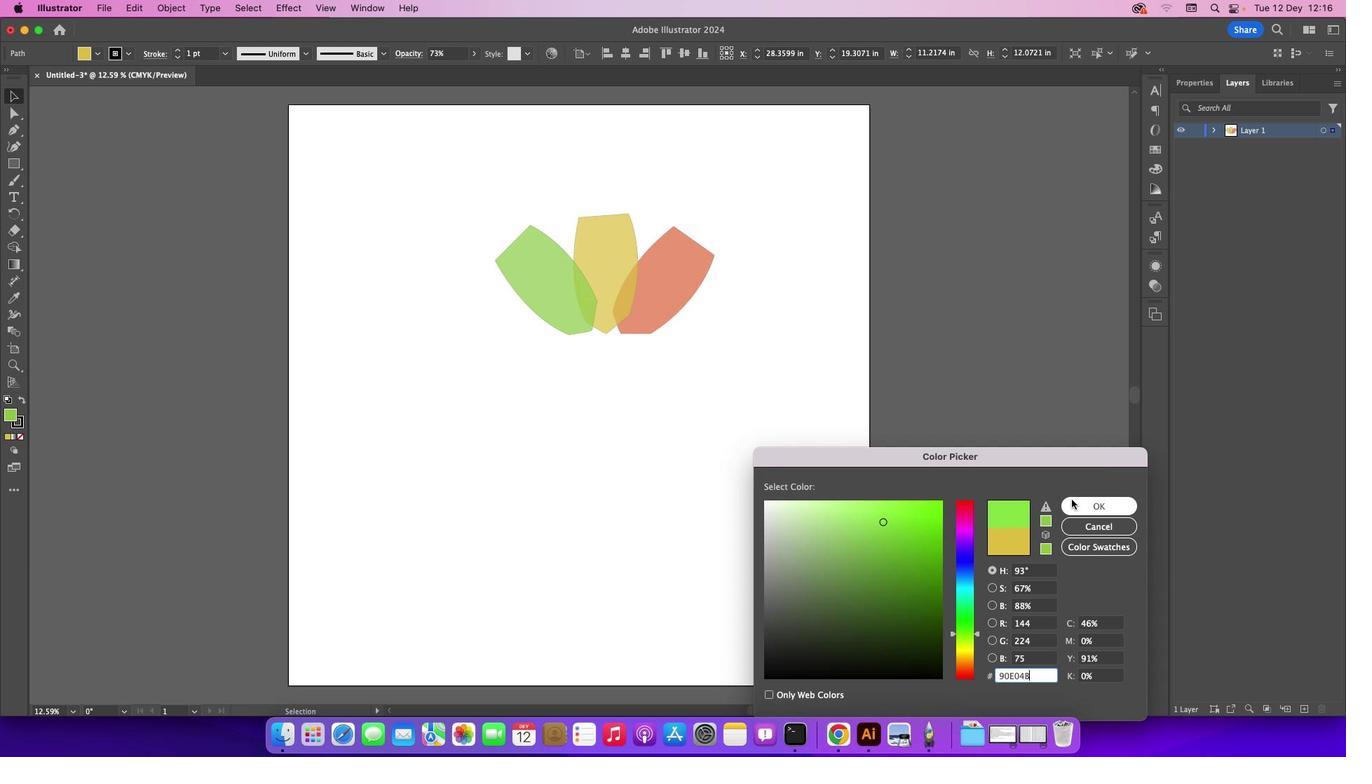 
Action: Mouse pressed left at (1071, 499)
Screenshot: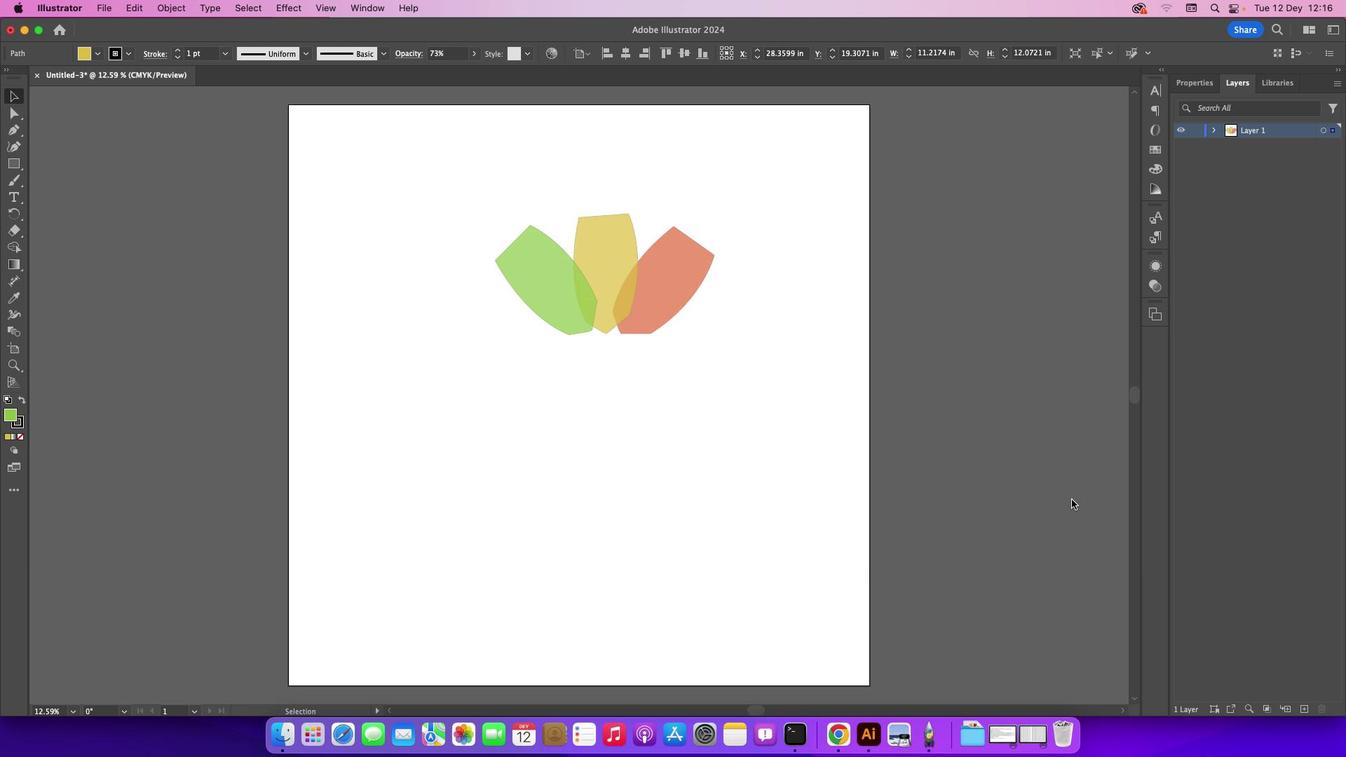 
Action: Mouse moved to (197, 182)
Screenshot: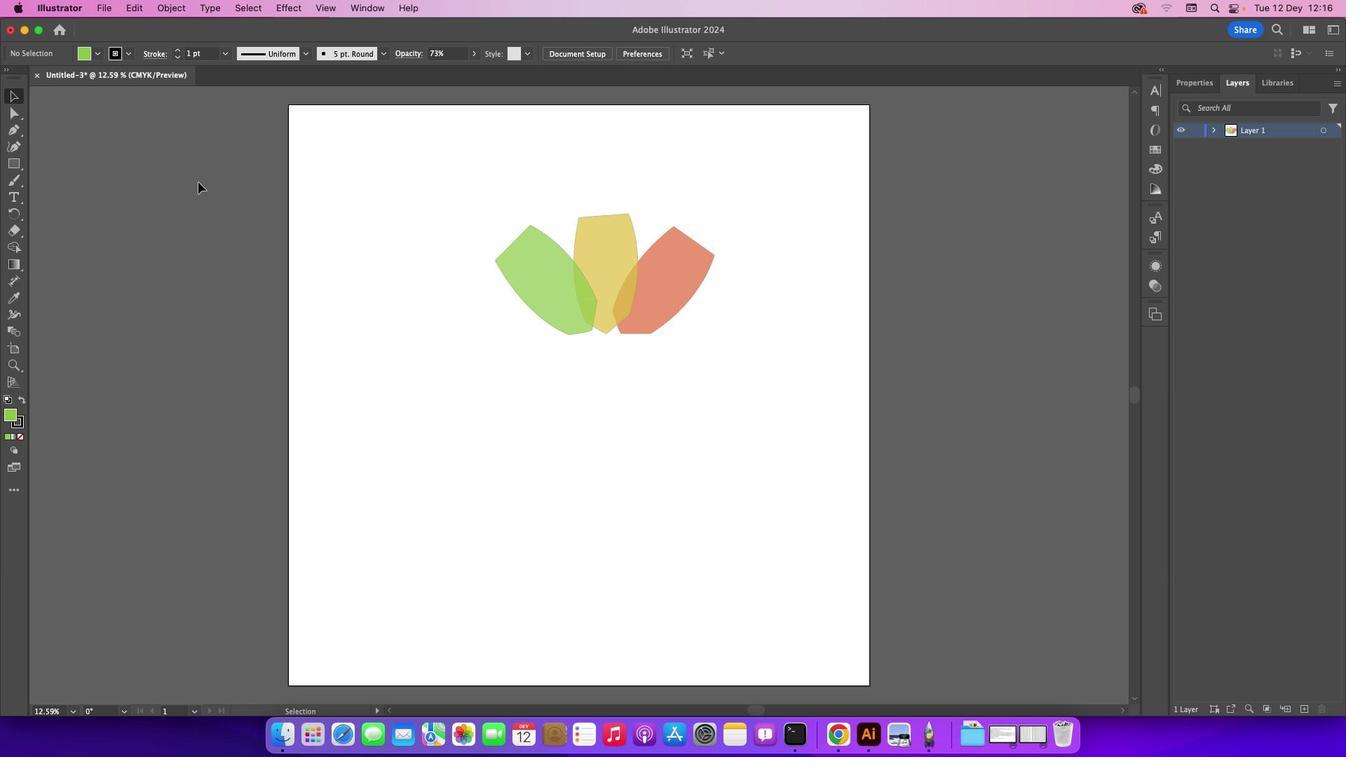 
Action: Mouse pressed left at (197, 182)
Screenshot: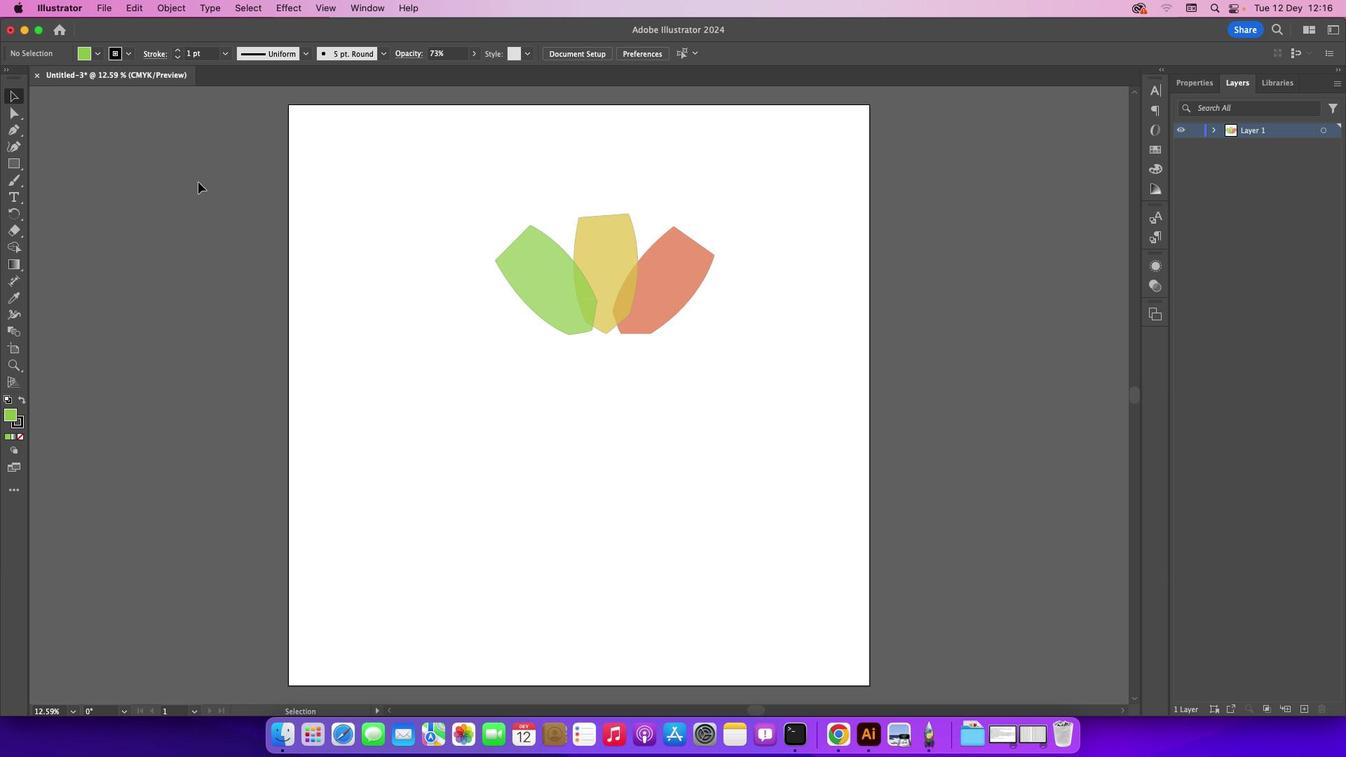 
Action: Mouse moved to (529, 274)
Screenshot: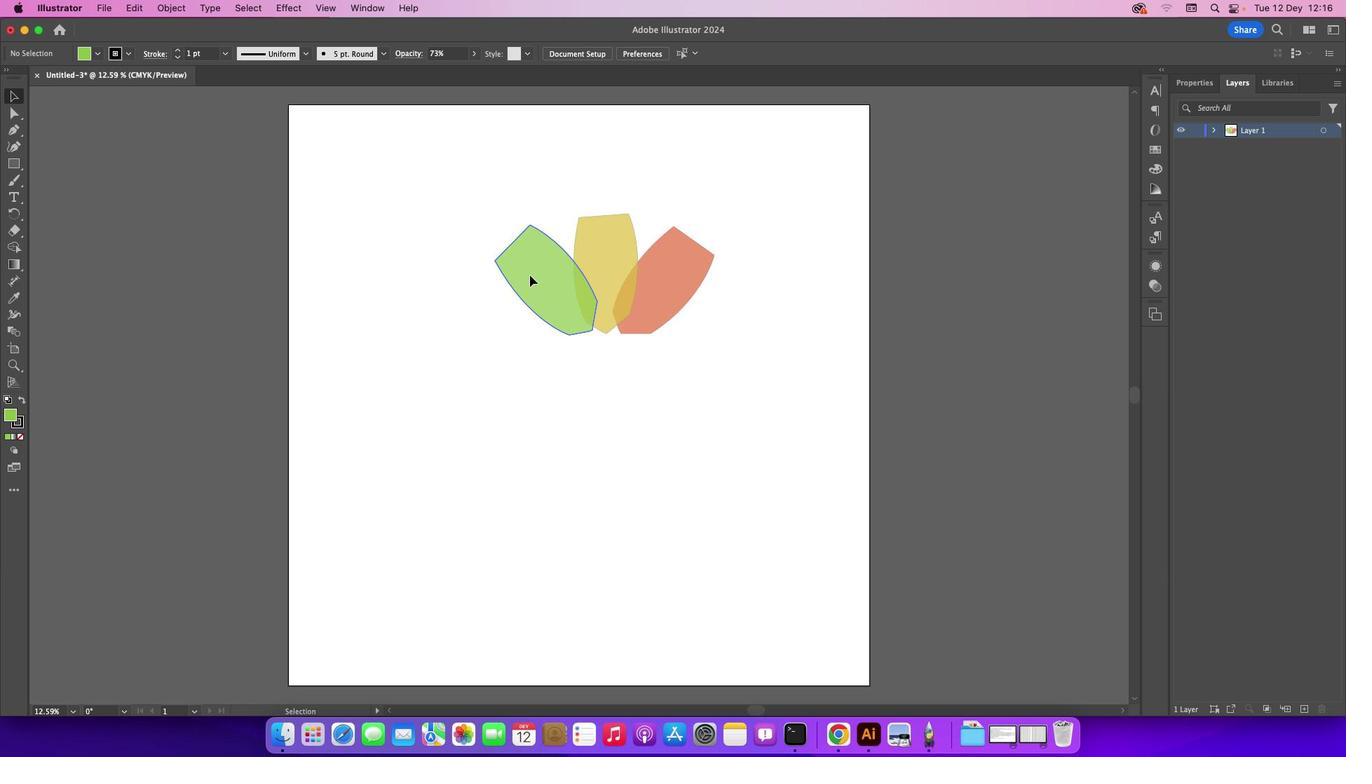 
Action: Mouse pressed left at (529, 274)
Screenshot: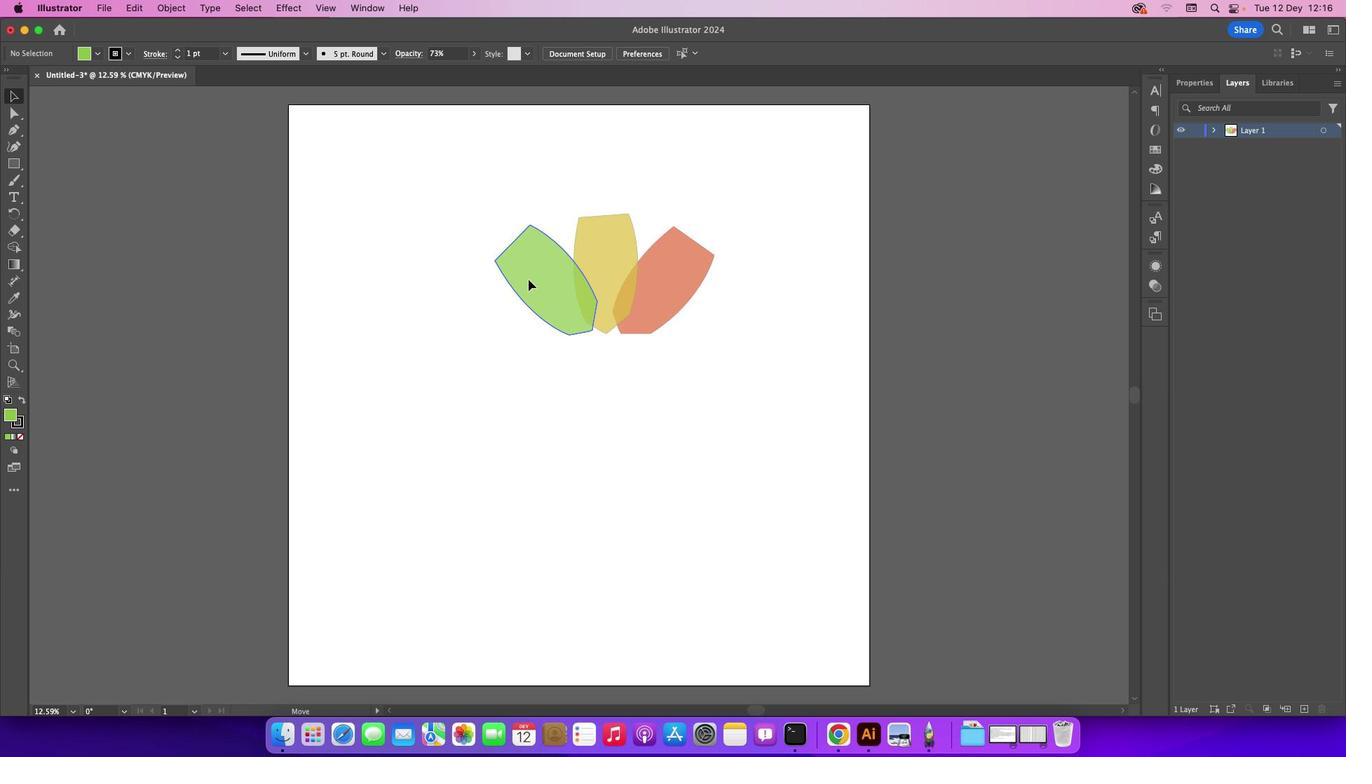 
Action: Mouse moved to (621, 229)
Screenshot: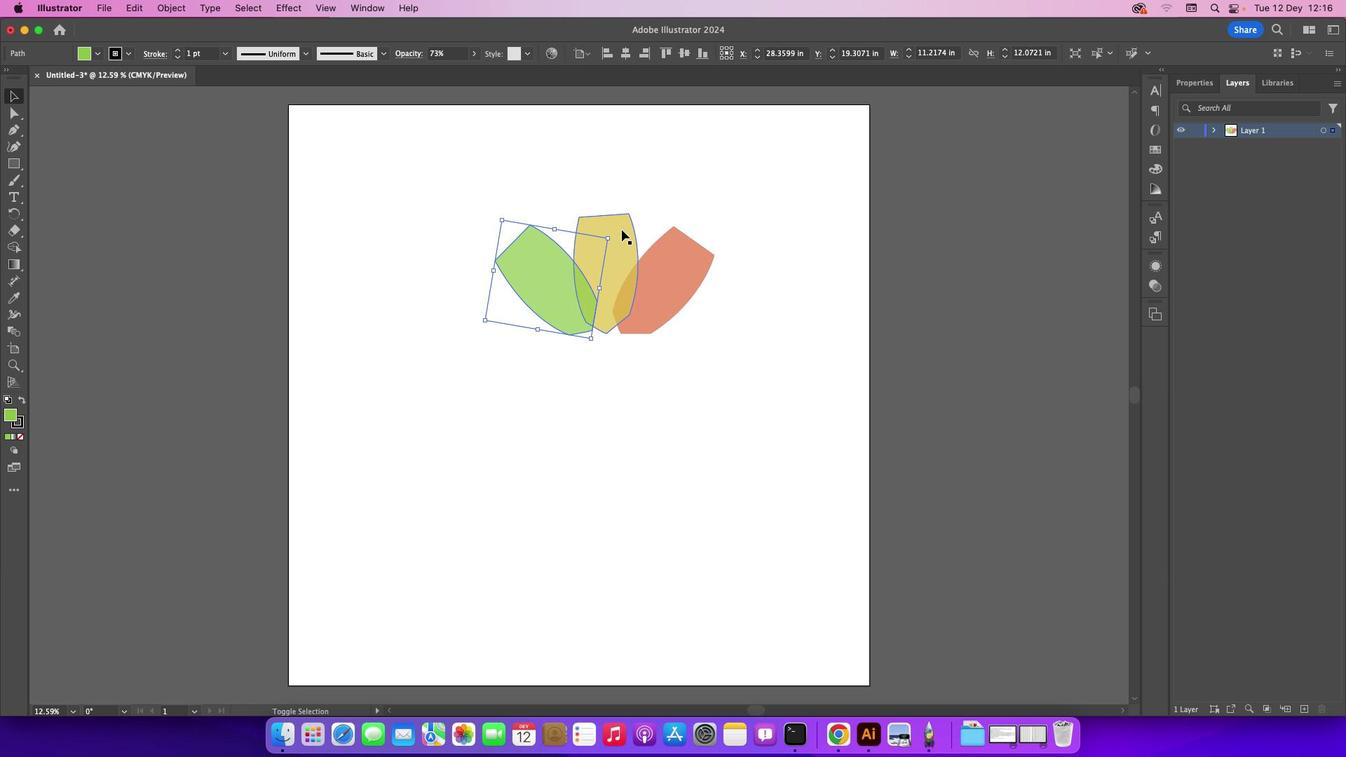 
Action: Key pressed Key.shift
Screenshot: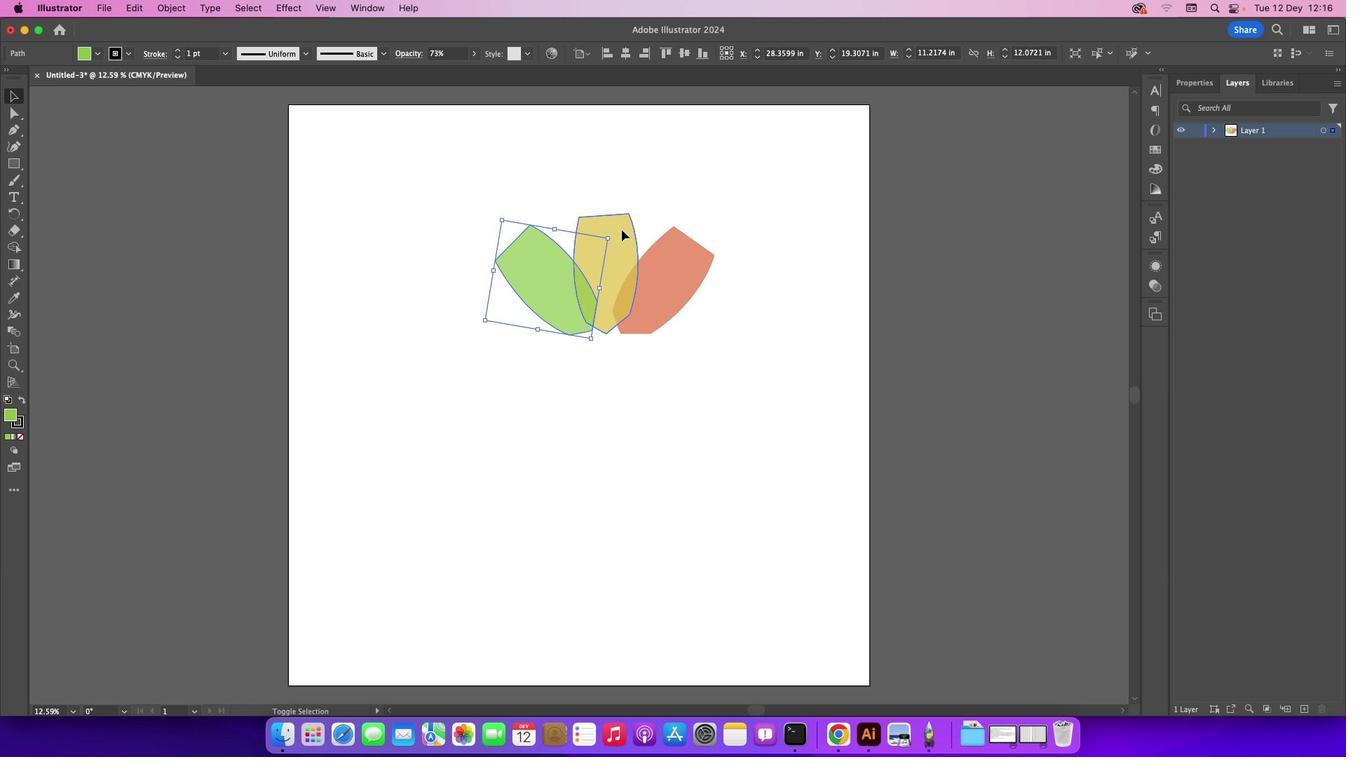 
Action: Mouse moved to (621, 229)
Screenshot: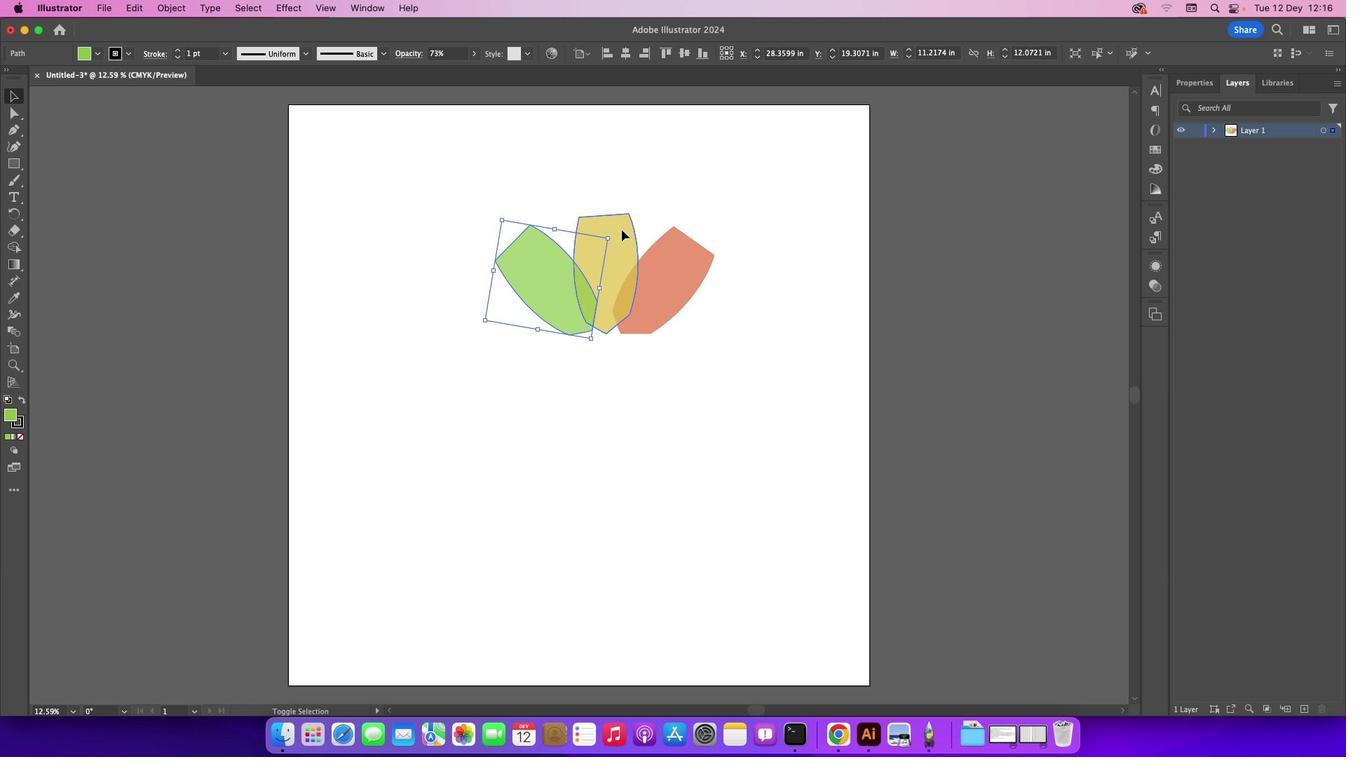 
Action: Mouse pressed left at (621, 229)
Screenshot: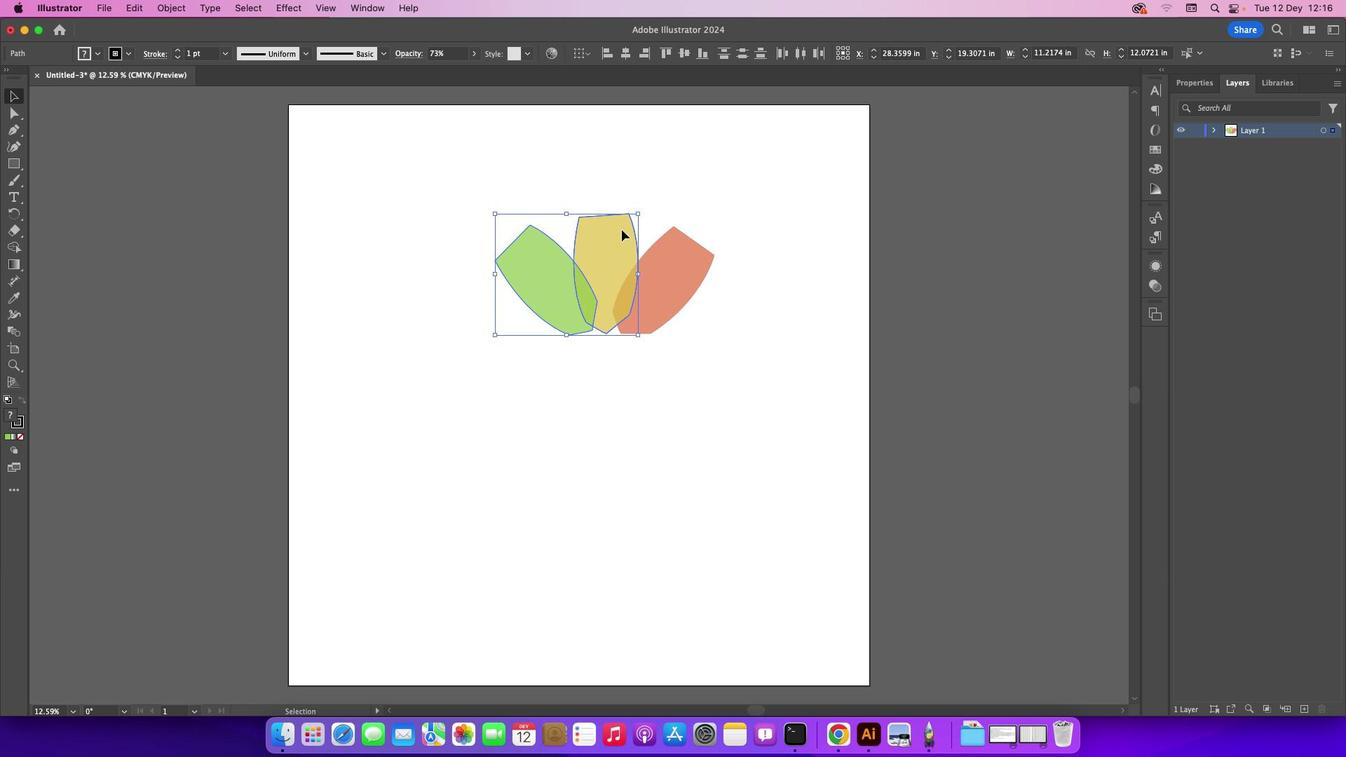 
Action: Mouse moved to (680, 269)
Screenshot: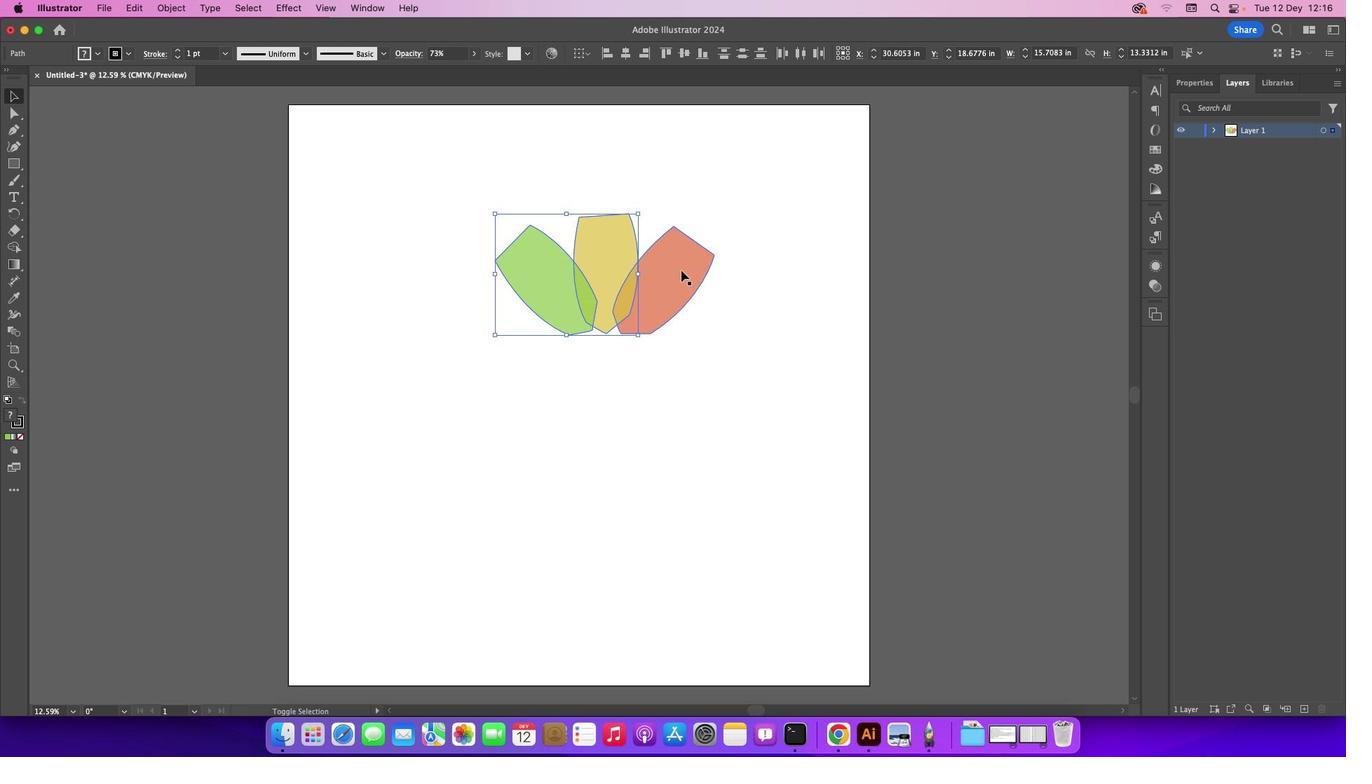 
Action: Mouse pressed left at (680, 269)
Screenshot: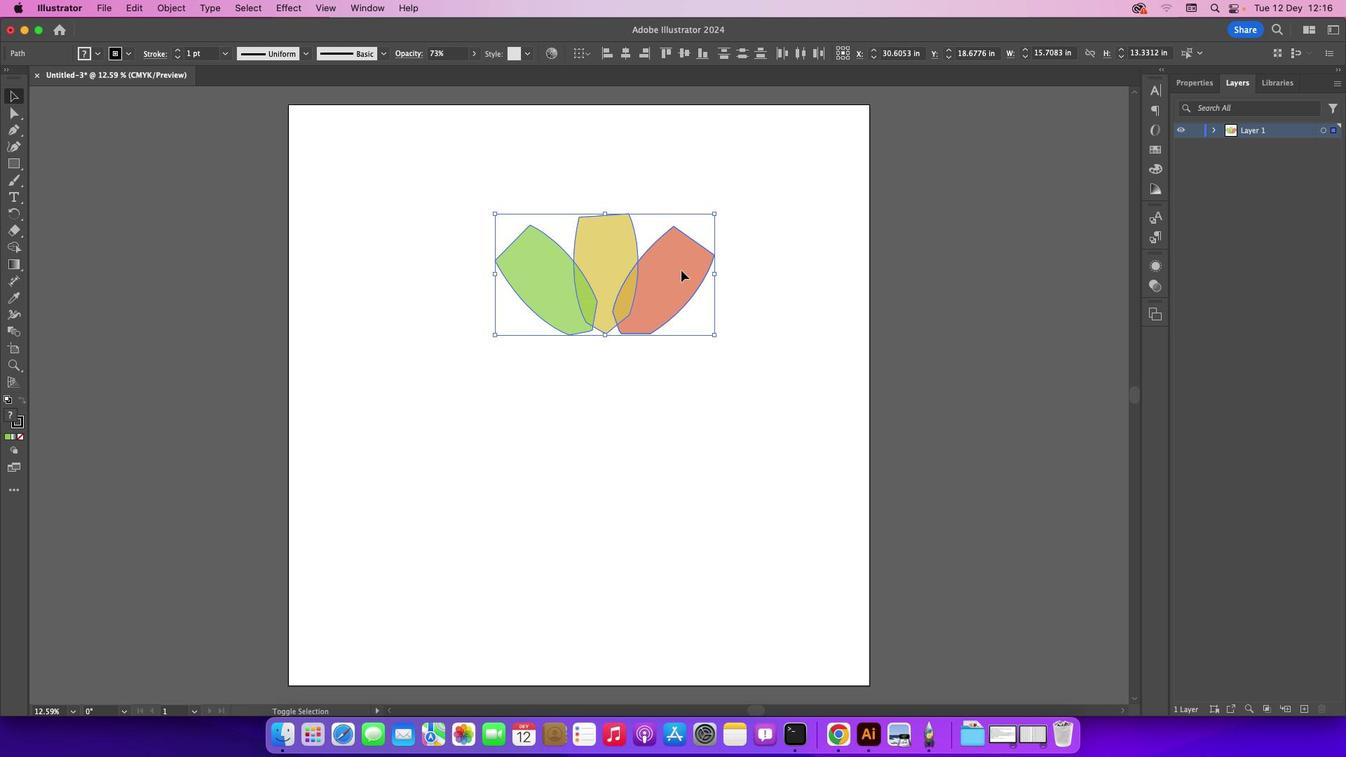 
Action: Key pressed Key.alt
Screenshot: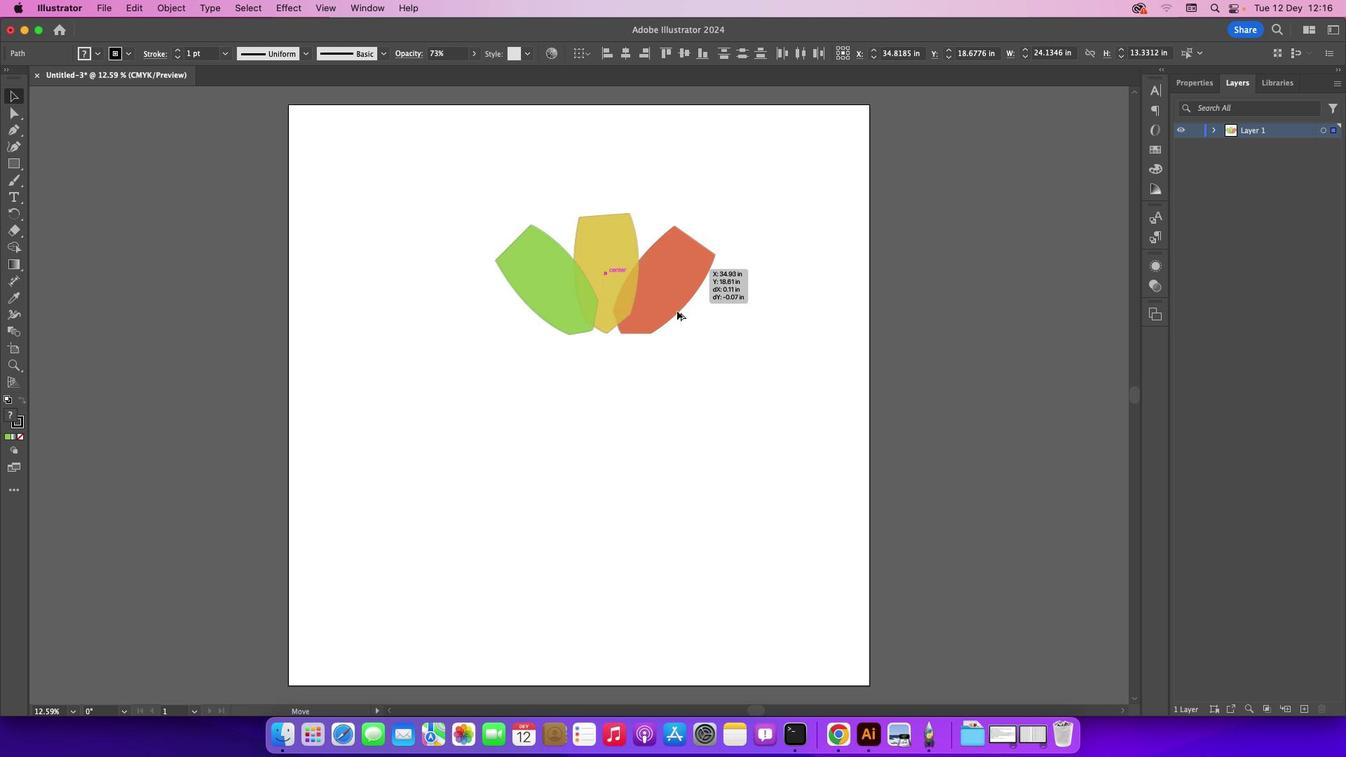 
Action: Mouse pressed left at (680, 269)
Screenshot: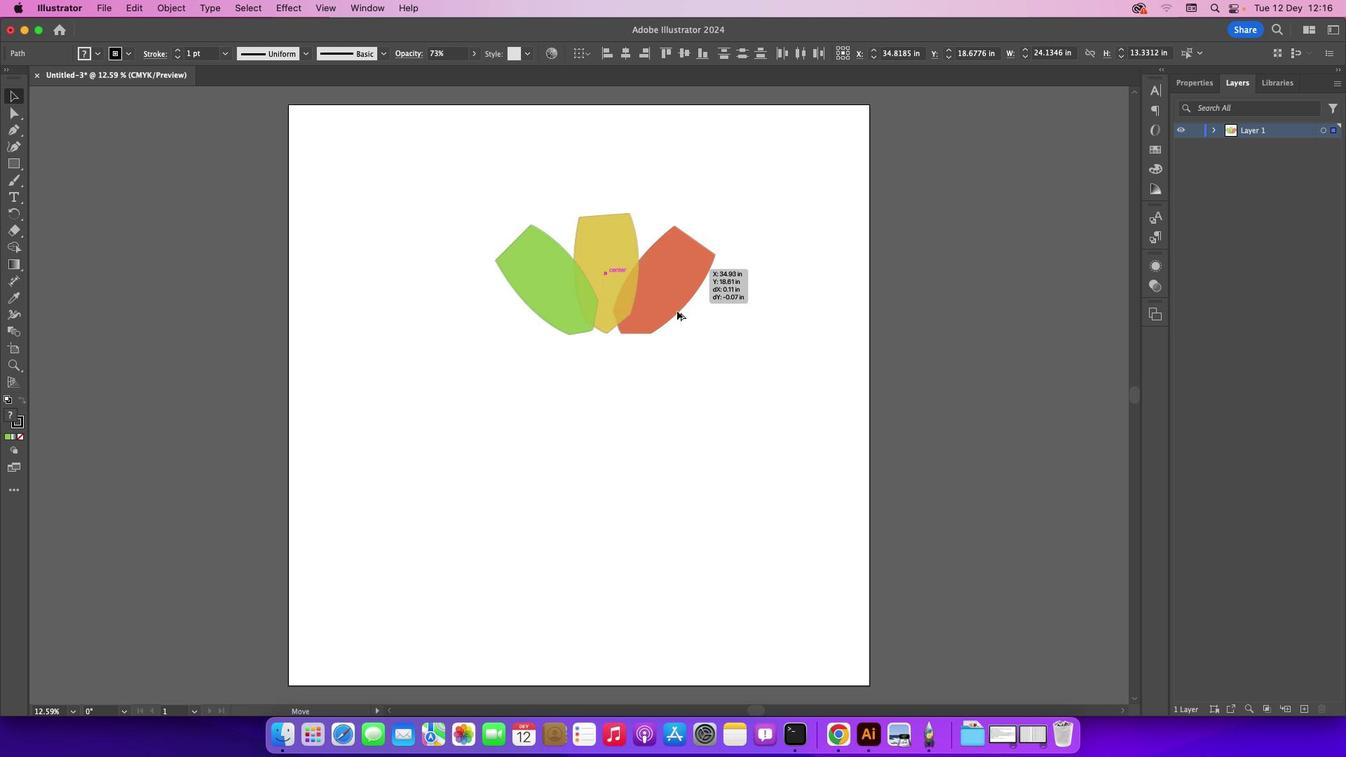 
Action: Mouse moved to (664, 376)
Screenshot: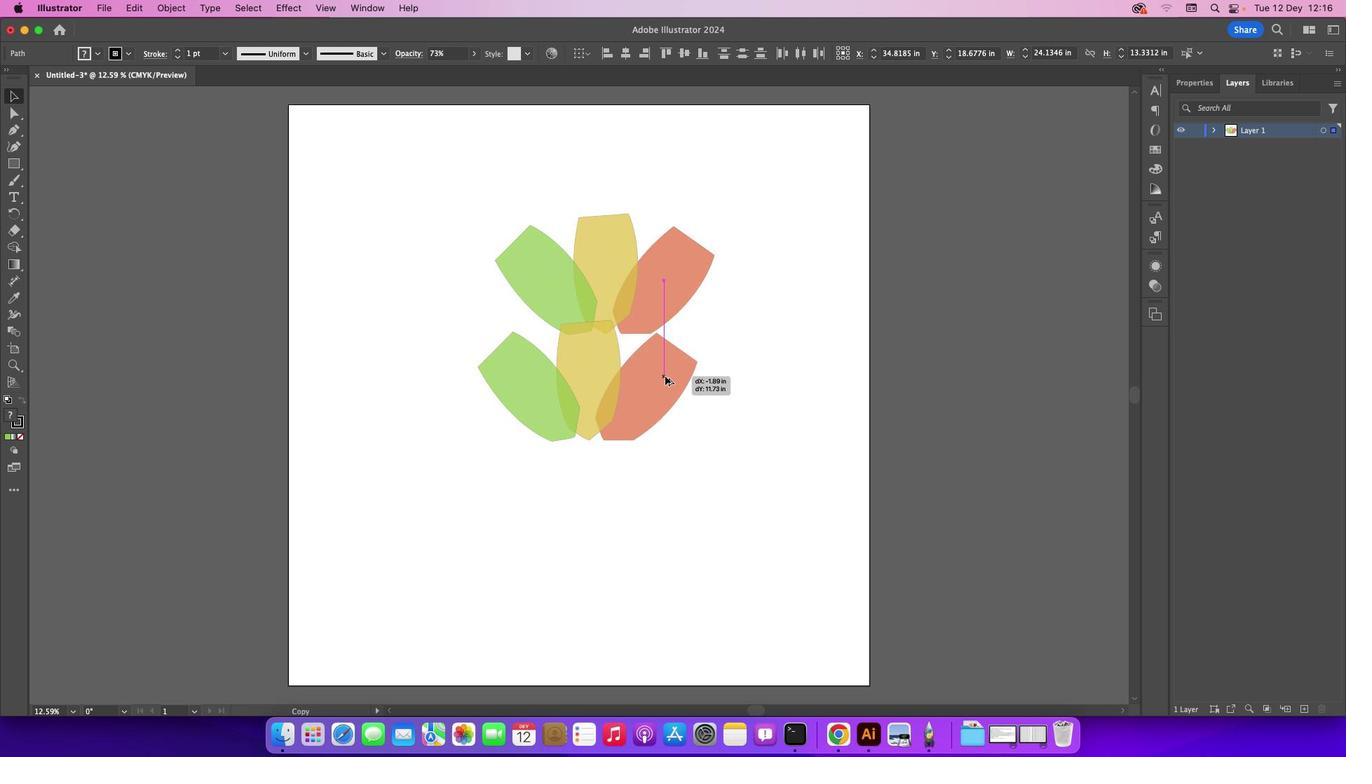 
Action: Mouse pressed right at (664, 376)
Screenshot: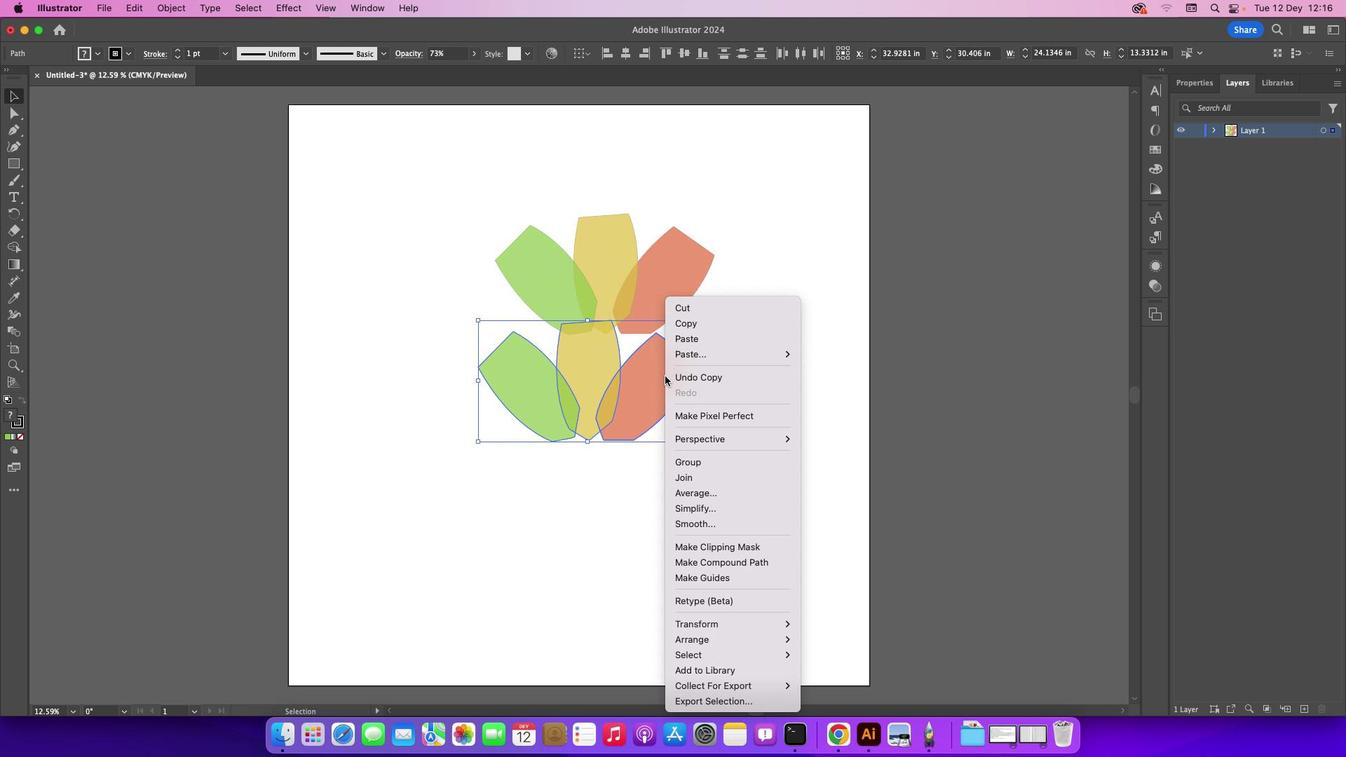 
Action: Mouse moved to (831, 621)
Screenshot: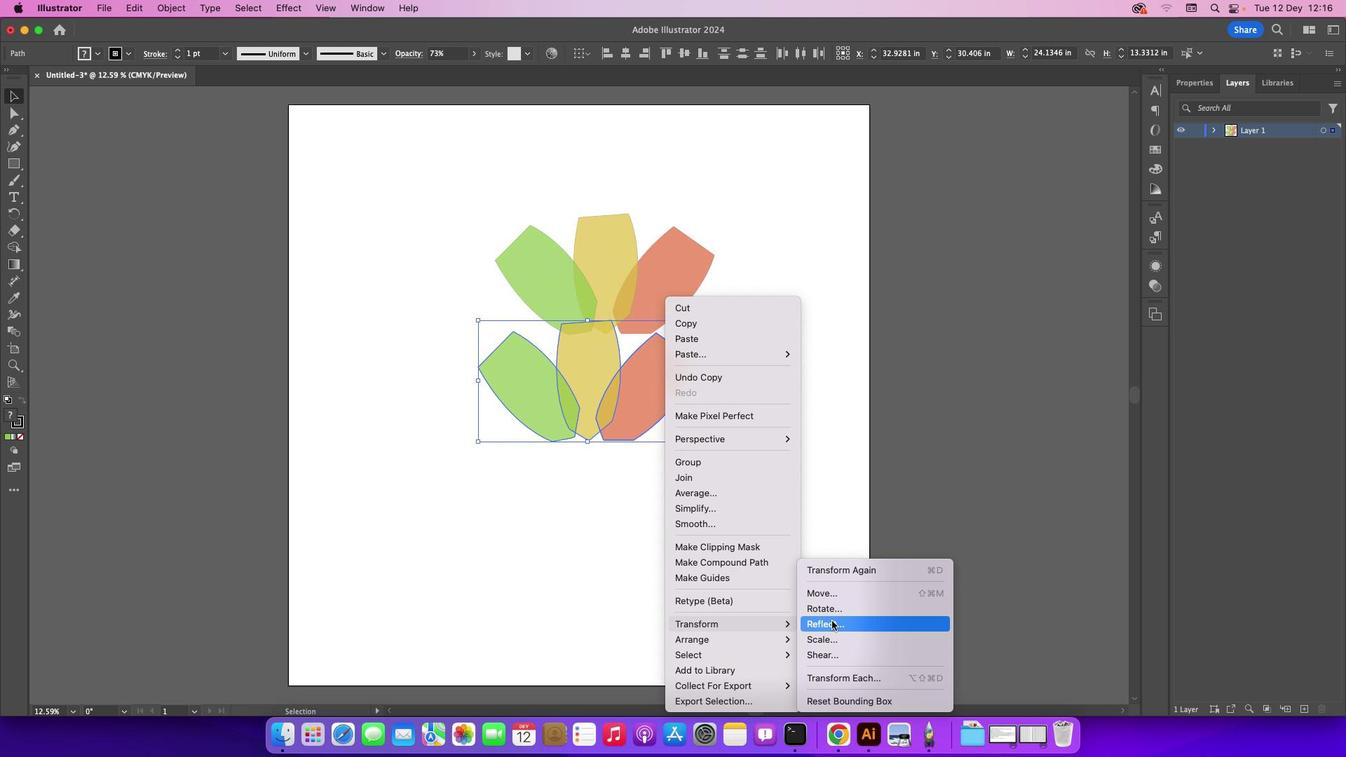 
Action: Mouse pressed left at (831, 621)
Screenshot: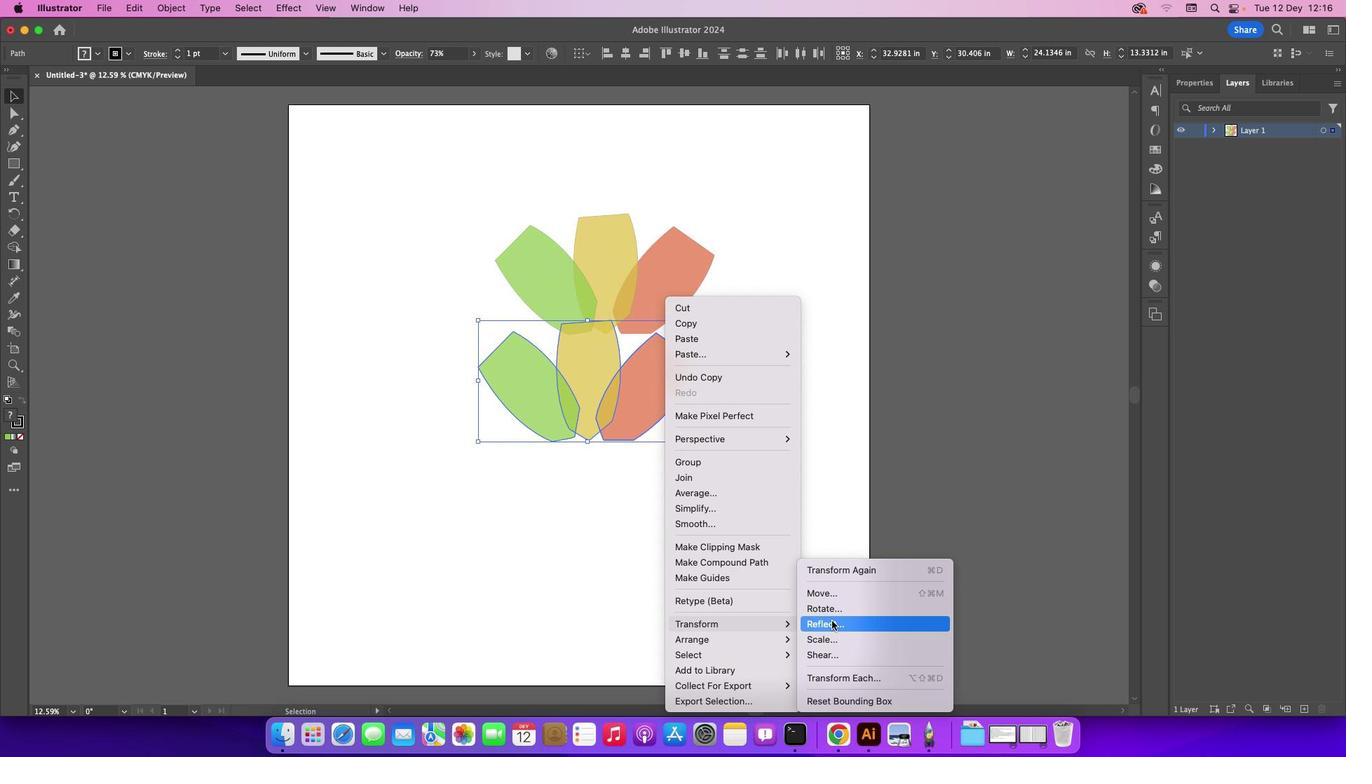 
Action: Mouse moved to (1060, 525)
Screenshot: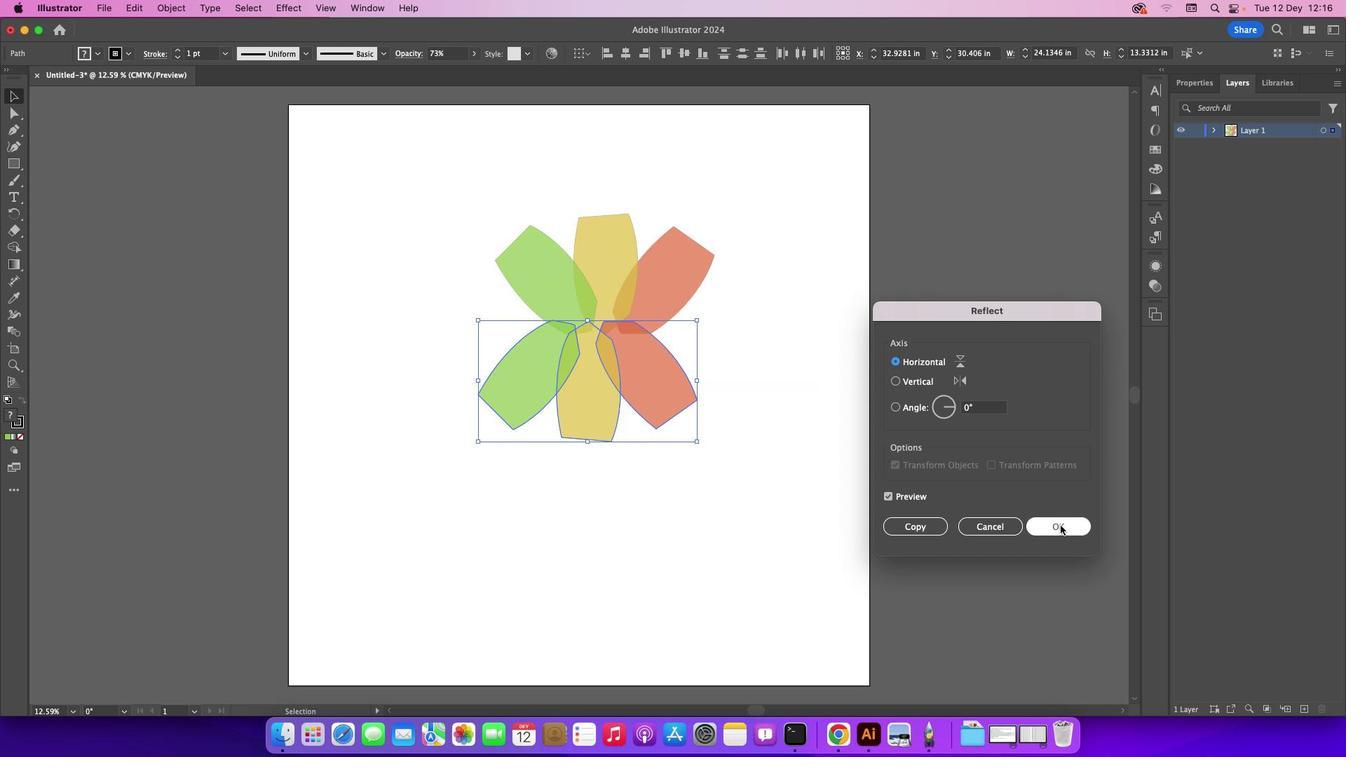 
Action: Mouse pressed left at (1060, 525)
Screenshot: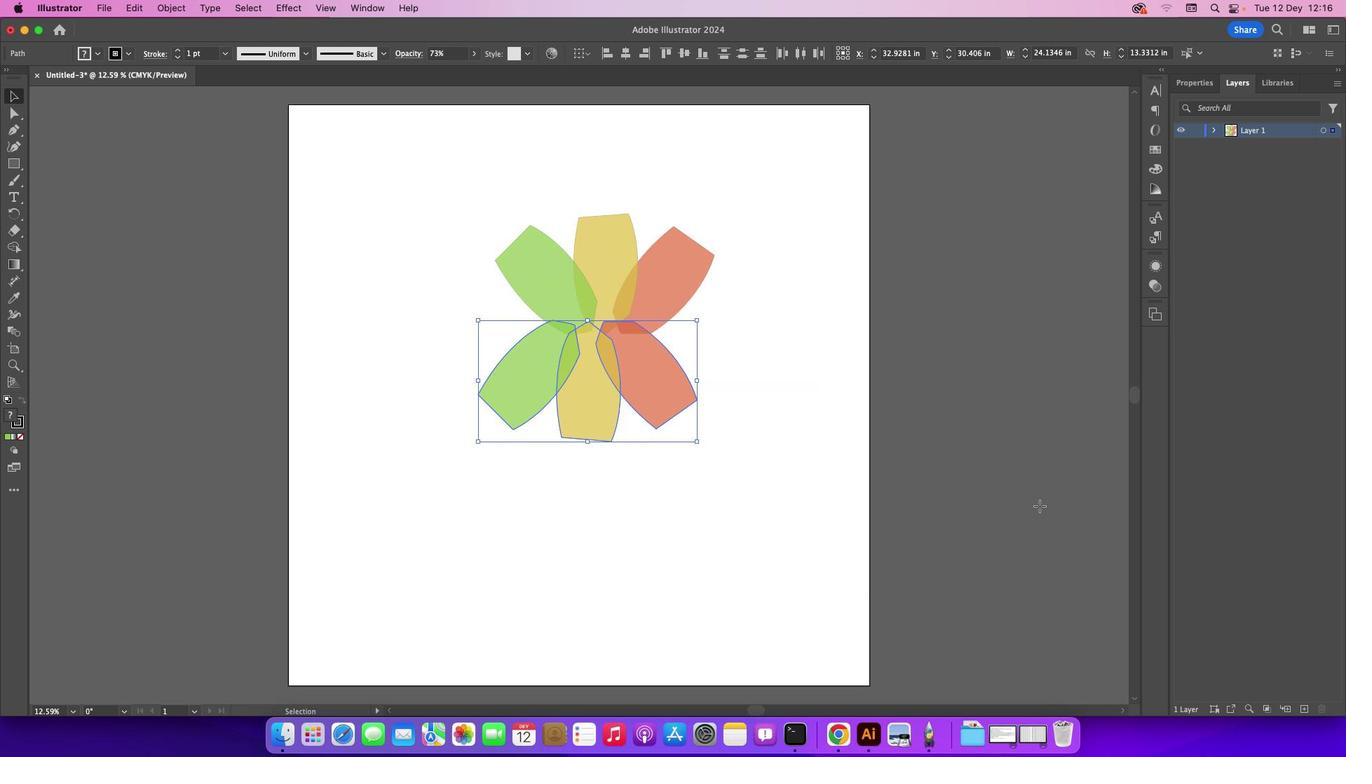 
Action: Mouse moved to (662, 360)
Screenshot: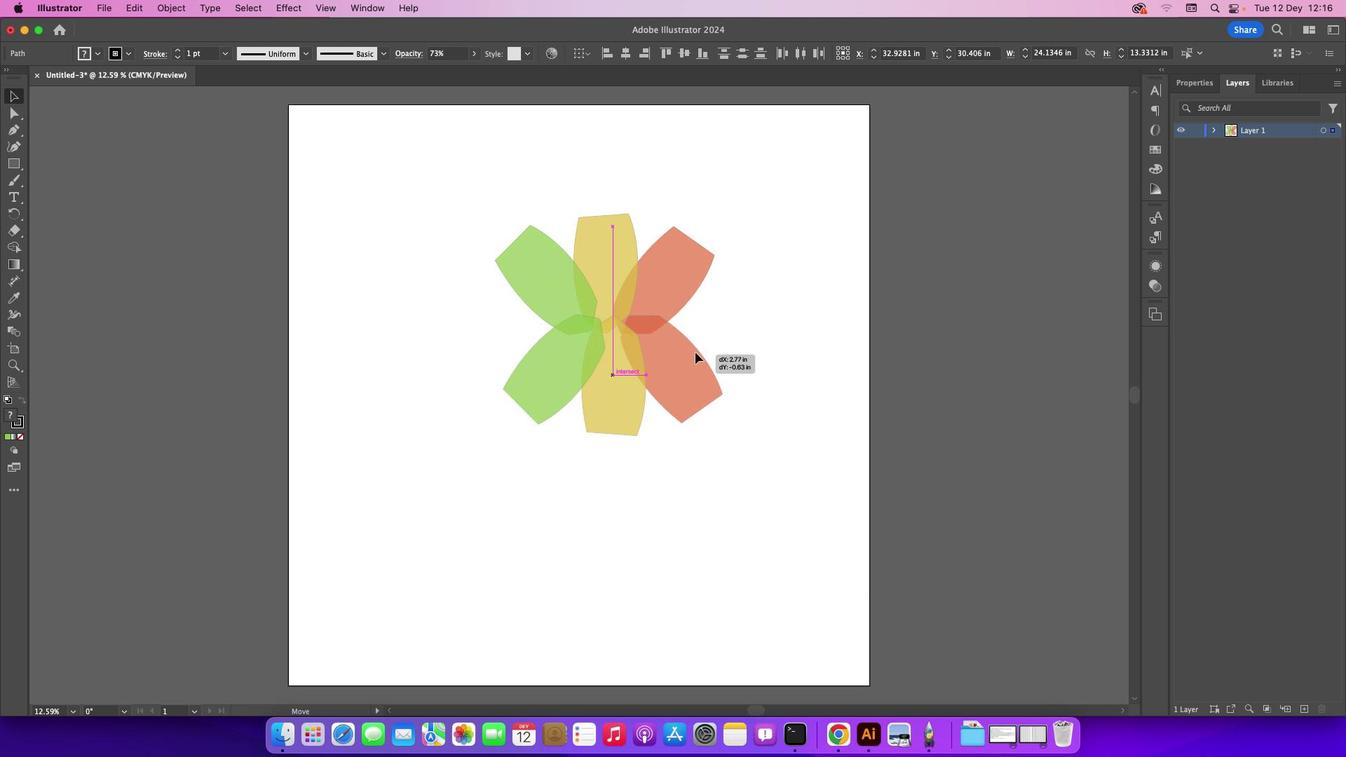 
Action: Mouse pressed left at (662, 360)
Screenshot: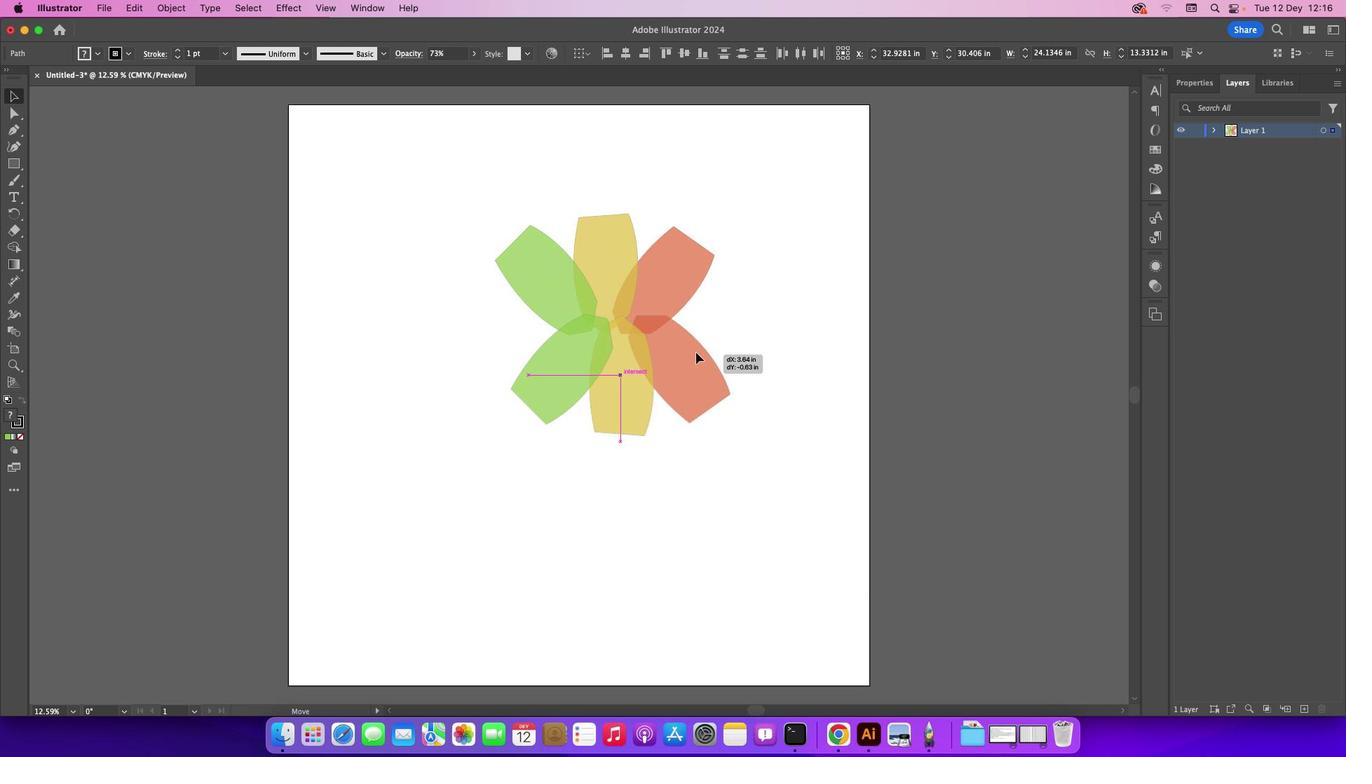
Action: Mouse moved to (786, 333)
Screenshot: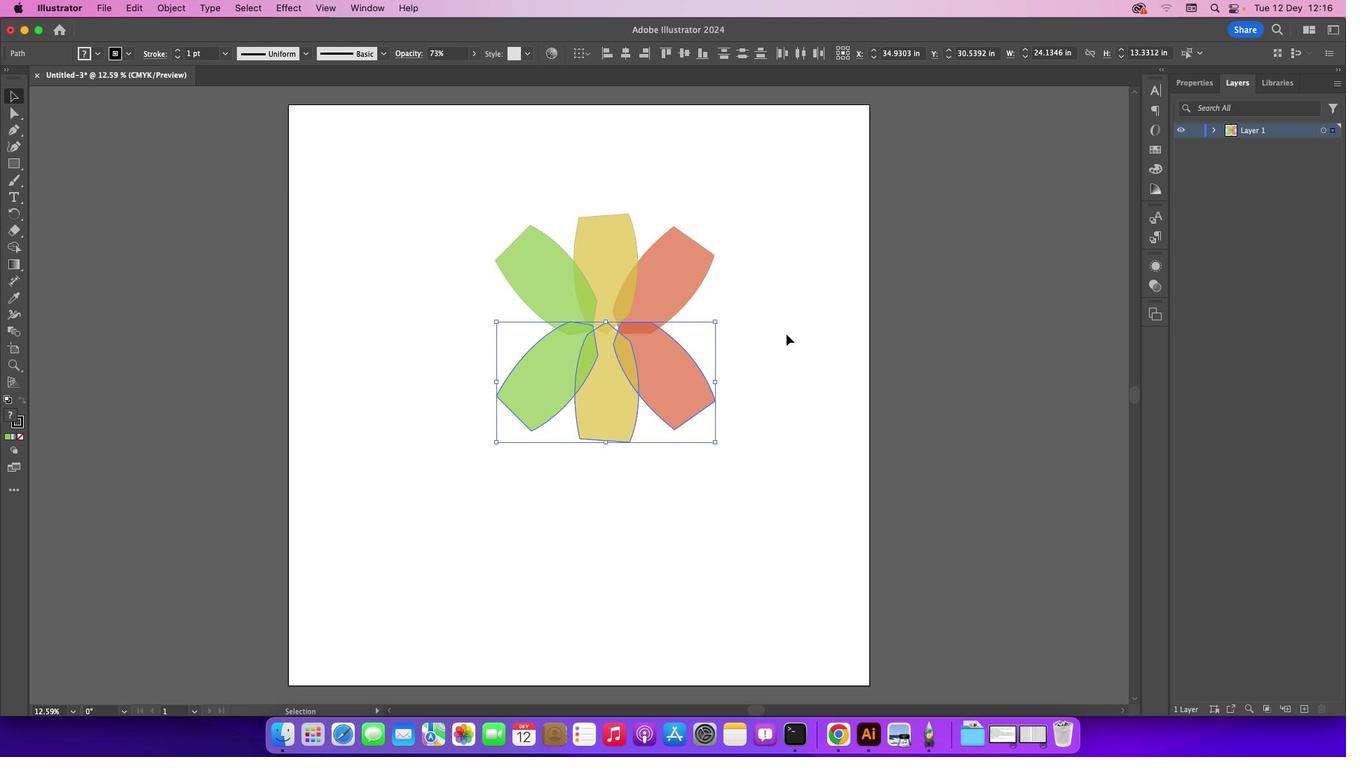 
Action: Mouse pressed left at (786, 333)
Screenshot: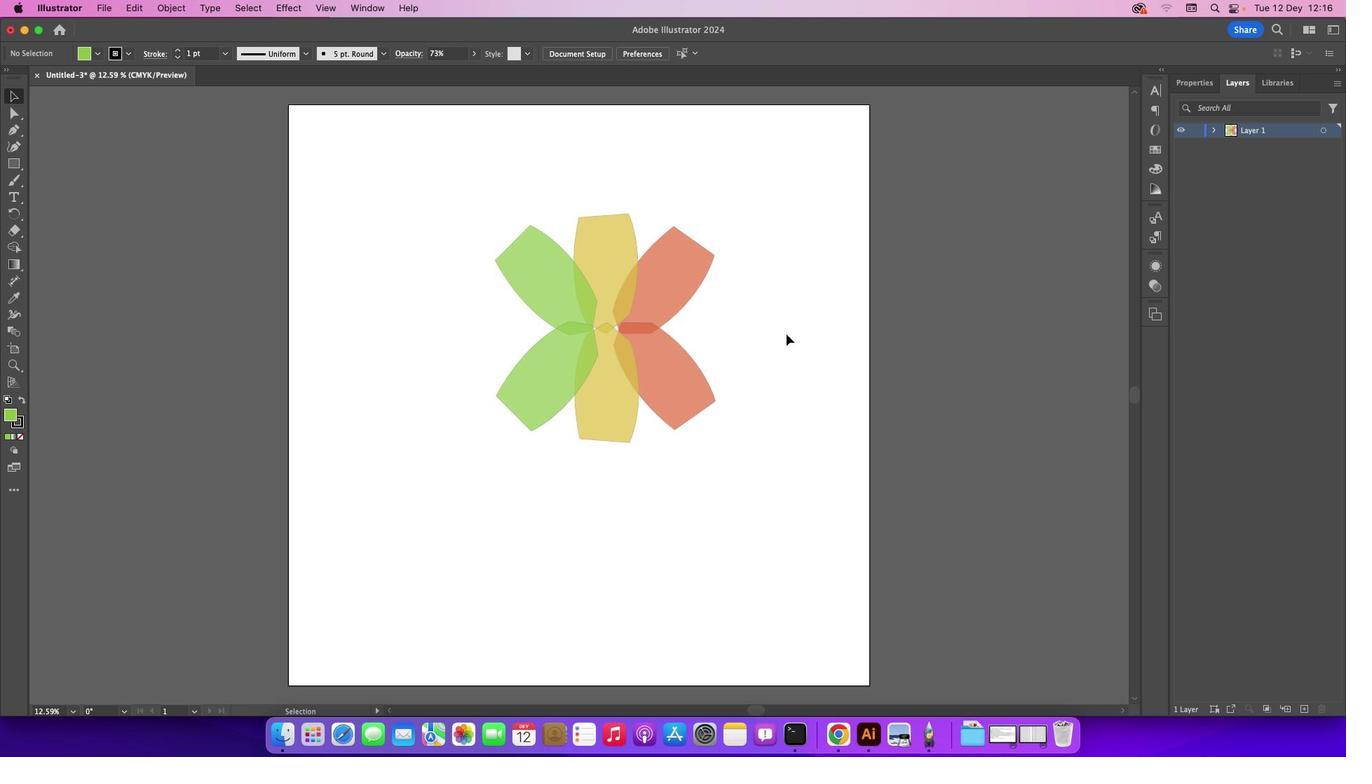 
Action: Mouse moved to (673, 382)
Screenshot: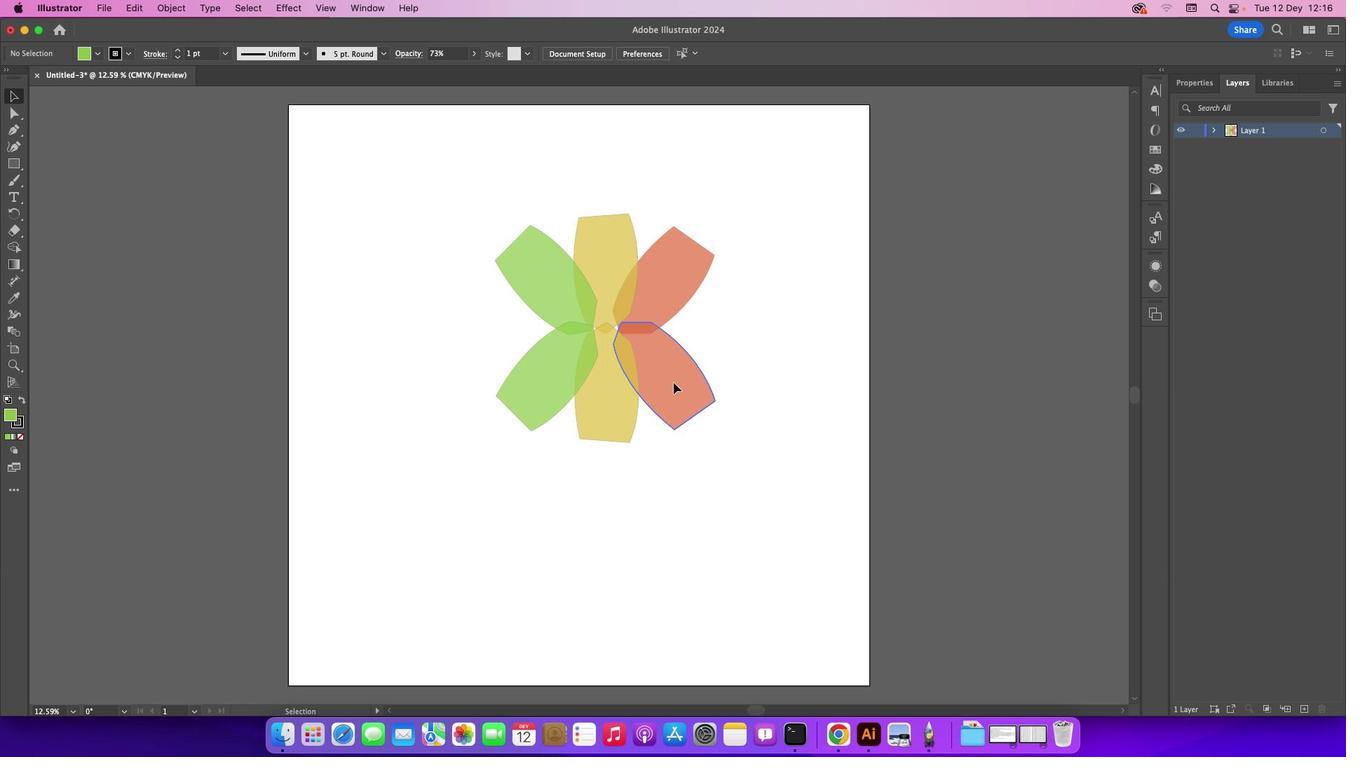 
Action: Mouse pressed left at (673, 382)
Screenshot: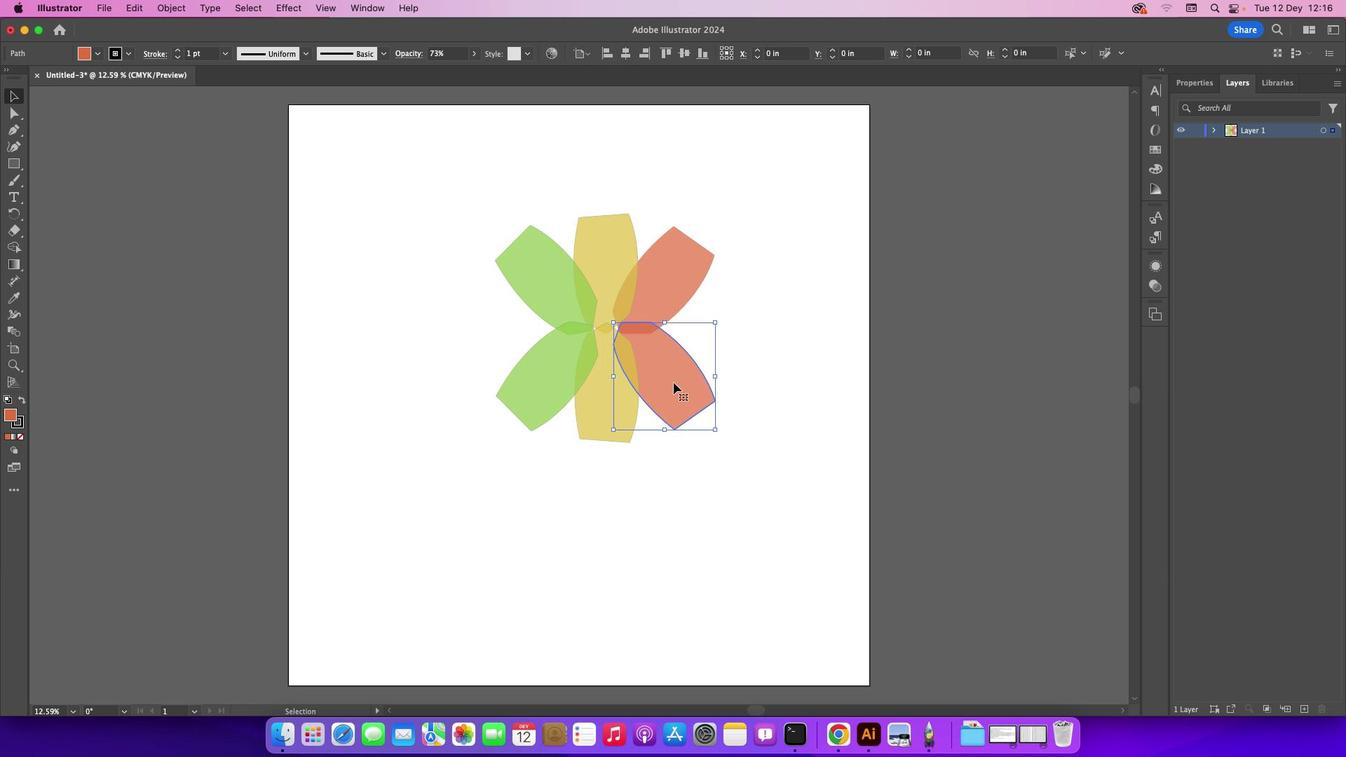 
Action: Mouse moved to (5, 417)
Screenshot: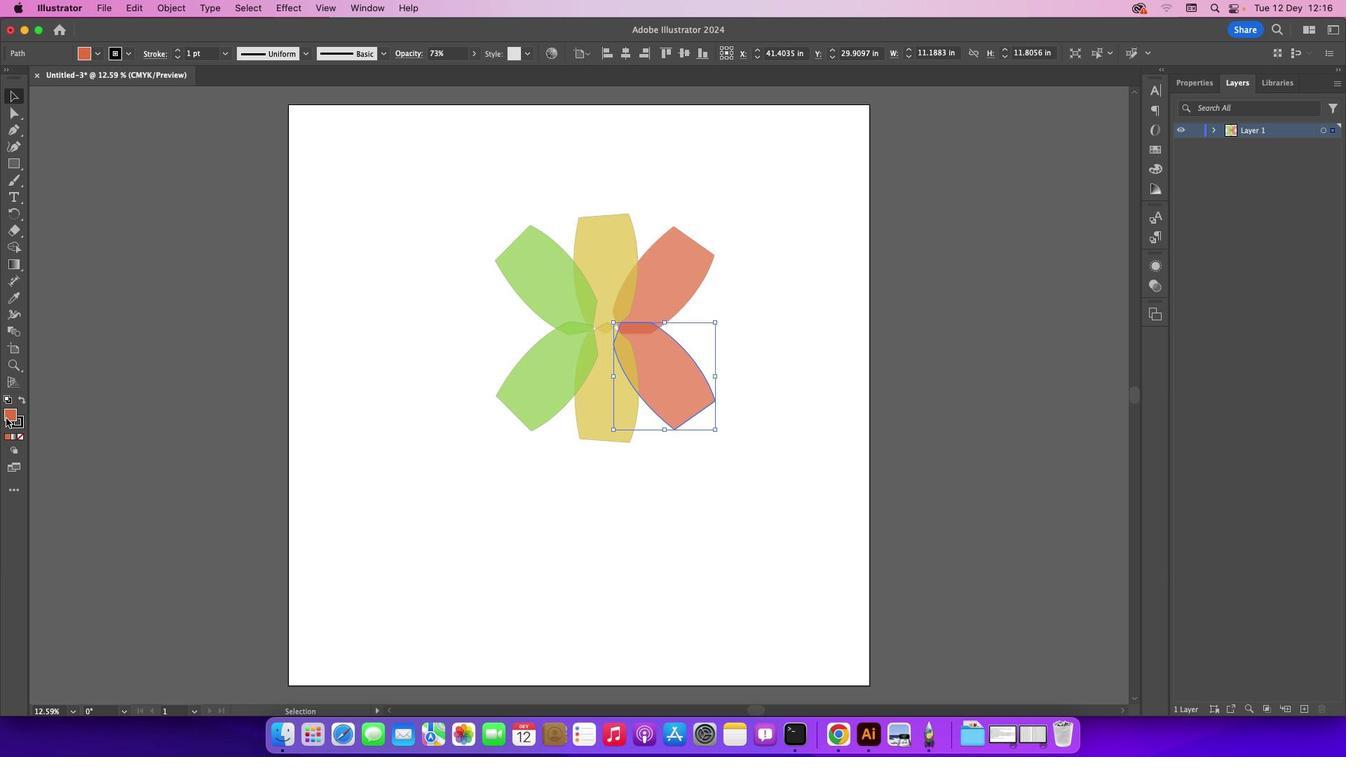 
Action: Mouse pressed left at (5, 417)
Screenshot: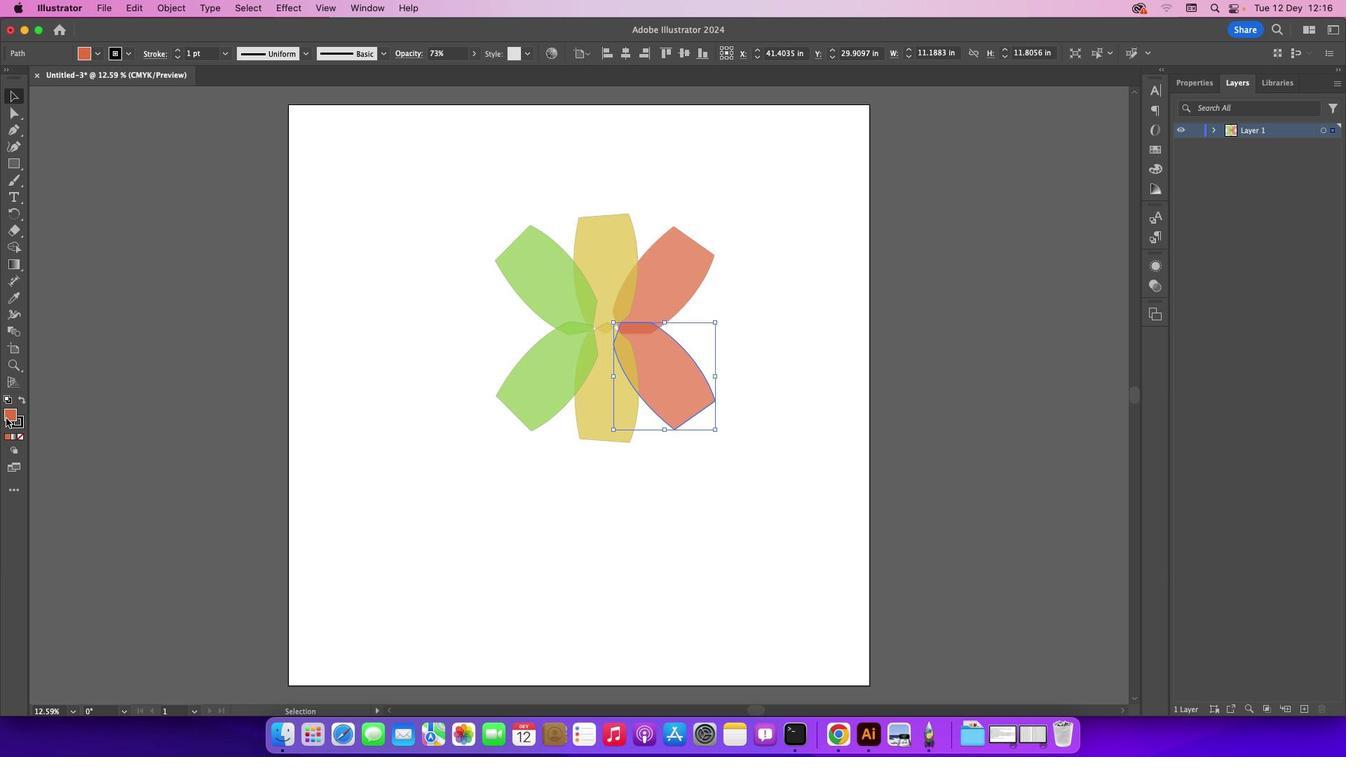 
Action: Mouse pressed left at (5, 417)
Screenshot: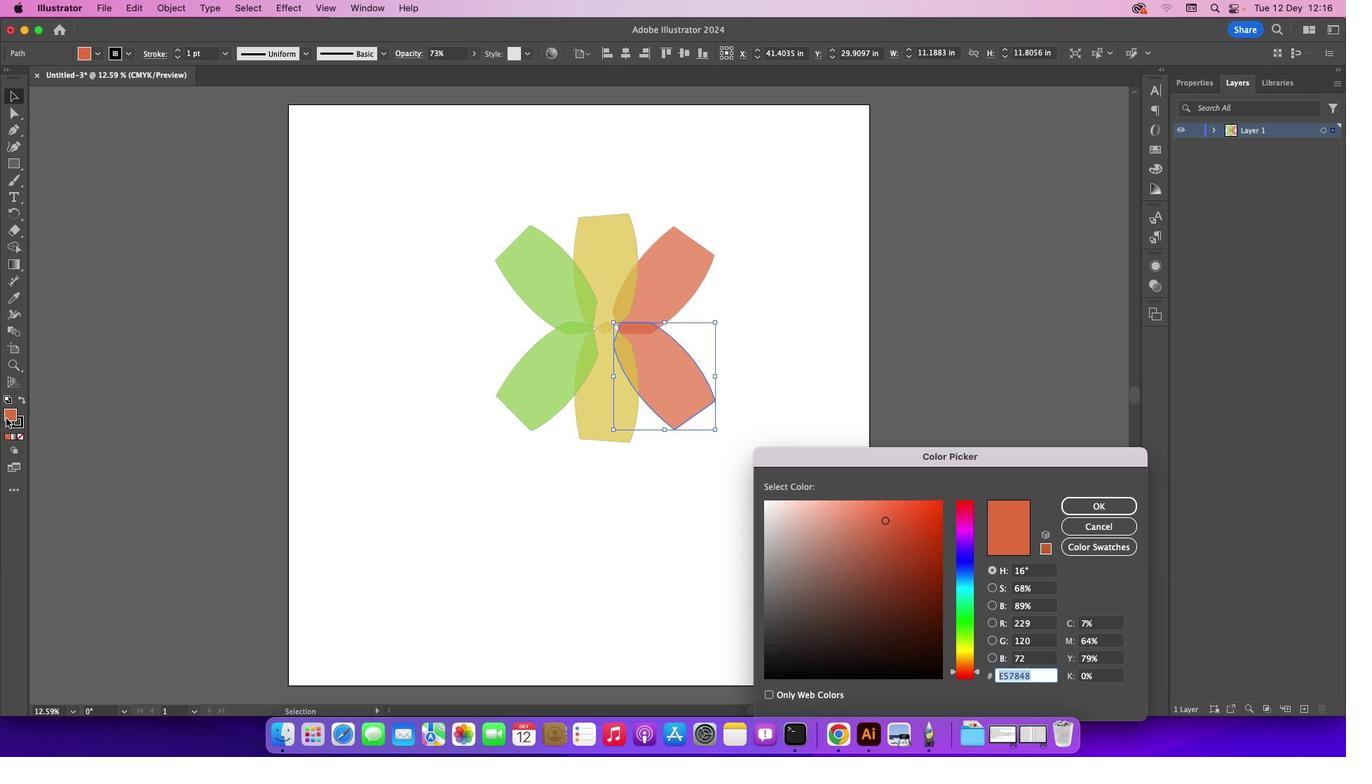 
Action: Mouse moved to (965, 528)
Screenshot: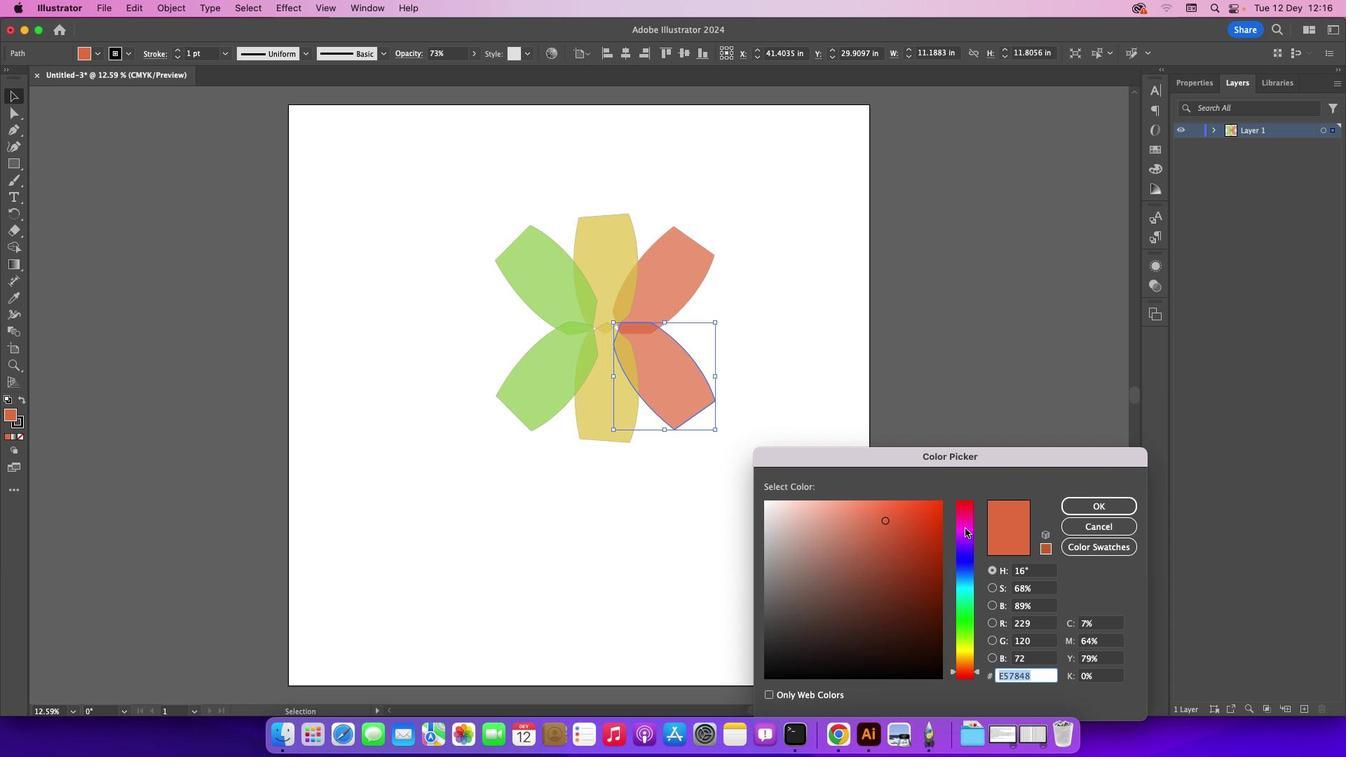 
Action: Mouse pressed left at (965, 528)
Screenshot: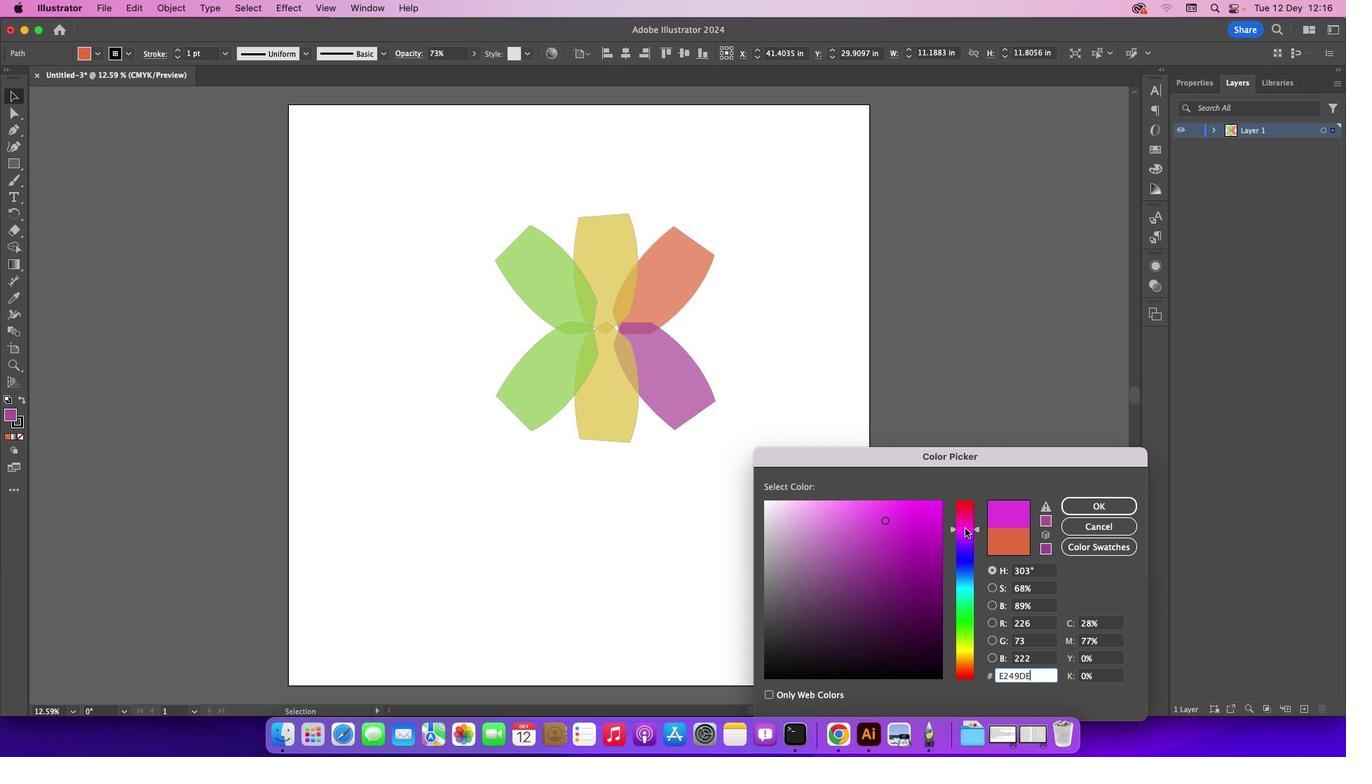 
Action: Mouse moved to (886, 519)
Screenshot: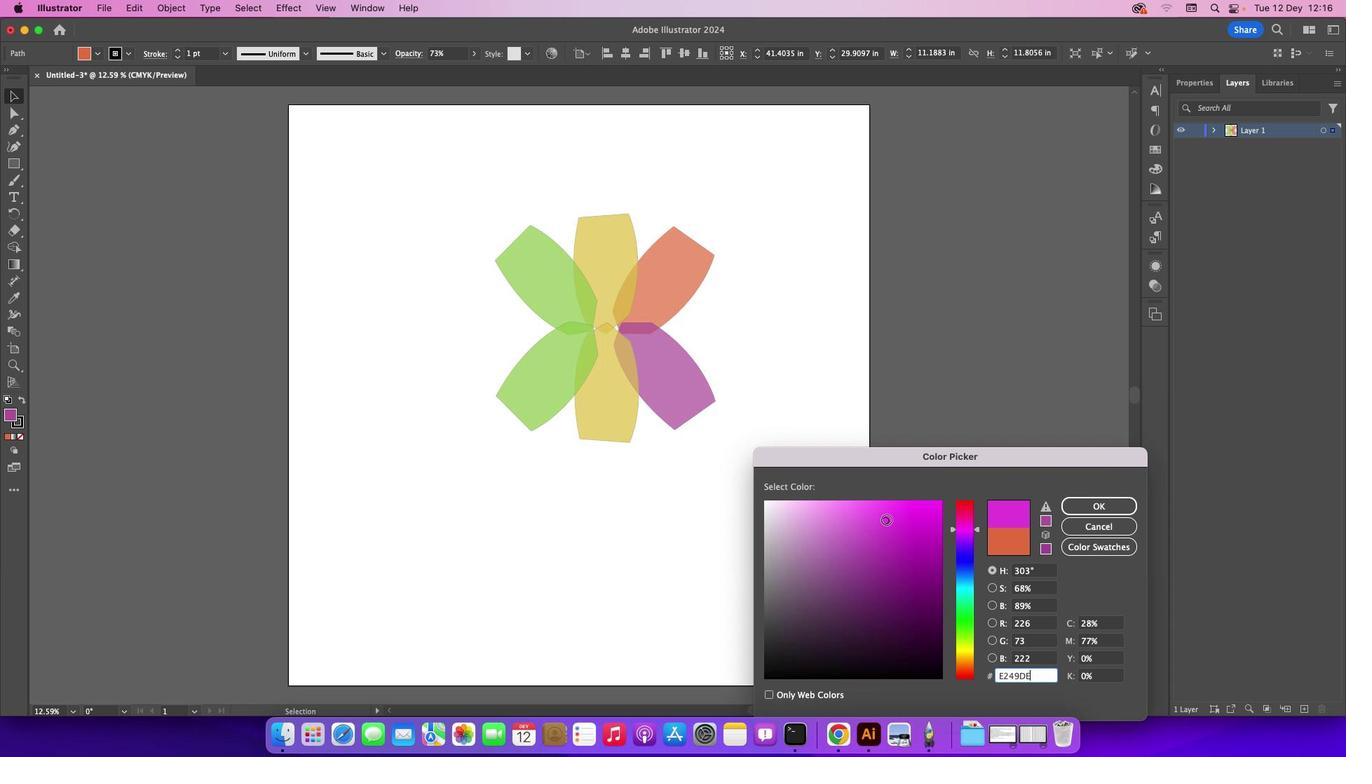 
Action: Mouse pressed left at (886, 519)
Screenshot: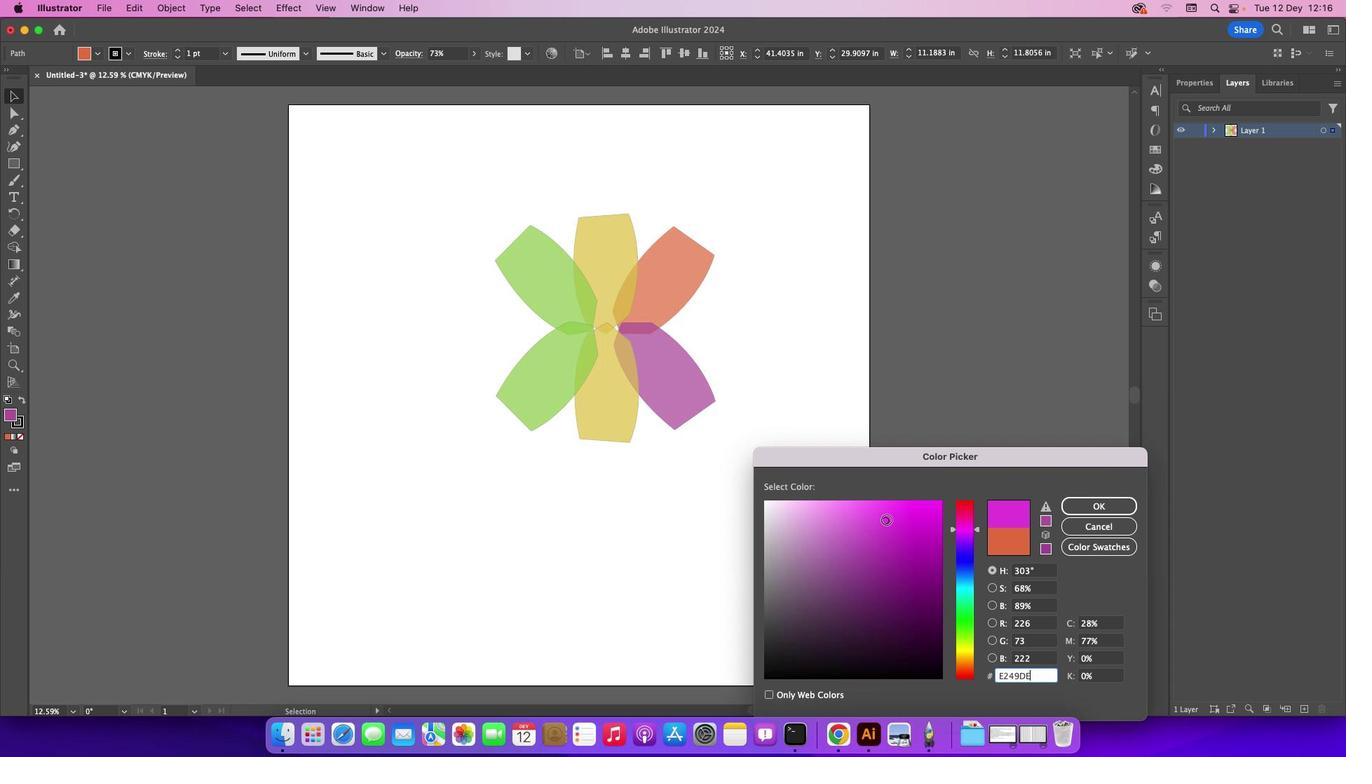 
Action: Mouse moved to (1093, 497)
Screenshot: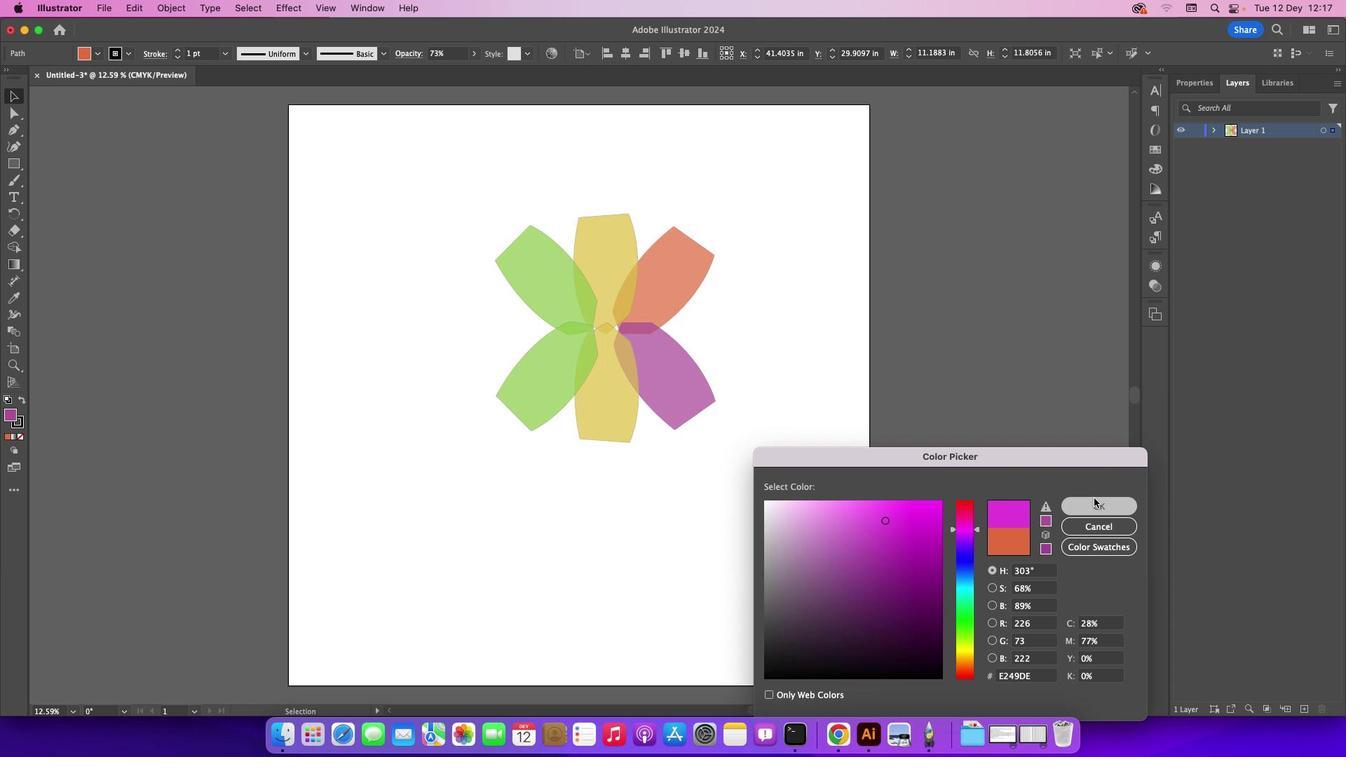 
Action: Mouse pressed left at (1093, 497)
Screenshot: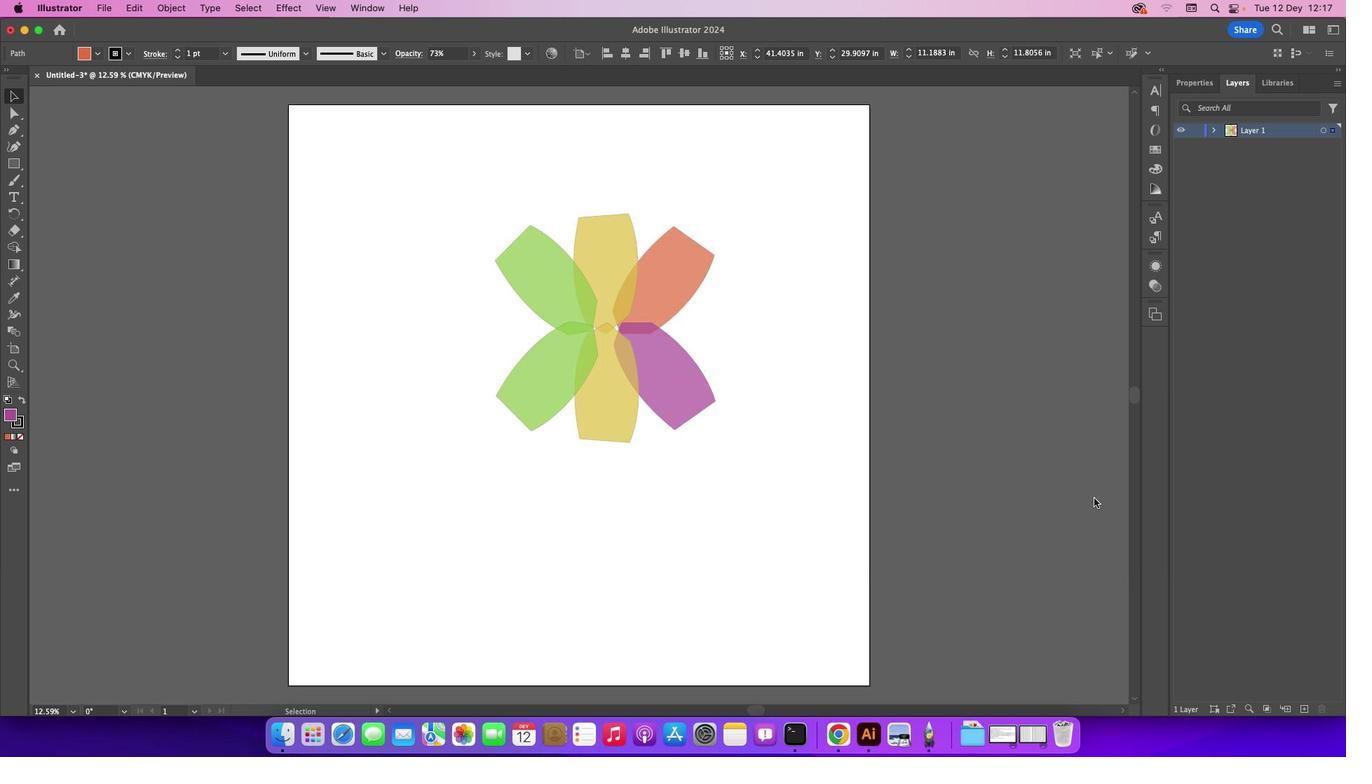 
Action: Mouse moved to (590, 410)
Screenshot: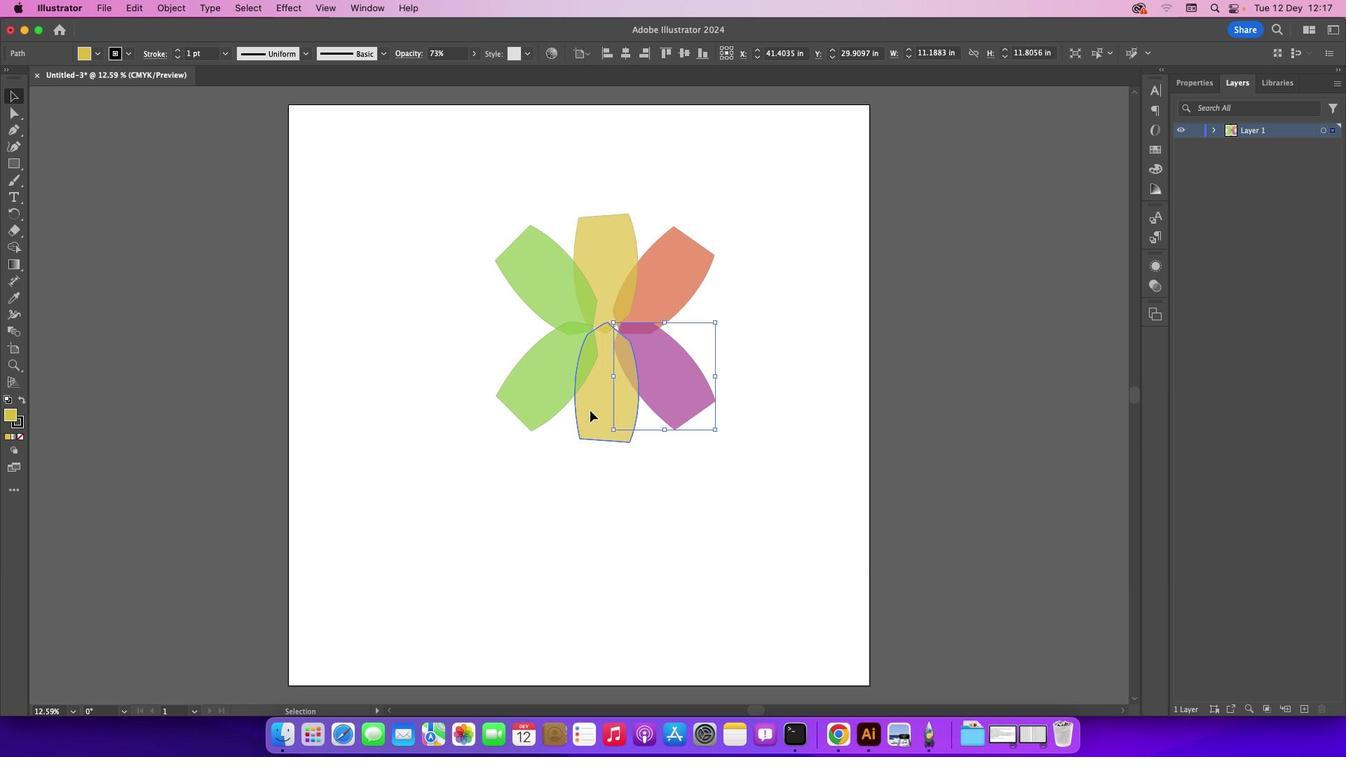 
Action: Mouse pressed left at (590, 410)
Screenshot: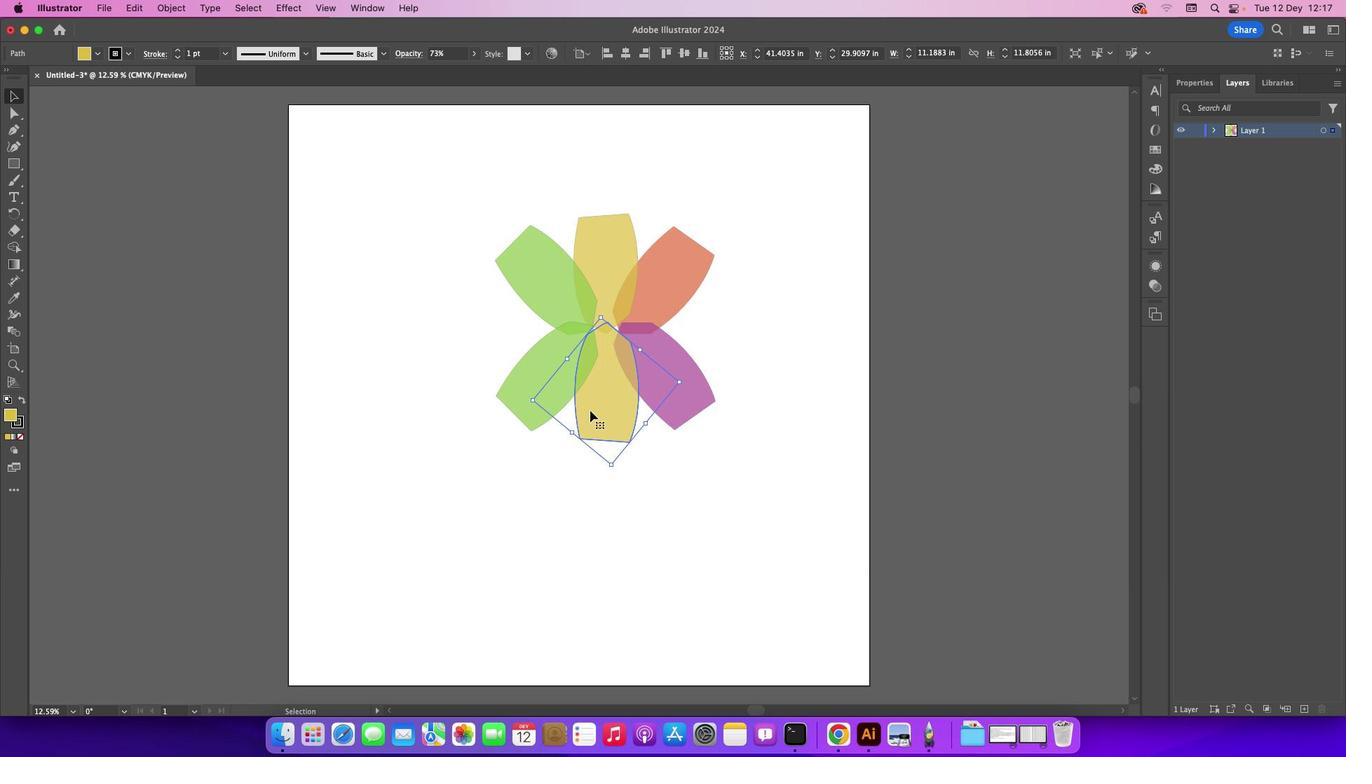 
Action: Mouse moved to (11, 415)
Screenshot: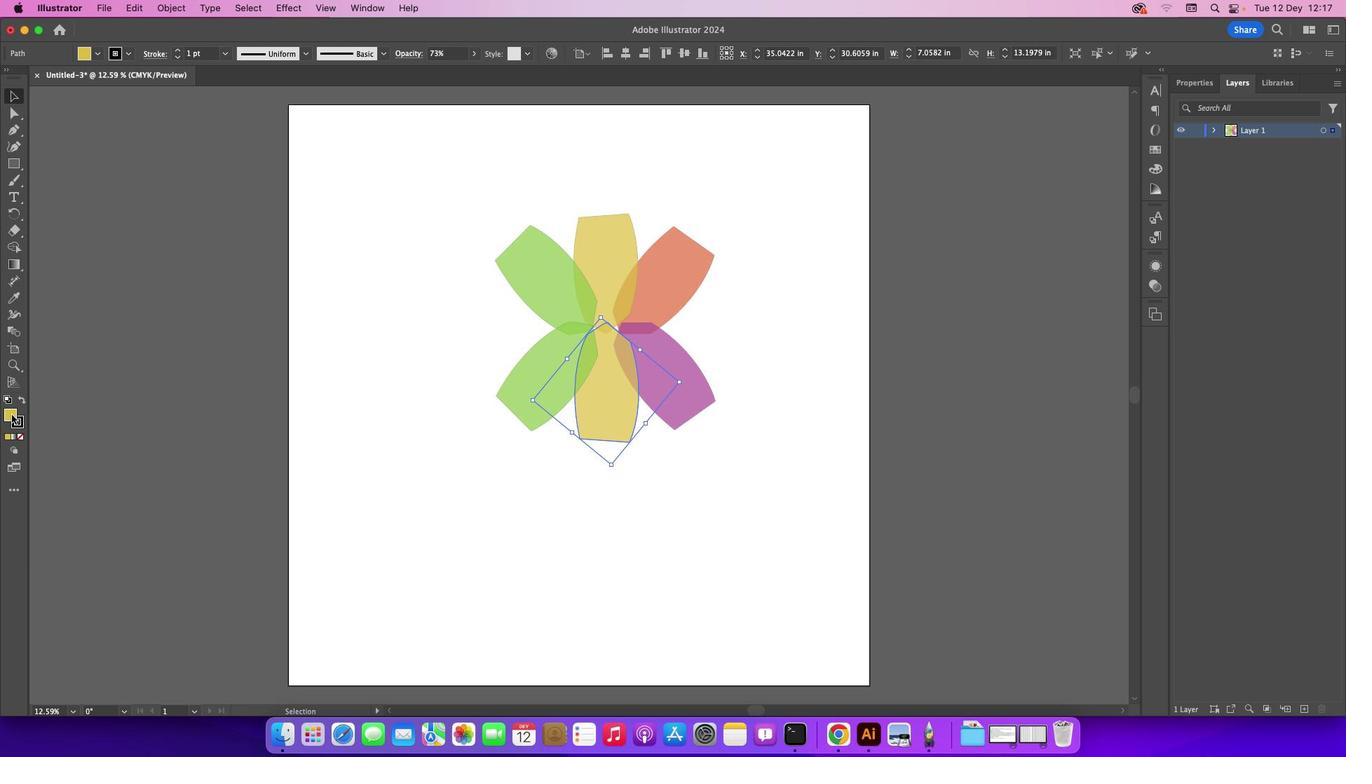 
Action: Mouse pressed left at (11, 415)
Screenshot: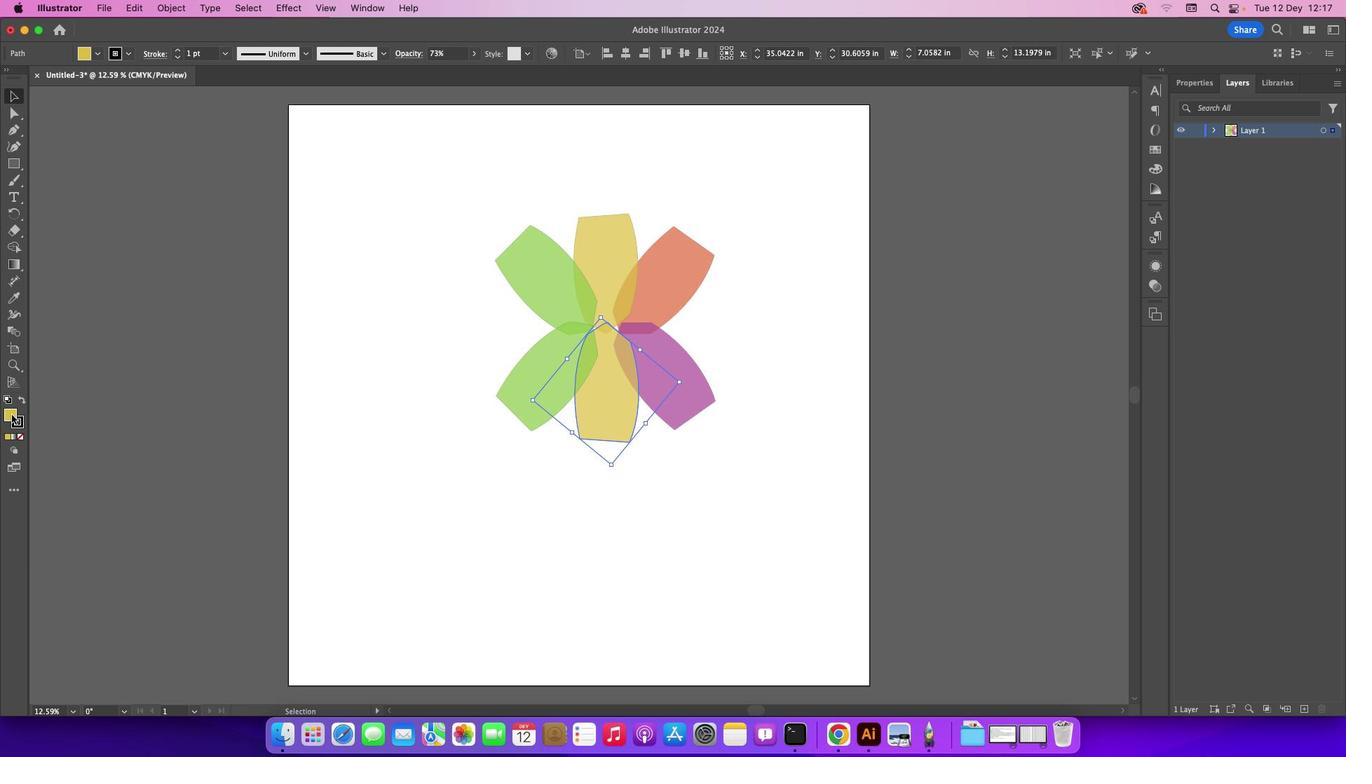 
Action: Mouse pressed left at (11, 415)
Screenshot: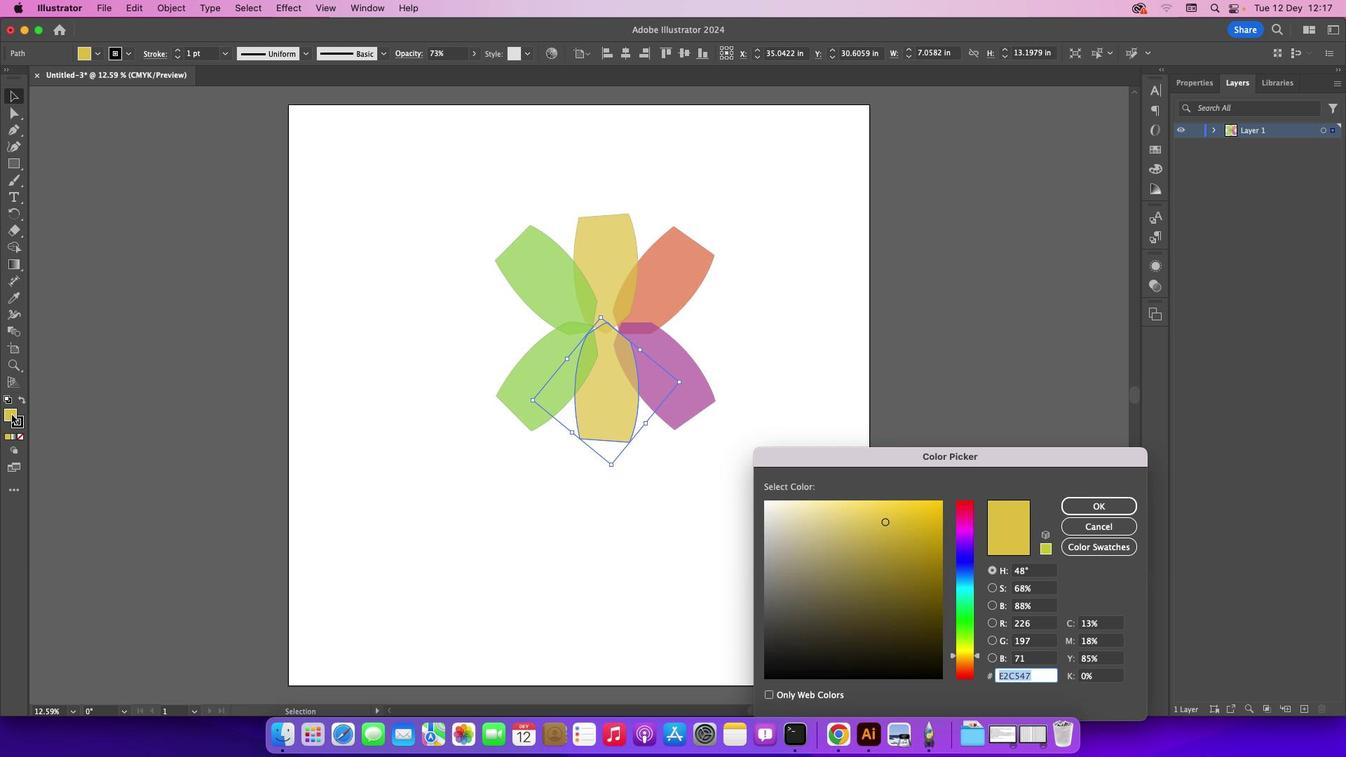 
Action: Mouse moved to (966, 553)
Screenshot: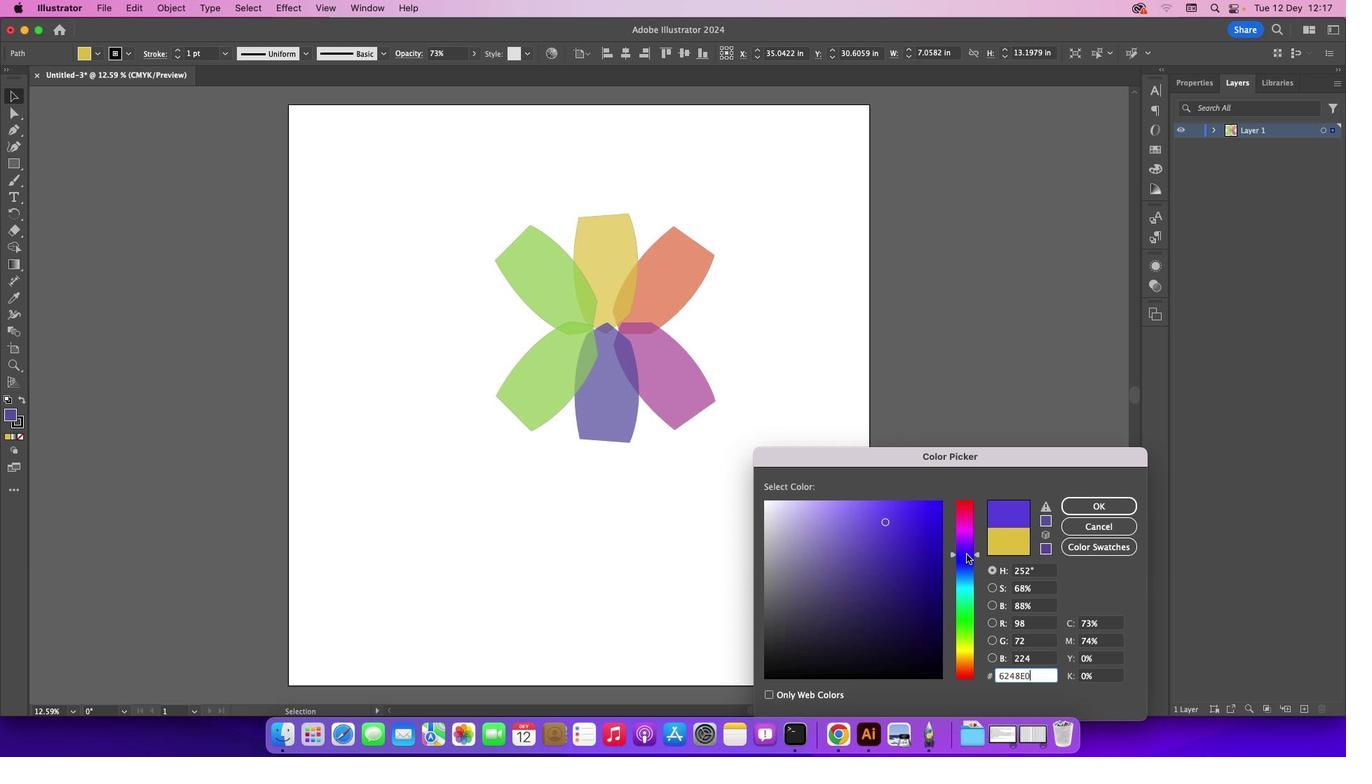 
Action: Mouse pressed left at (966, 553)
Screenshot: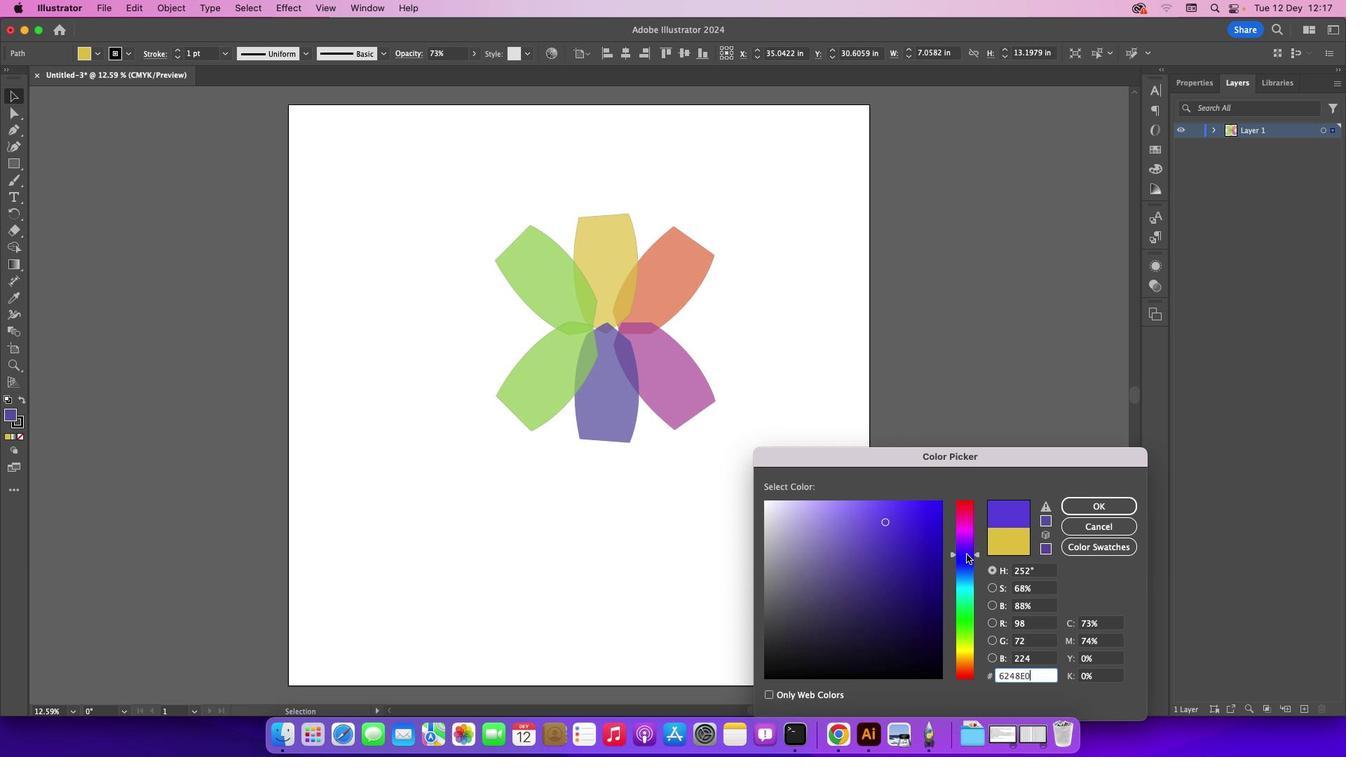 
Action: Mouse moved to (1081, 501)
Screenshot: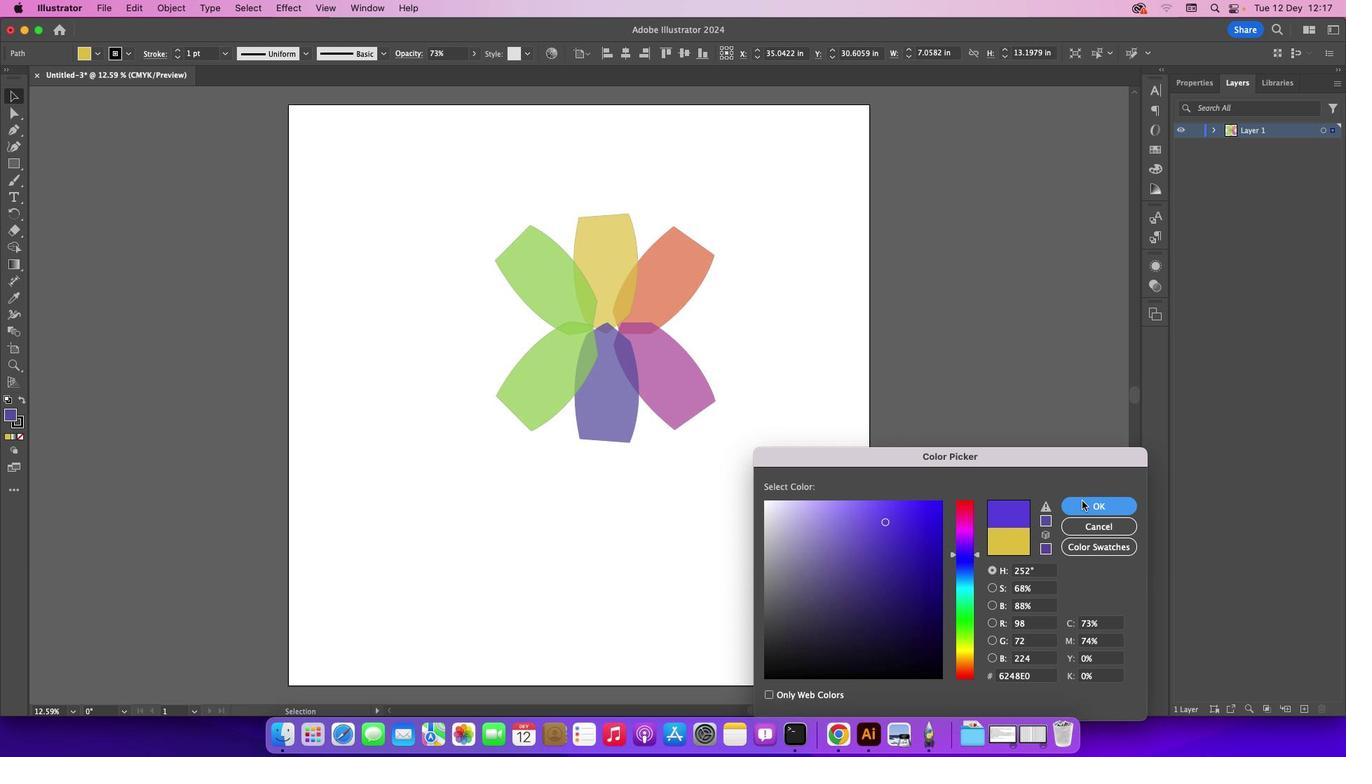 
Action: Mouse pressed left at (1081, 501)
Screenshot: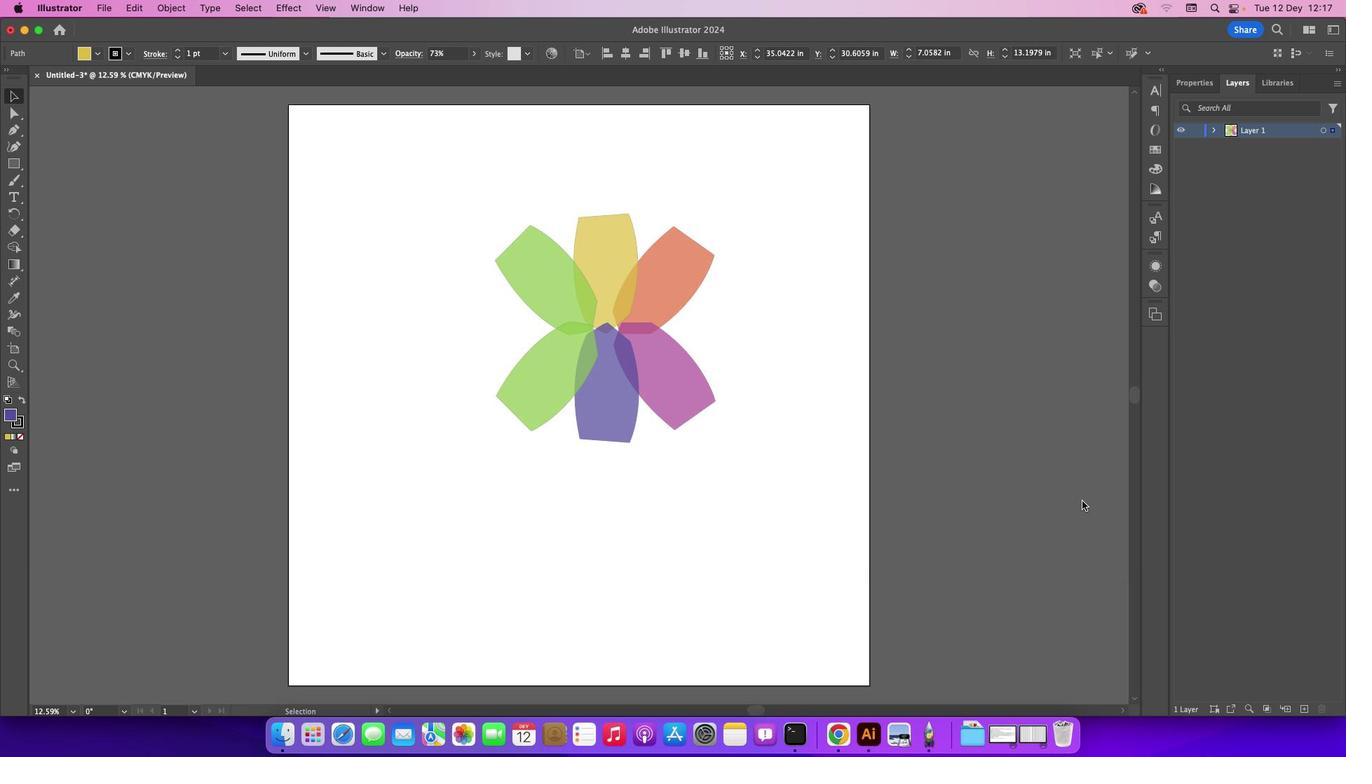 
Action: Mouse moved to (534, 384)
Screenshot: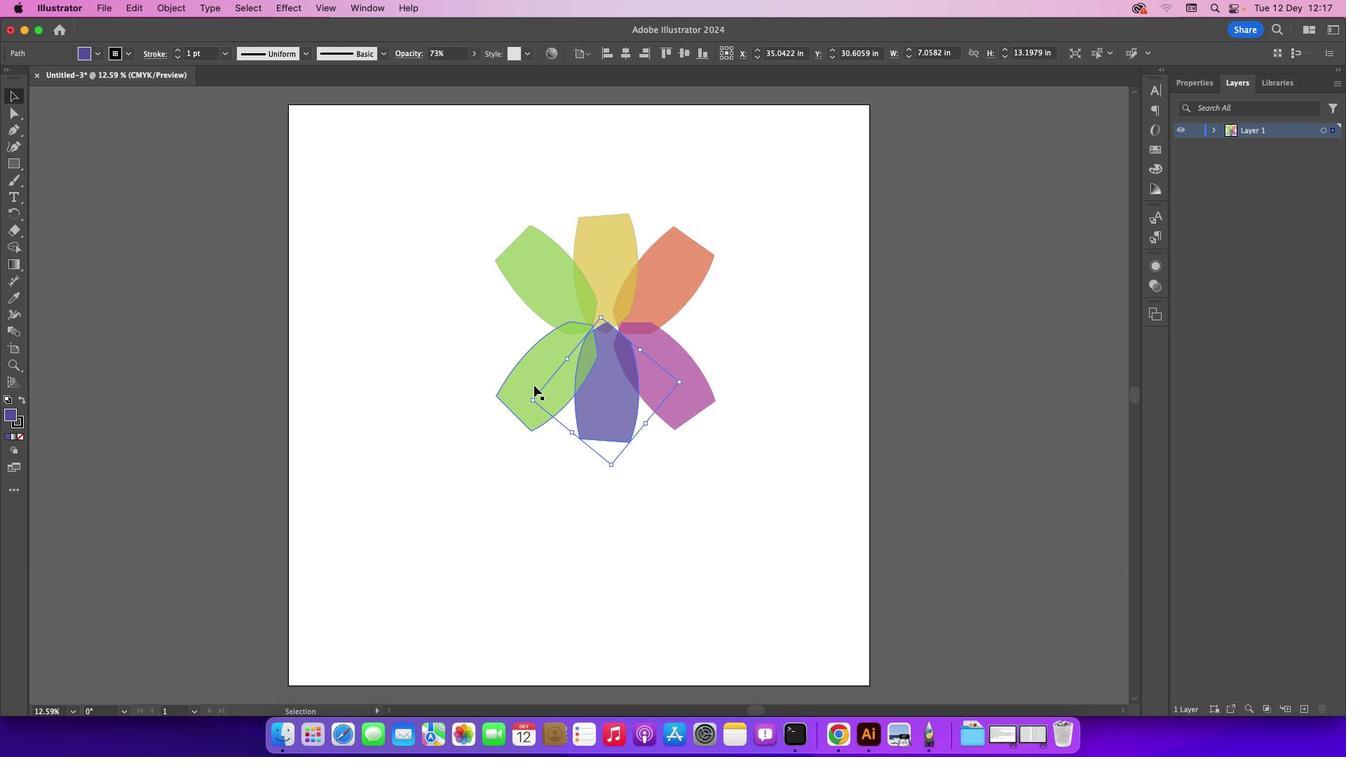 
Action: Mouse pressed left at (534, 384)
Screenshot: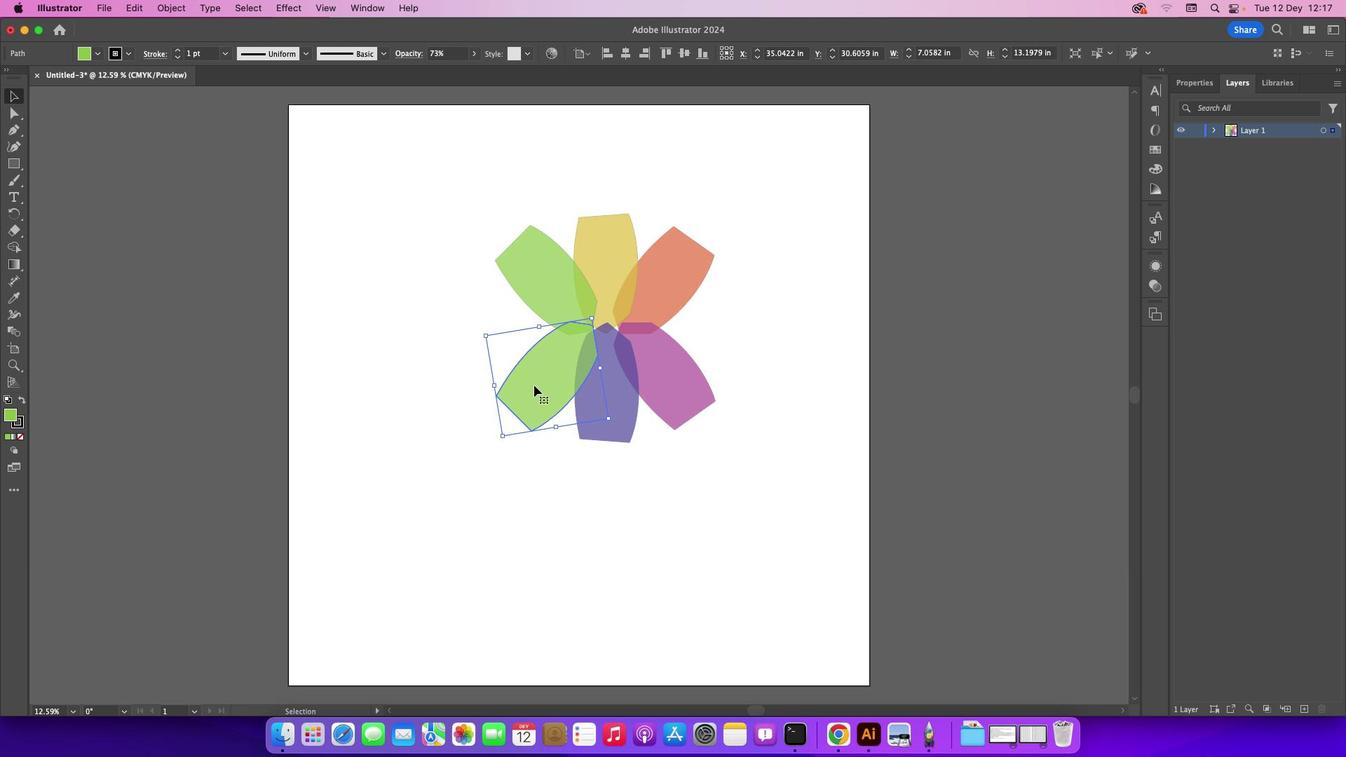 
Action: Mouse moved to (9, 417)
Screenshot: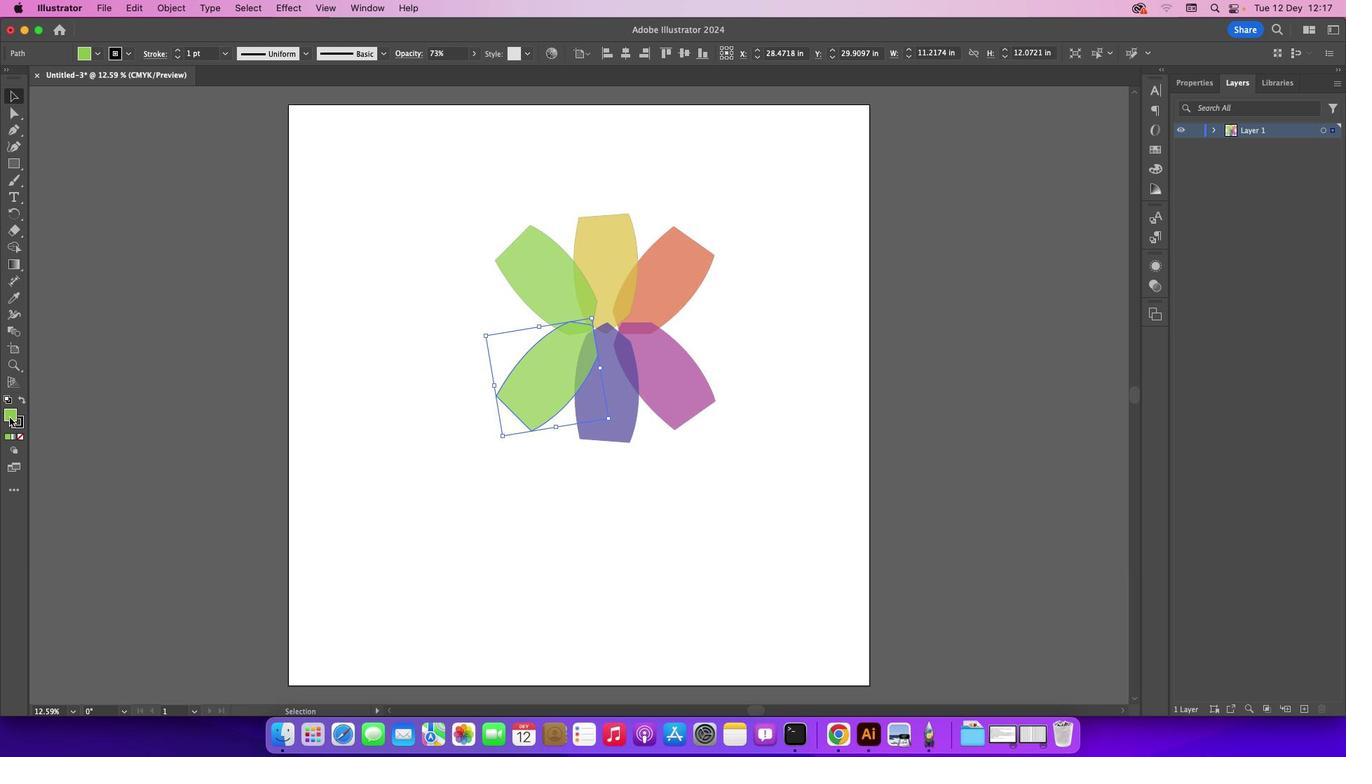 
Action: Mouse pressed left at (9, 417)
Screenshot: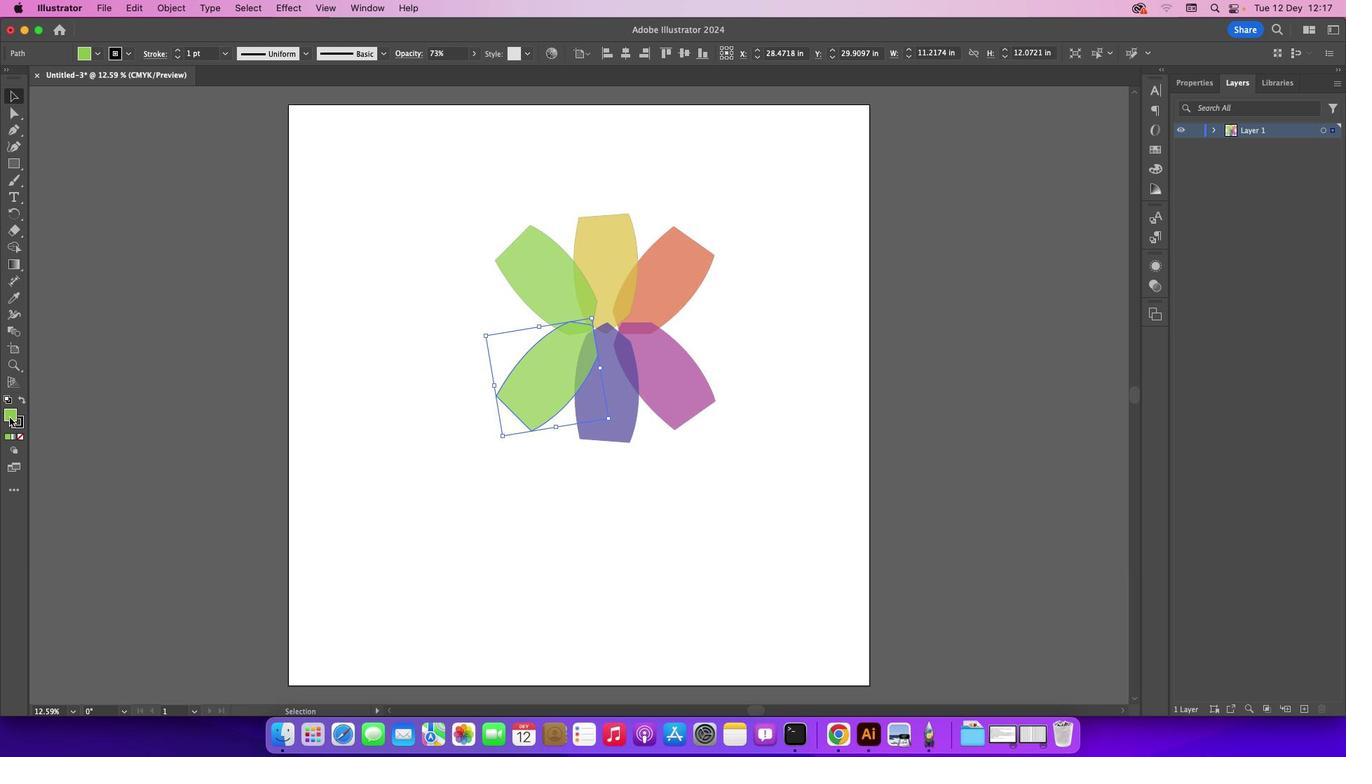 
Action: Mouse pressed left at (9, 417)
Screenshot: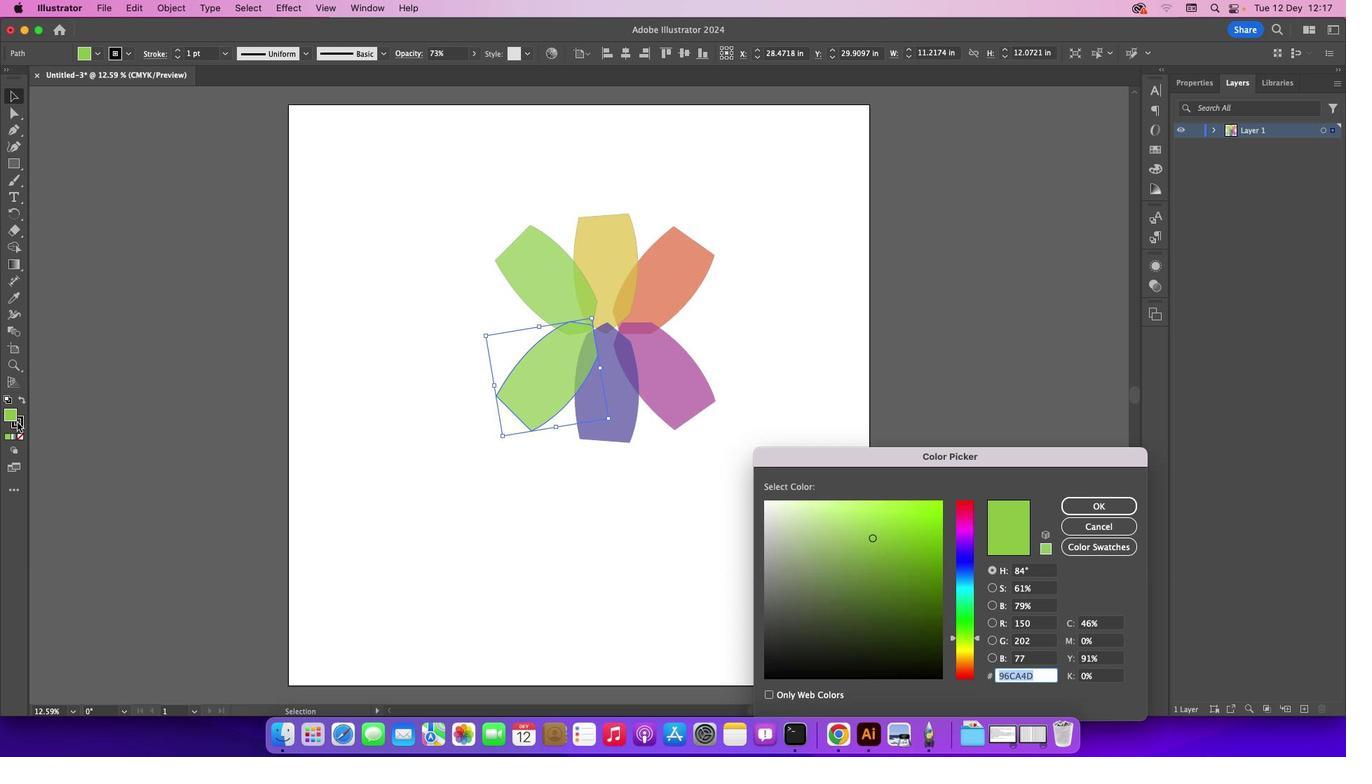 
Action: Mouse moved to (969, 547)
Screenshot: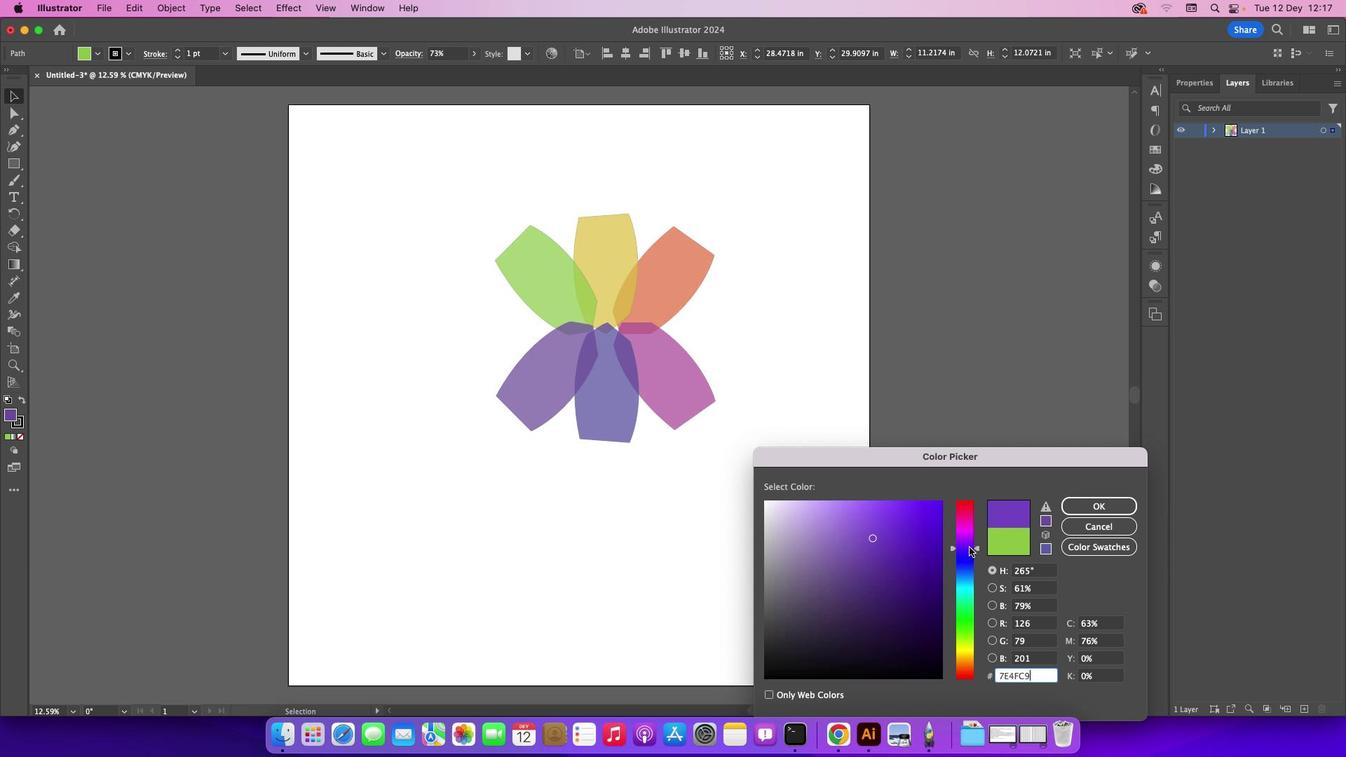 
Action: Mouse pressed left at (969, 547)
Screenshot: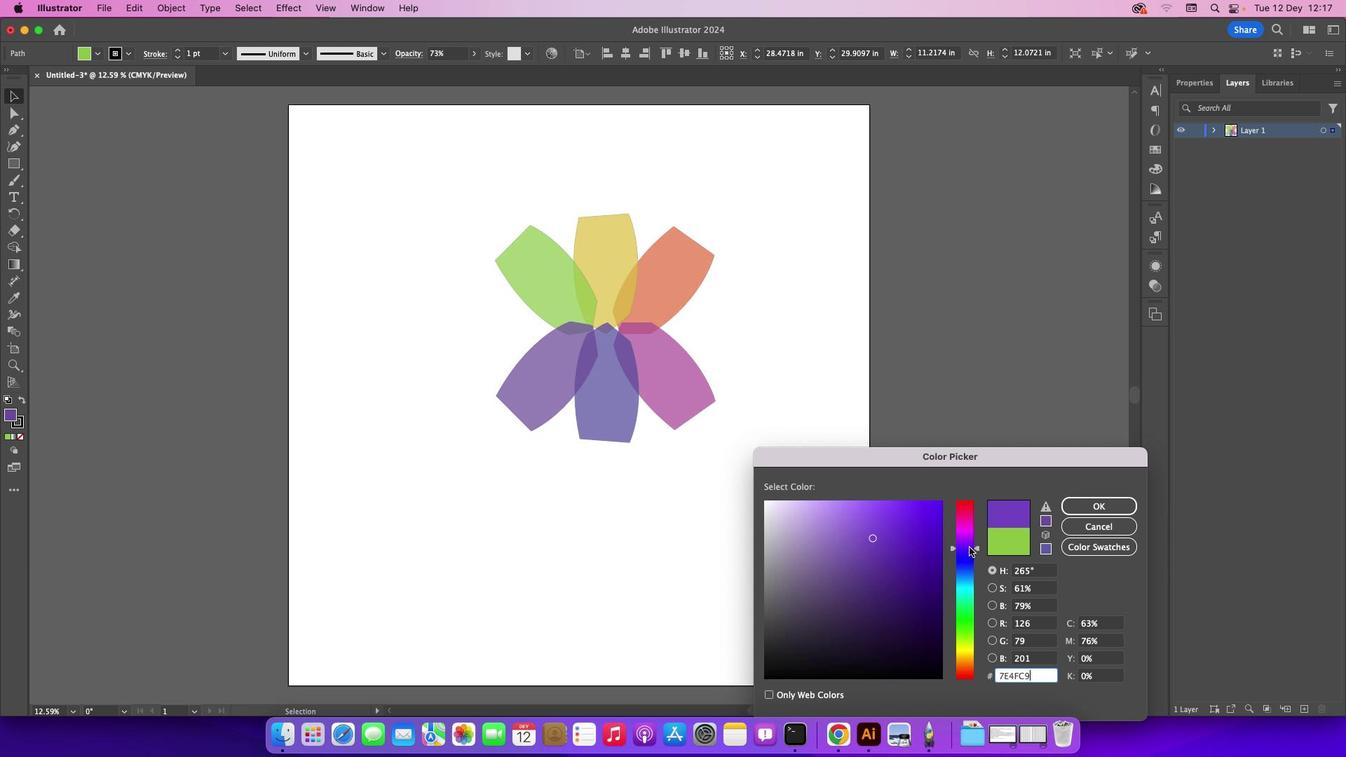 
Action: Mouse moved to (966, 554)
Screenshot: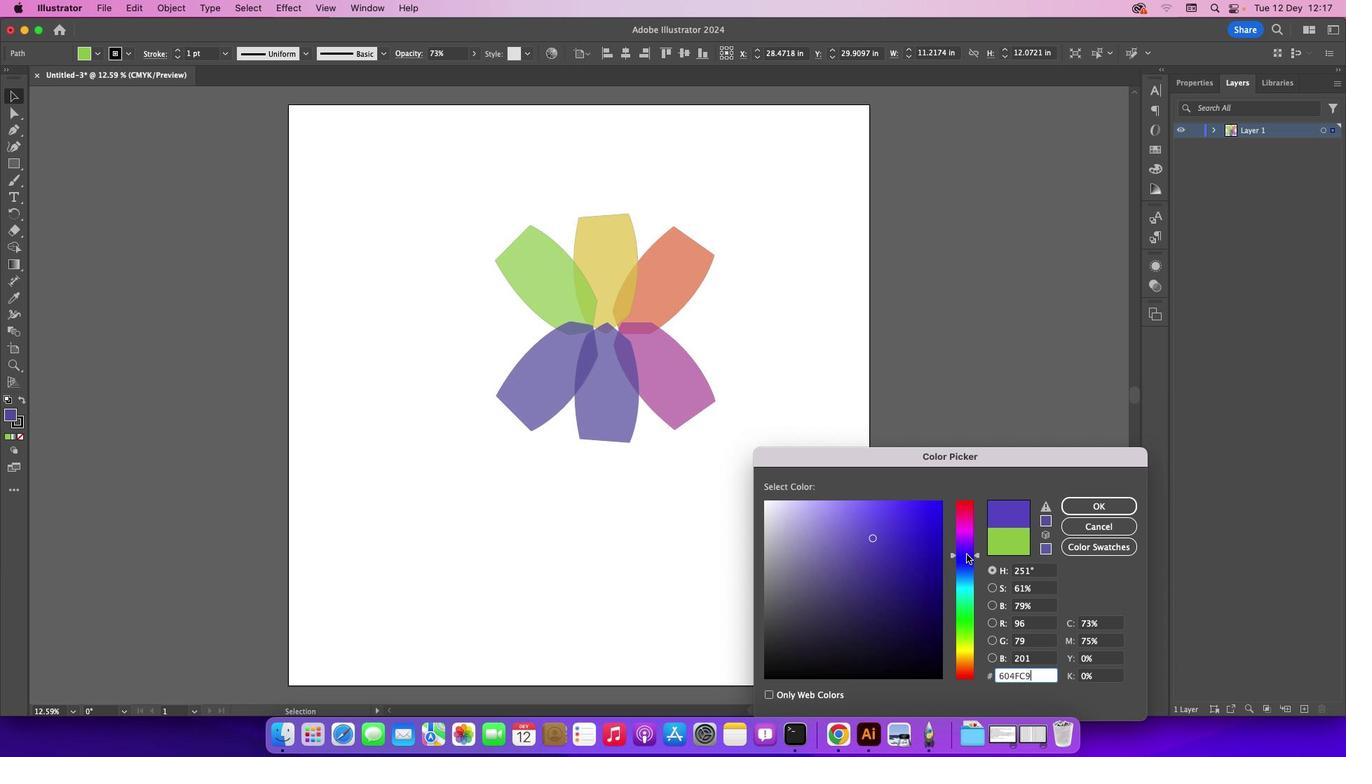 
Action: Mouse pressed left at (966, 554)
Screenshot: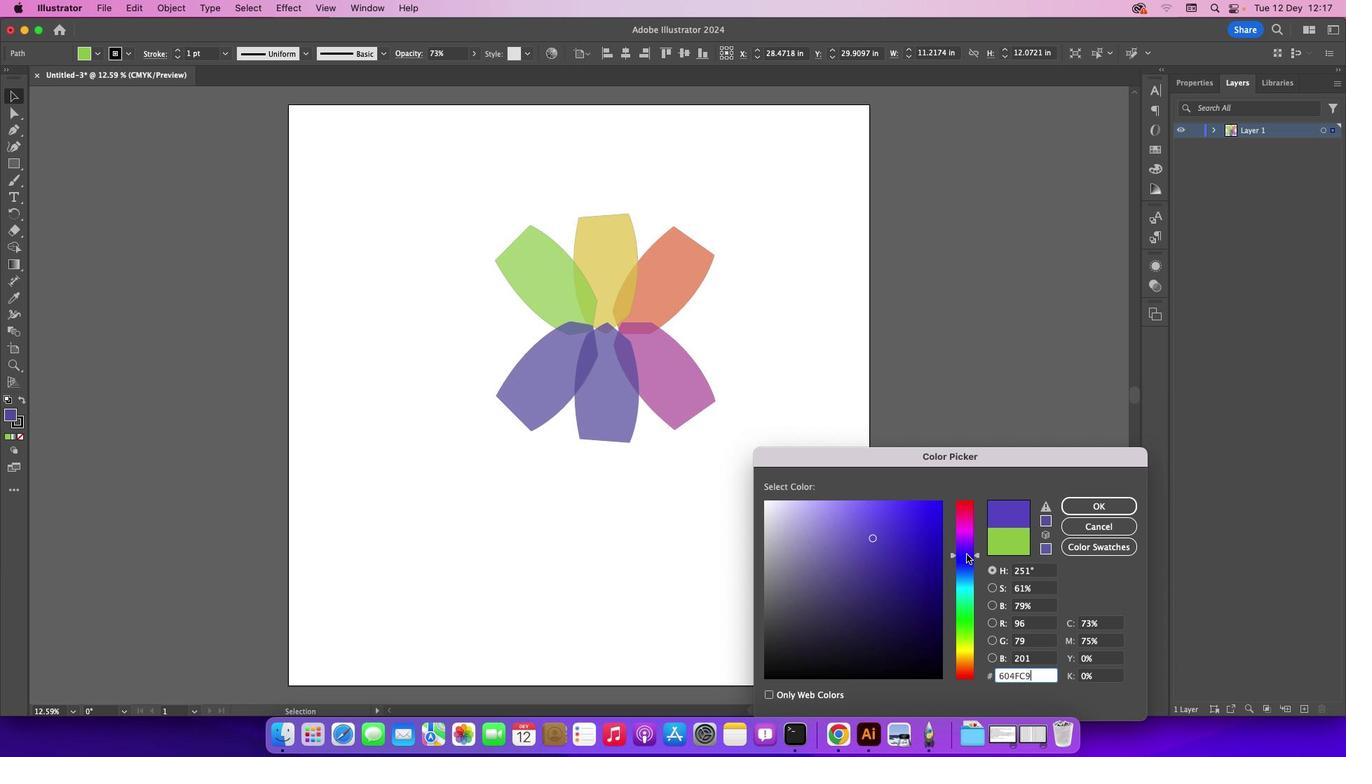 
Action: Mouse moved to (965, 545)
Screenshot: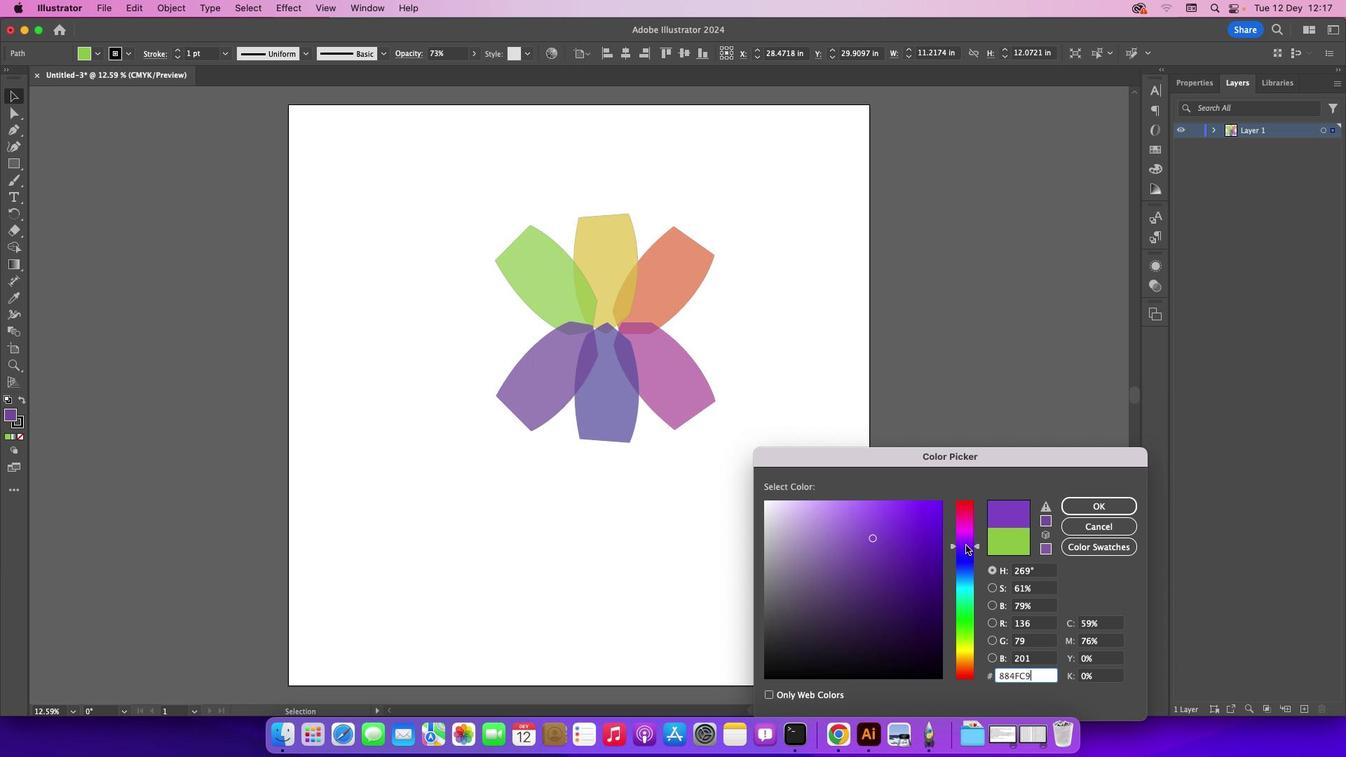 
Action: Mouse pressed left at (965, 545)
Screenshot: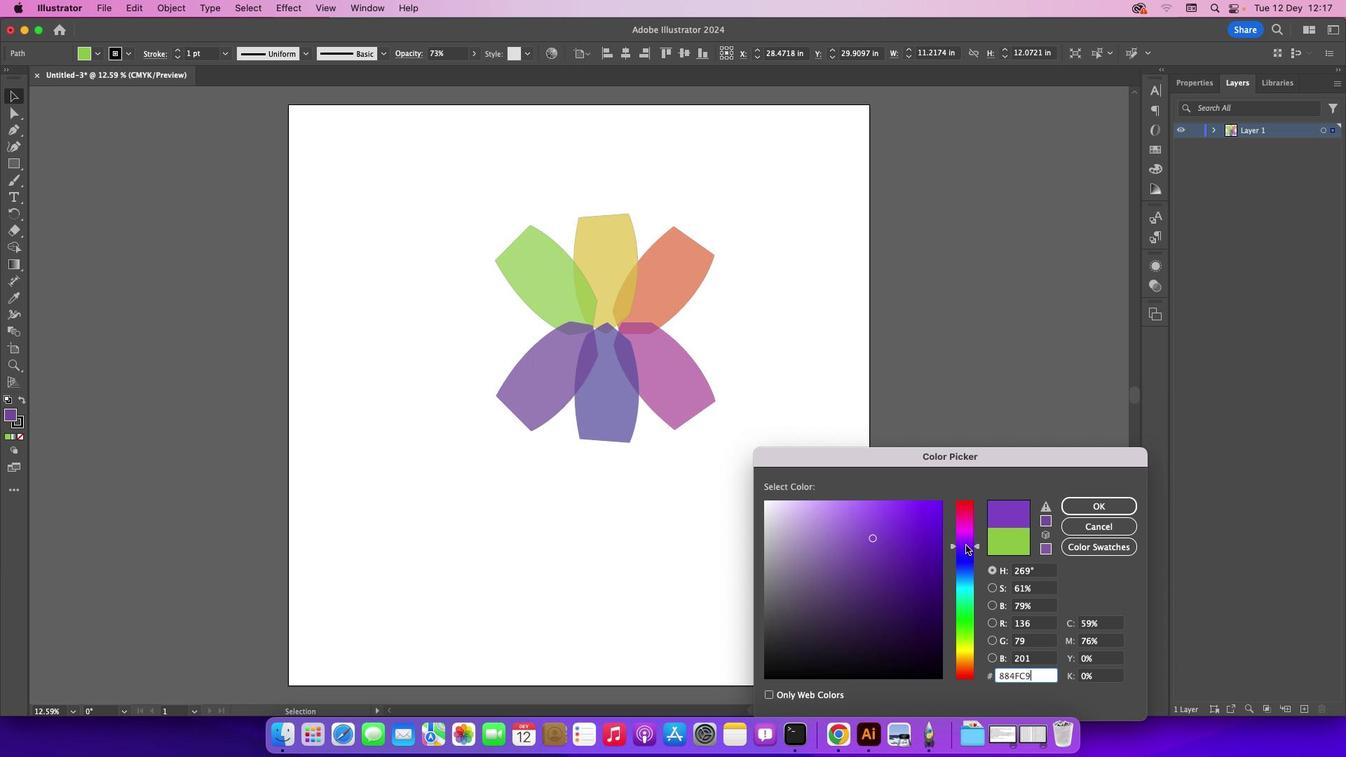 
Action: Mouse moved to (1075, 510)
Screenshot: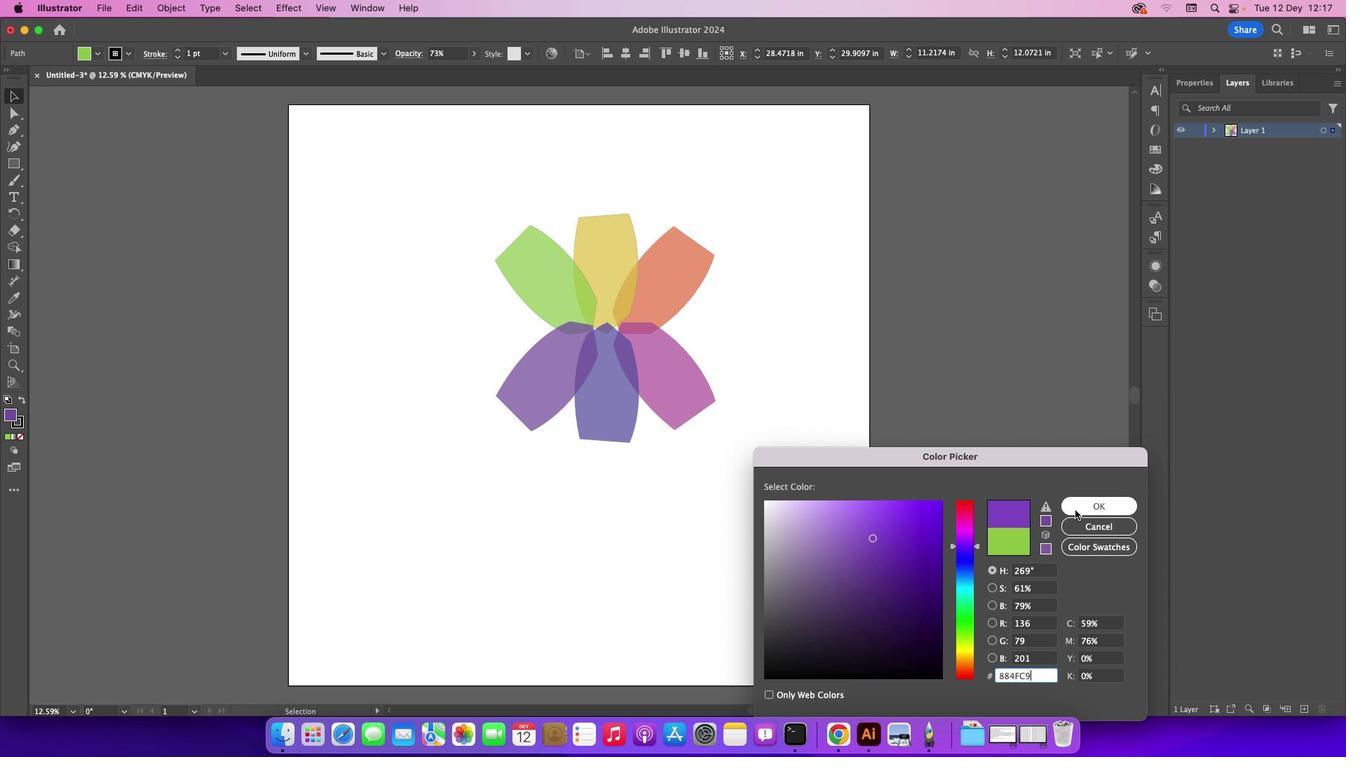 
Action: Mouse pressed left at (1075, 510)
Screenshot: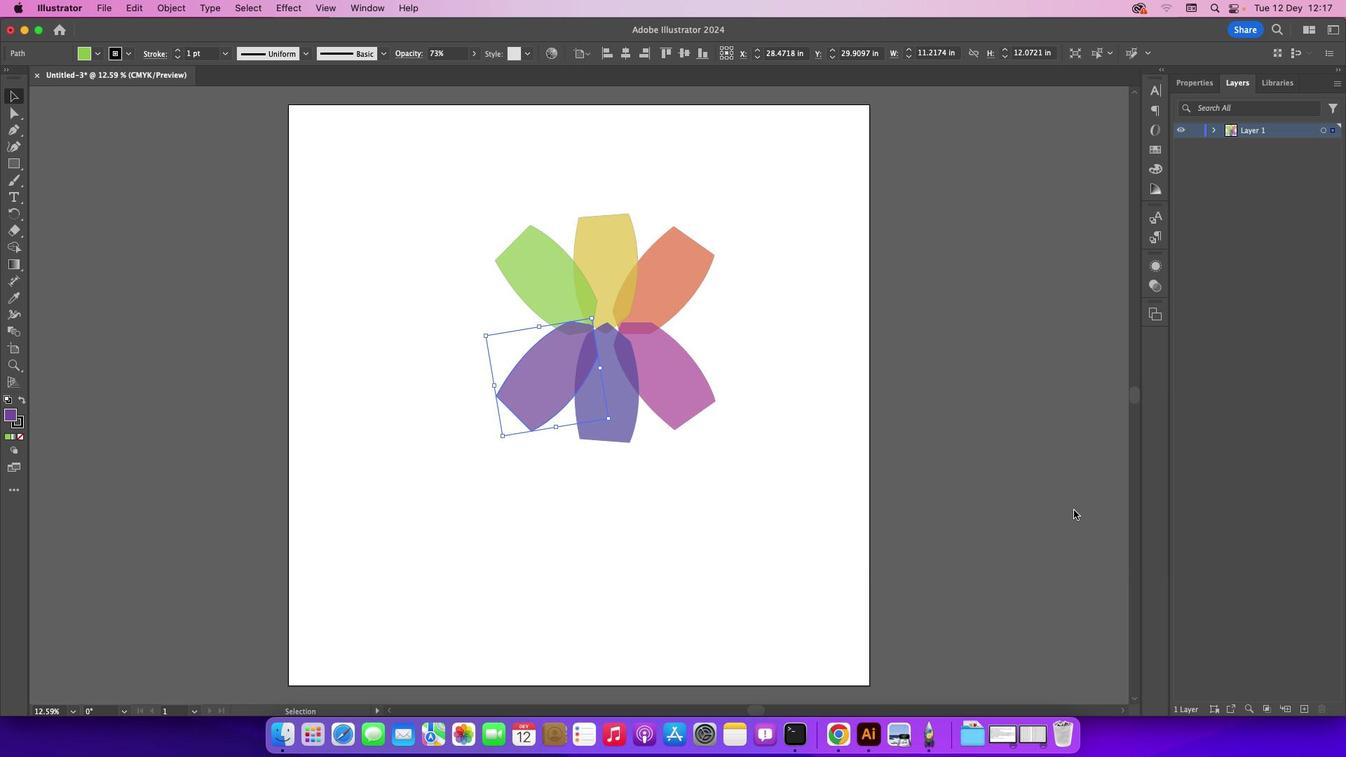 
Action: Mouse moved to (259, 215)
Screenshot: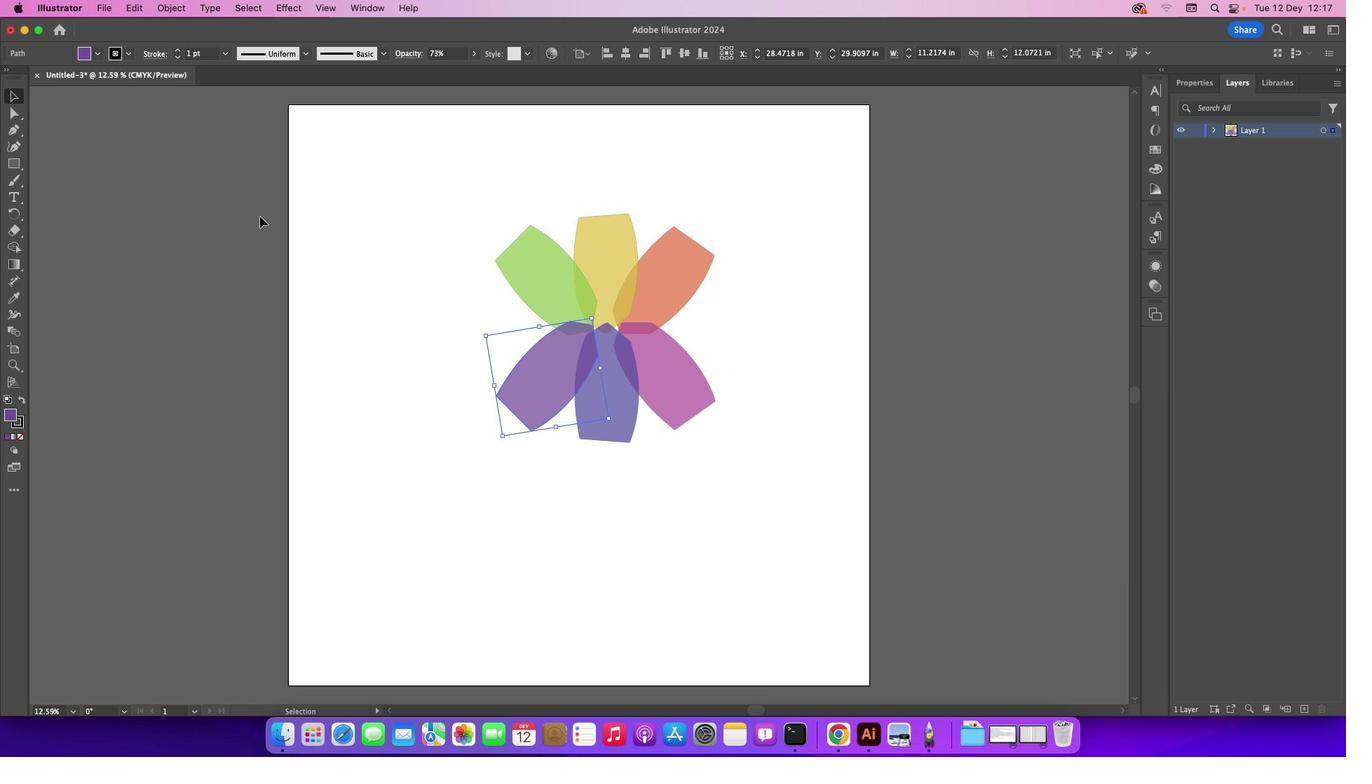 
Action: Mouse pressed left at (259, 215)
Screenshot: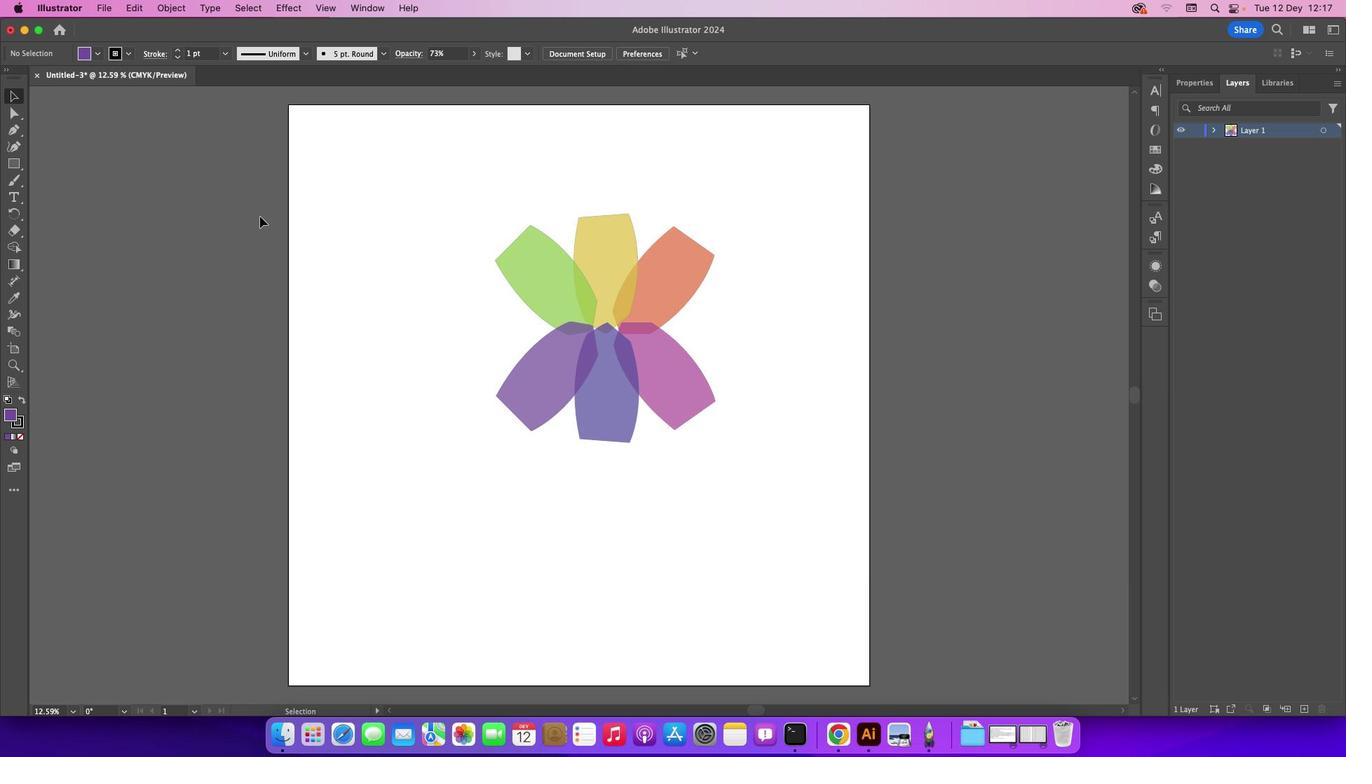 
Action: Mouse moved to (680, 380)
Screenshot: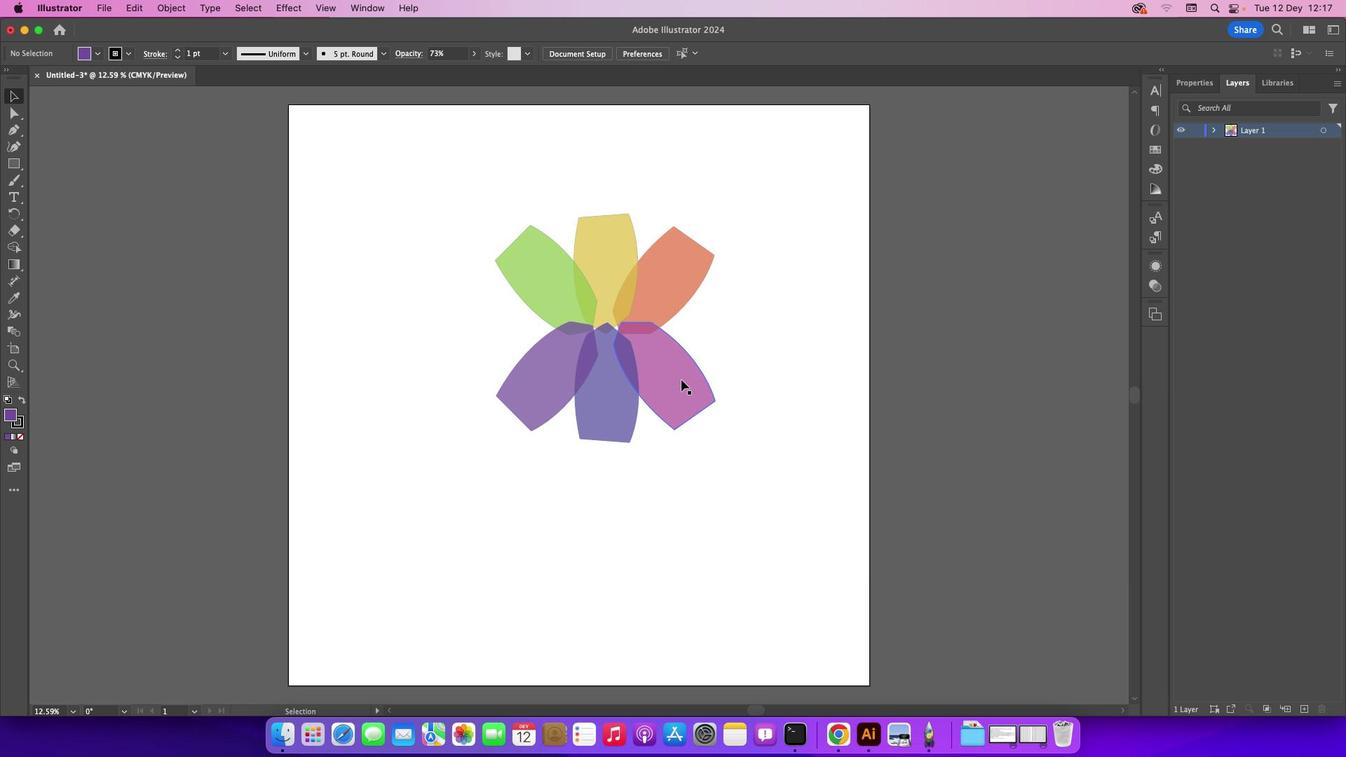 
Action: Key pressed Key.alt
Screenshot: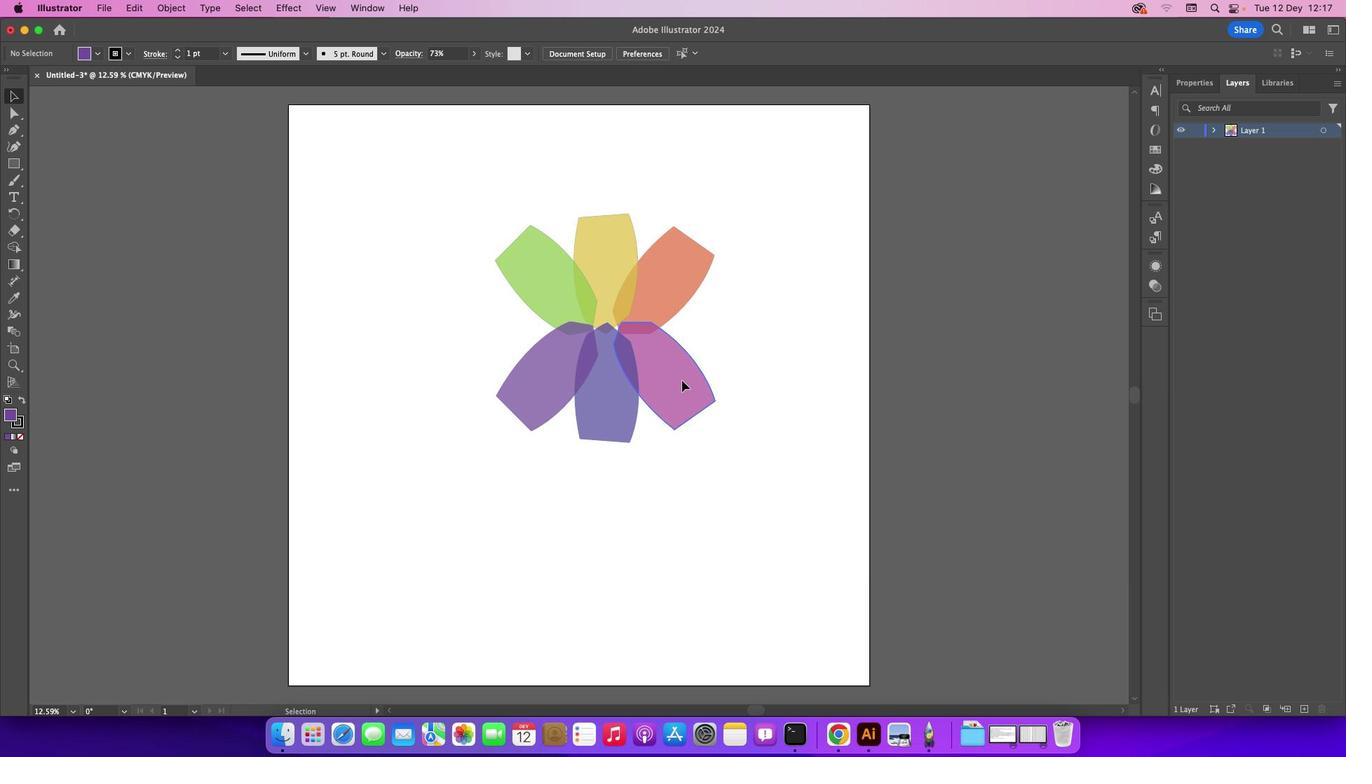 
Action: Mouse pressed left at (680, 380)
Screenshot: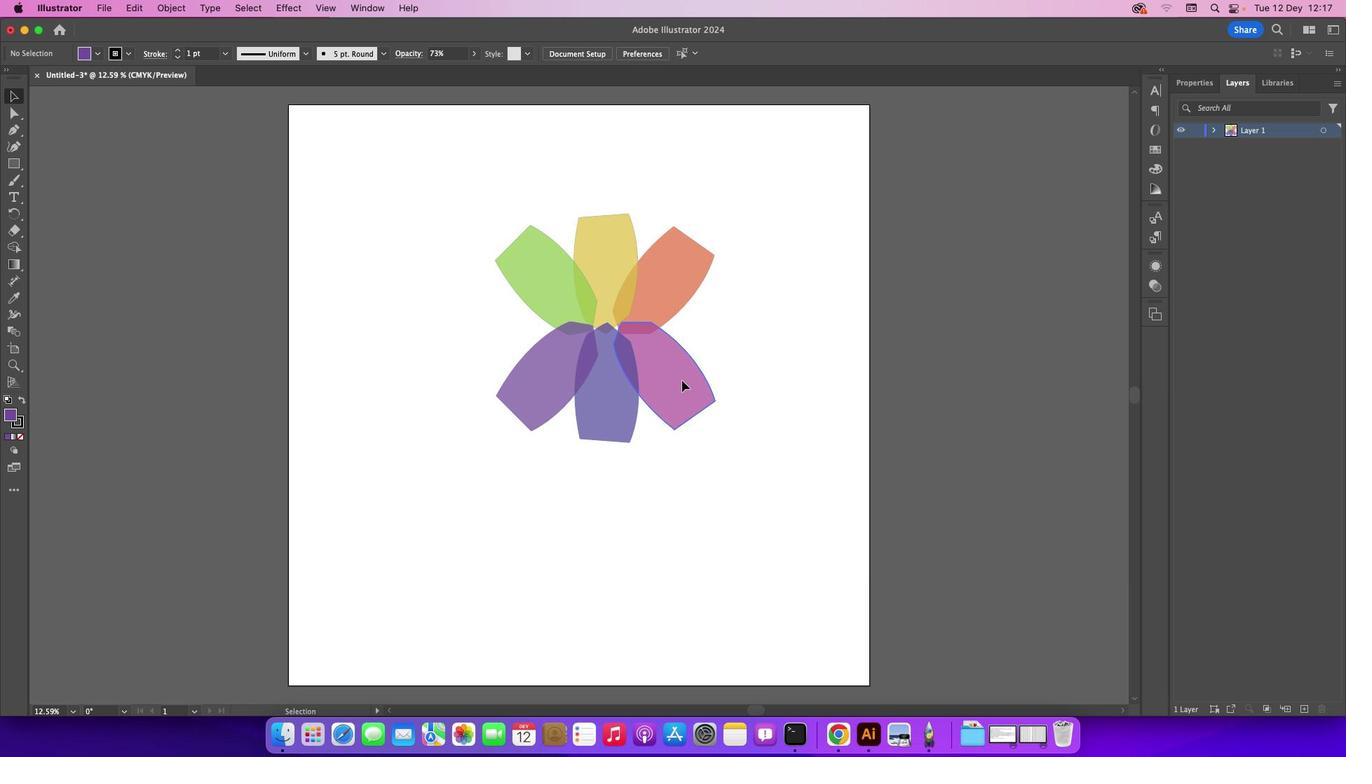 
Action: Mouse moved to (787, 422)
Screenshot: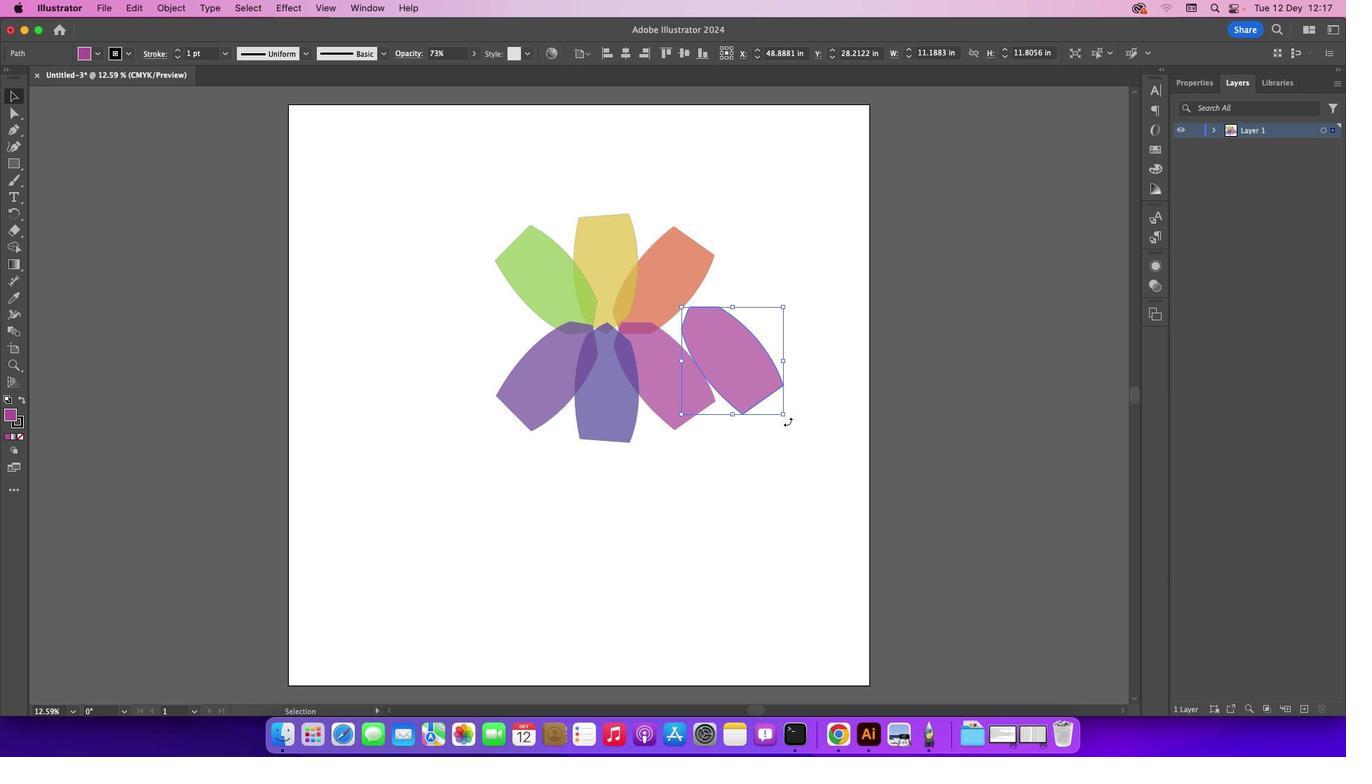
Action: Mouse pressed left at (787, 422)
Screenshot: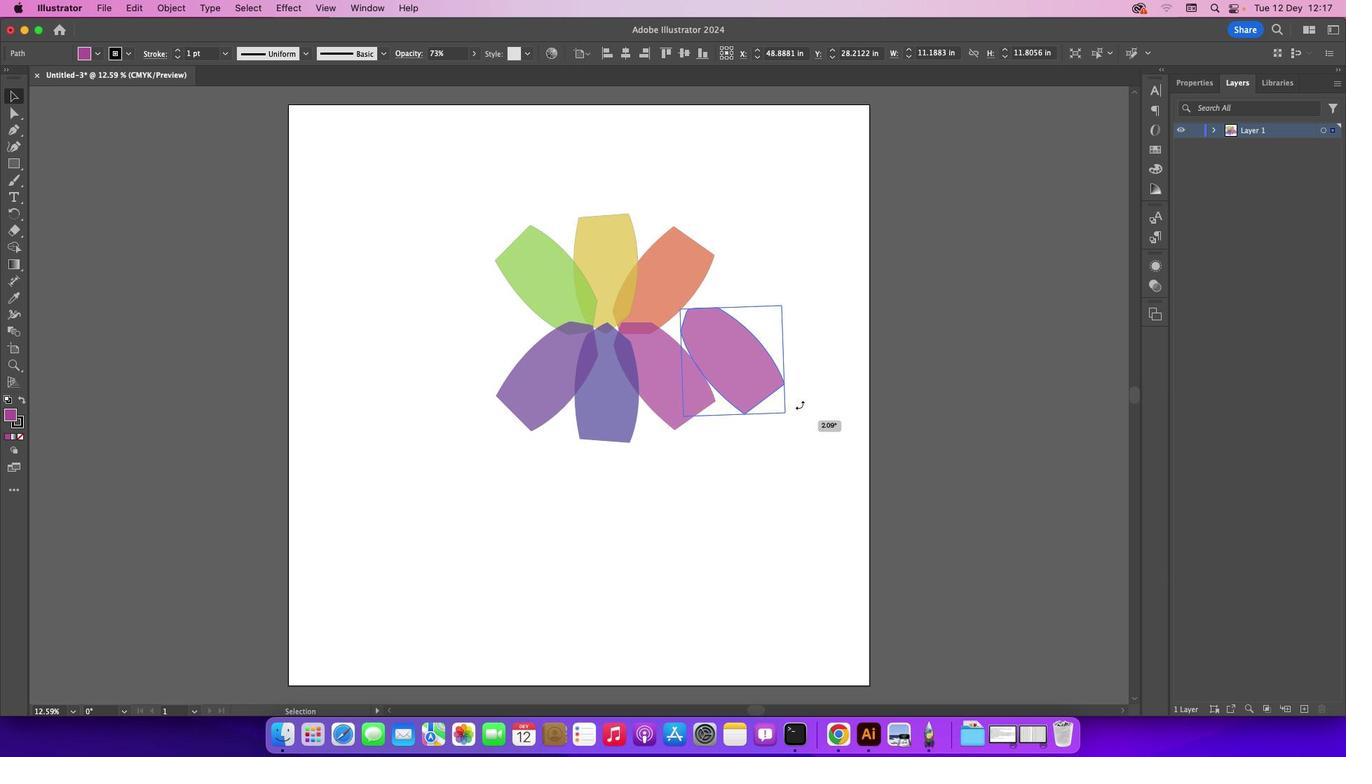
Action: Mouse moved to (732, 356)
Screenshot: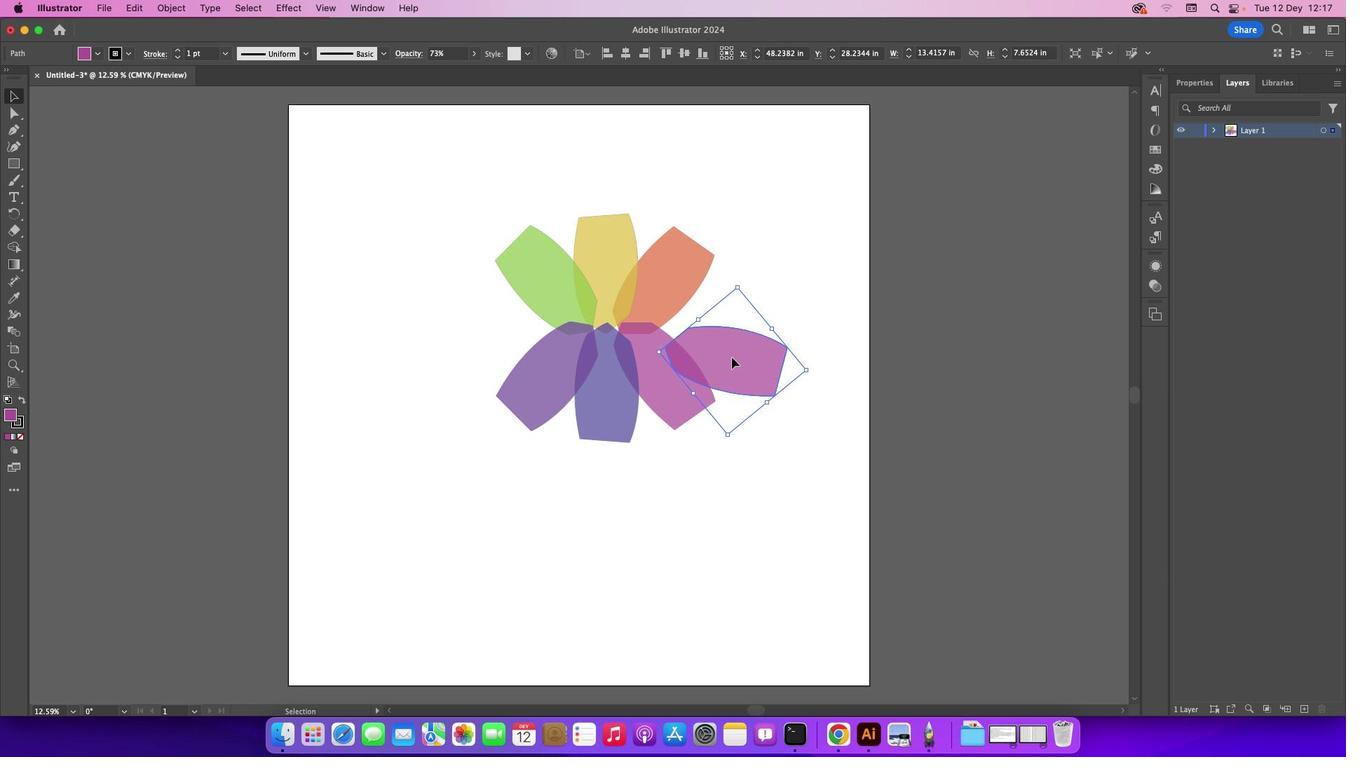 
Action: Mouse pressed left at (732, 356)
Screenshot: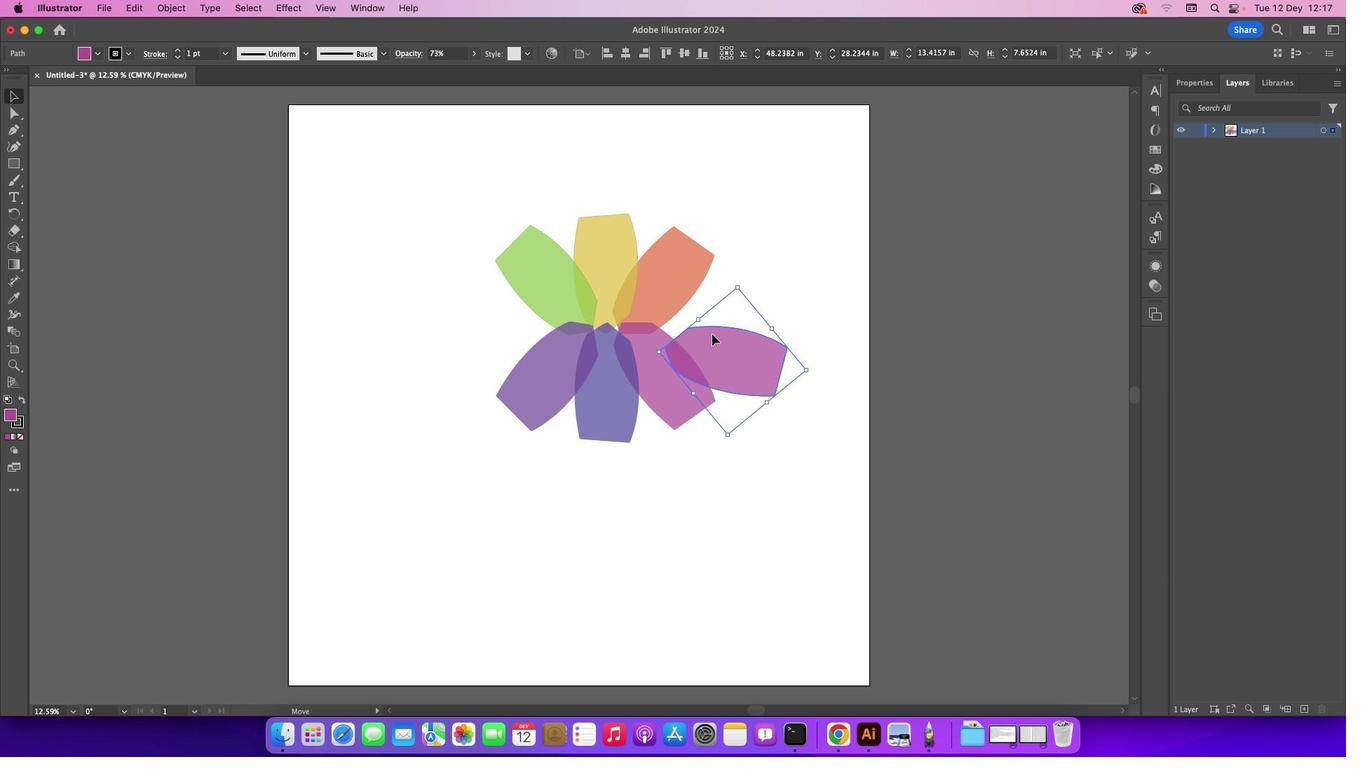 
Action: Mouse moved to (765, 348)
Screenshot: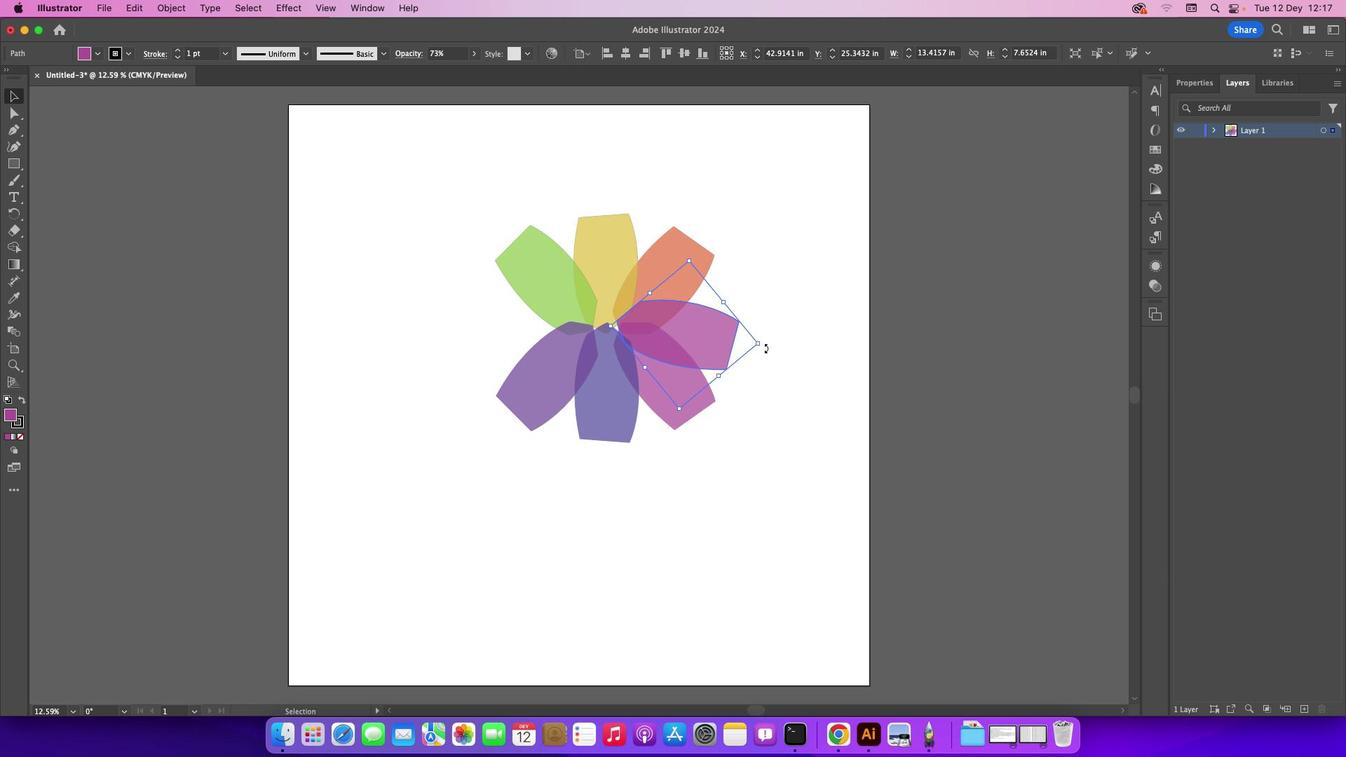 
Action: Mouse pressed left at (765, 348)
Screenshot: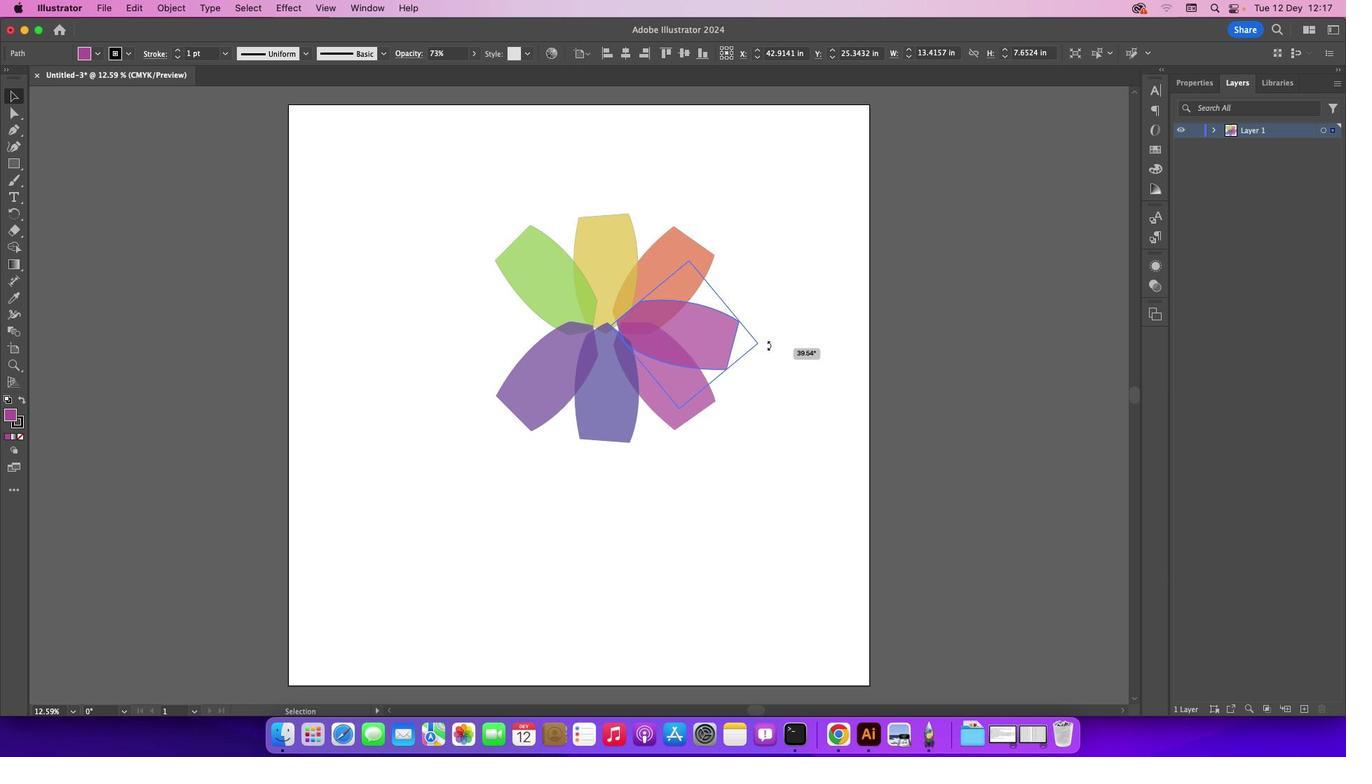 
Action: Mouse moved to (668, 323)
Screenshot: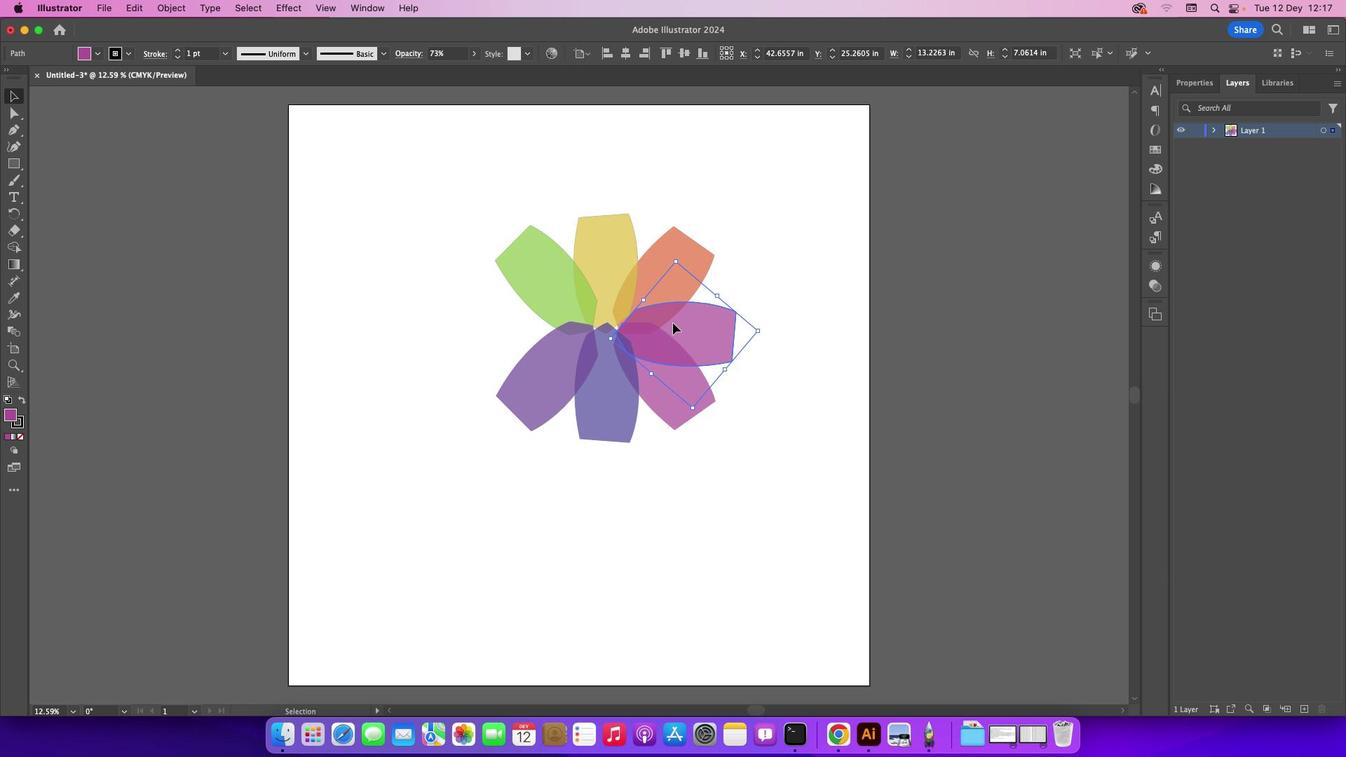 
Action: Mouse pressed left at (668, 323)
Screenshot: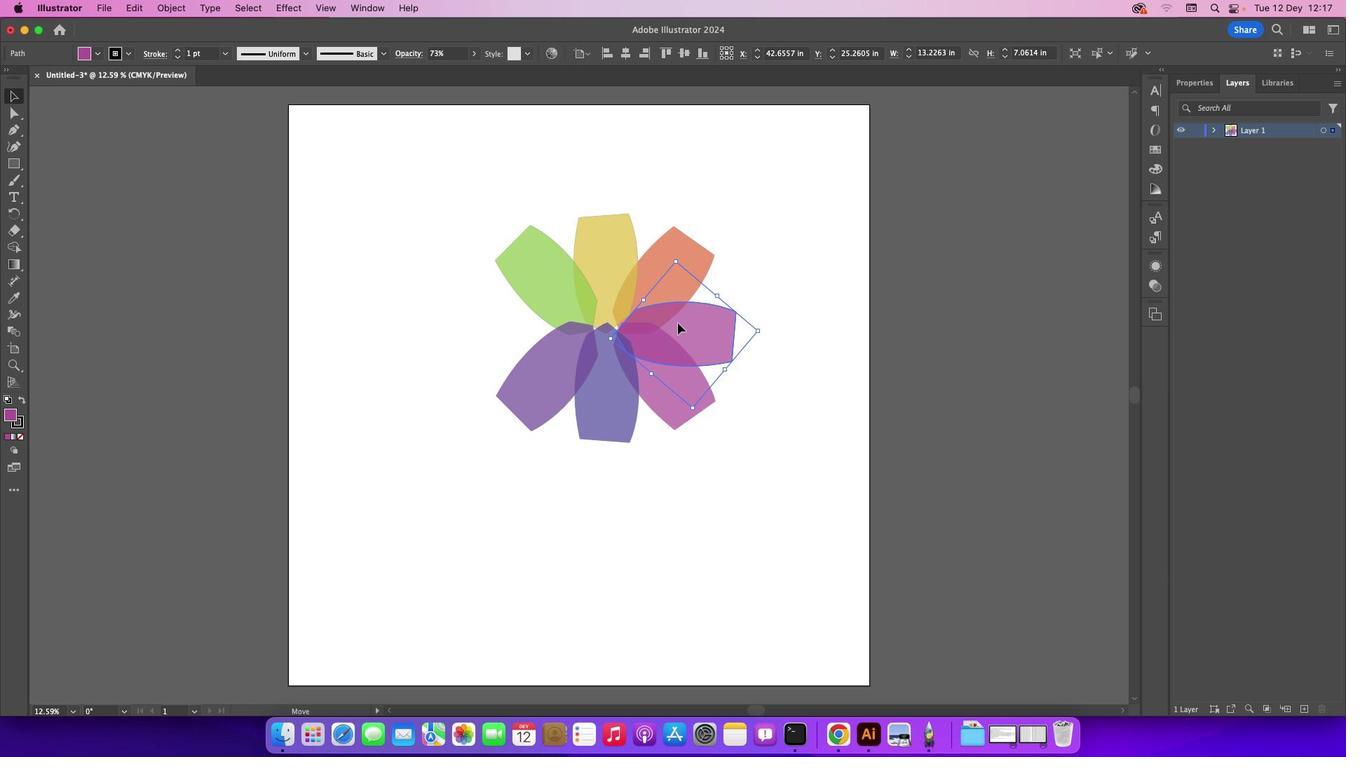 
Action: Mouse moved to (701, 328)
Screenshot: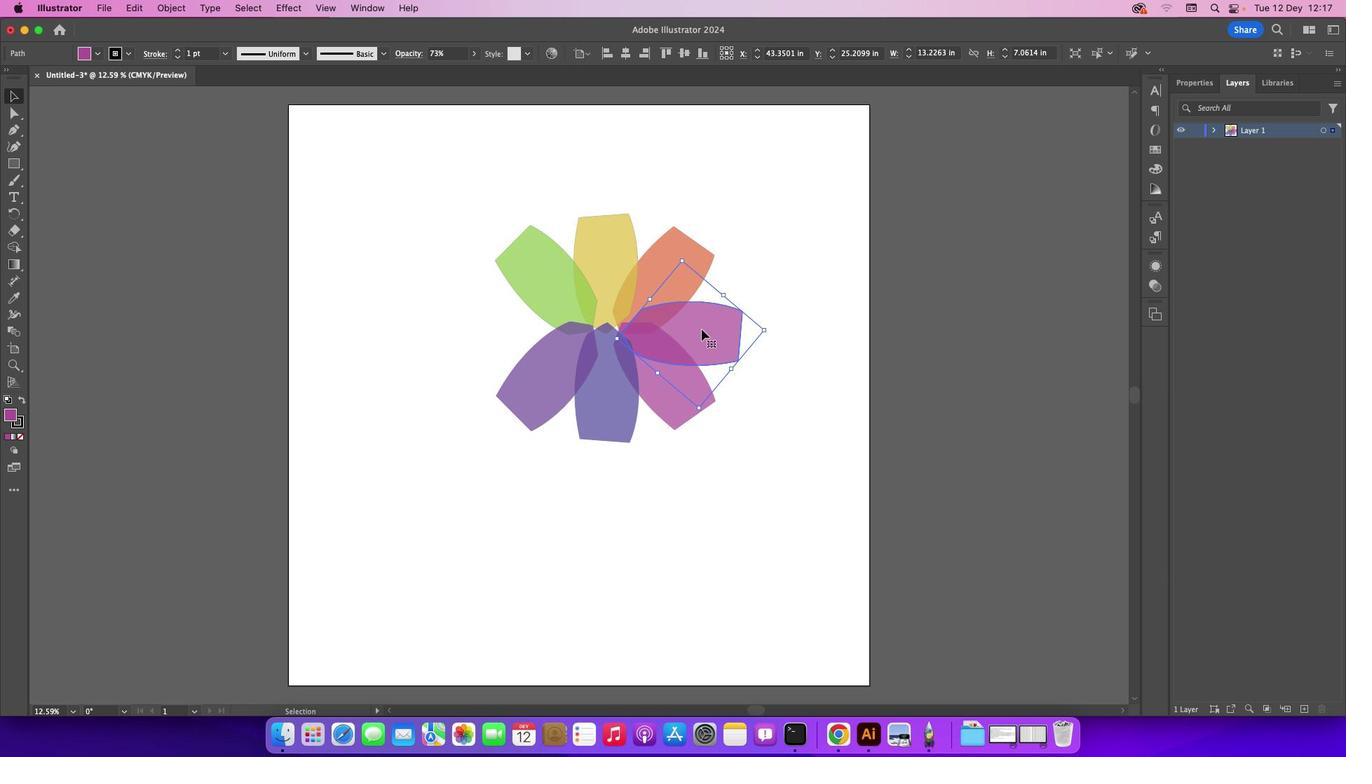 
Action: Key pressed Key.alt
Screenshot: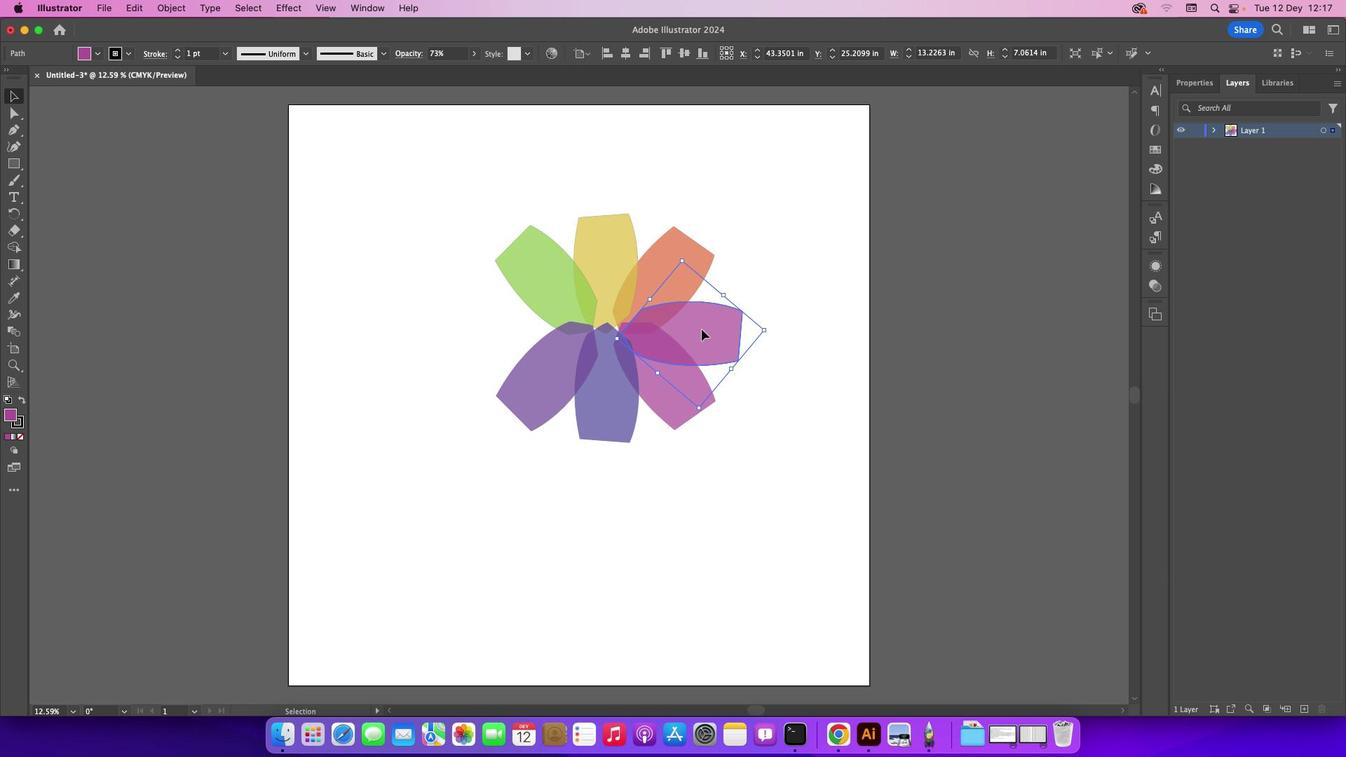
Action: Mouse pressed left at (701, 328)
Screenshot: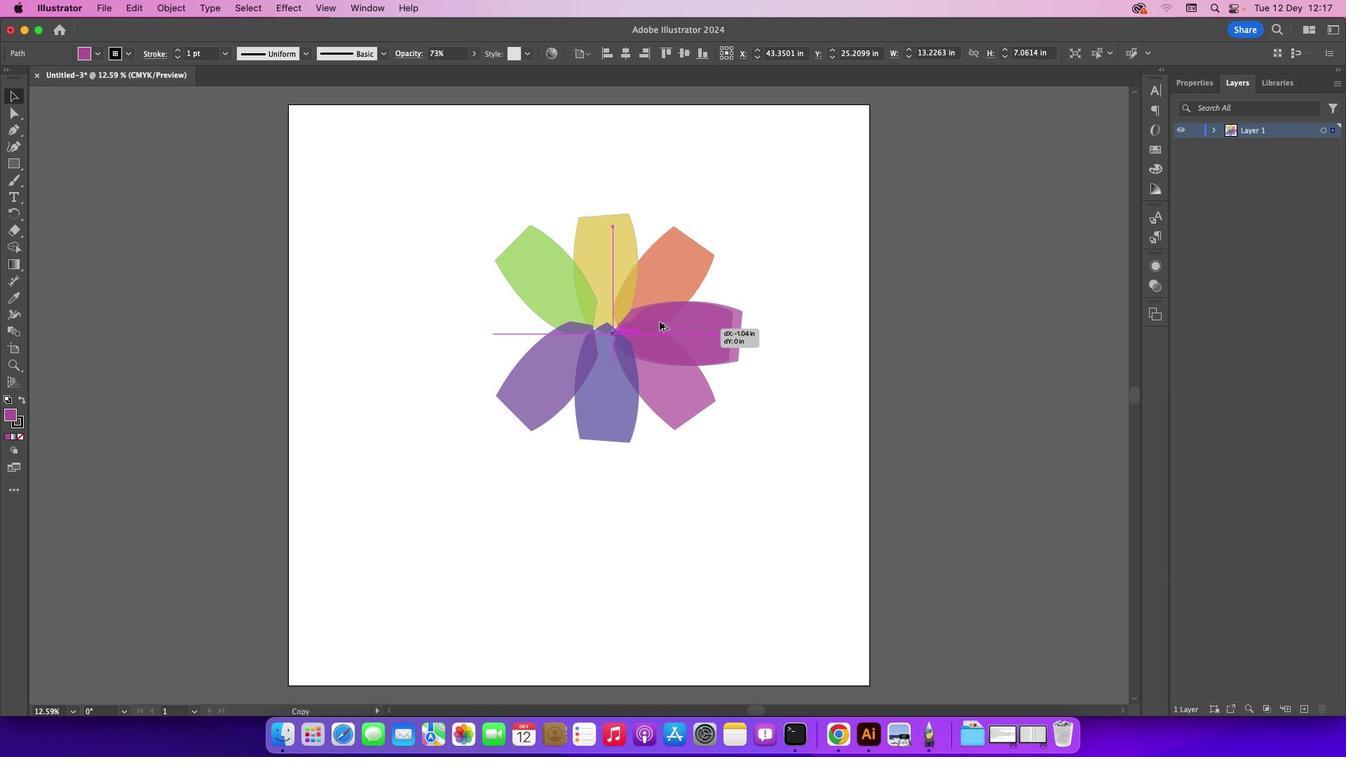 
Action: Mouse moved to (492, 320)
Screenshot: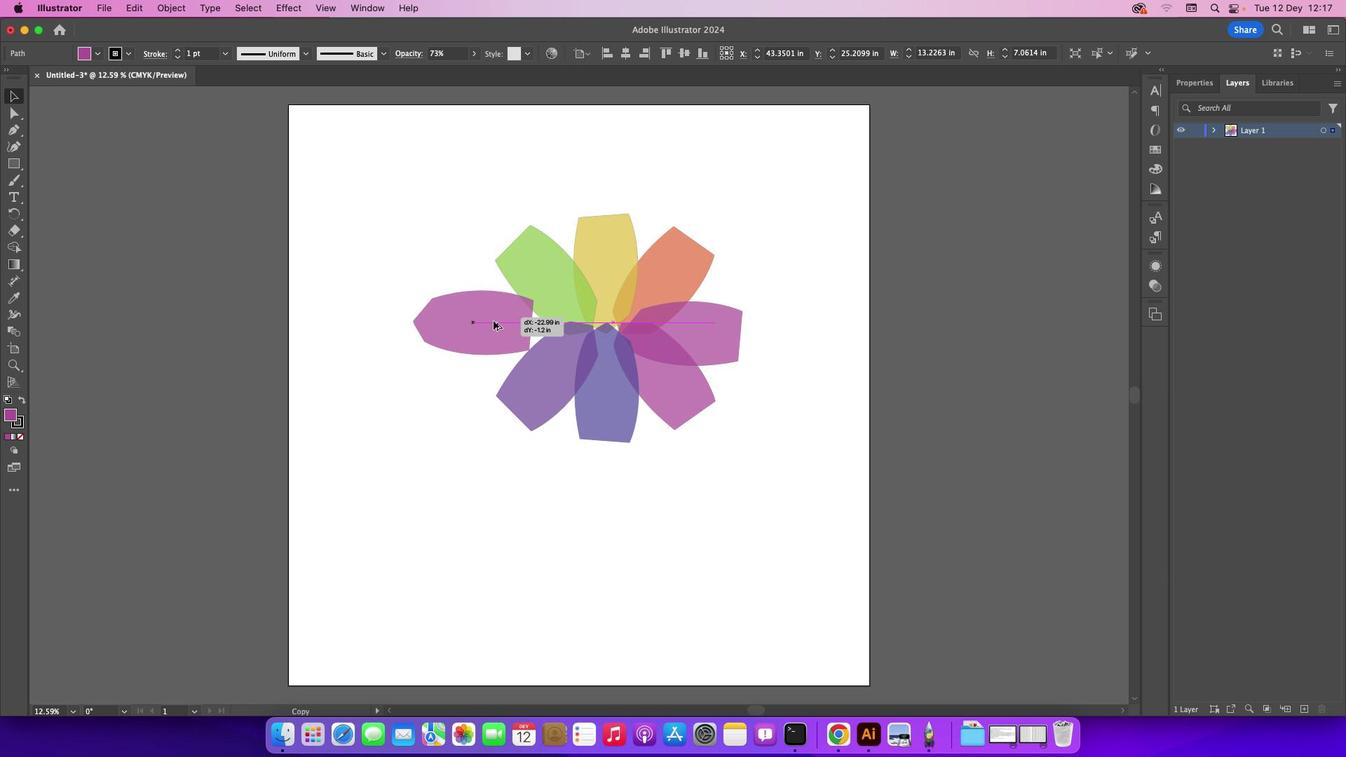 
Action: Mouse pressed right at (492, 320)
Screenshot: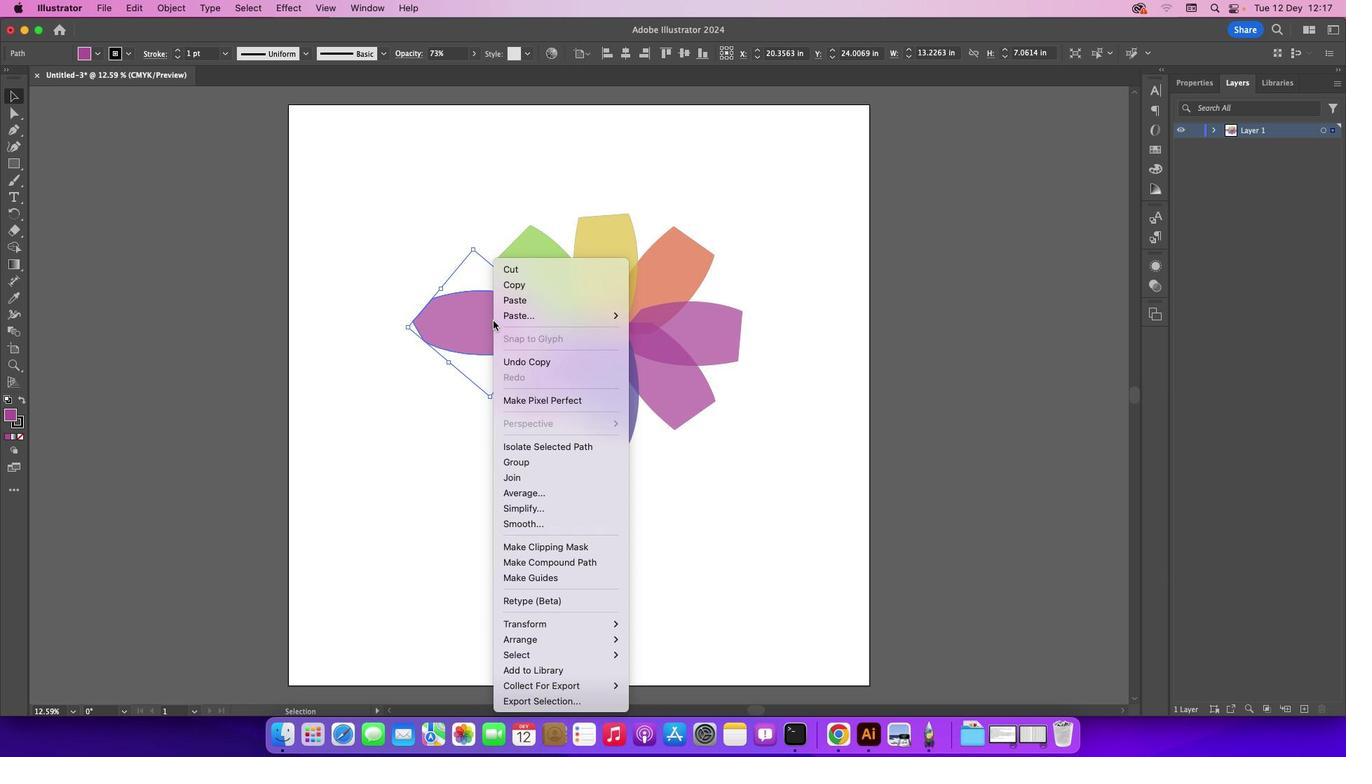 
Action: Mouse moved to (645, 625)
Screenshot: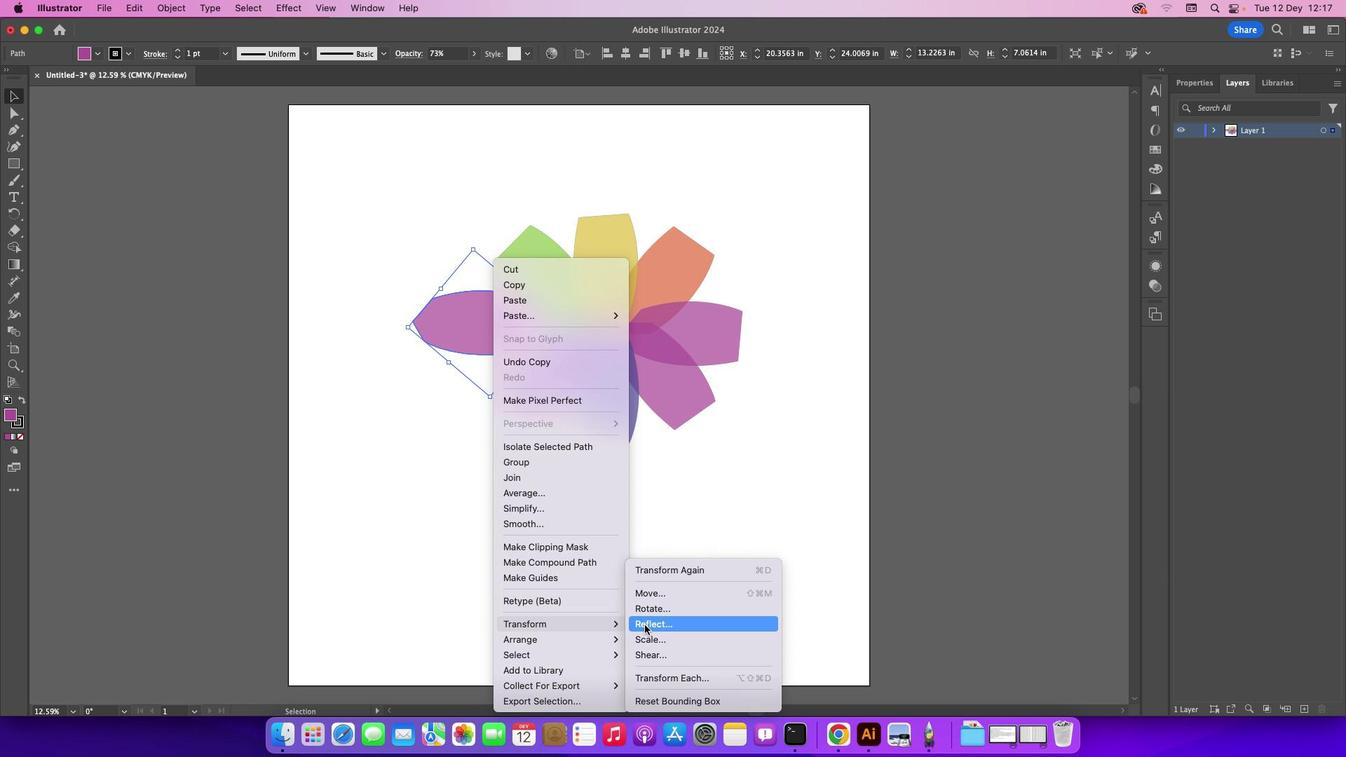 
Action: Mouse pressed left at (645, 625)
Screenshot: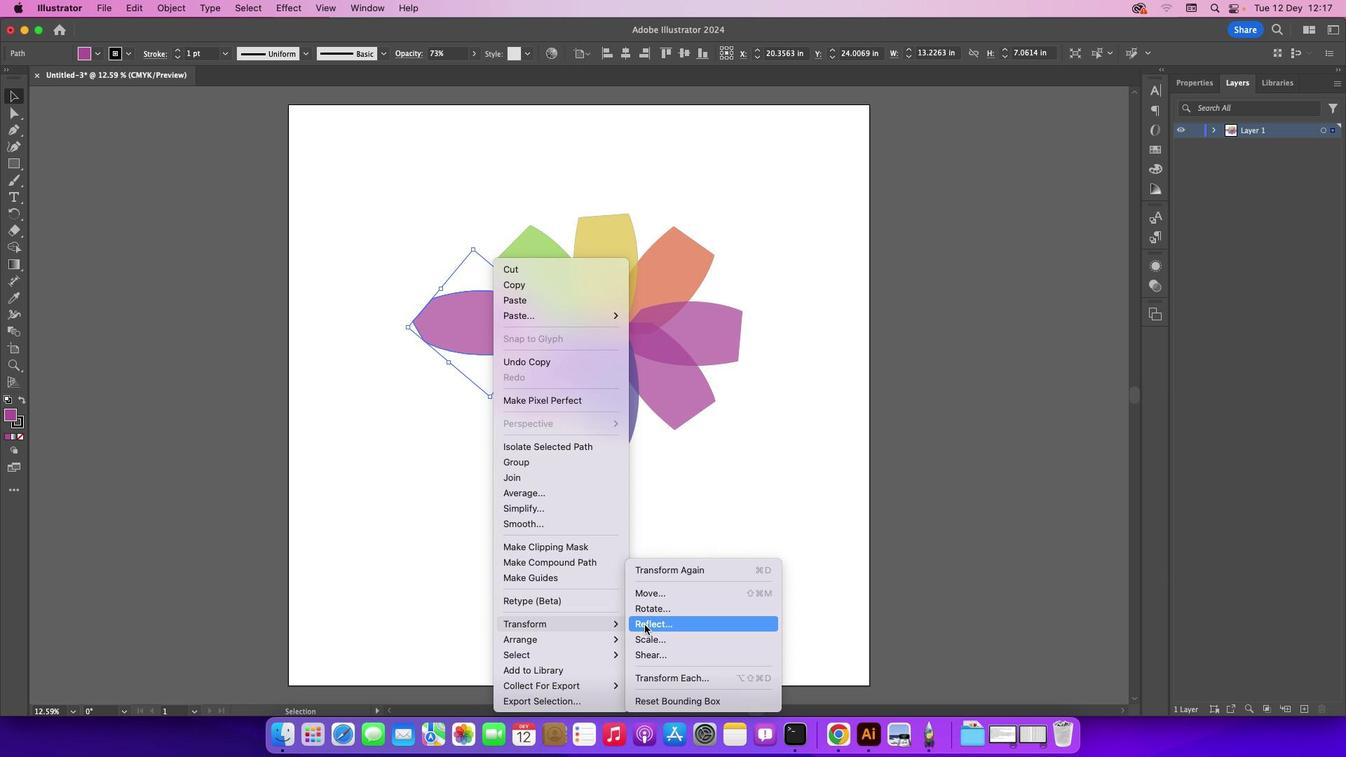
Action: Mouse moved to (897, 383)
Screenshot: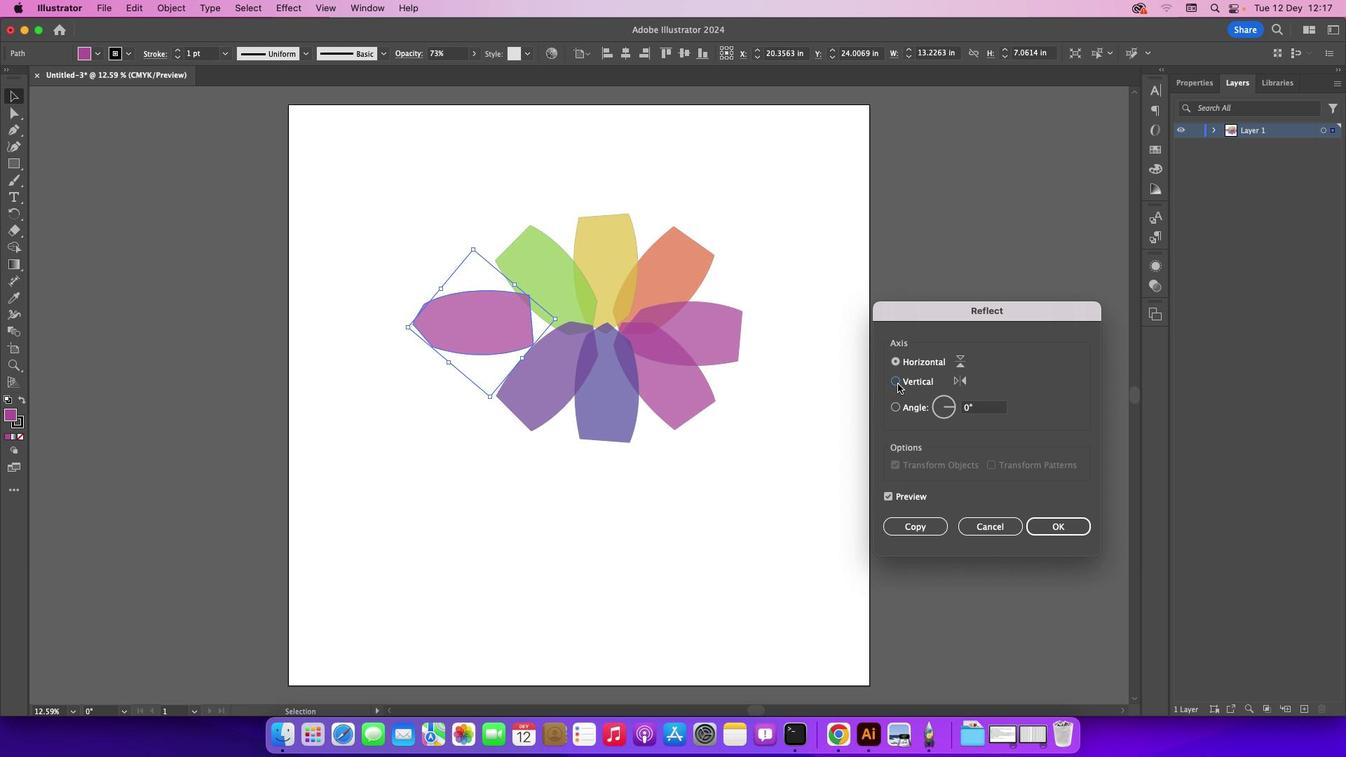 
Action: Mouse pressed left at (897, 383)
Screenshot: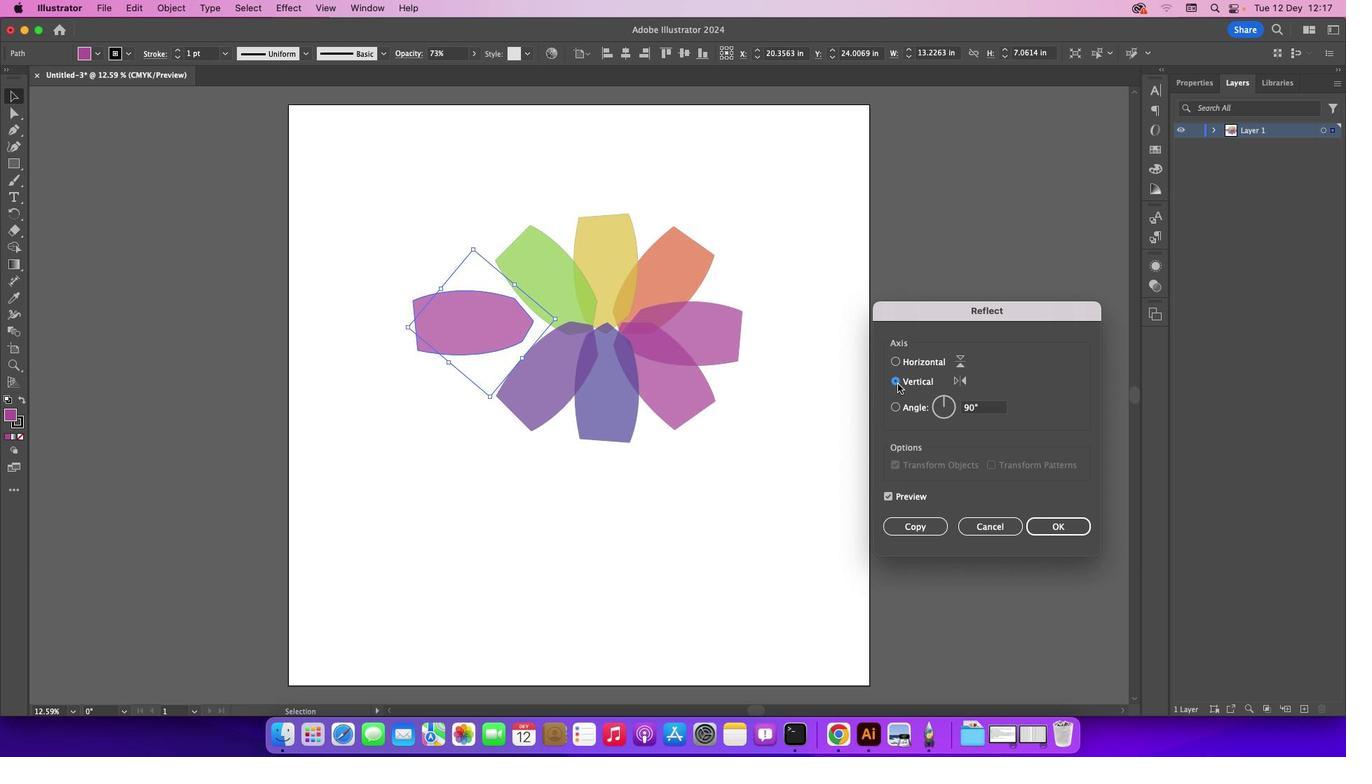 
Action: Mouse moved to (1043, 528)
Screenshot: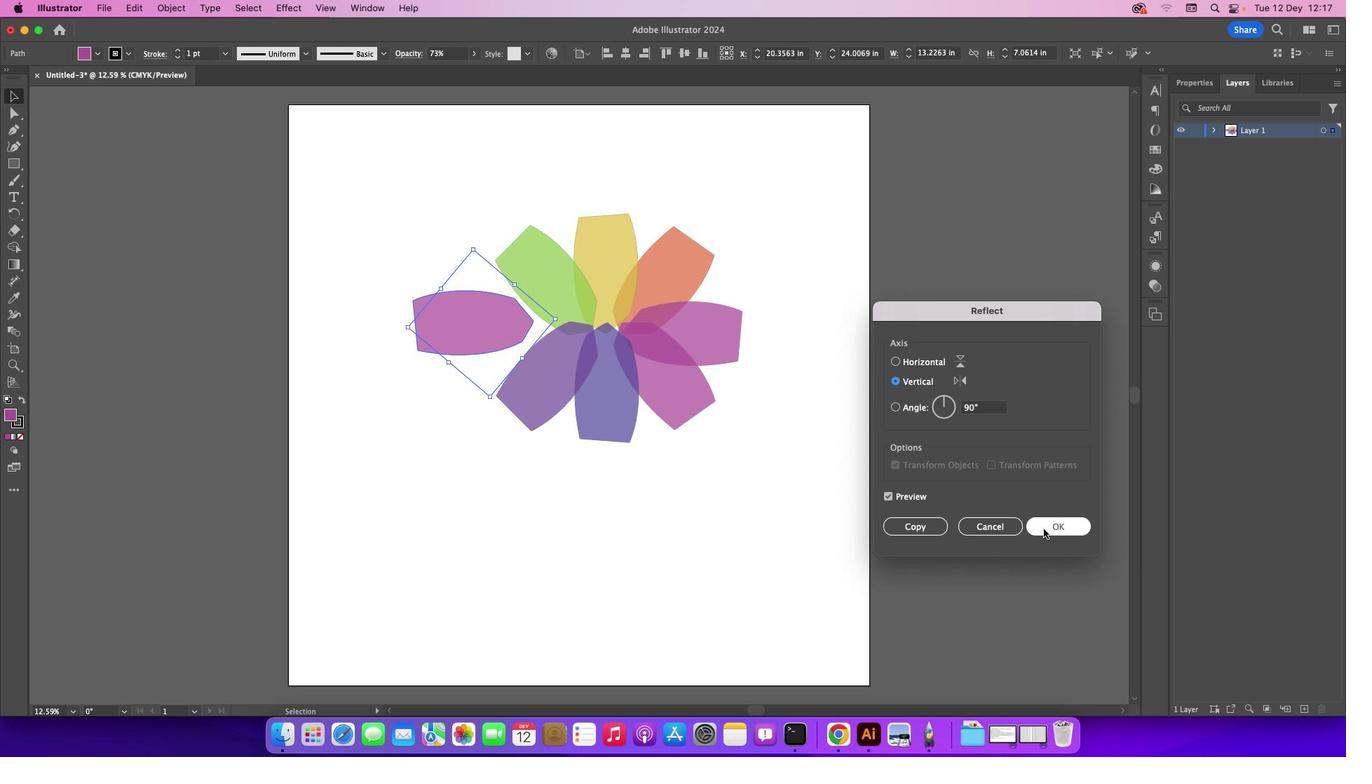 
Action: Mouse pressed left at (1043, 528)
Screenshot: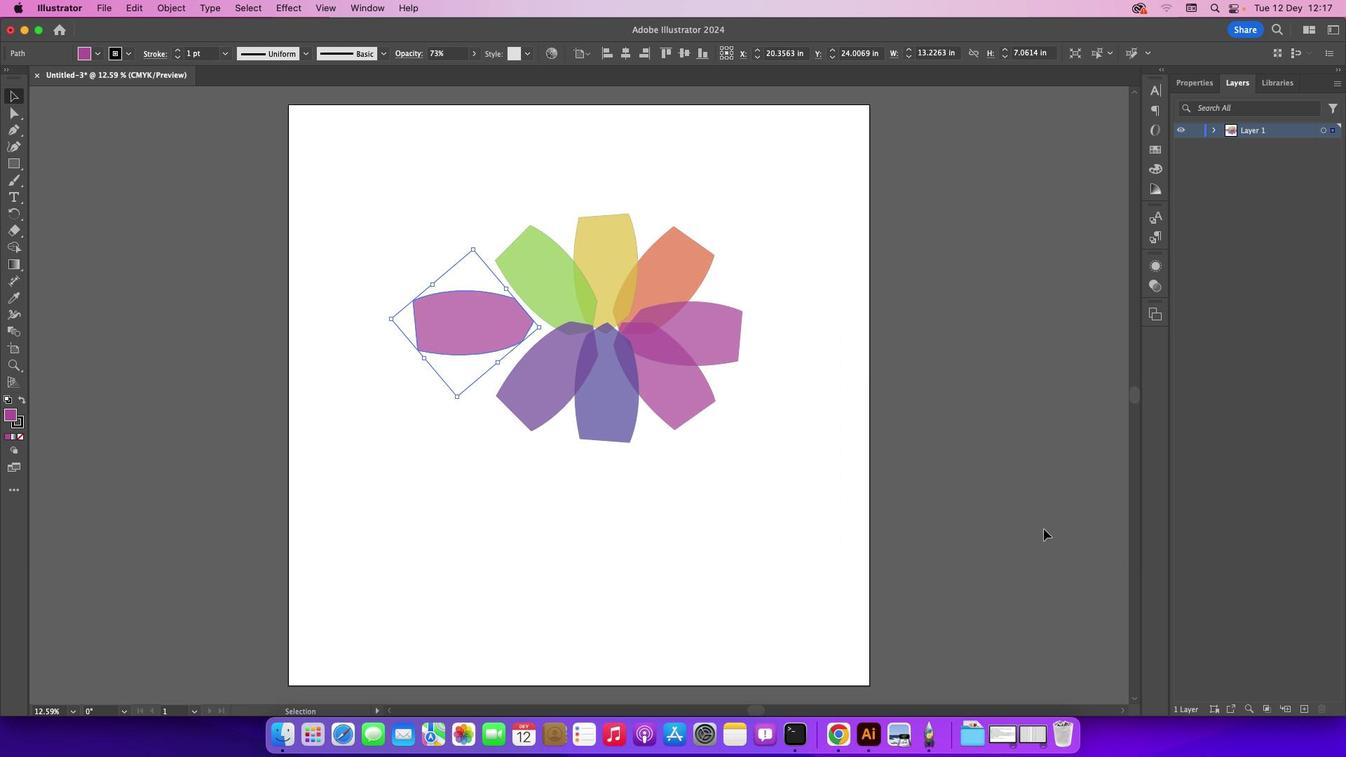 
Action: Mouse moved to (462, 316)
Screenshot: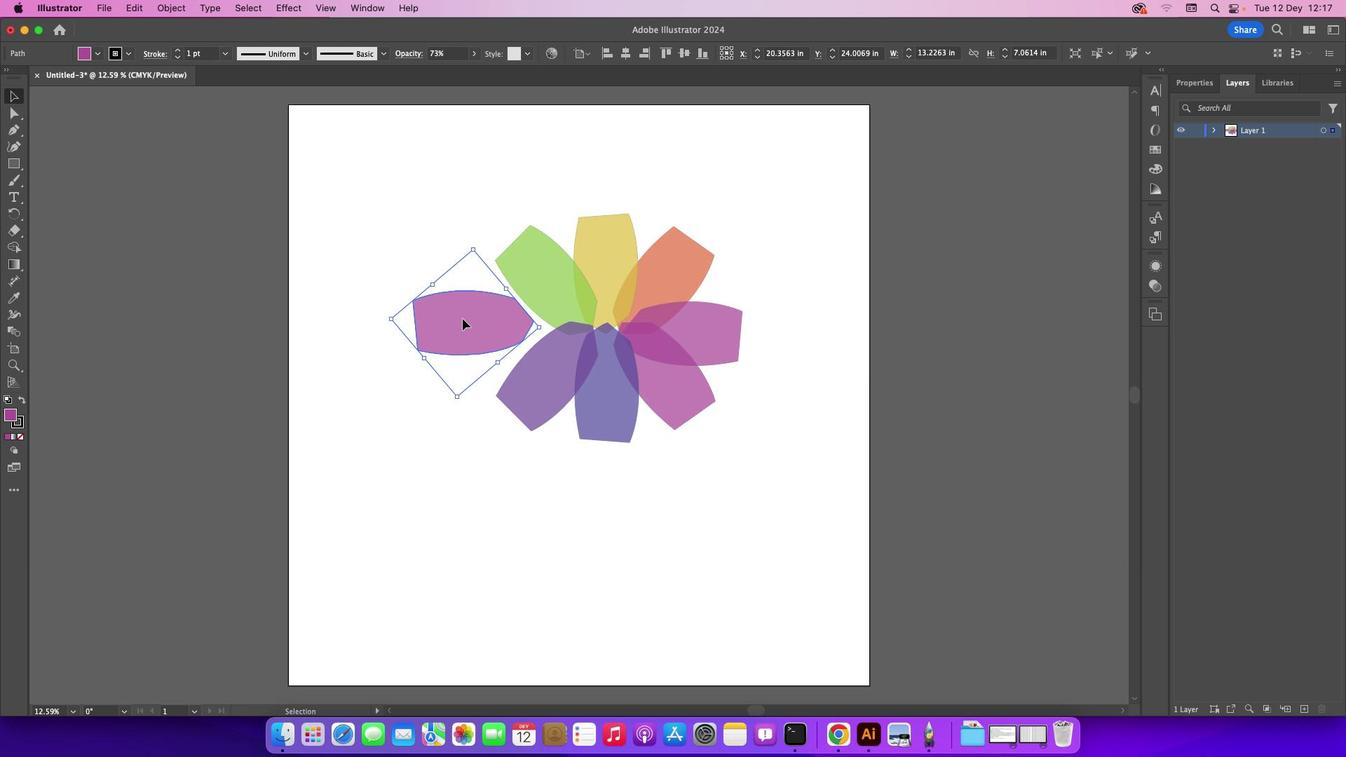 
Action: Mouse pressed left at (462, 316)
Screenshot: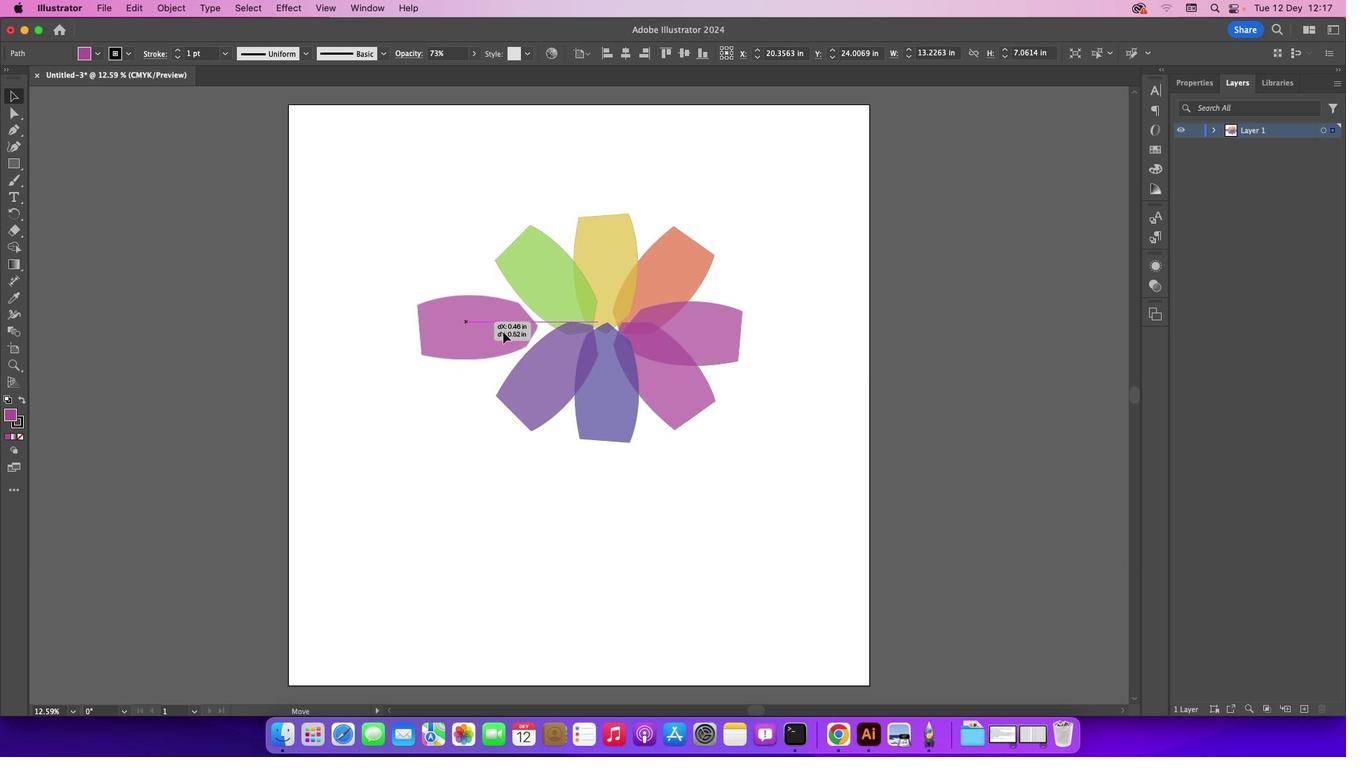 
Action: Mouse moved to (708, 321)
Screenshot: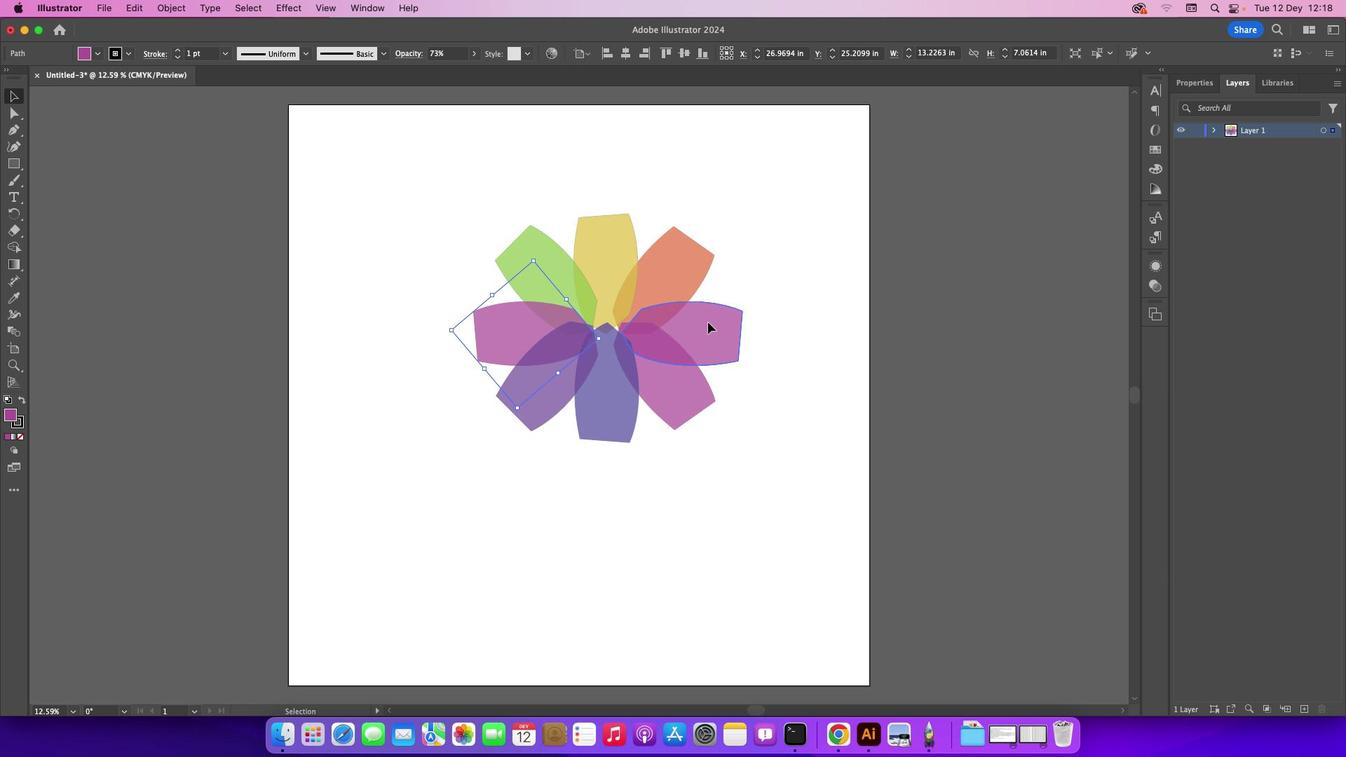 
Action: Mouse pressed left at (708, 321)
Screenshot: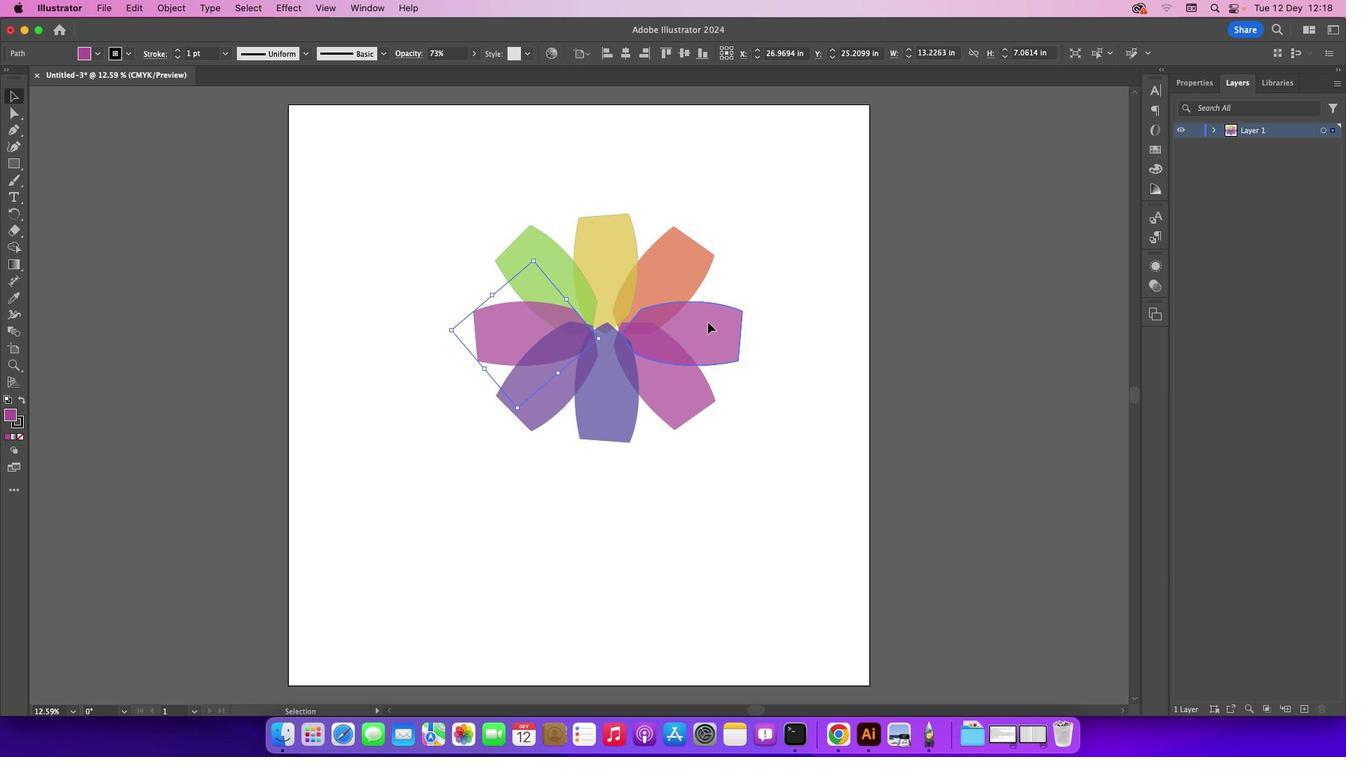 
Action: Mouse moved to (563, 334)
Screenshot: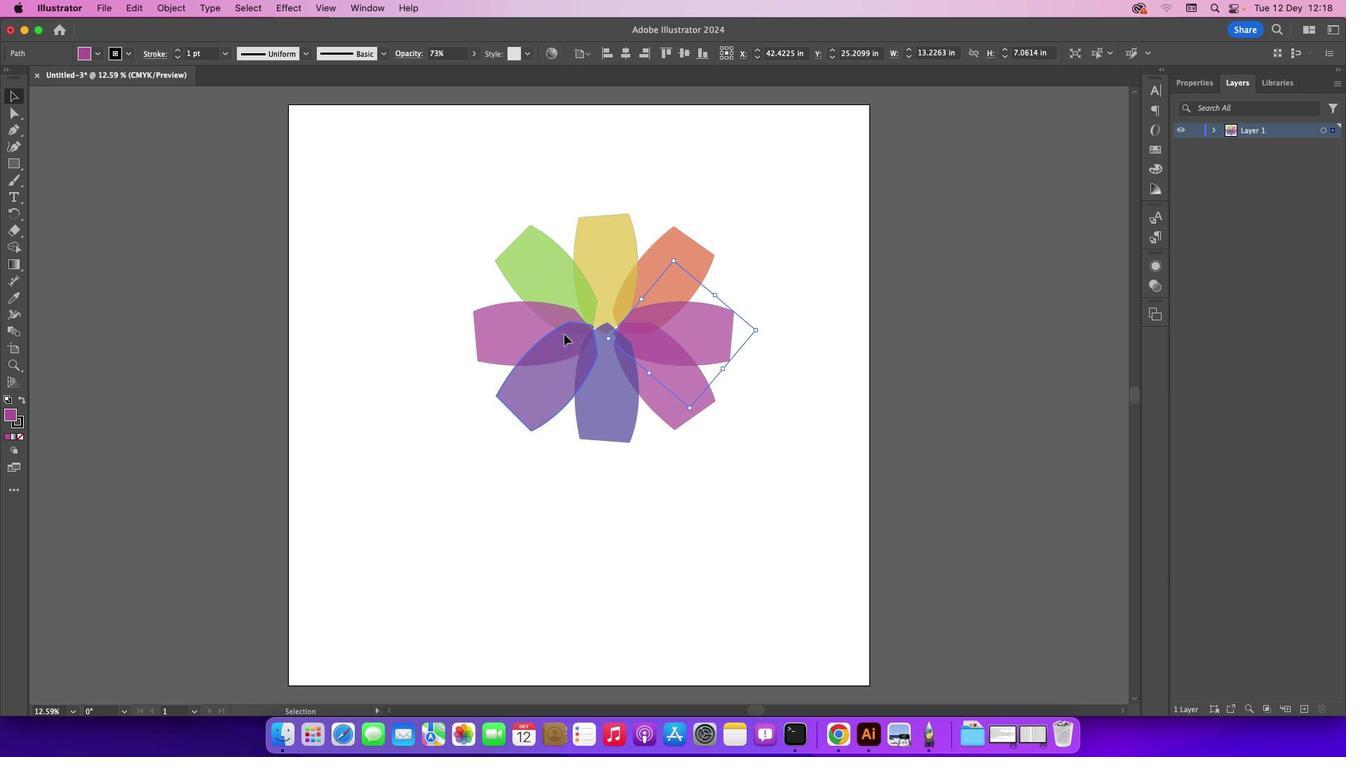 
Action: Mouse pressed left at (563, 334)
Screenshot: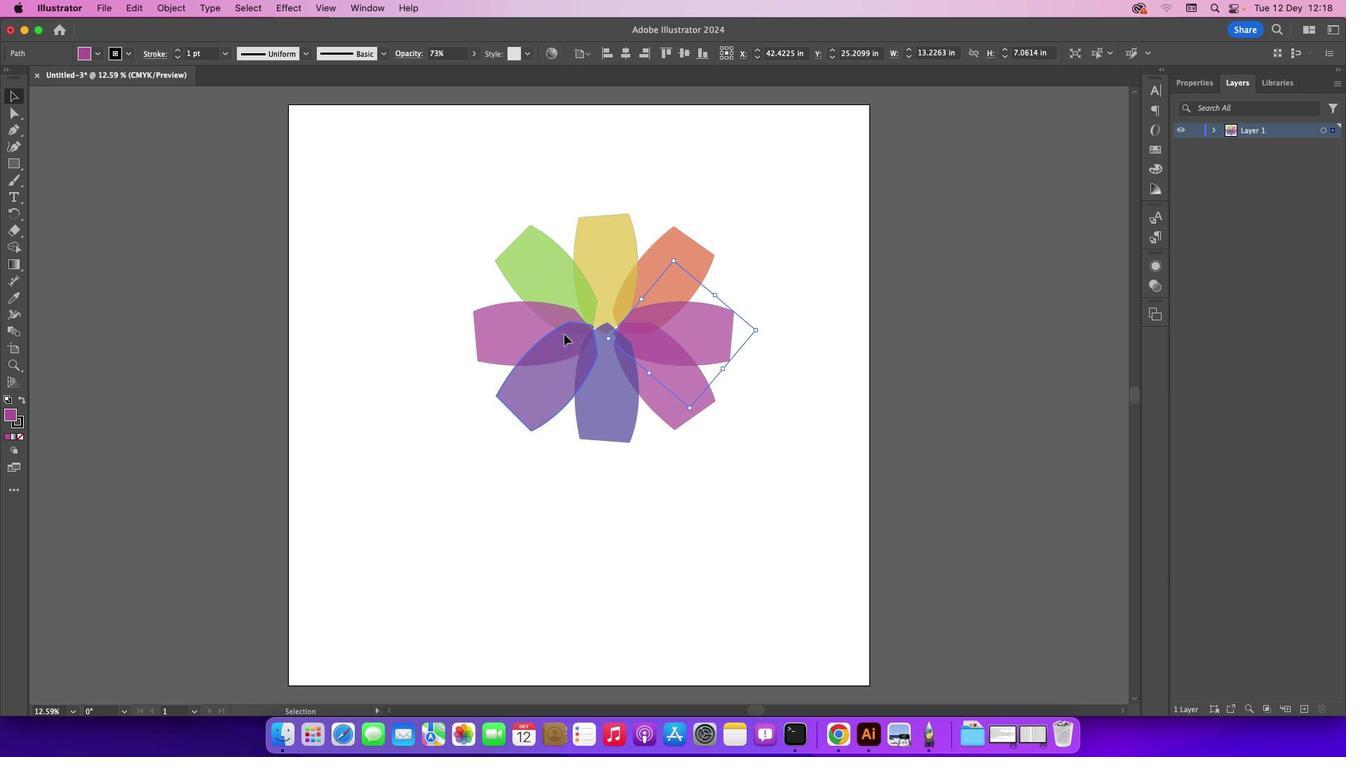
Action: Mouse moved to (568, 333)
Screenshot: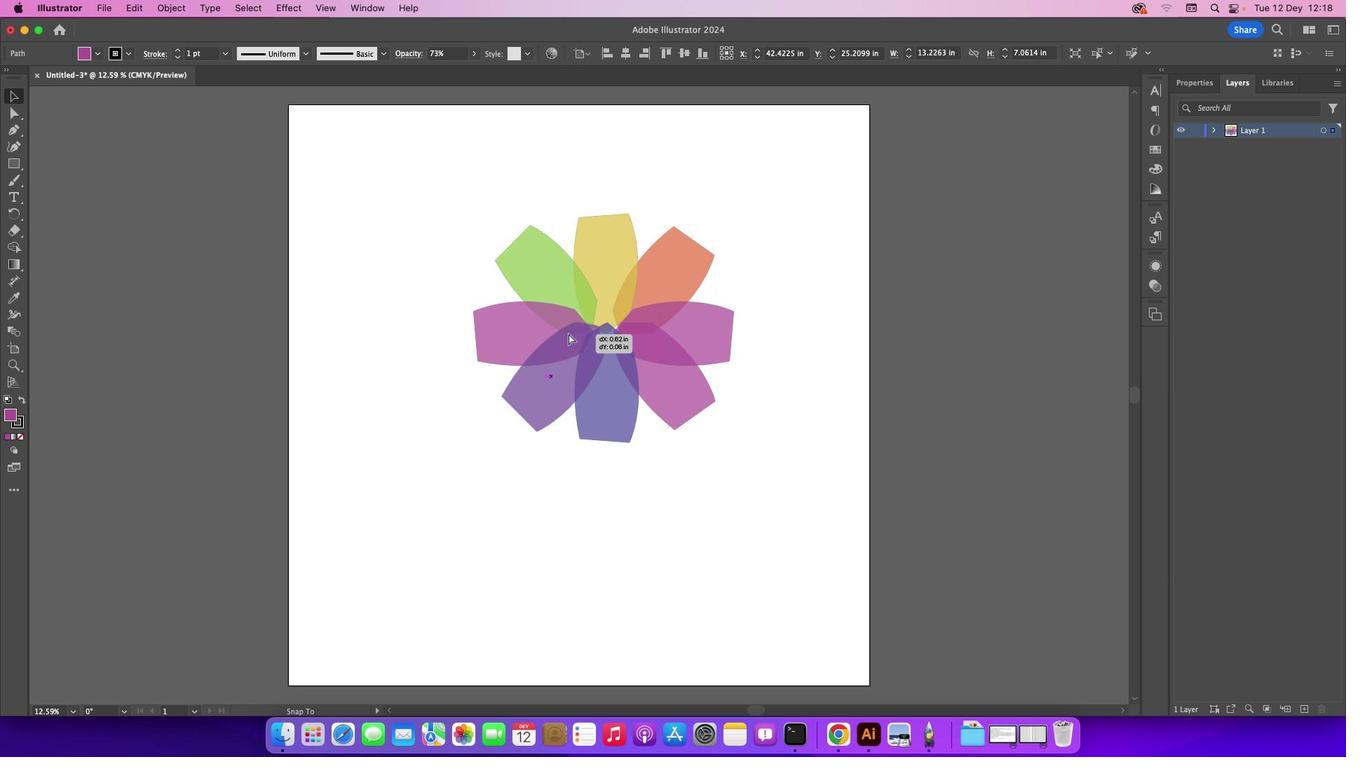 
Action: Key pressed Key.cmd'z'
Screenshot: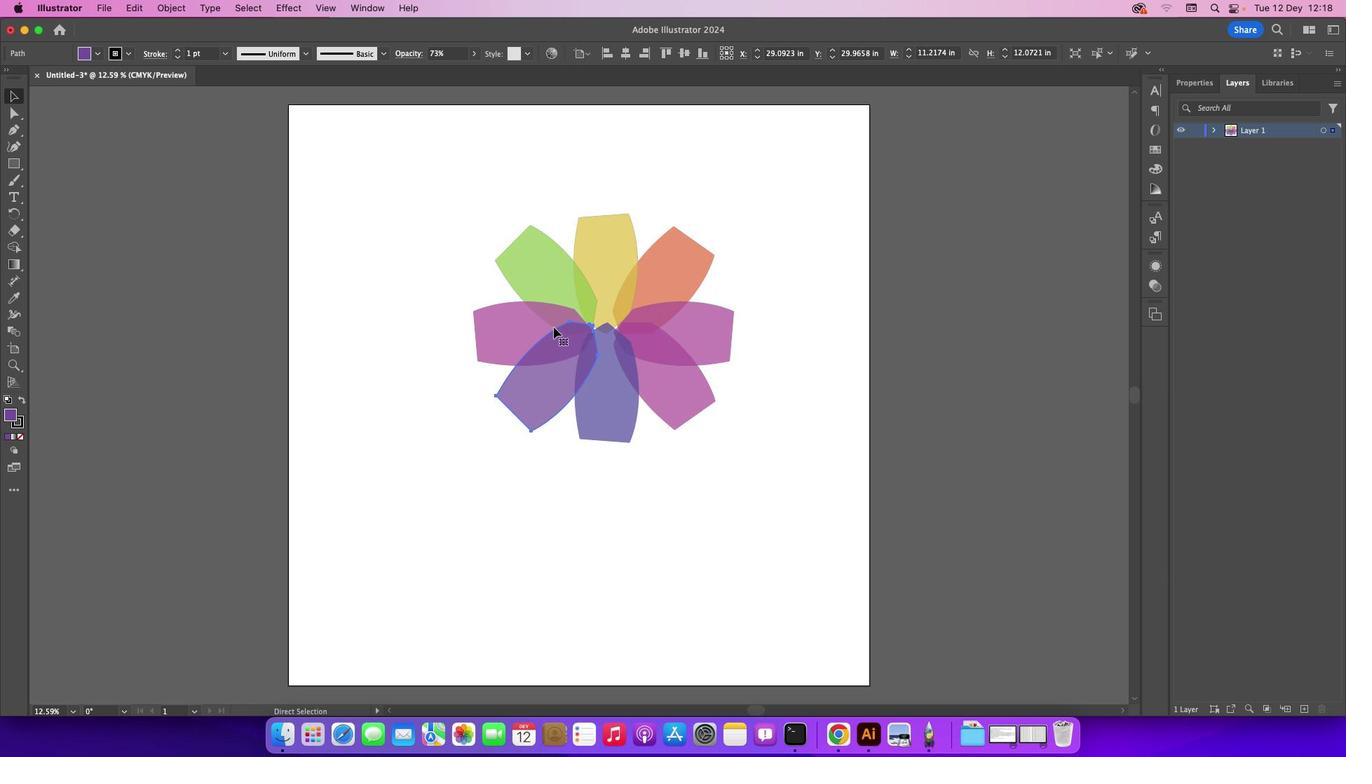 
Action: Mouse moved to (525, 324)
Screenshot: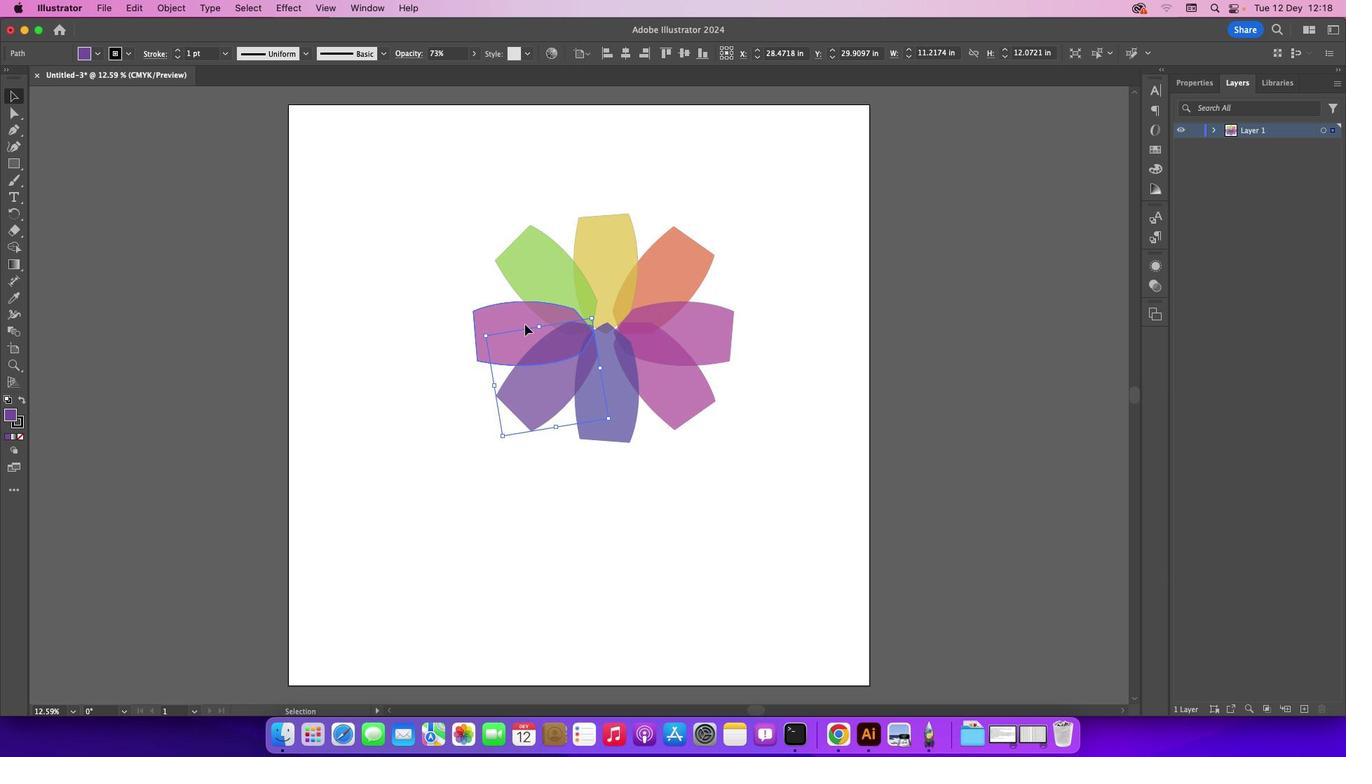 
Action: Mouse pressed left at (525, 324)
Screenshot: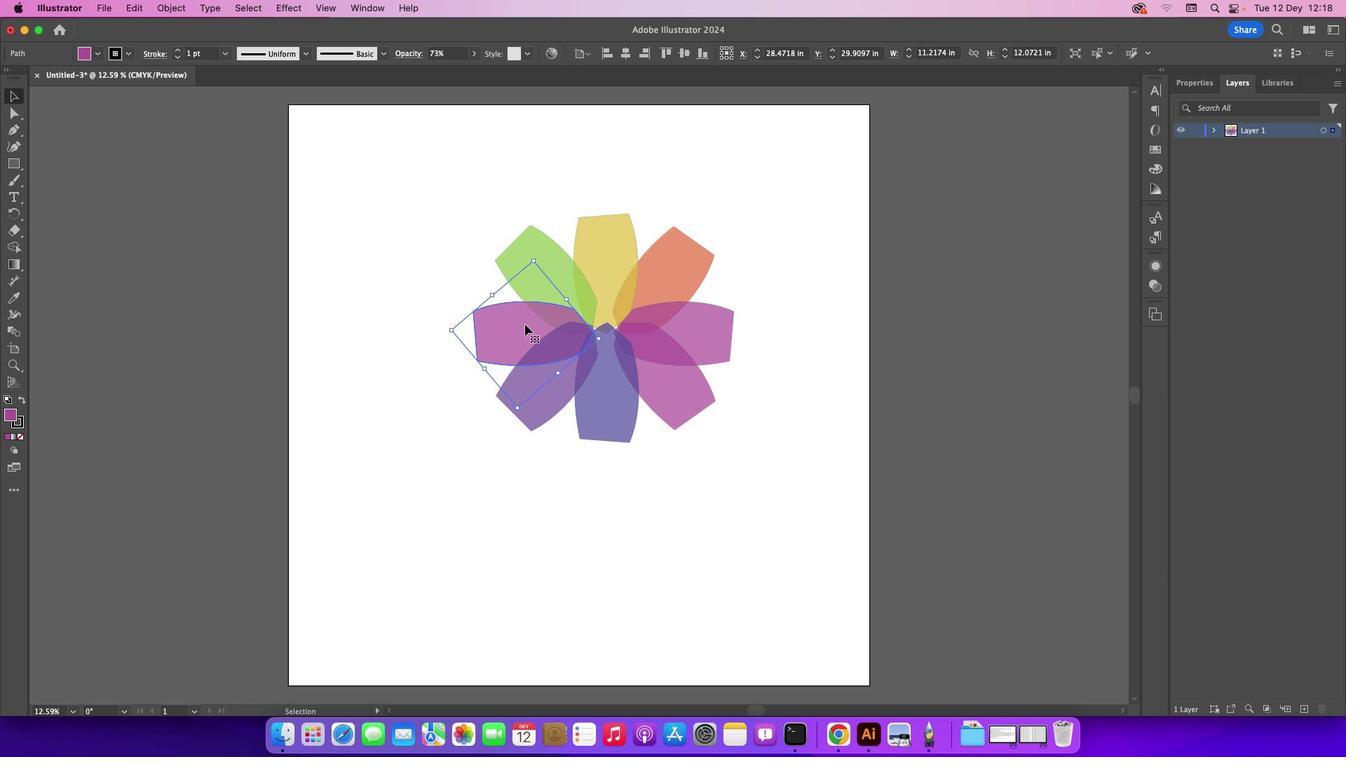 
Action: Mouse moved to (523, 323)
Screenshot: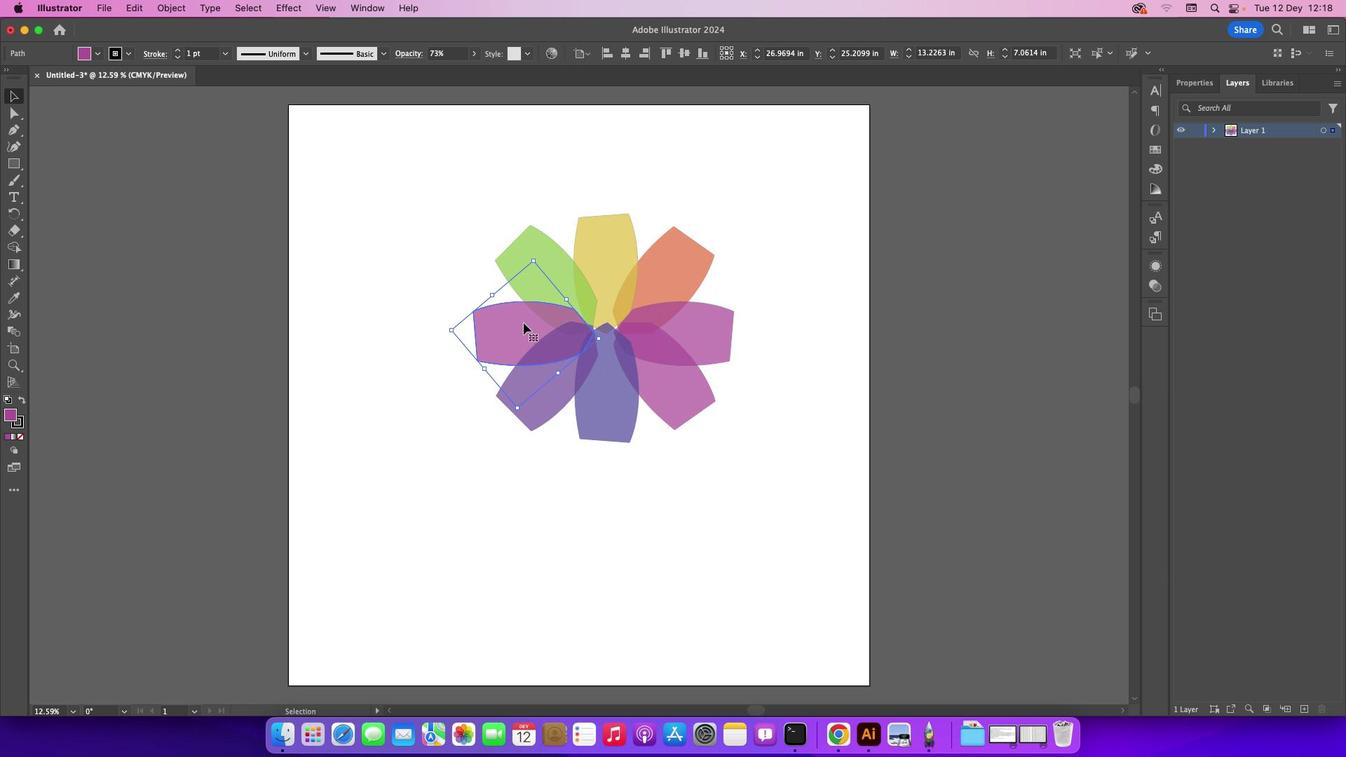 
Action: Mouse pressed left at (523, 323)
Screenshot: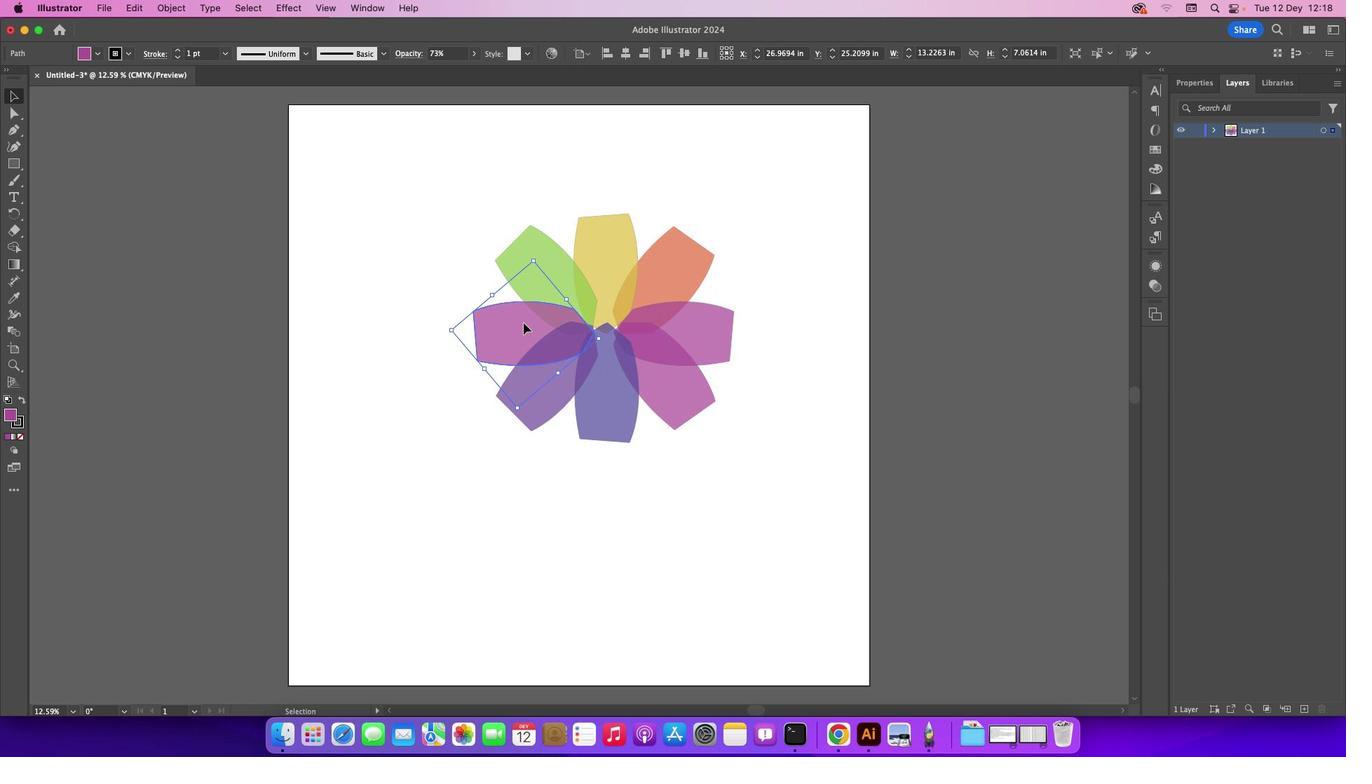 
Action: Mouse moved to (776, 376)
Screenshot: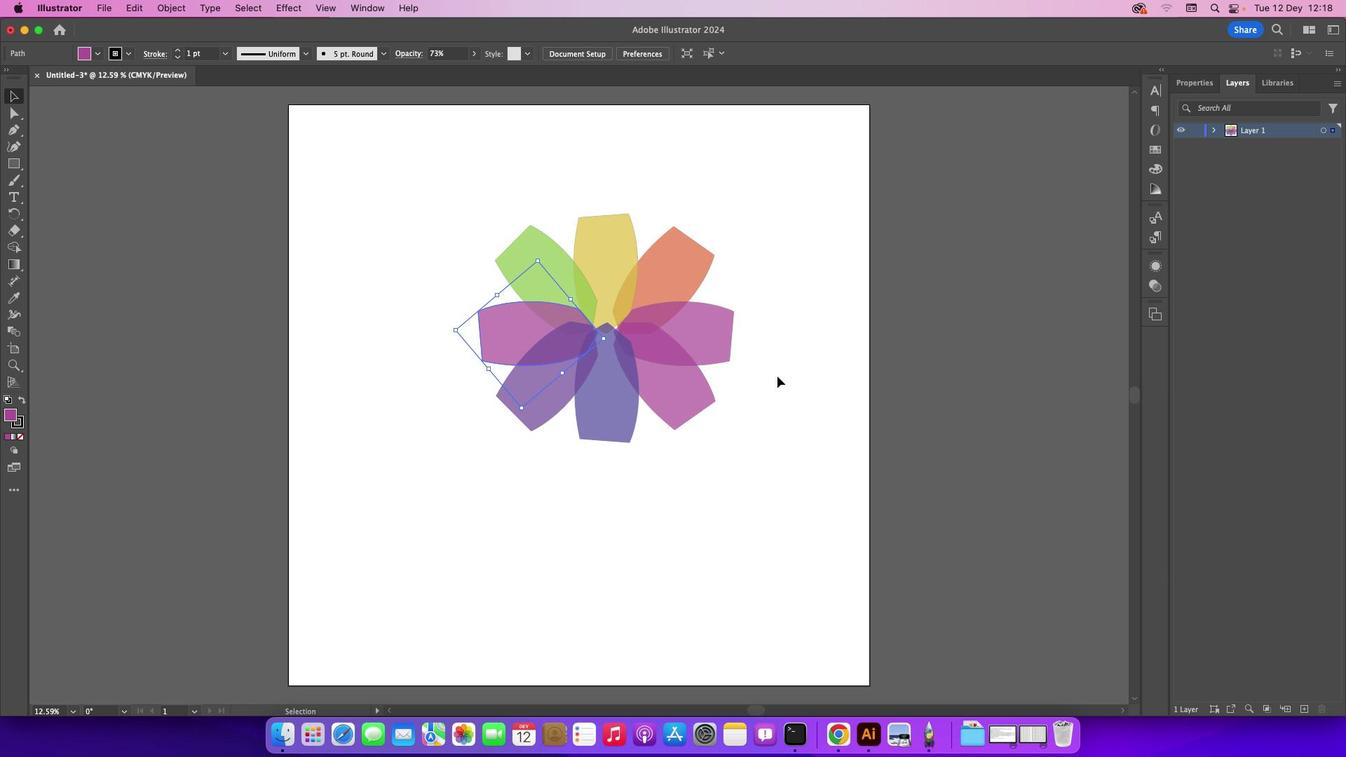 
Action: Mouse pressed left at (776, 376)
Screenshot: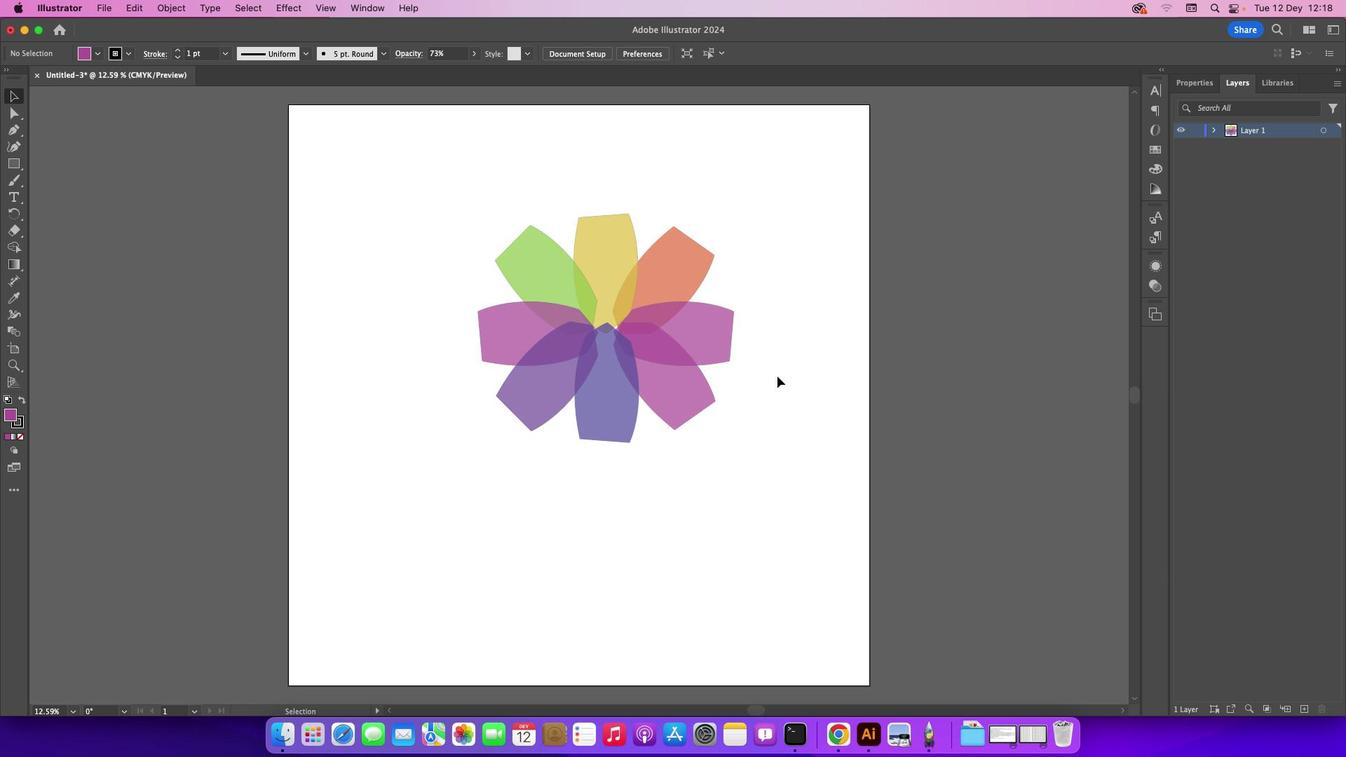 
Action: Mouse moved to (860, 329)
Screenshot: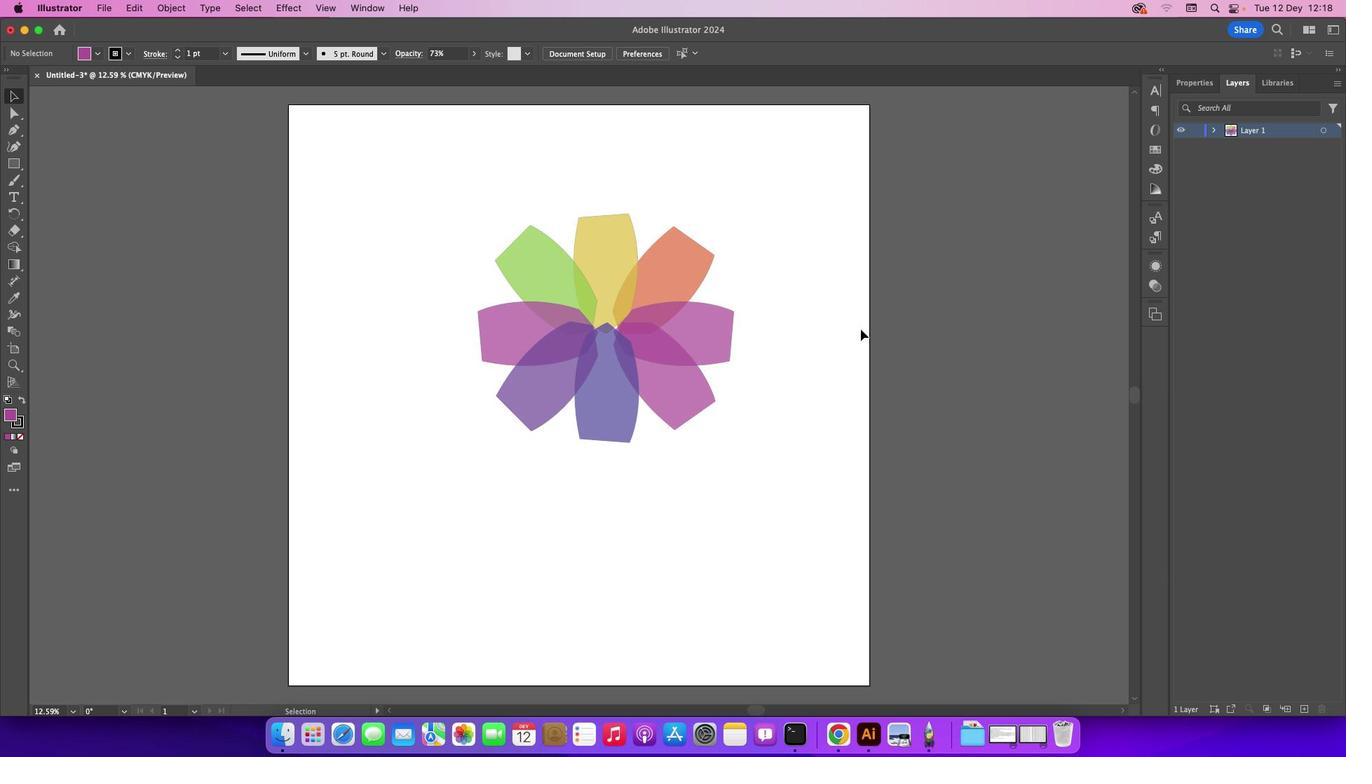 
Action: Mouse pressed left at (860, 329)
Screenshot: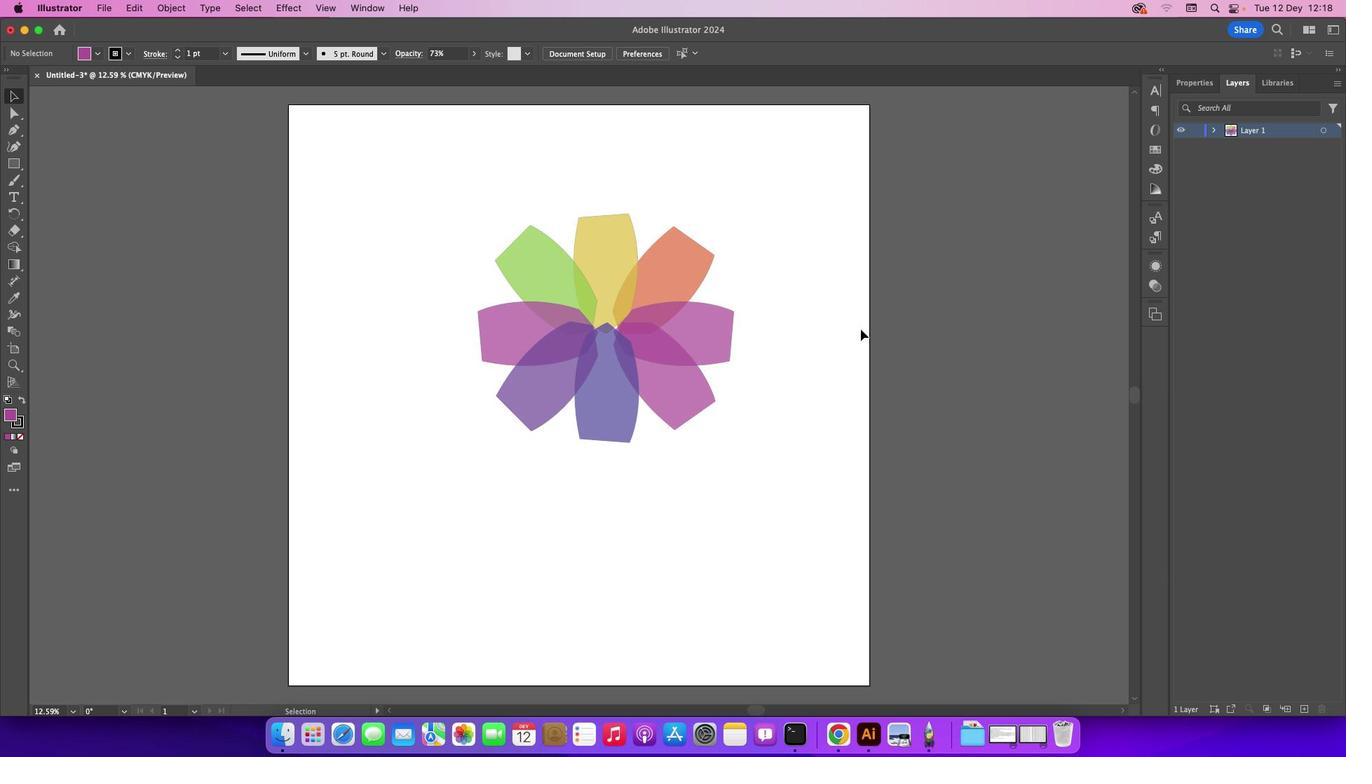 
Action: Mouse moved to (519, 340)
Screenshot: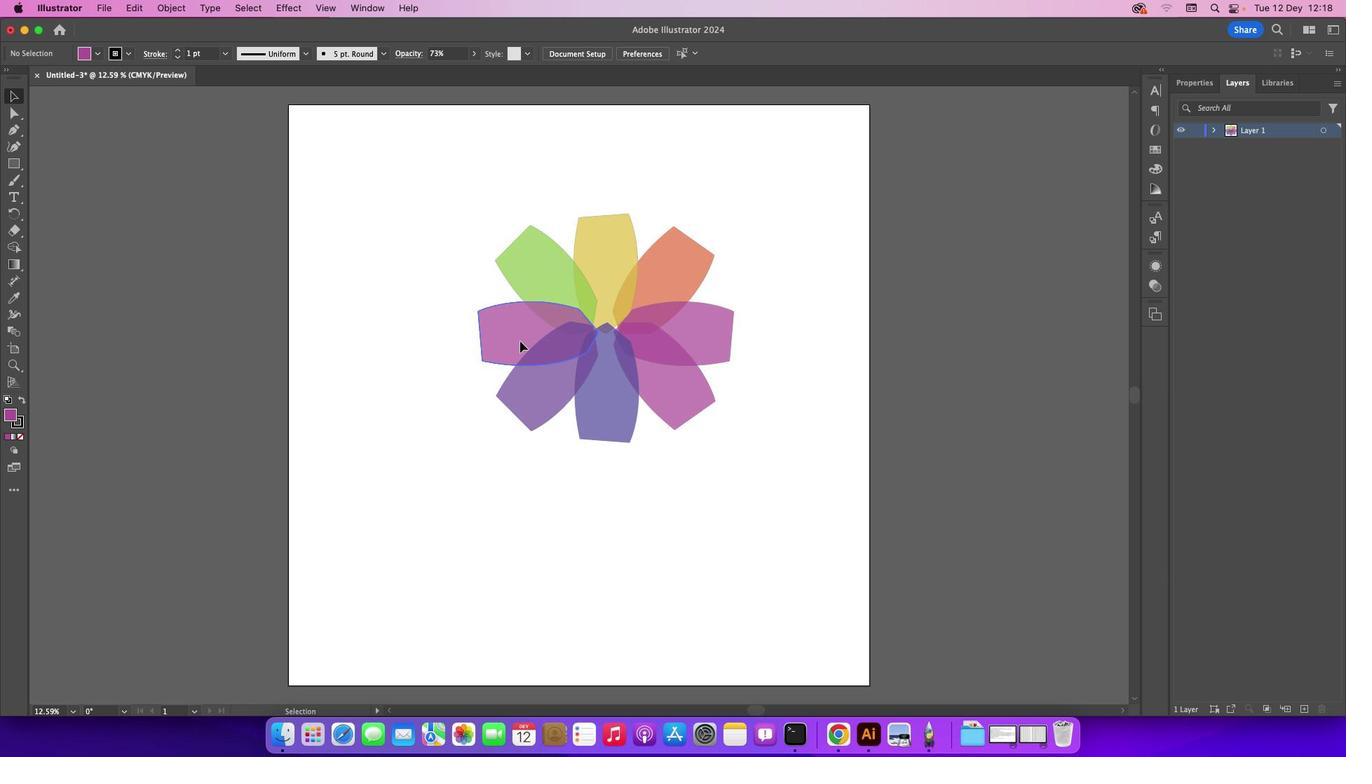 
Action: Mouse pressed left at (519, 340)
Screenshot: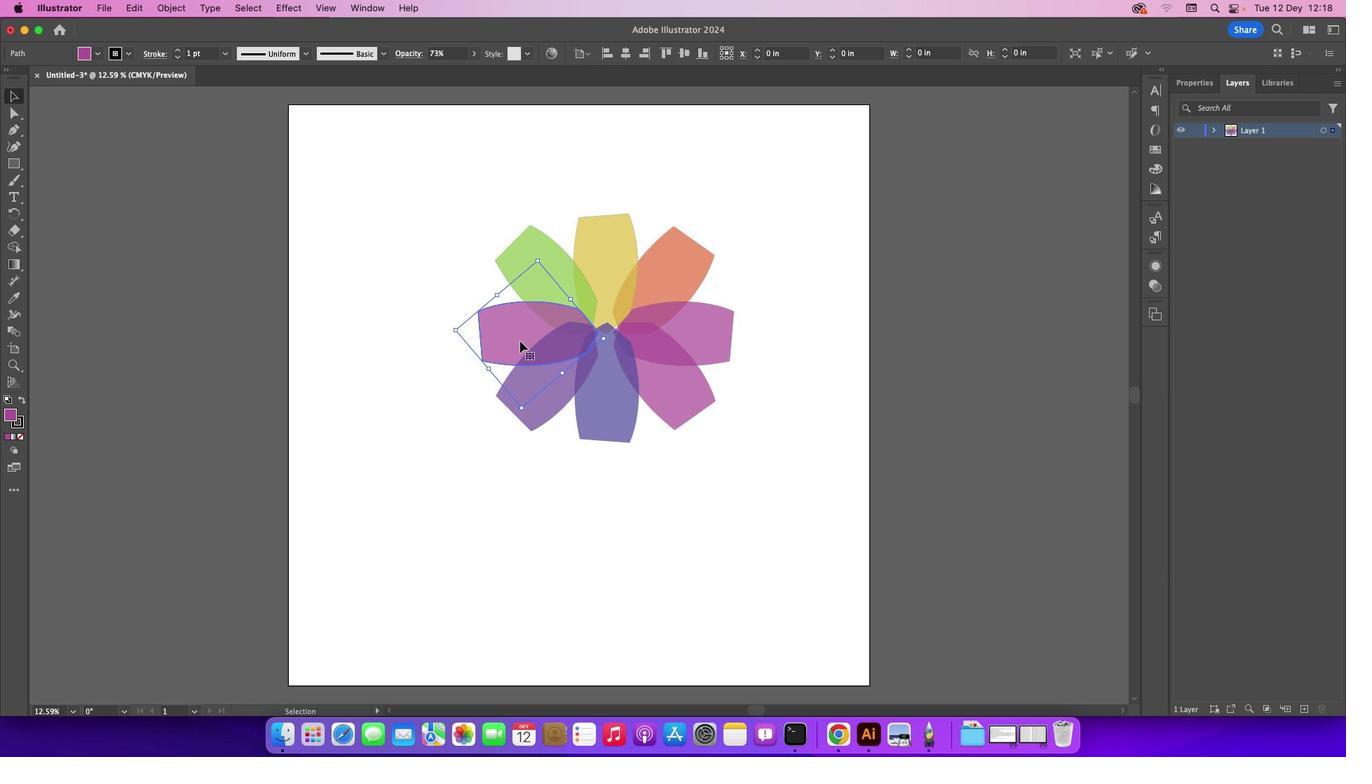 
Action: Mouse moved to (11, 414)
Screenshot: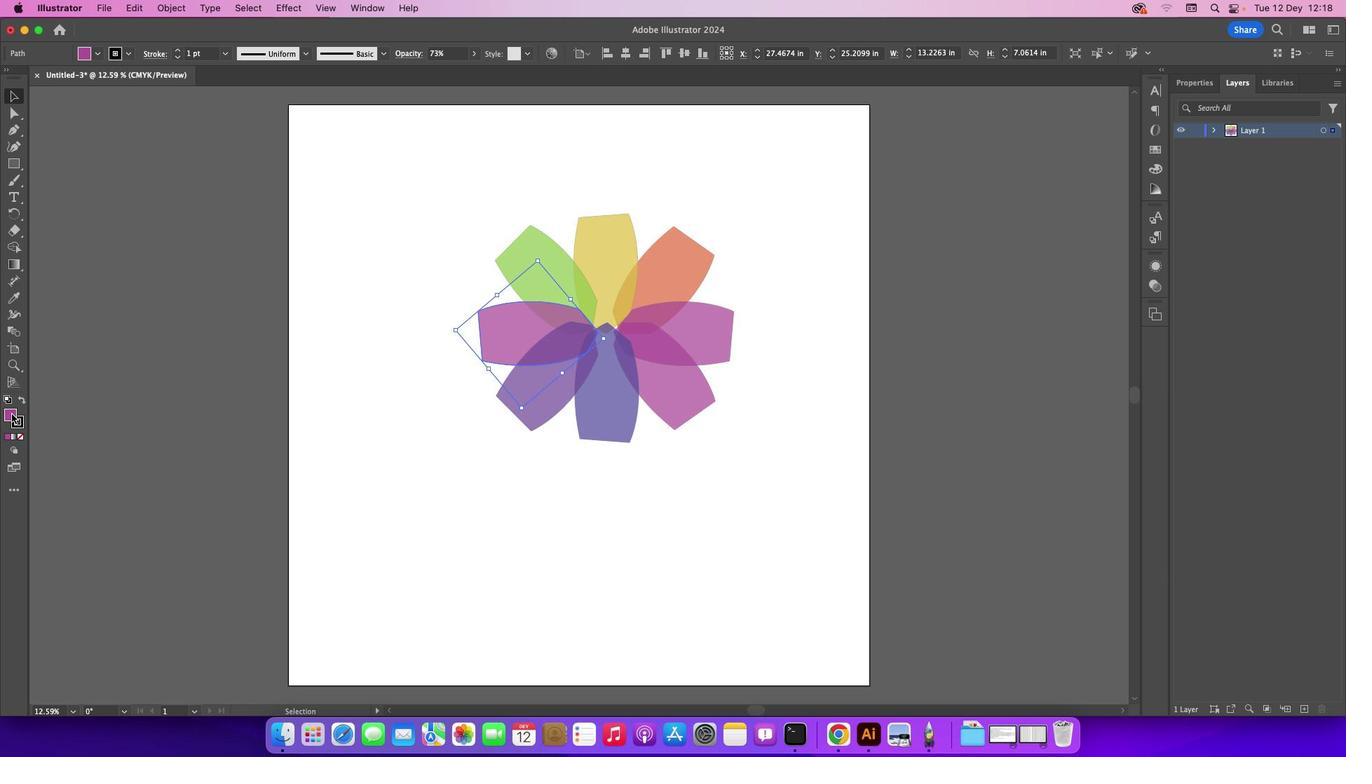 
Action: Mouse pressed left at (11, 414)
Screenshot: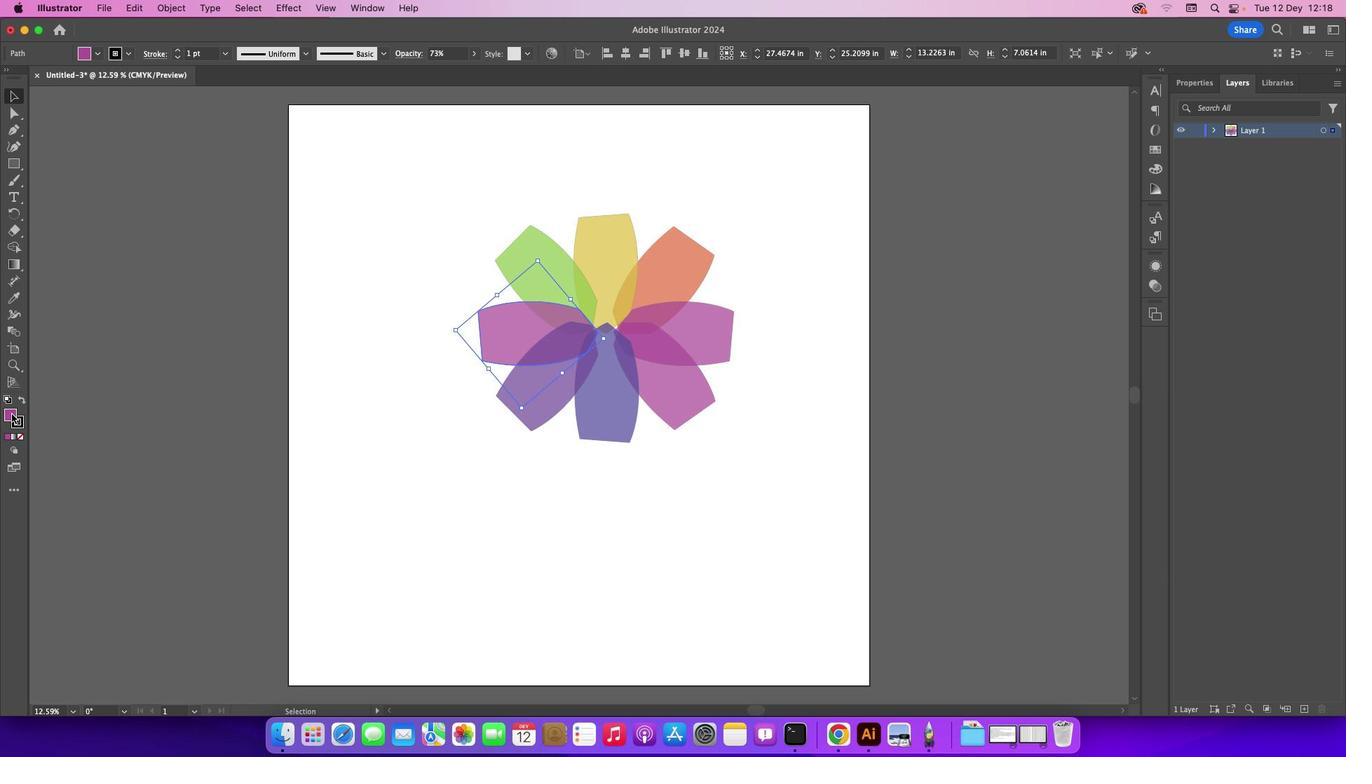 
Action: Mouse pressed left at (11, 414)
Screenshot: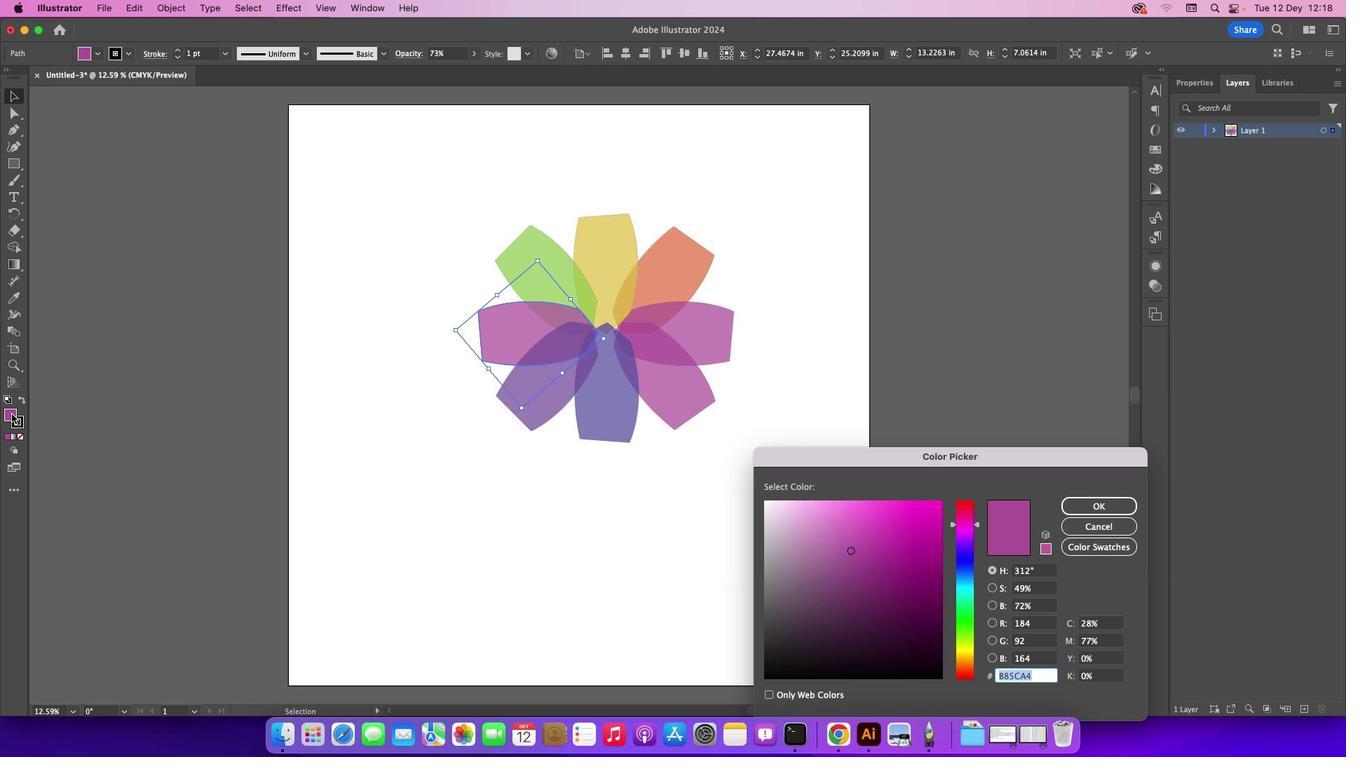 
Action: Mouse moved to (969, 584)
Screenshot: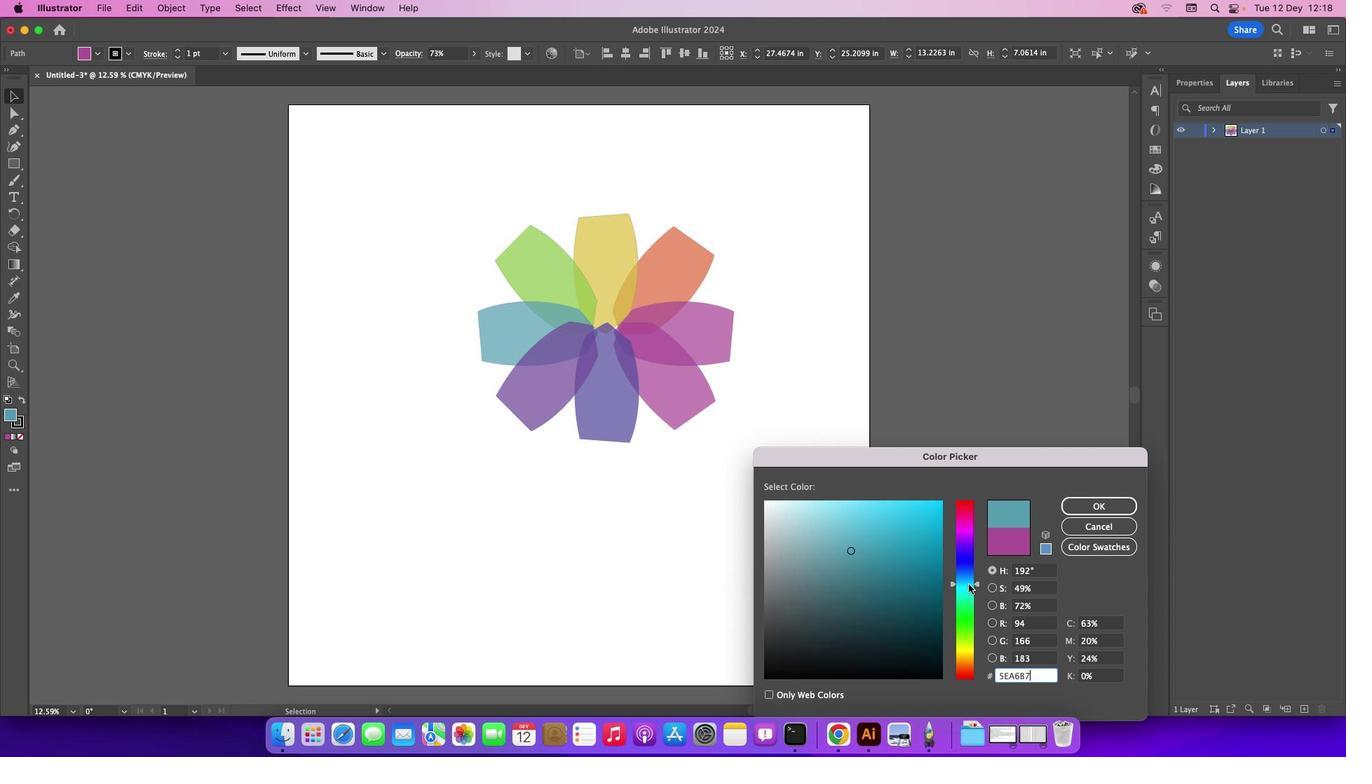 
Action: Mouse pressed left at (969, 584)
Screenshot: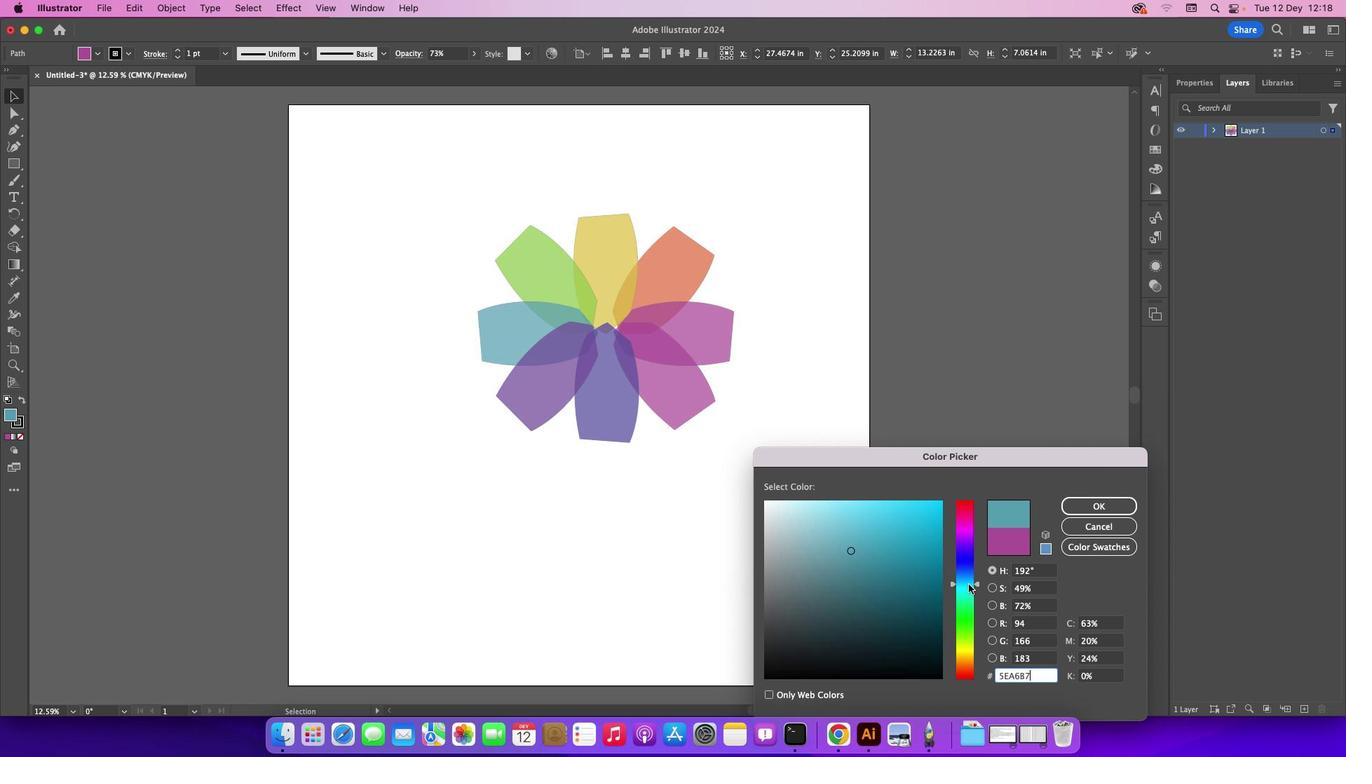
Action: Mouse moved to (1106, 503)
Screenshot: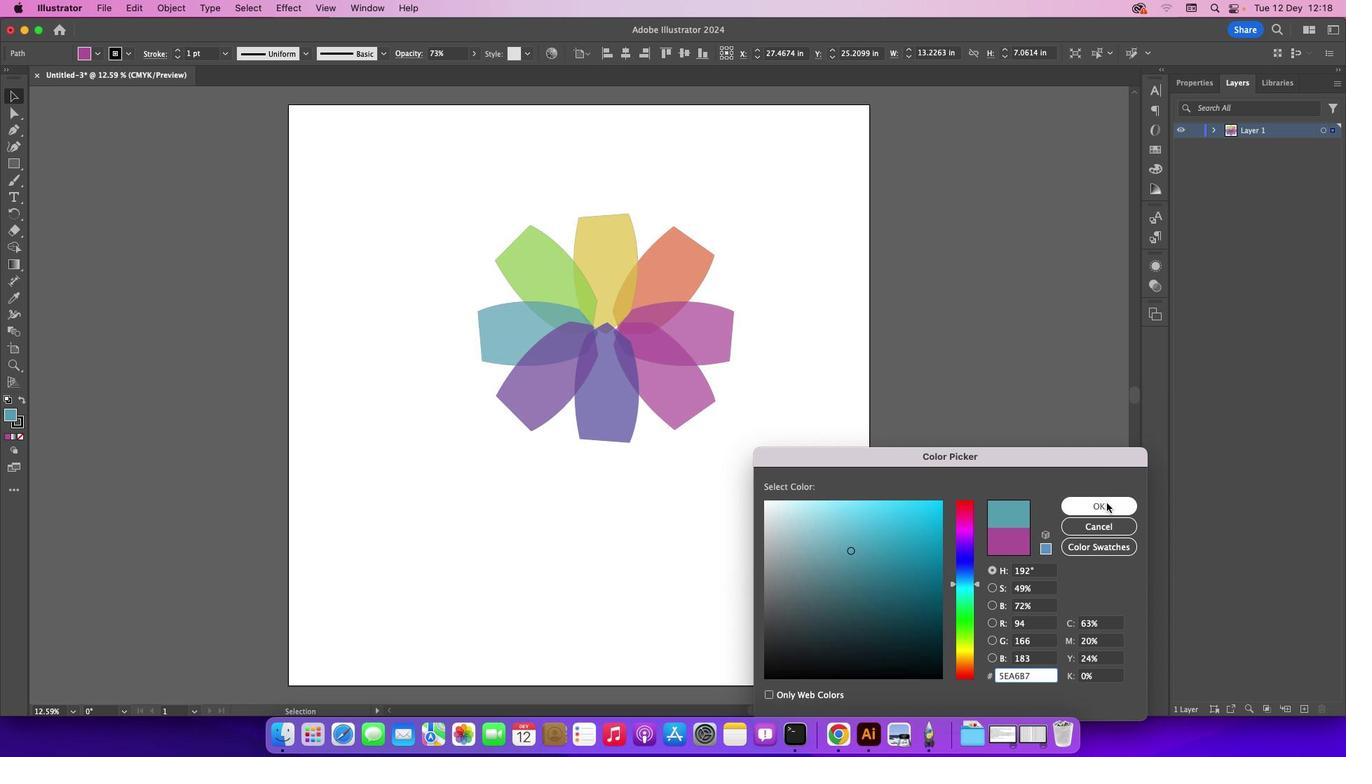 
Action: Mouse pressed left at (1106, 503)
Screenshot: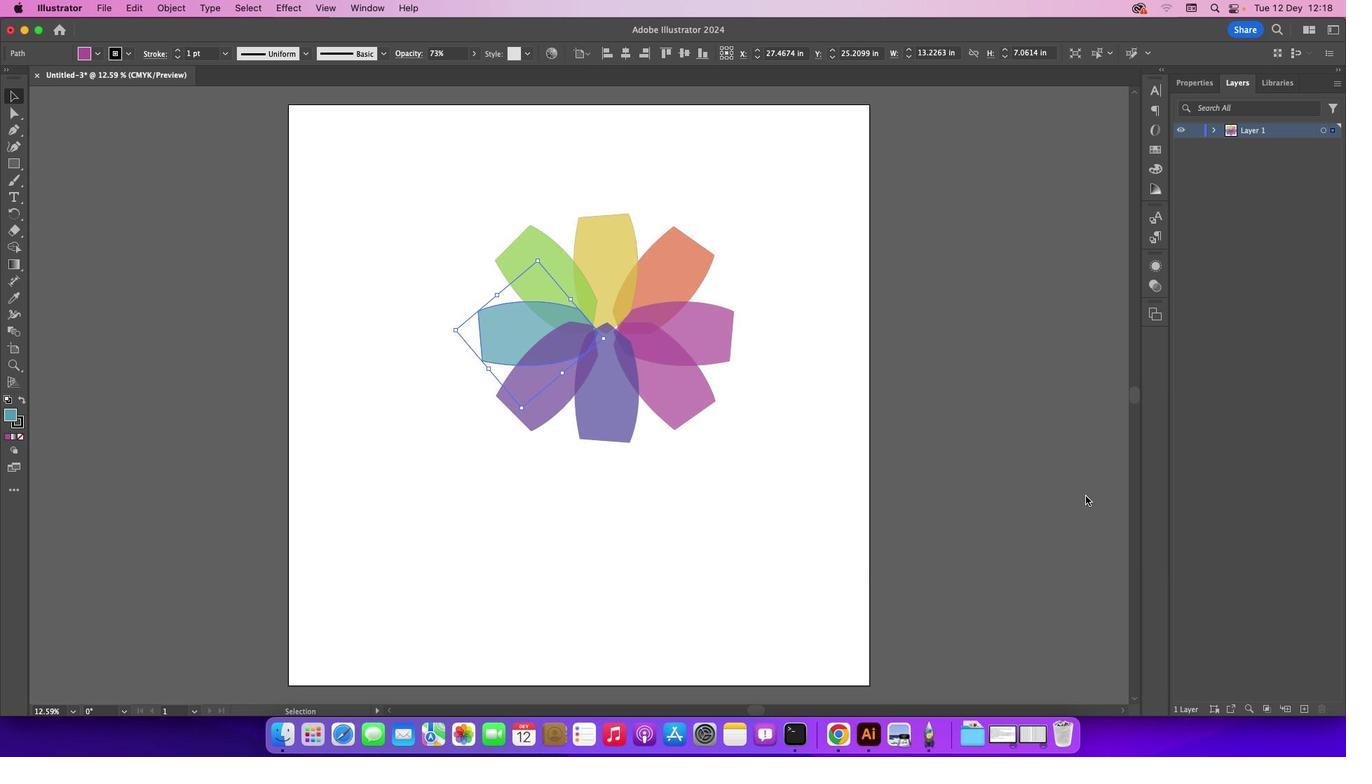
Action: Mouse moved to (704, 330)
Screenshot: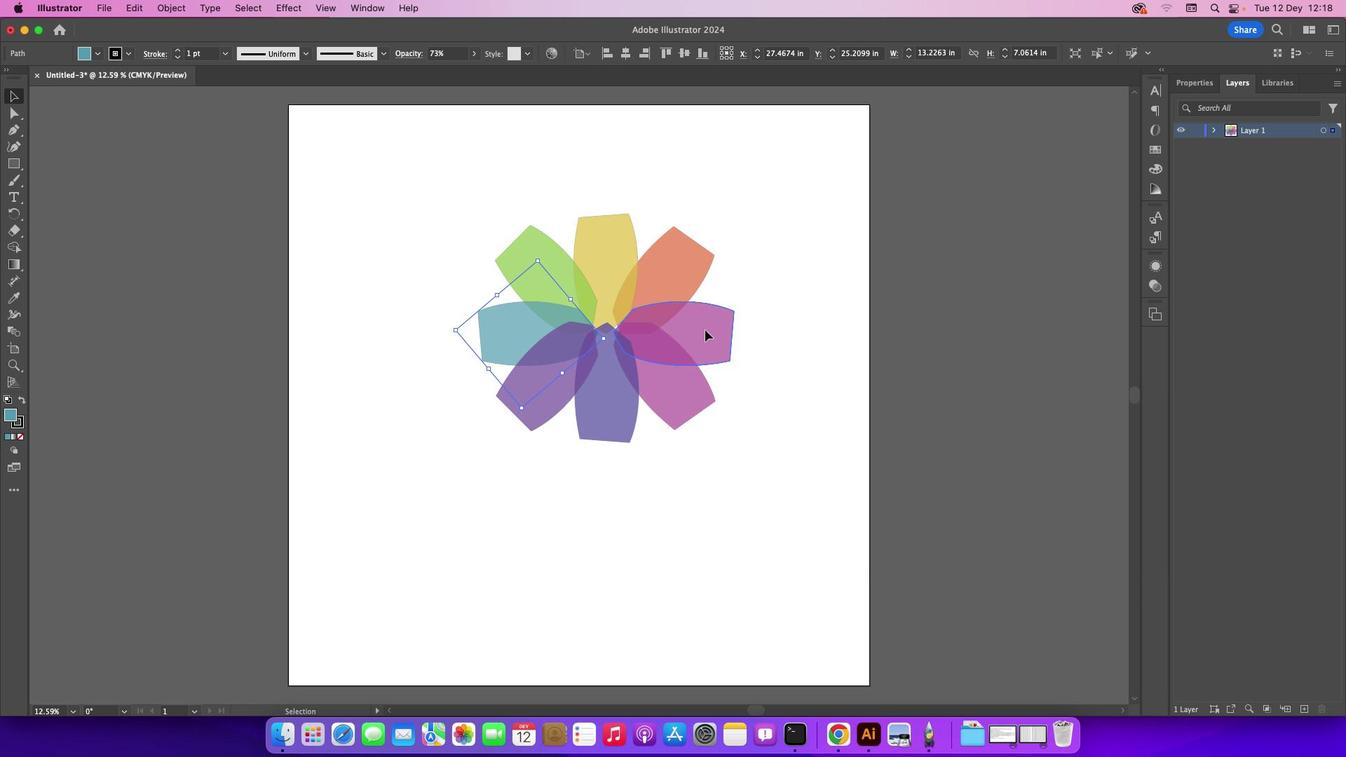 
Action: Mouse pressed left at (704, 330)
Screenshot: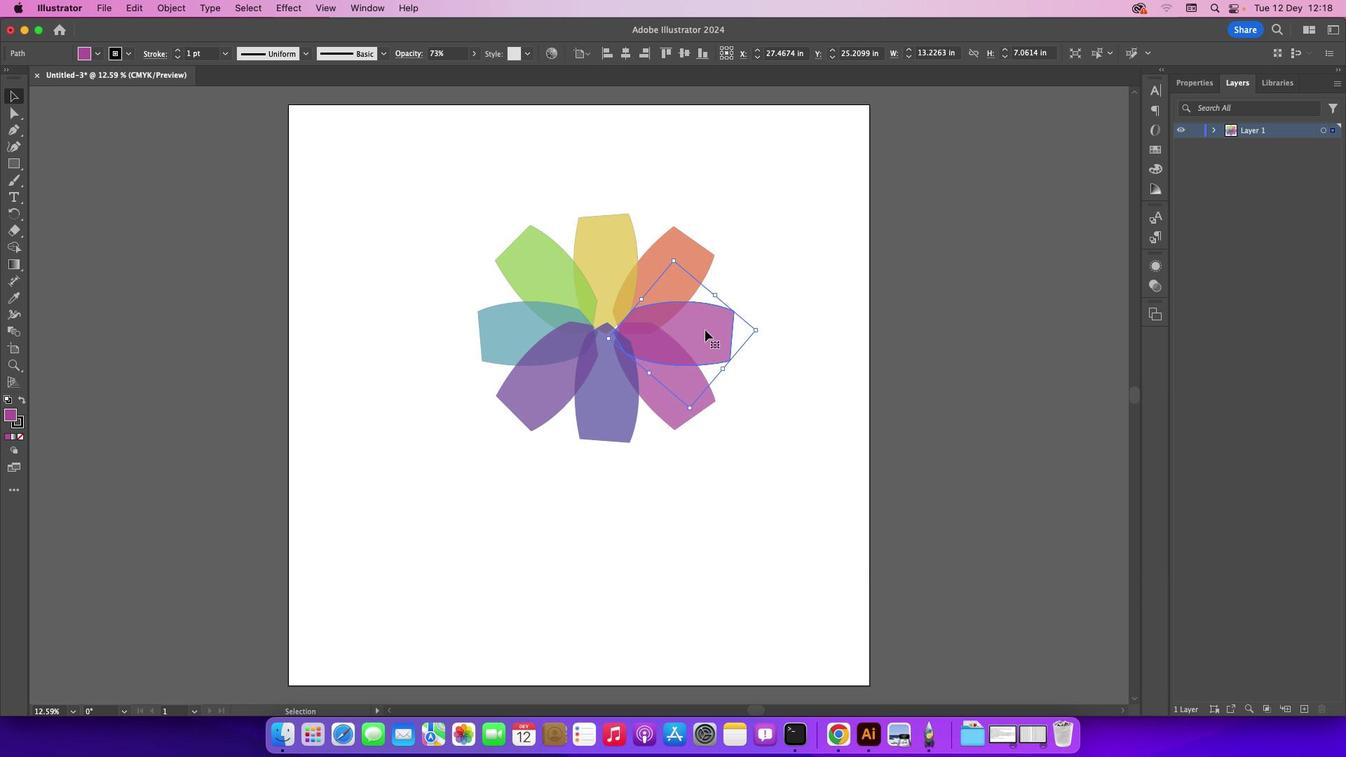 
Action: Mouse moved to (14, 419)
Screenshot: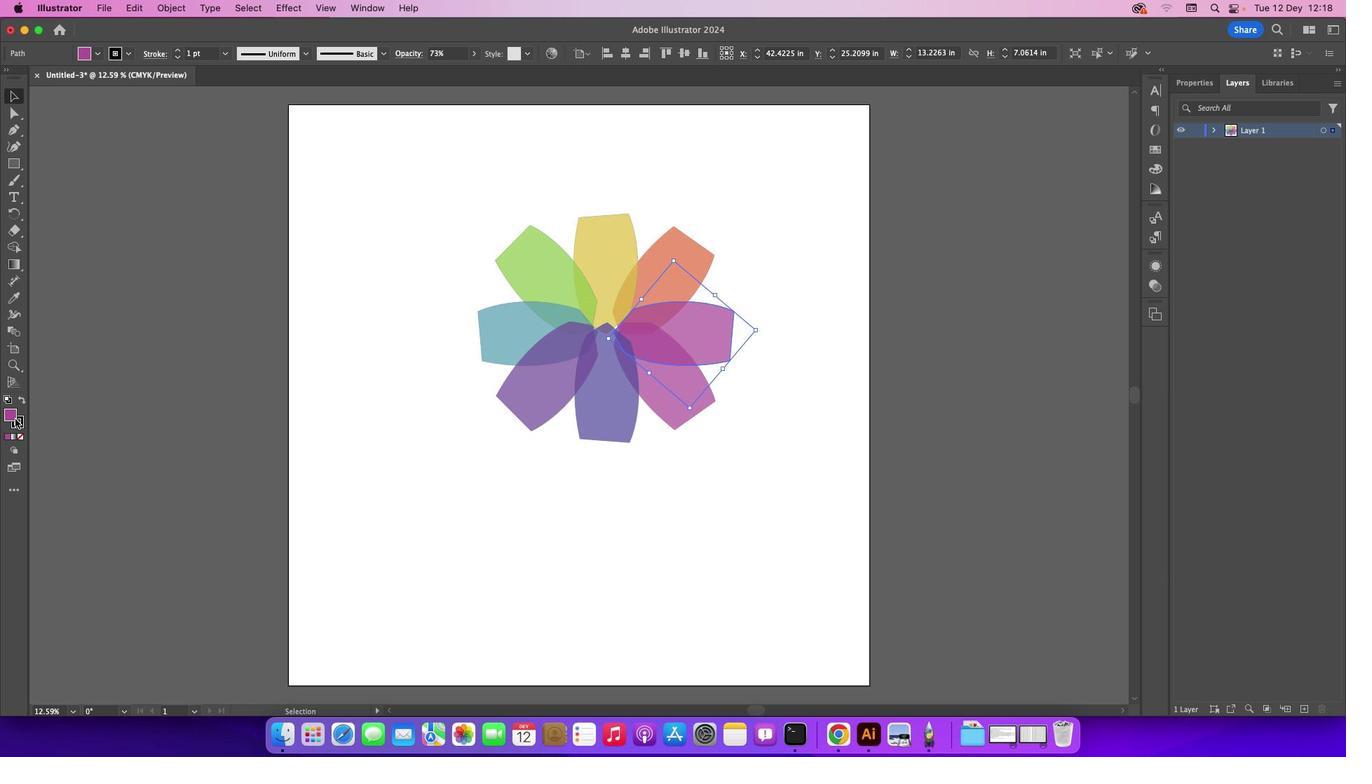 
Action: Mouse pressed left at (14, 419)
Screenshot: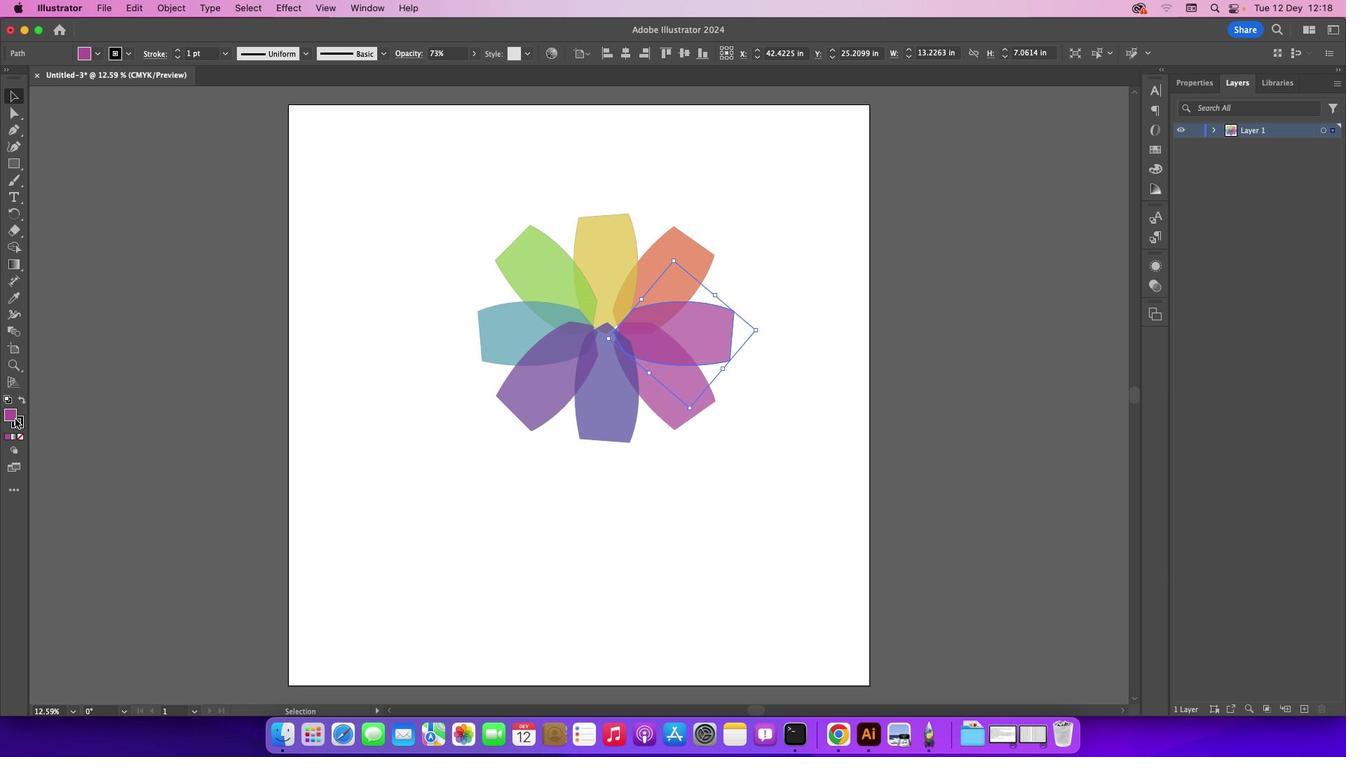 
Action: Mouse pressed left at (14, 419)
Screenshot: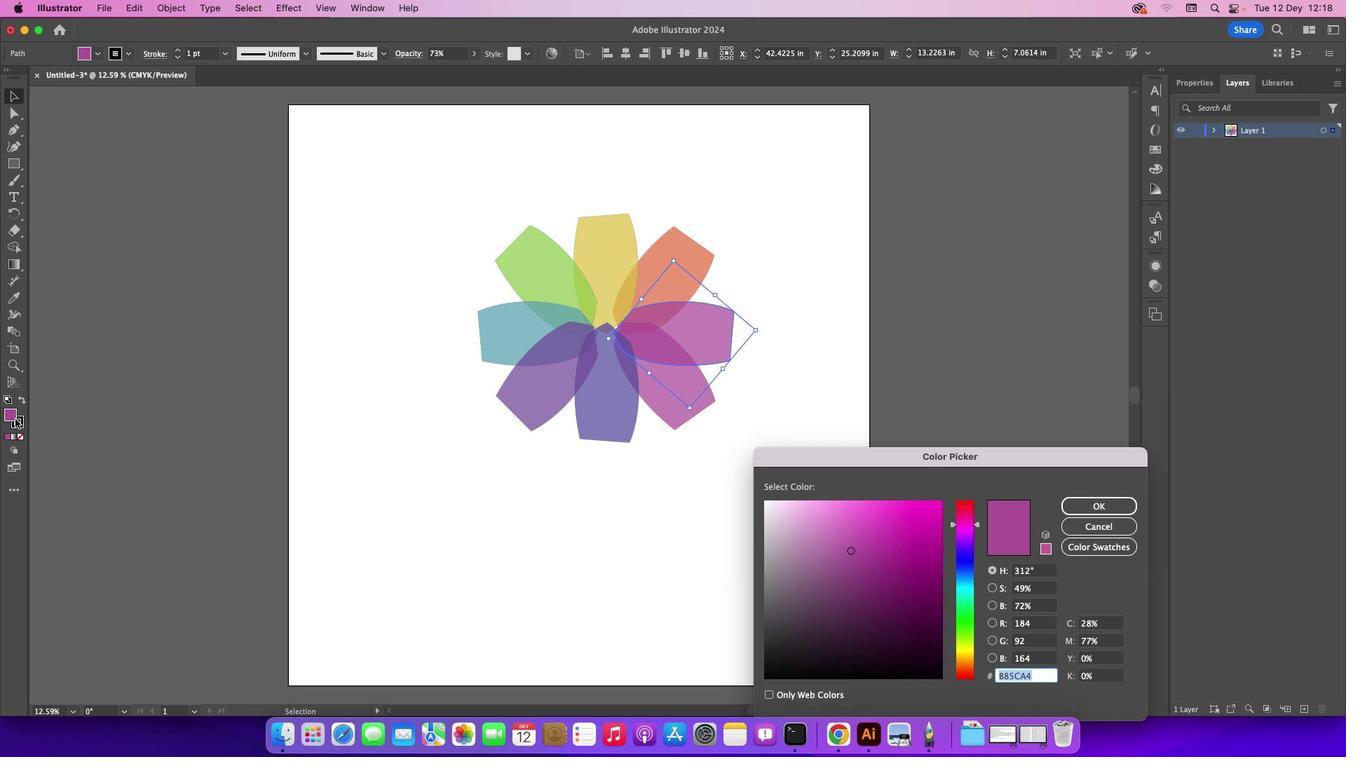 
Action: Mouse moved to (968, 591)
Screenshot: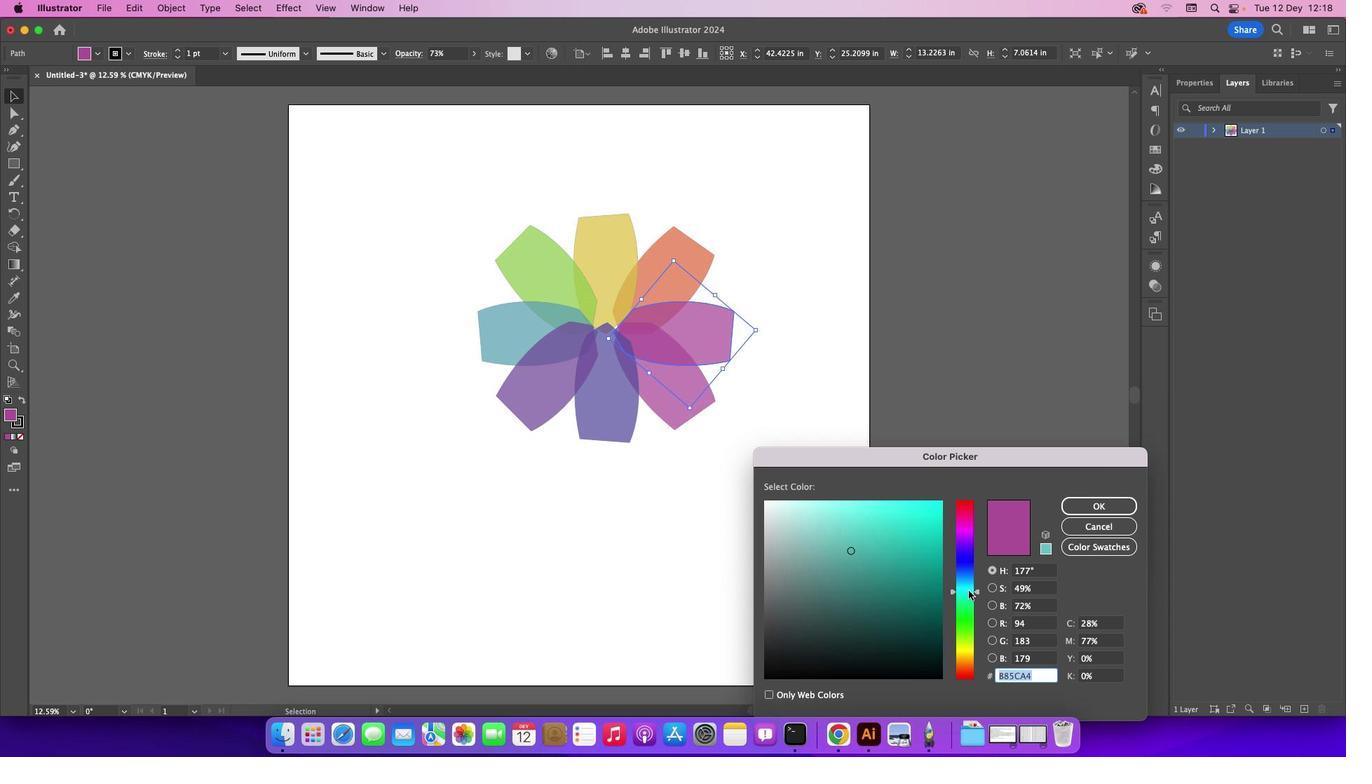 
Action: Mouse pressed left at (968, 591)
Screenshot: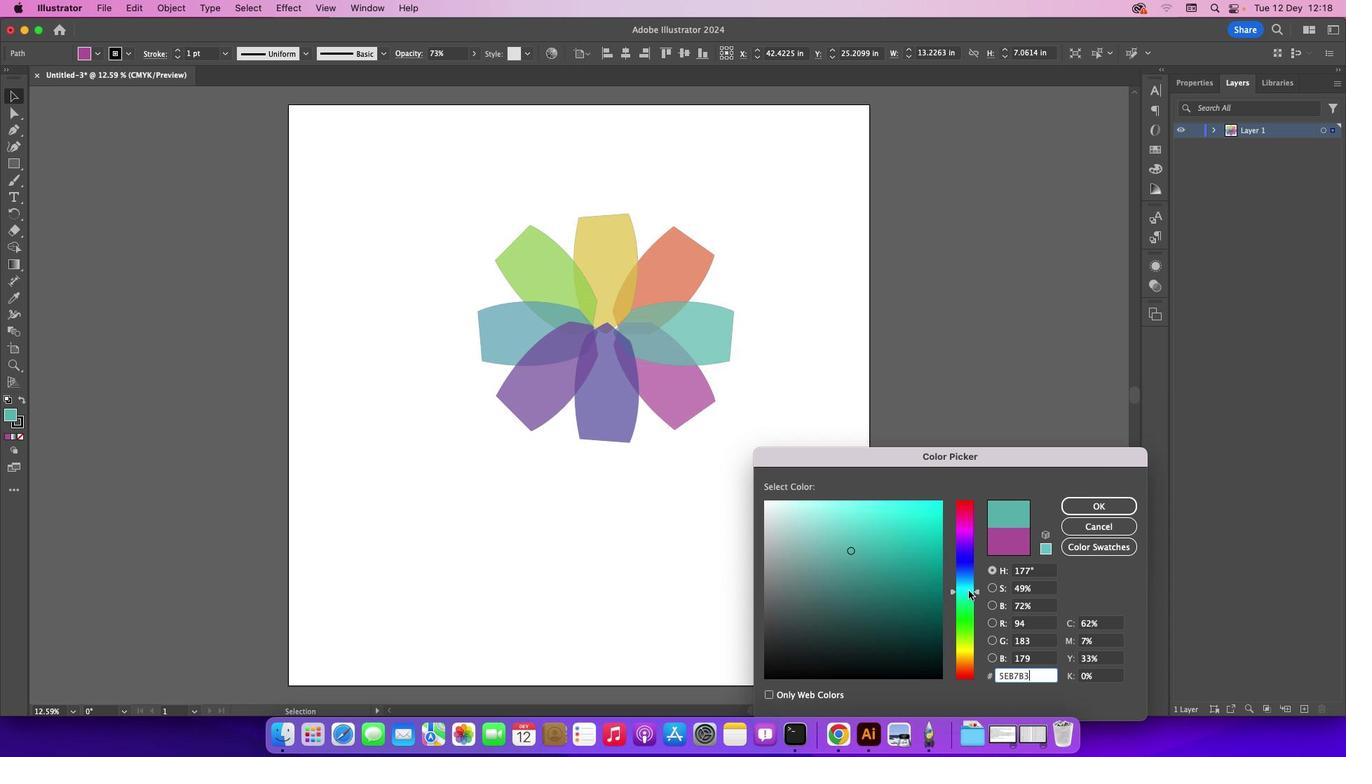 
Action: Mouse moved to (962, 621)
Screenshot: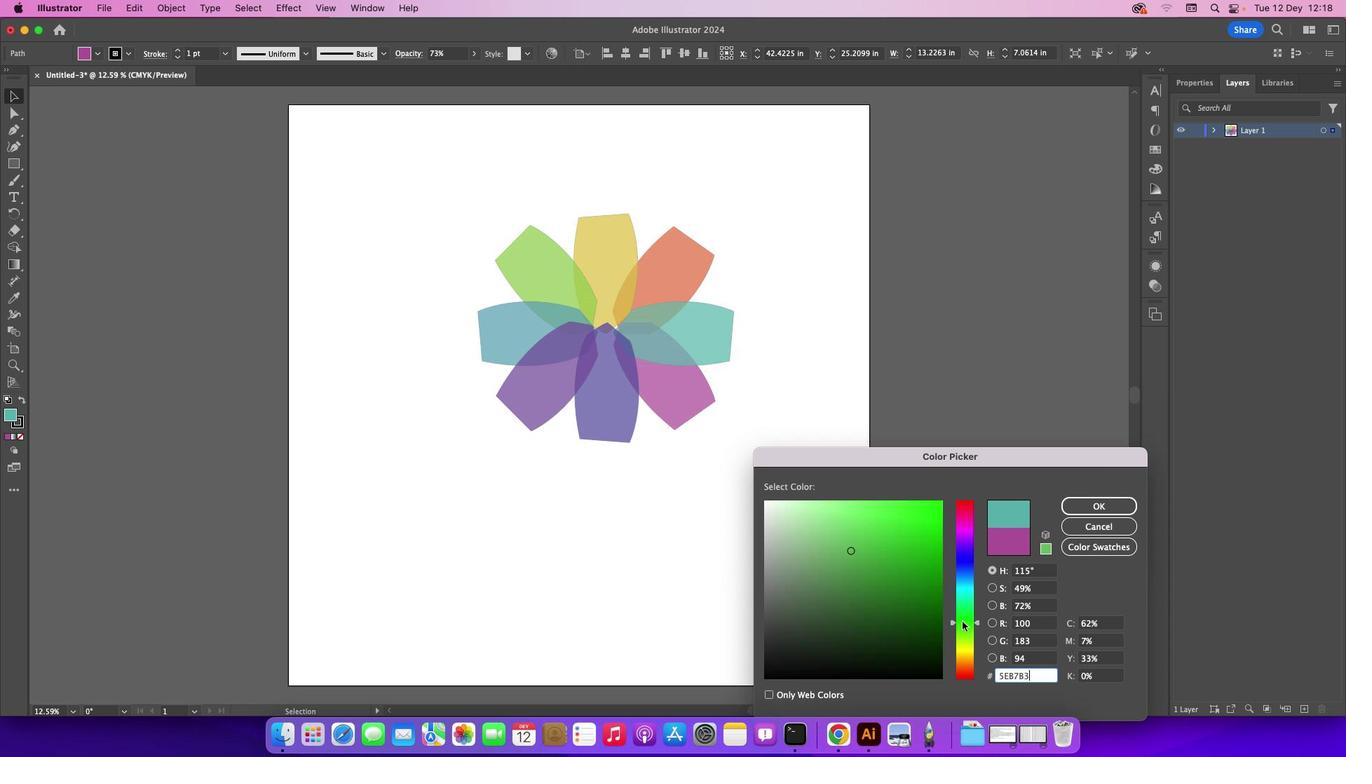 
Action: Mouse pressed left at (962, 621)
Screenshot: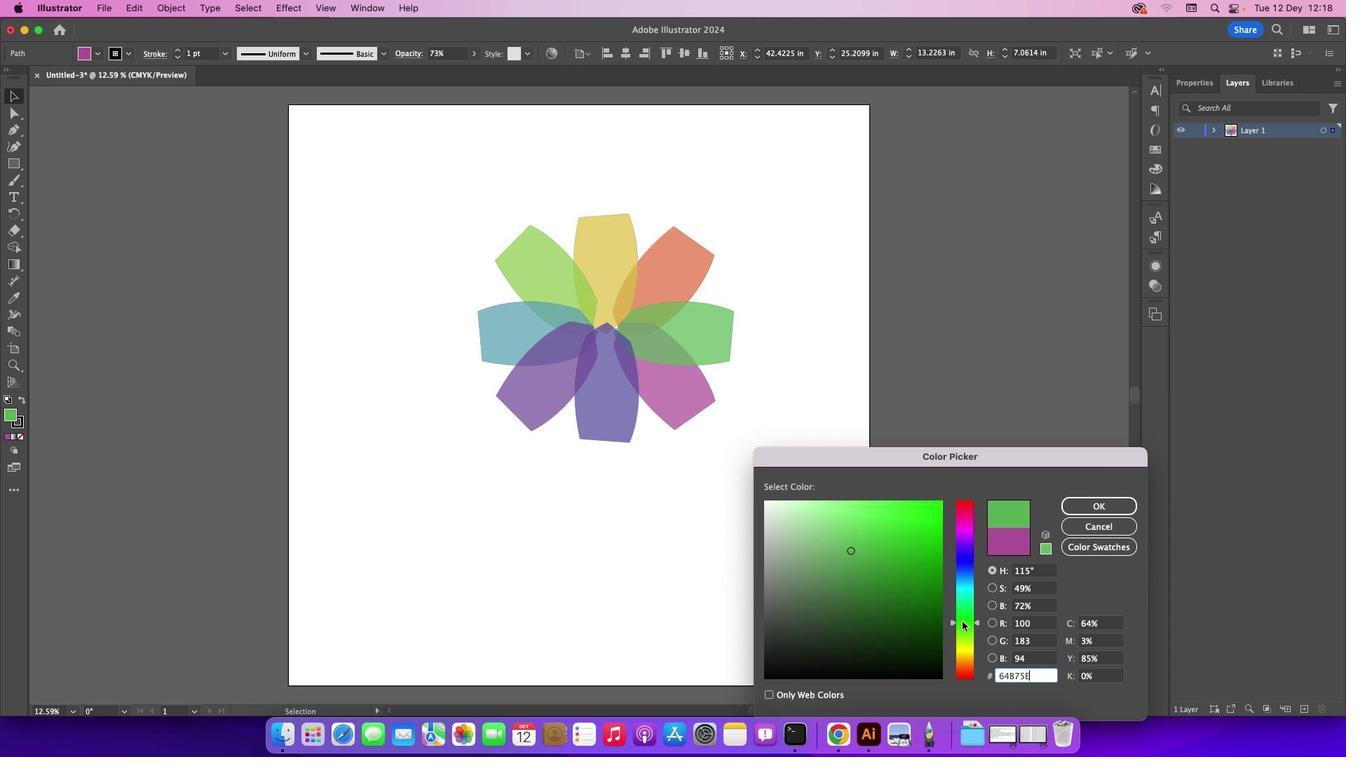 
Action: Mouse moved to (968, 506)
Screenshot: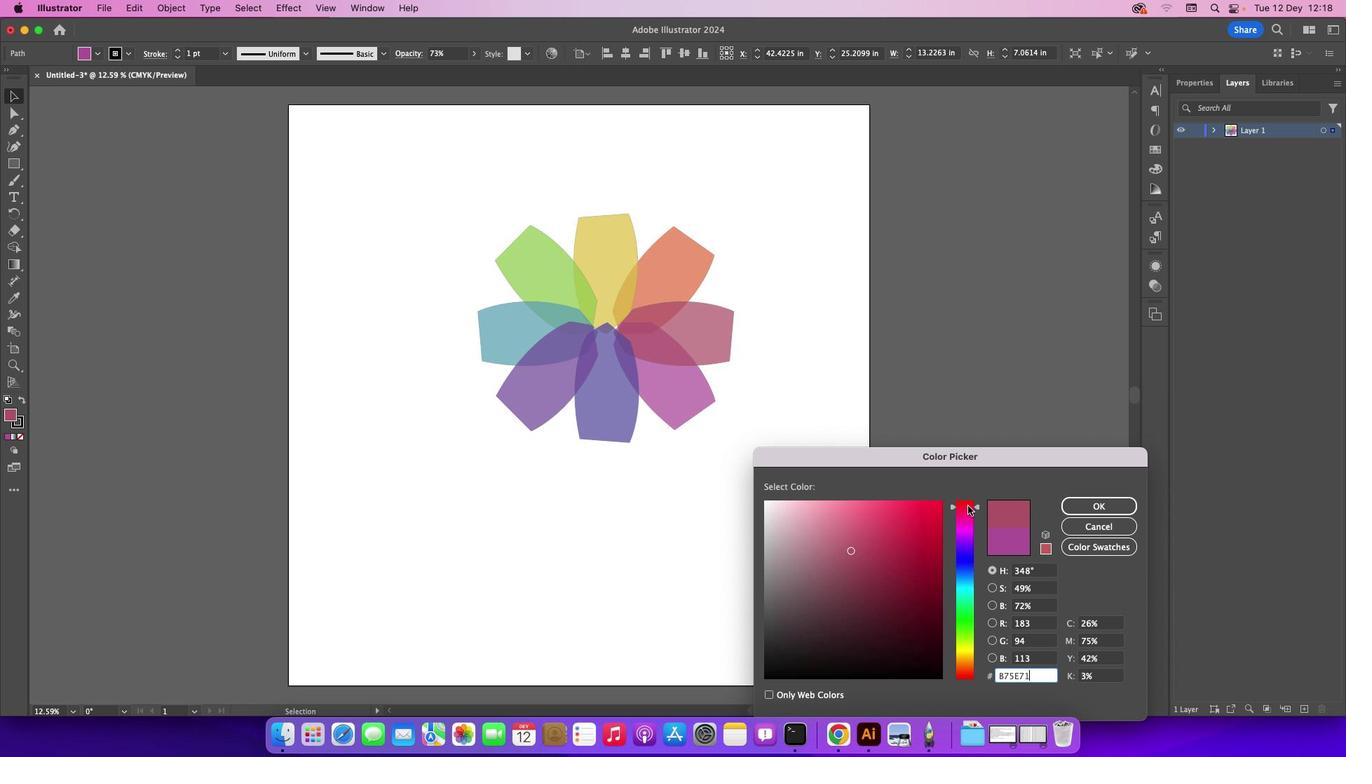 
Action: Mouse pressed left at (968, 506)
Screenshot: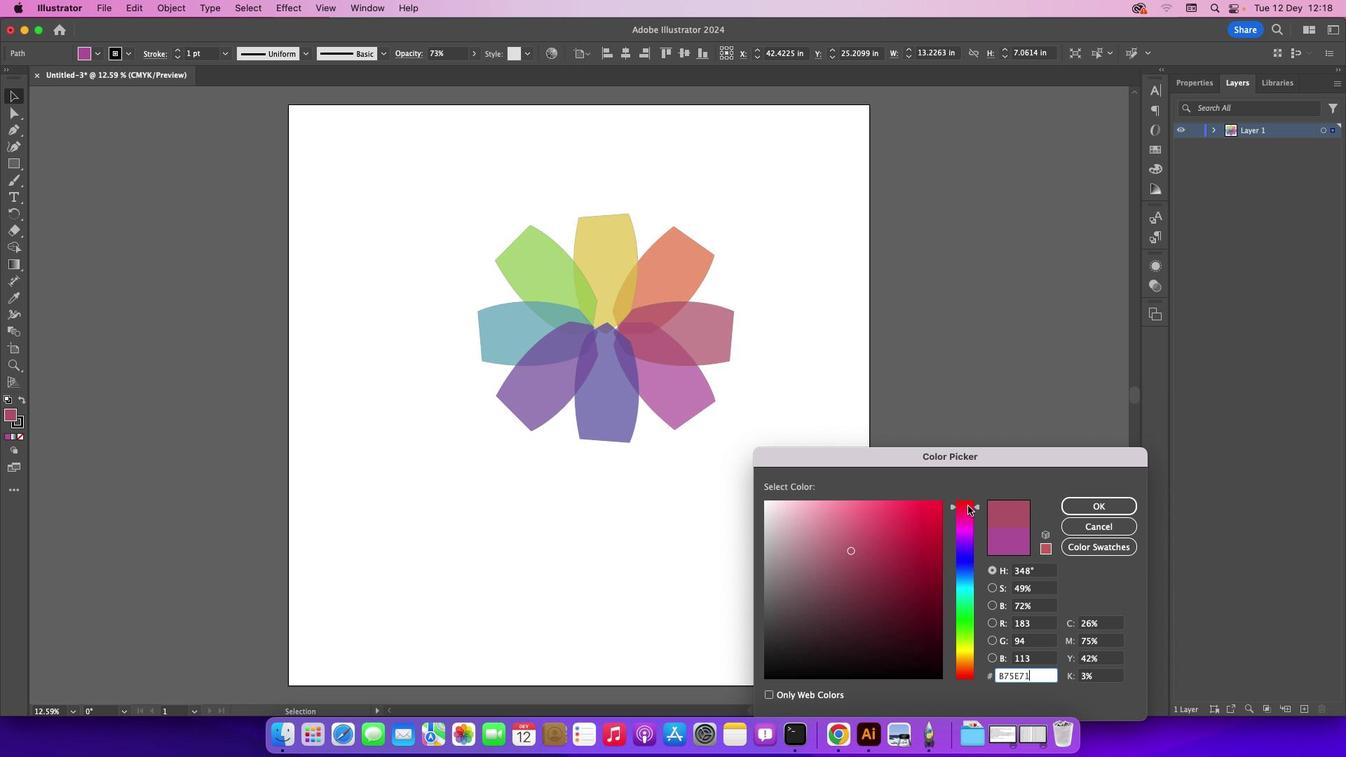 
Action: Mouse moved to (923, 519)
Screenshot: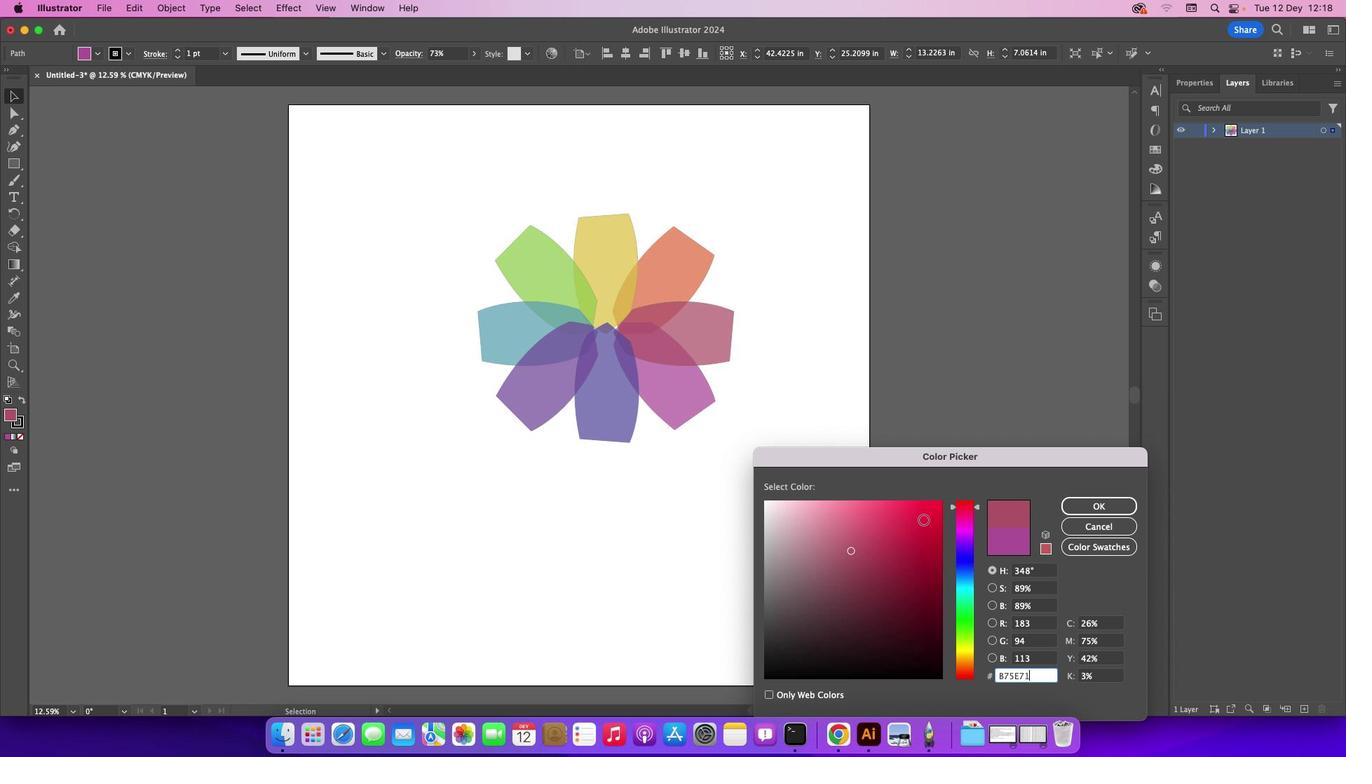 
Action: Mouse pressed left at (923, 519)
Screenshot: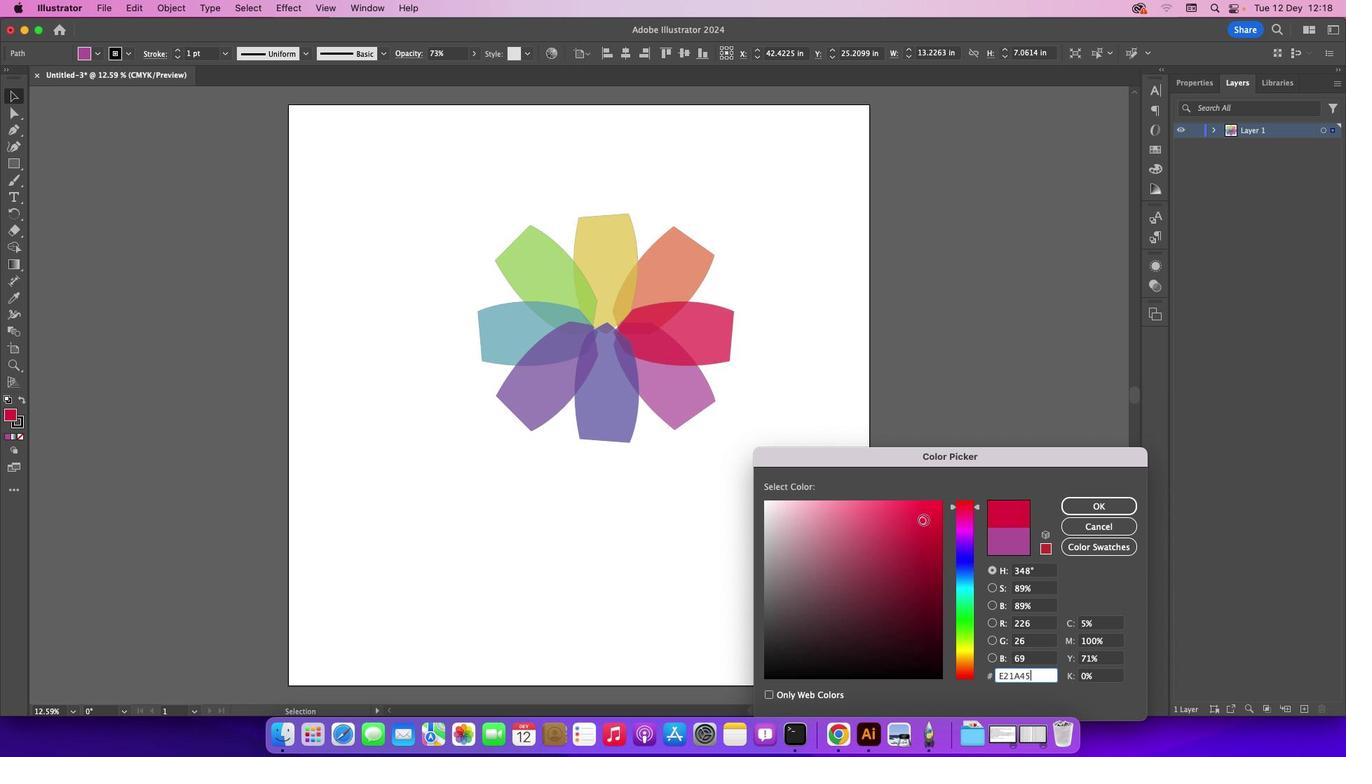 
Action: Mouse moved to (894, 521)
Screenshot: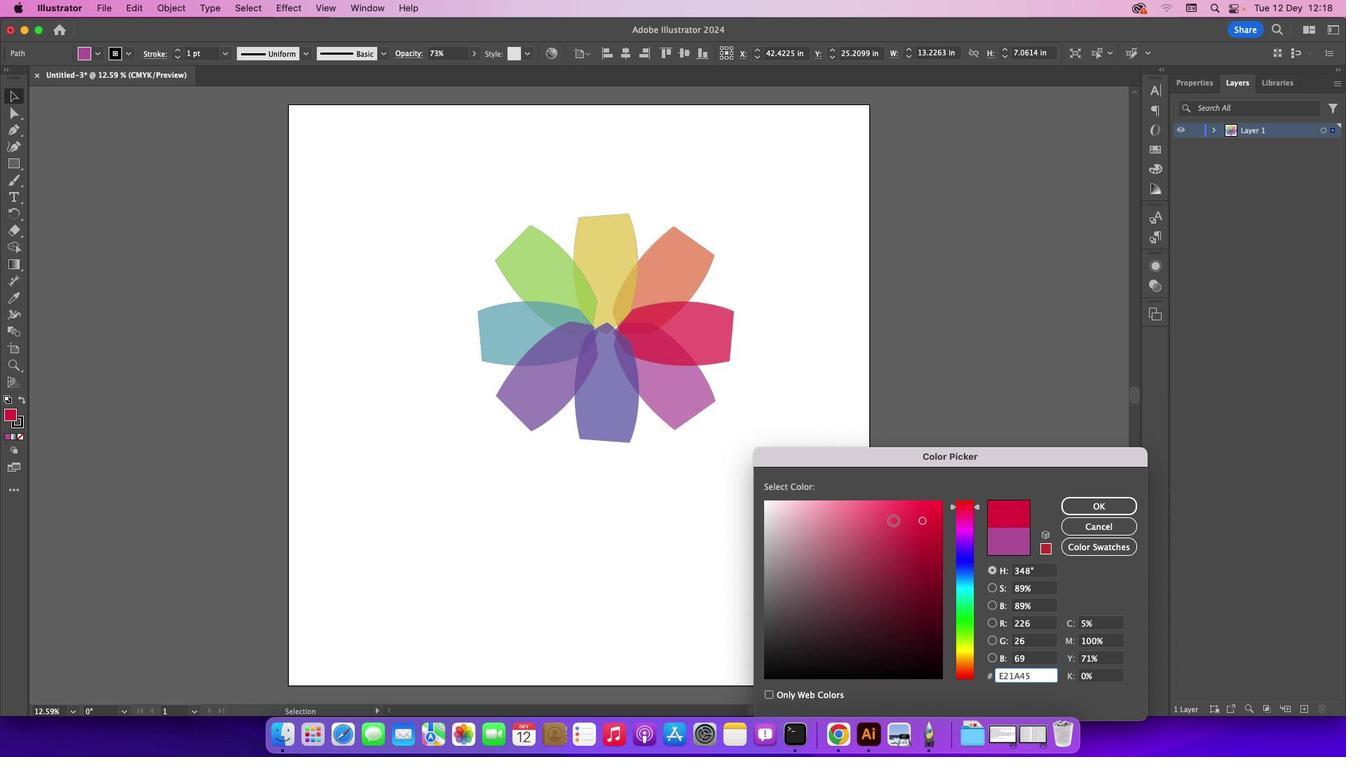 
Action: Mouse pressed left at (894, 521)
